 Task: Create a document on environmental threats in India, including text and images.
Action: Mouse moved to (169, 6)
Screenshot: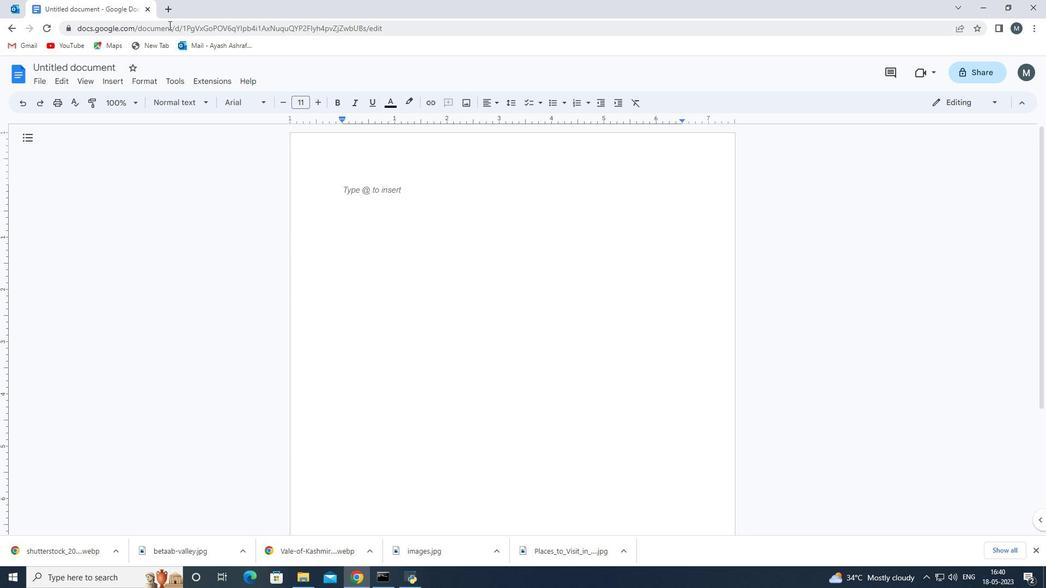 
Action: Mouse pressed left at (169, 6)
Screenshot: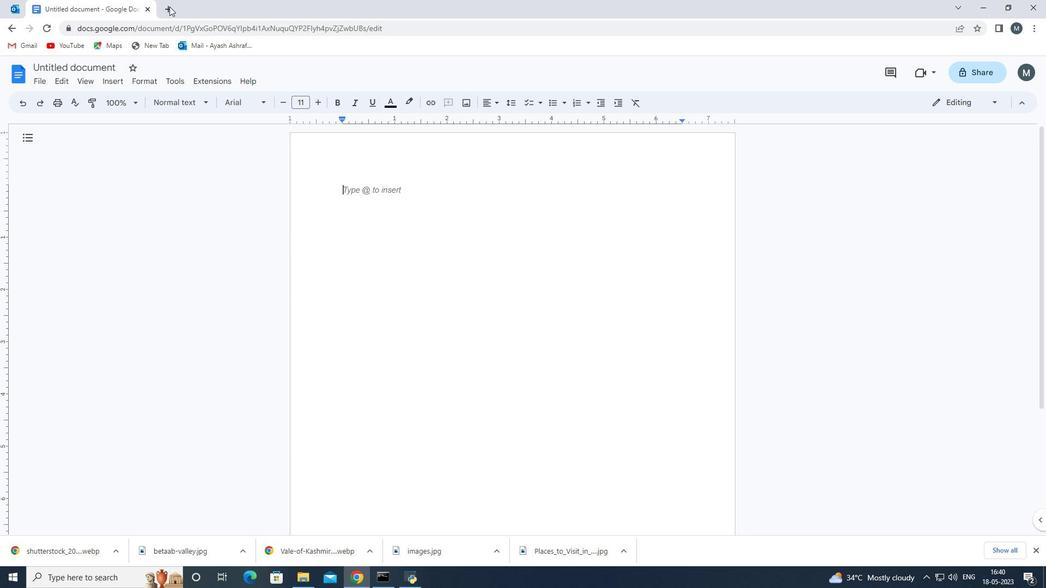 
Action: Mouse moved to (251, 26)
Screenshot: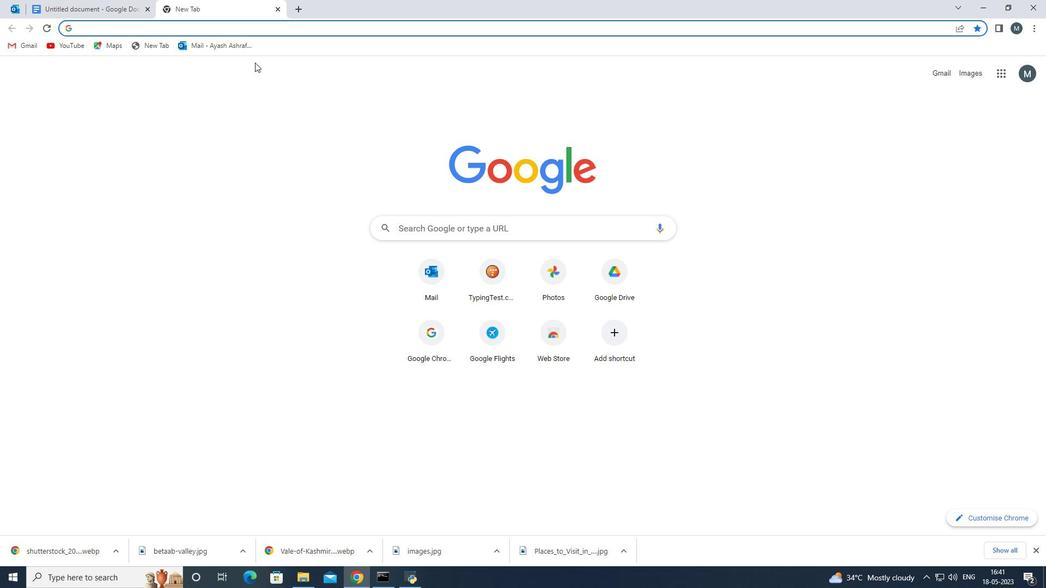 
Action: Mouse pressed left at (251, 26)
Screenshot: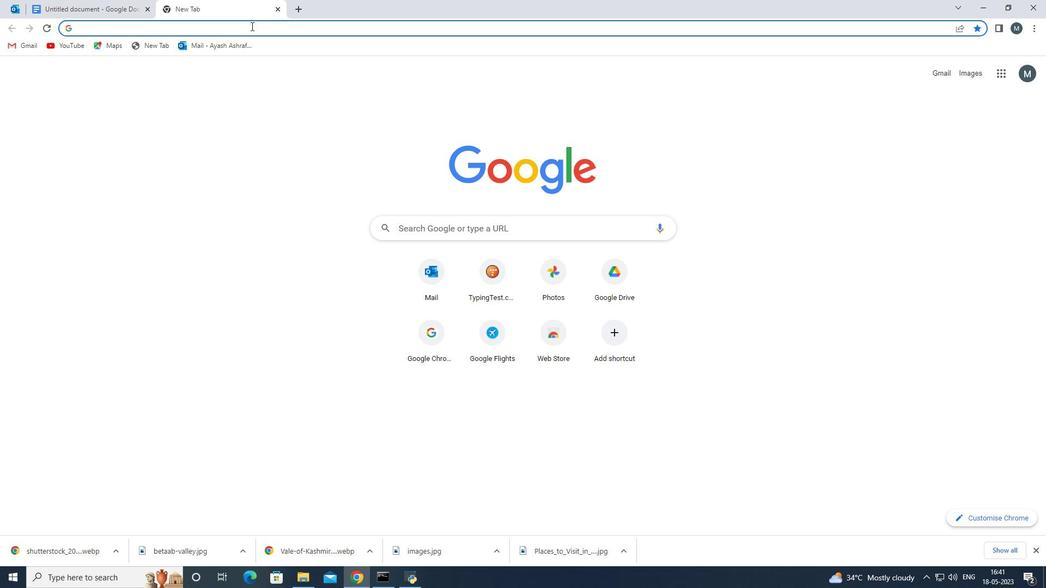 
Action: Key pressed <Key.shift><Key.shift><Key.shift><Key.shift><Key.shift>Envirom<Key.backspace>nment<Key.space>and<Key.space>
Screenshot: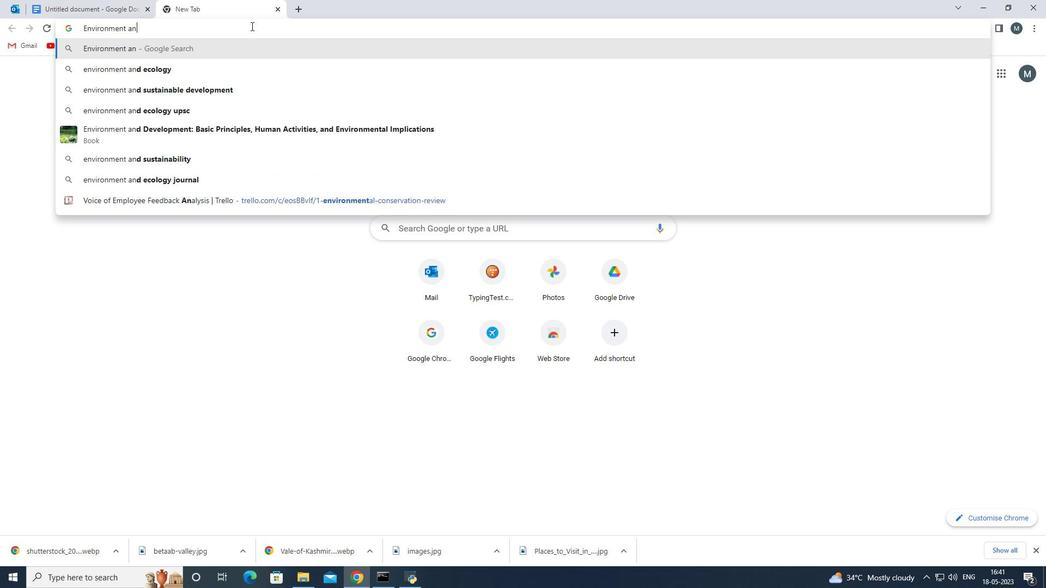 
Action: Mouse moved to (213, 65)
Screenshot: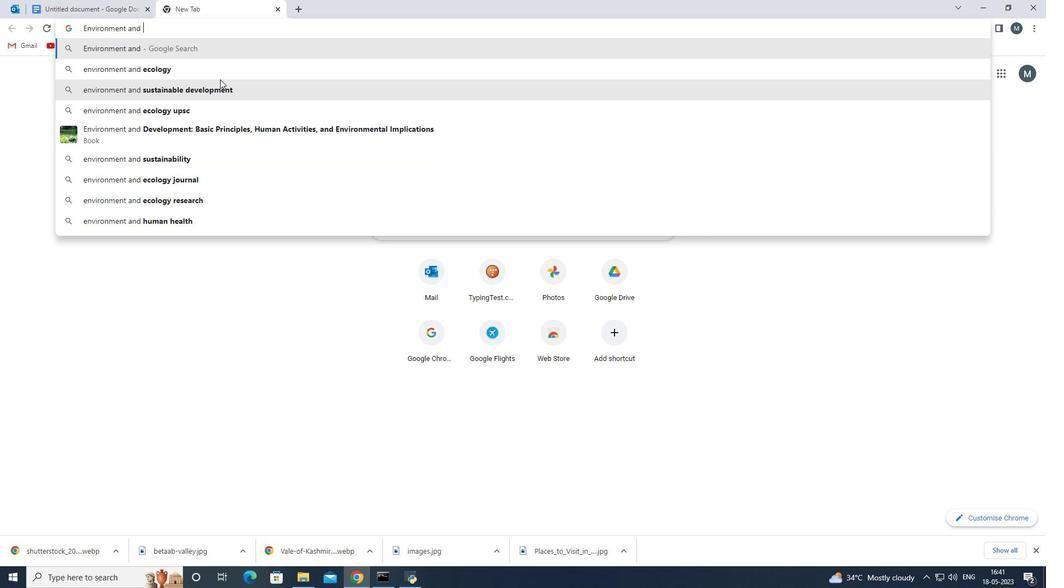 
Action: Mouse pressed left at (213, 65)
Screenshot: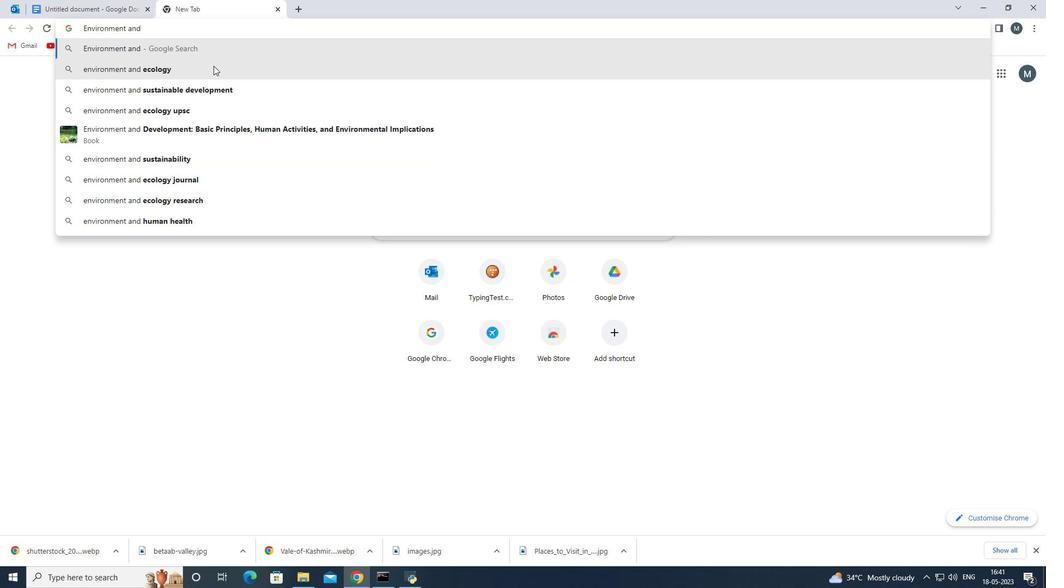 
Action: Mouse moved to (316, 234)
Screenshot: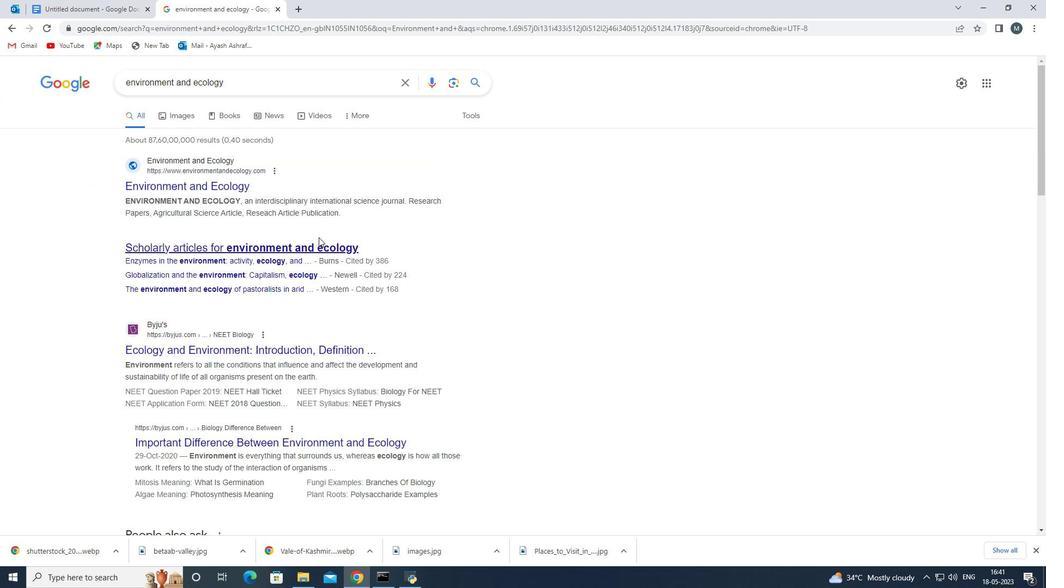 
Action: Mouse scrolled (316, 234) with delta (0, 0)
Screenshot: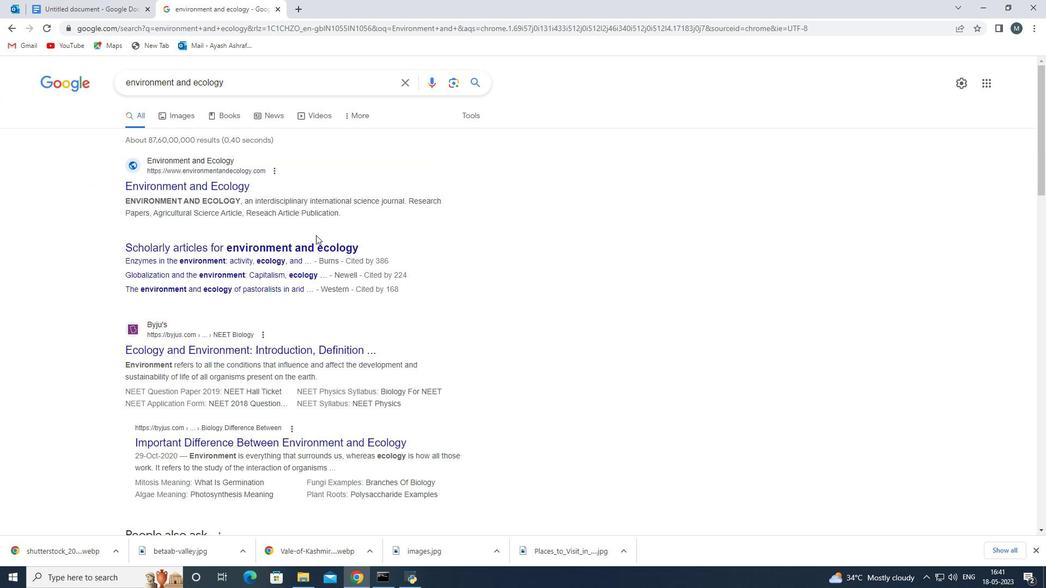 
Action: Mouse moved to (215, 221)
Screenshot: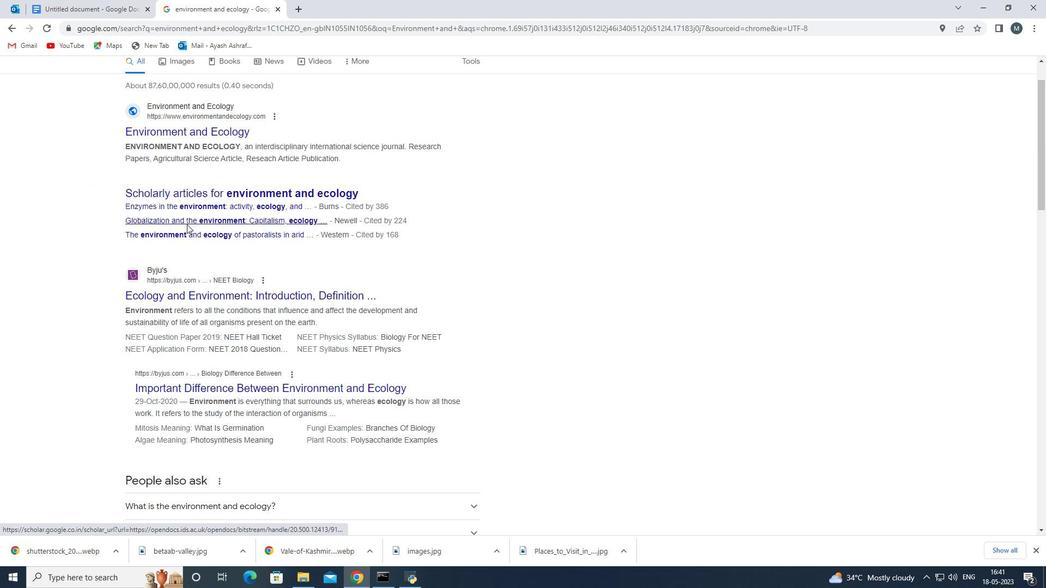 
Action: Mouse scrolled (215, 221) with delta (0, 0)
Screenshot: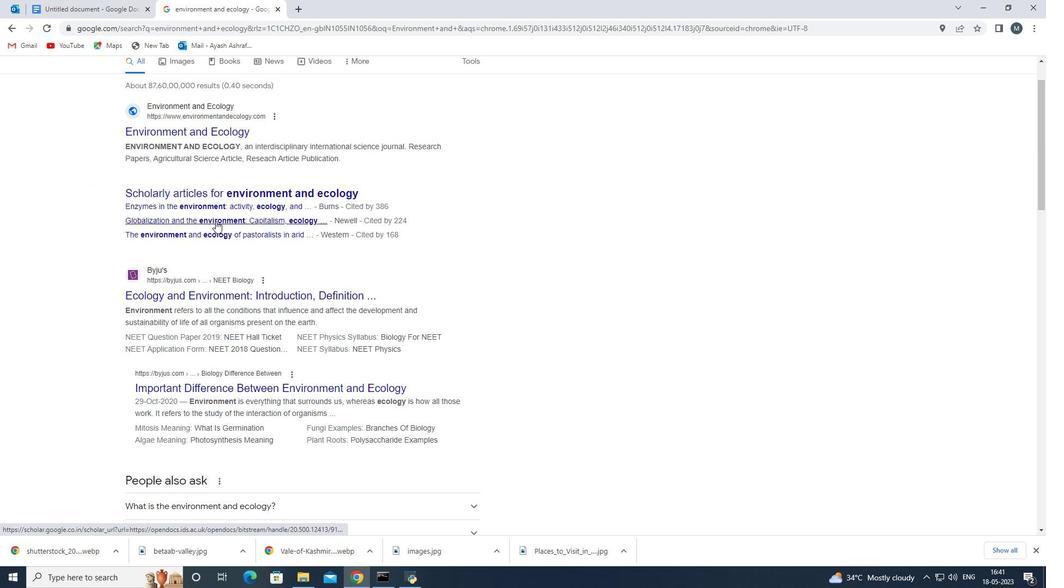 
Action: Mouse scrolled (215, 221) with delta (0, 0)
Screenshot: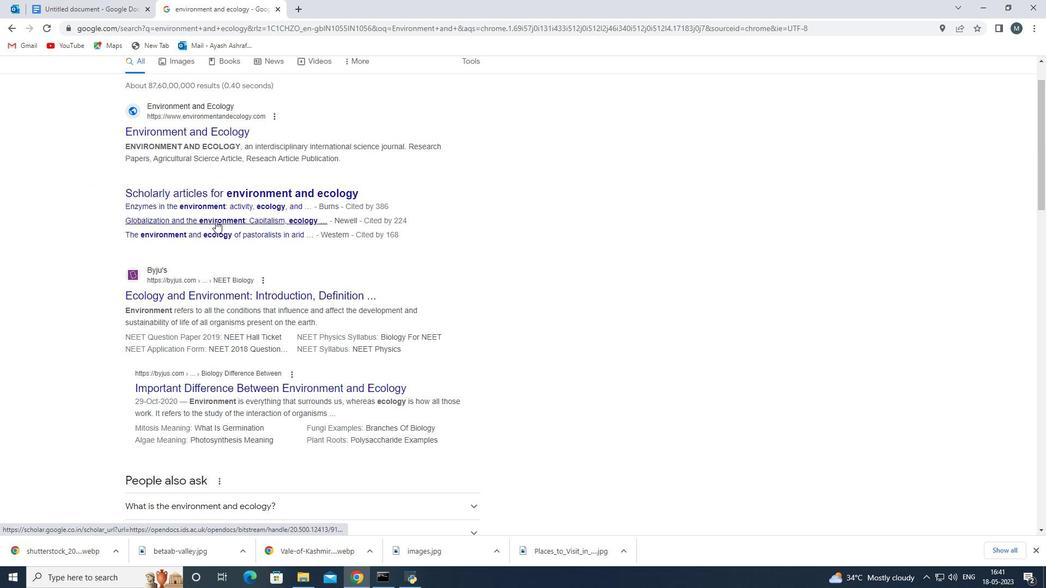 
Action: Mouse moved to (189, 183)
Screenshot: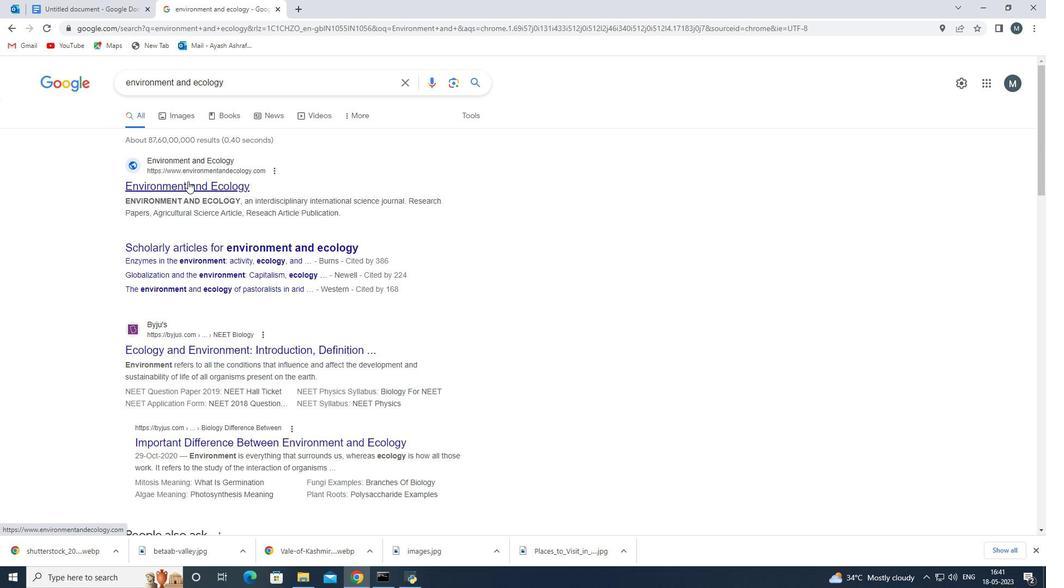 
Action: Mouse pressed left at (189, 183)
Screenshot: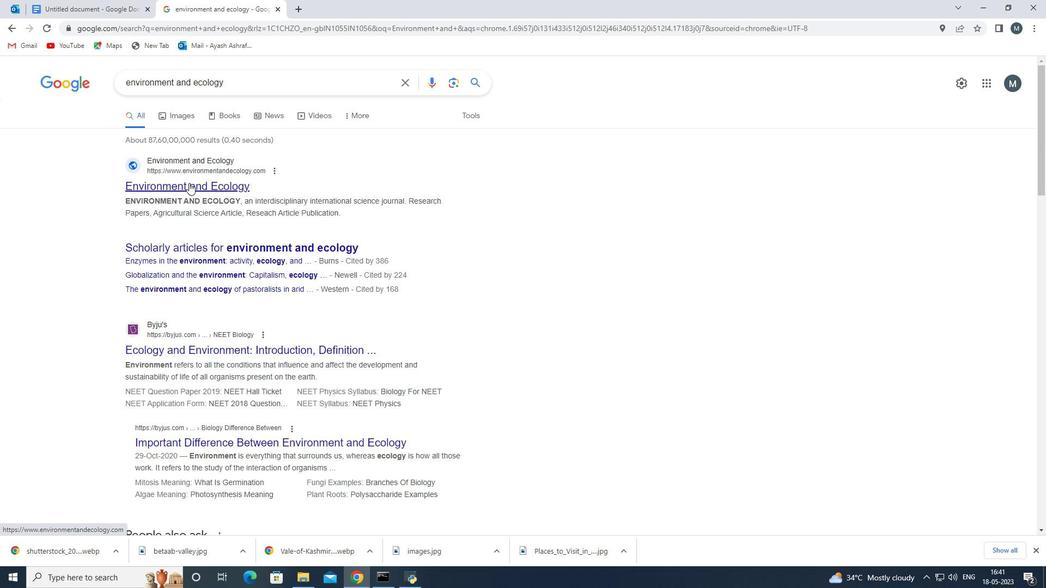 
Action: Mouse moved to (430, 219)
Screenshot: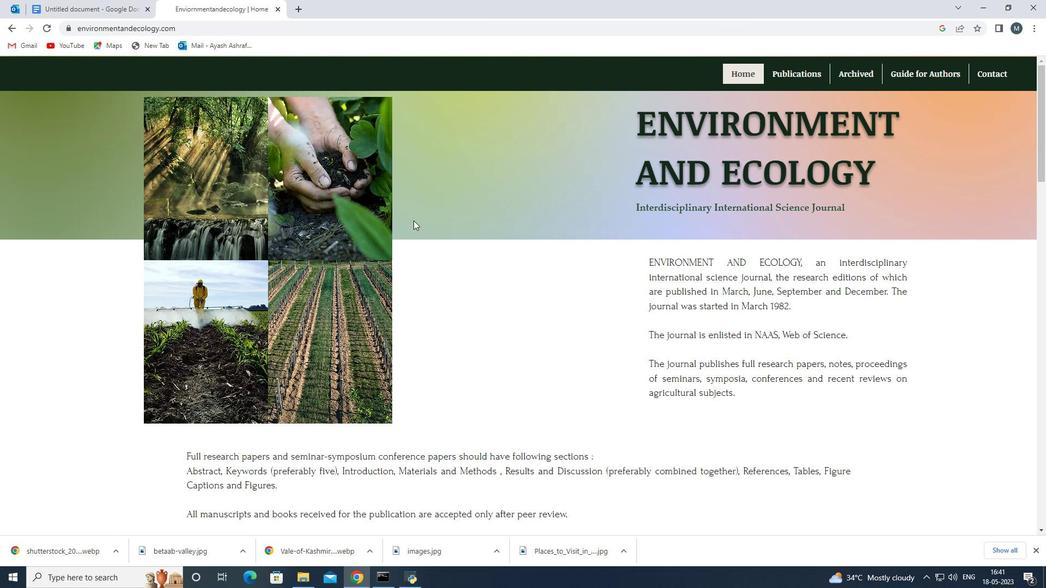 
Action: Mouse scrolled (430, 218) with delta (0, 0)
Screenshot: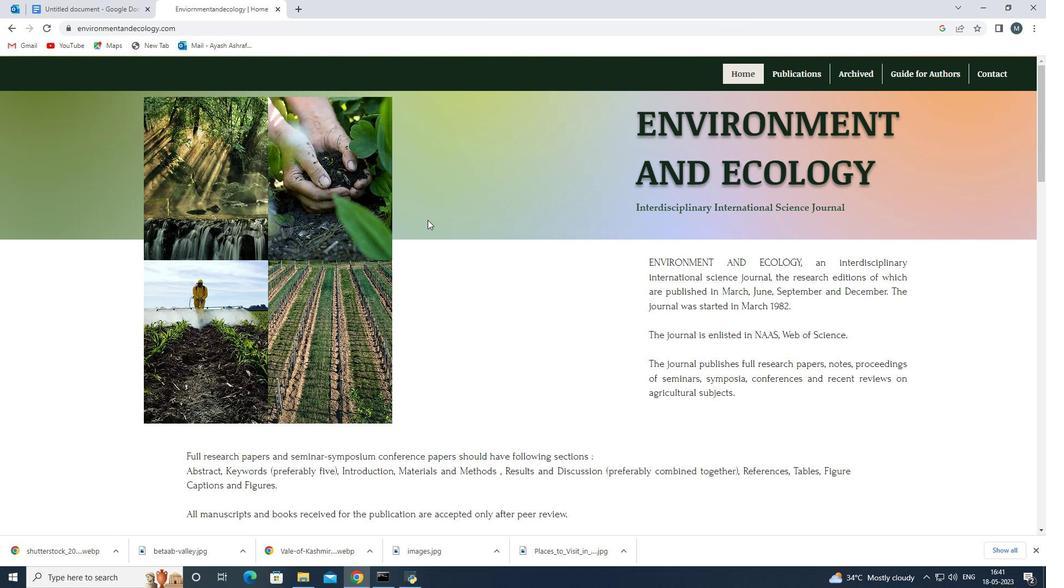 
Action: Mouse moved to (430, 216)
Screenshot: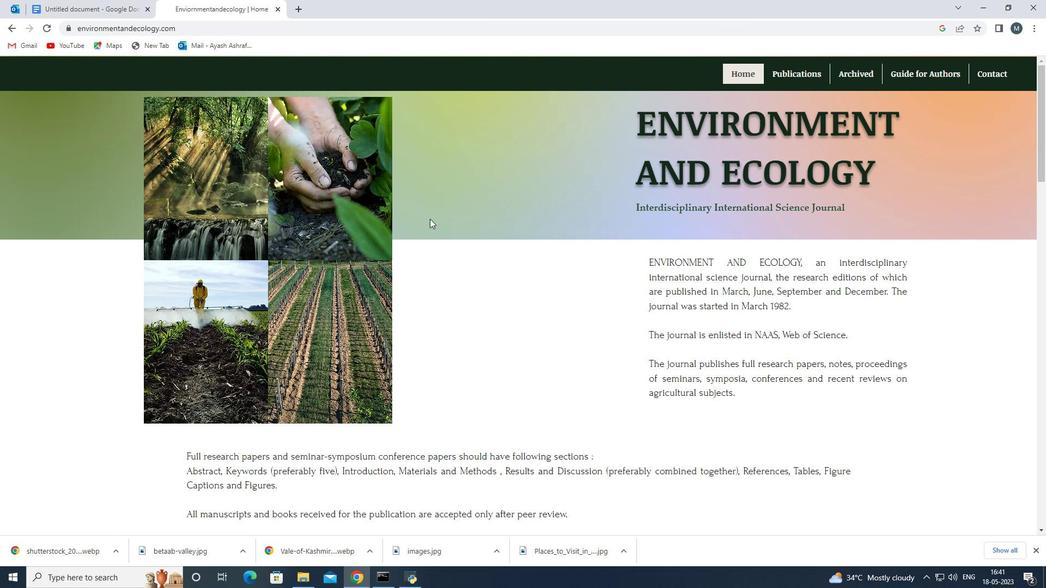 
Action: Mouse scrolled (430, 216) with delta (0, 0)
Screenshot: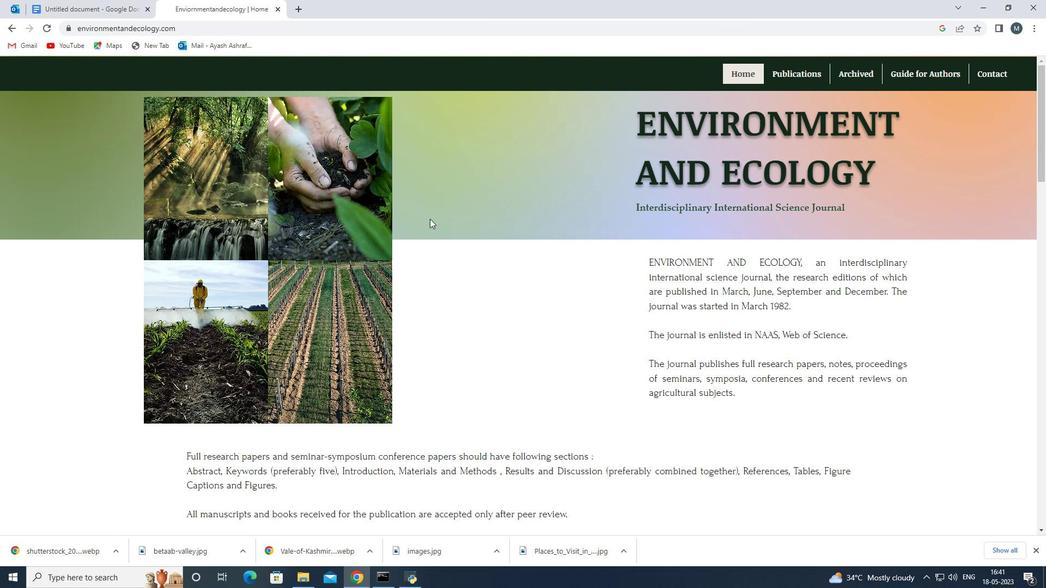 
Action: Mouse moved to (242, 8)
Screenshot: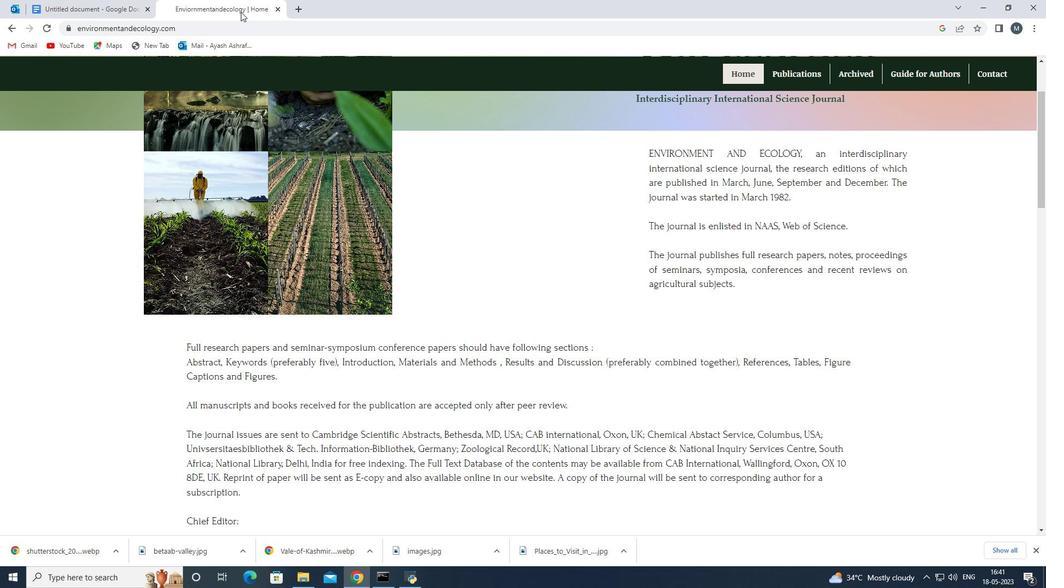 
Action: Mouse pressed left at (242, 8)
Screenshot: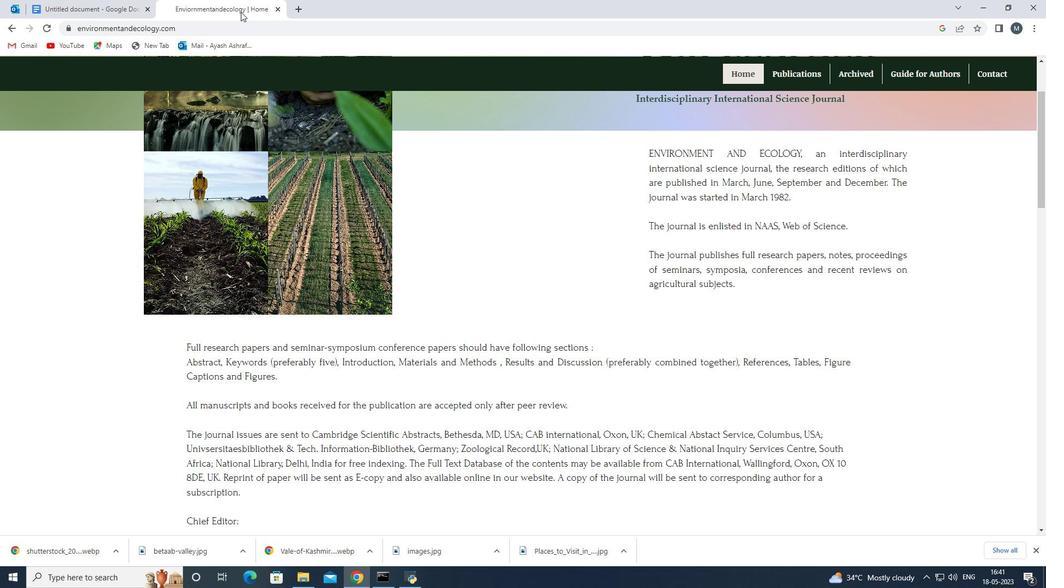 
Action: Mouse moved to (9, 24)
Screenshot: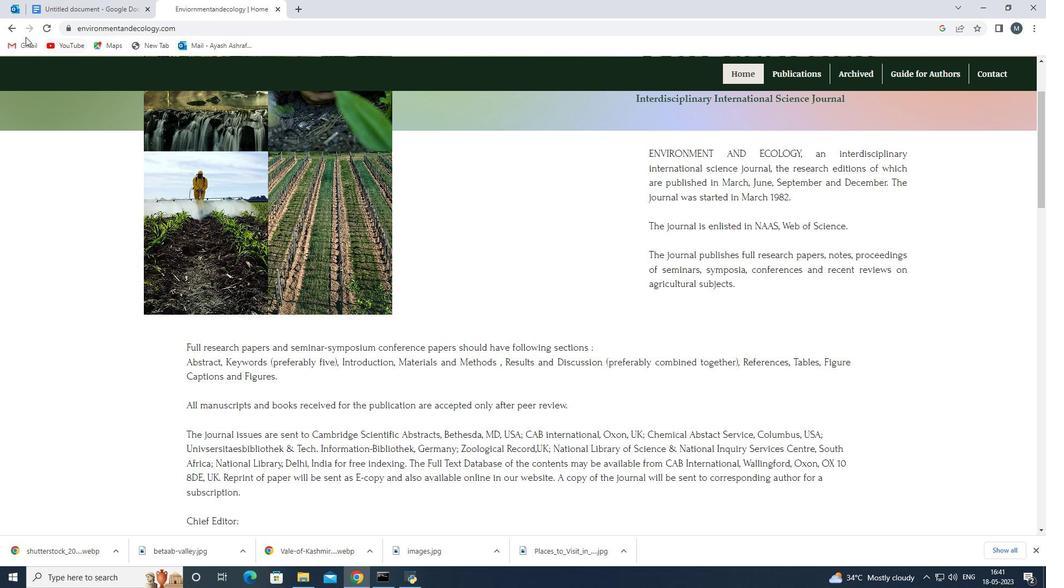 
Action: Mouse pressed left at (9, 24)
Screenshot: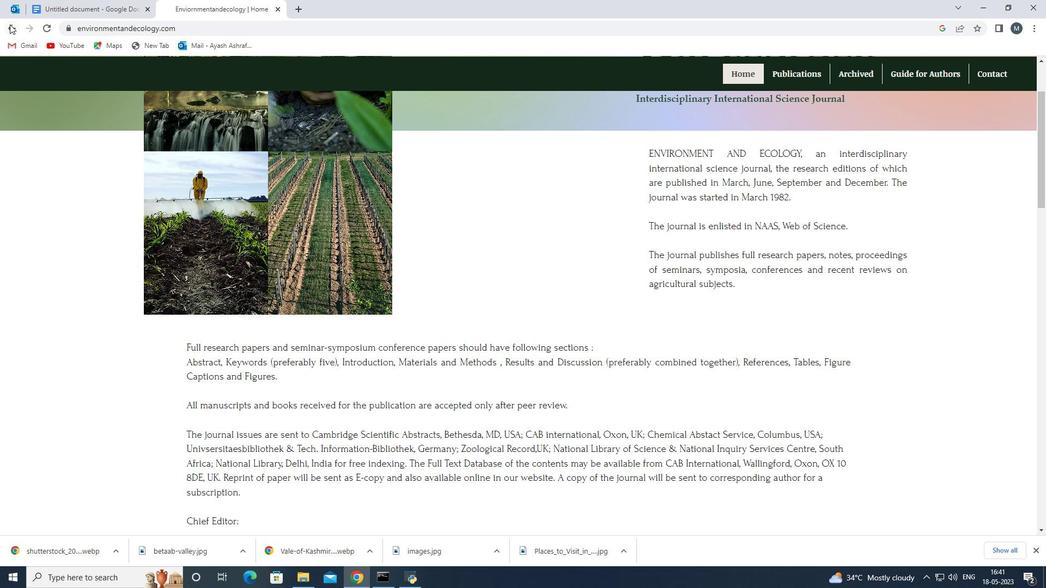 
Action: Mouse moved to (255, 87)
Screenshot: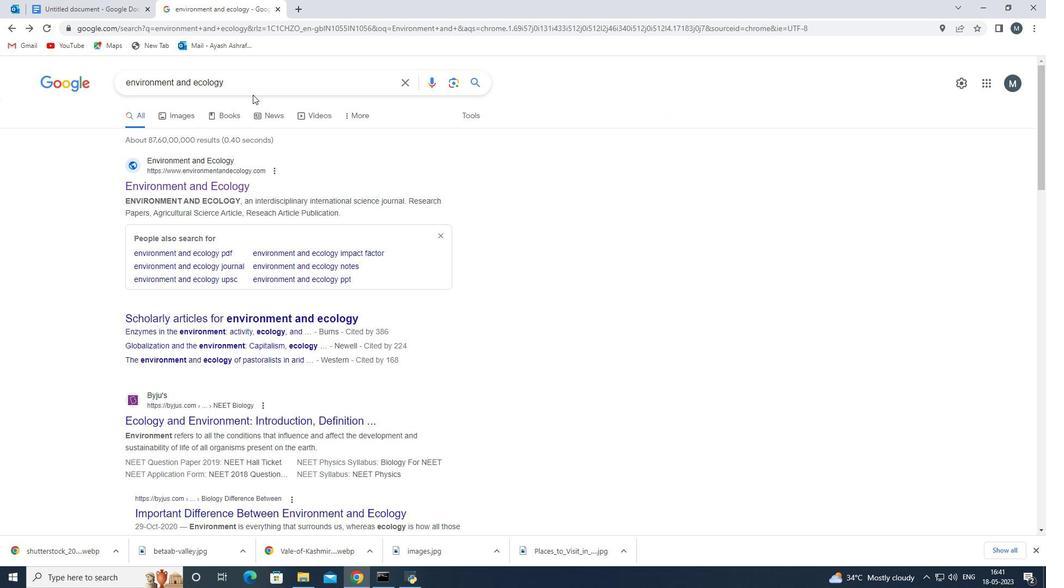 
Action: Mouse pressed left at (255, 87)
Screenshot: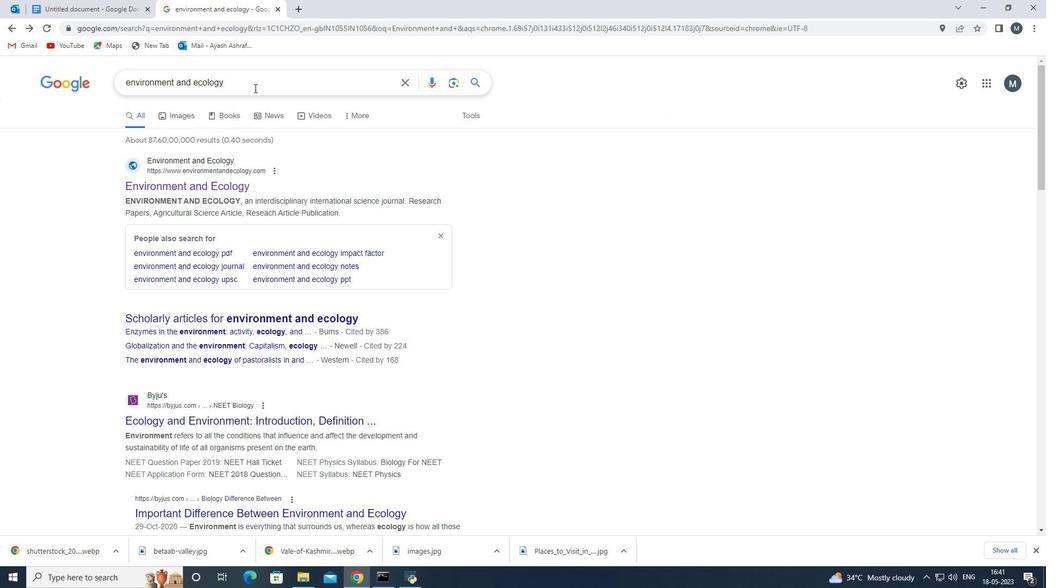 
Action: Key pressed <Key.space>
Screenshot: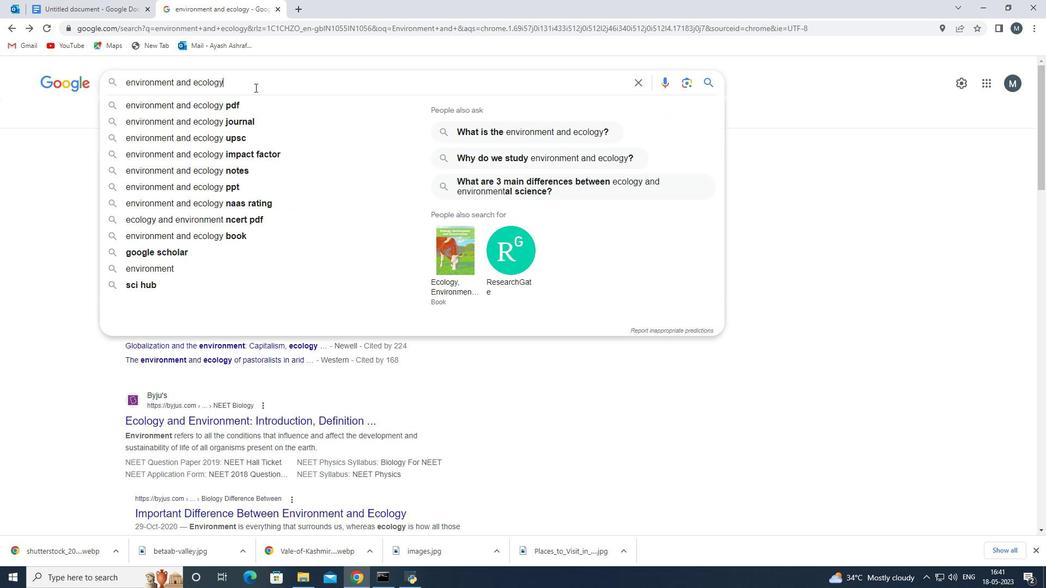
Action: Mouse moved to (254, 92)
Screenshot: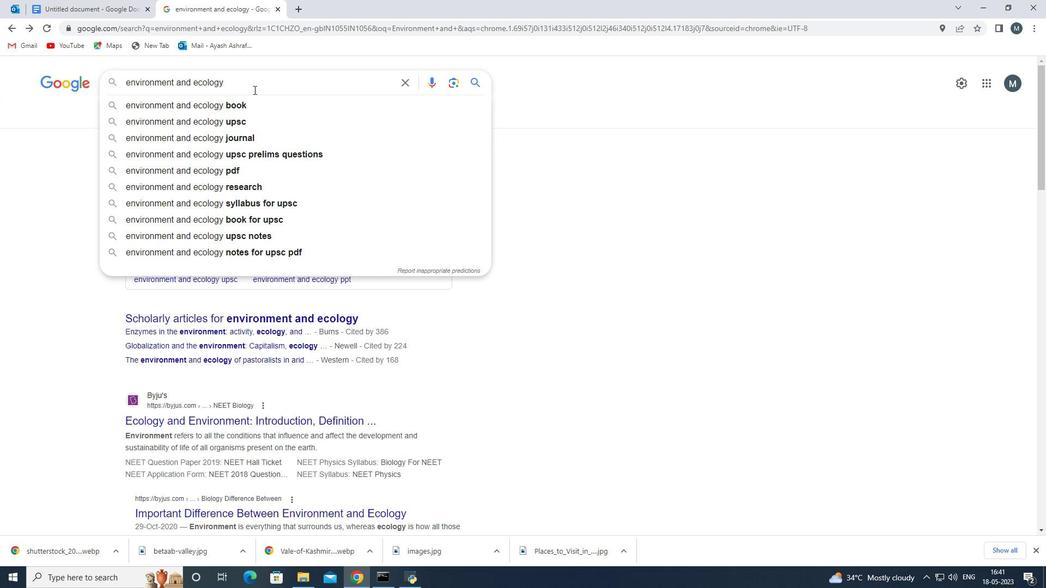 
Action: Key pressed top
Screenshot: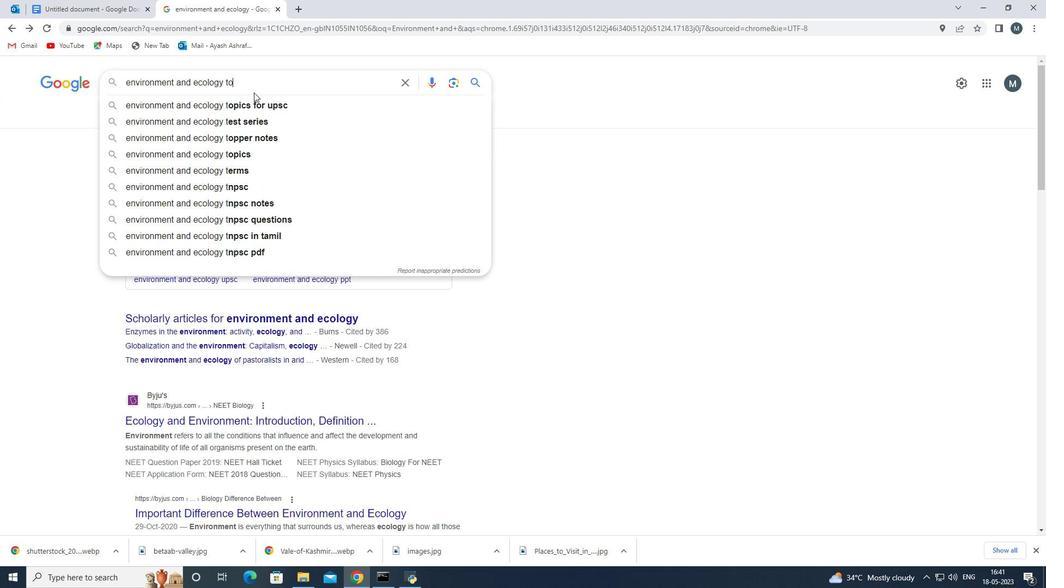 
Action: Mouse moved to (263, 102)
Screenshot: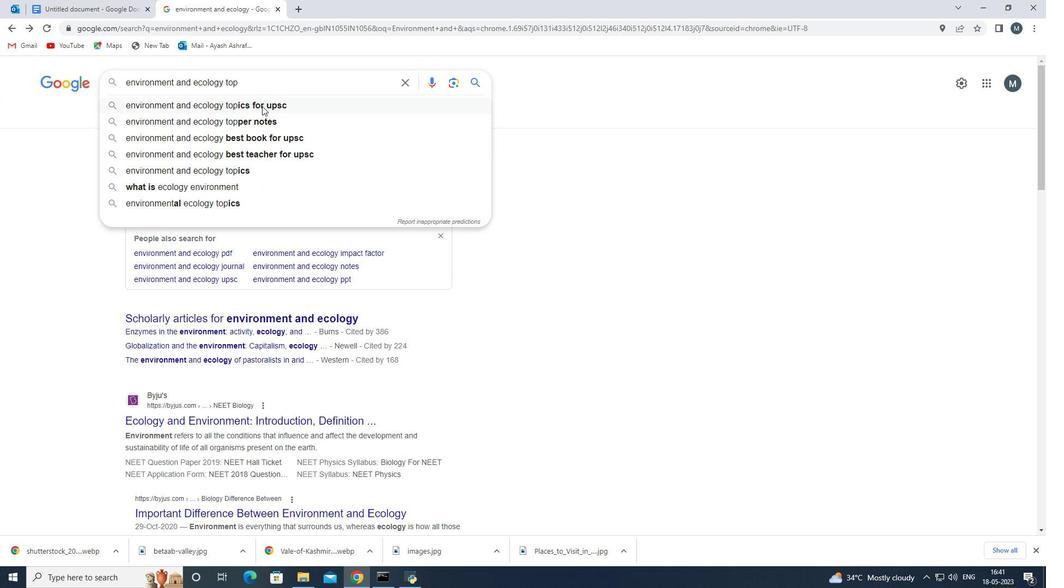 
Action: Mouse pressed left at (263, 102)
Screenshot: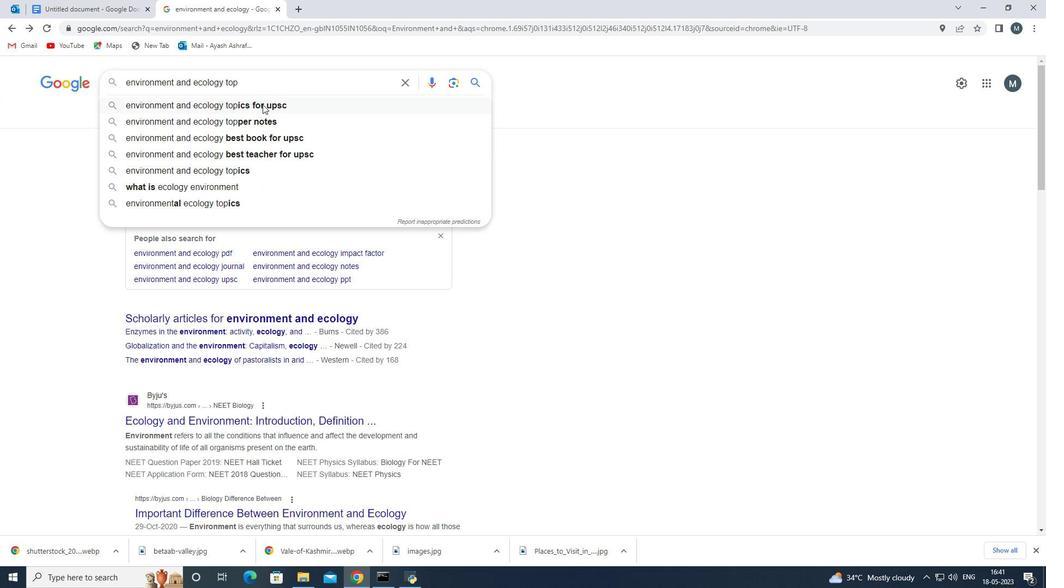 
Action: Mouse moved to (324, 283)
Screenshot: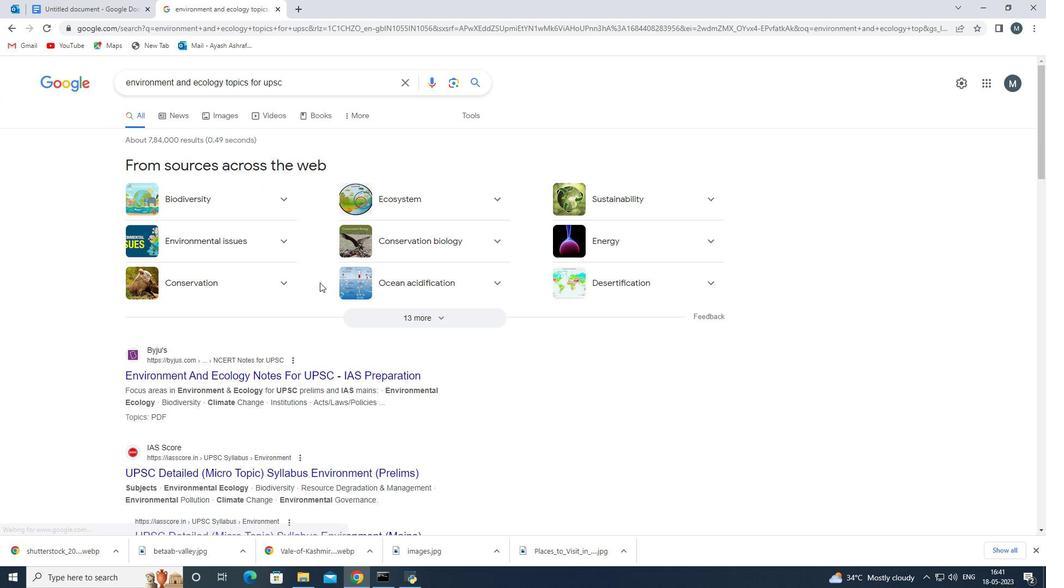 
Action: Mouse scrolled (322, 282) with delta (0, 0)
Screenshot: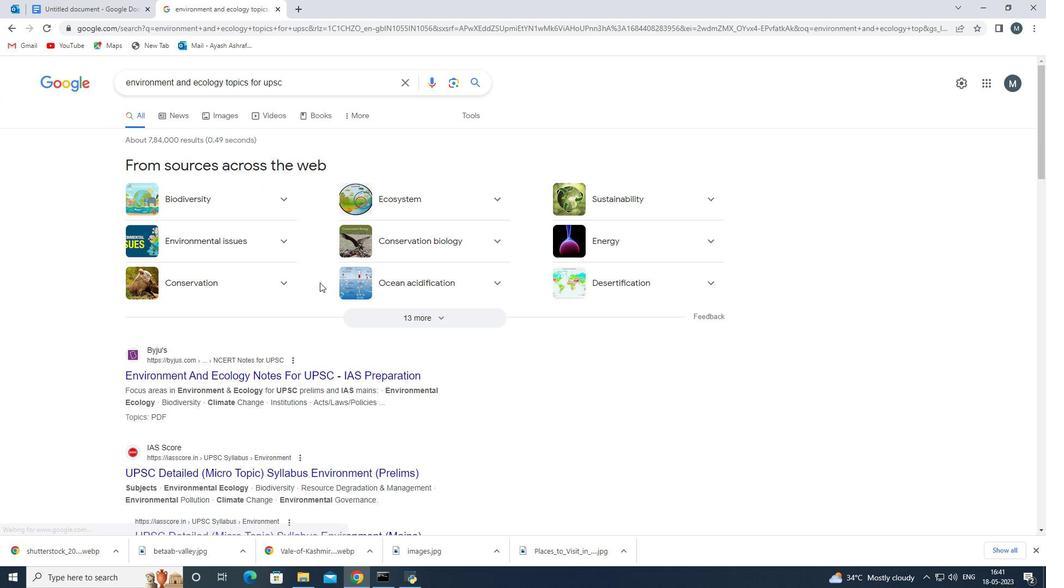 
Action: Mouse scrolled (324, 282) with delta (0, 0)
Screenshot: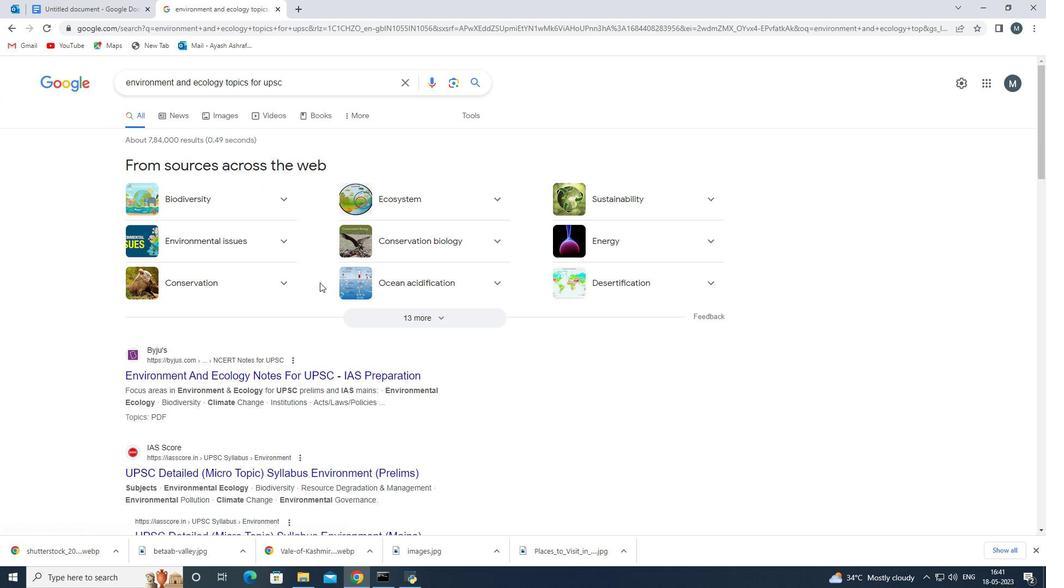 
Action: Mouse moved to (210, 272)
Screenshot: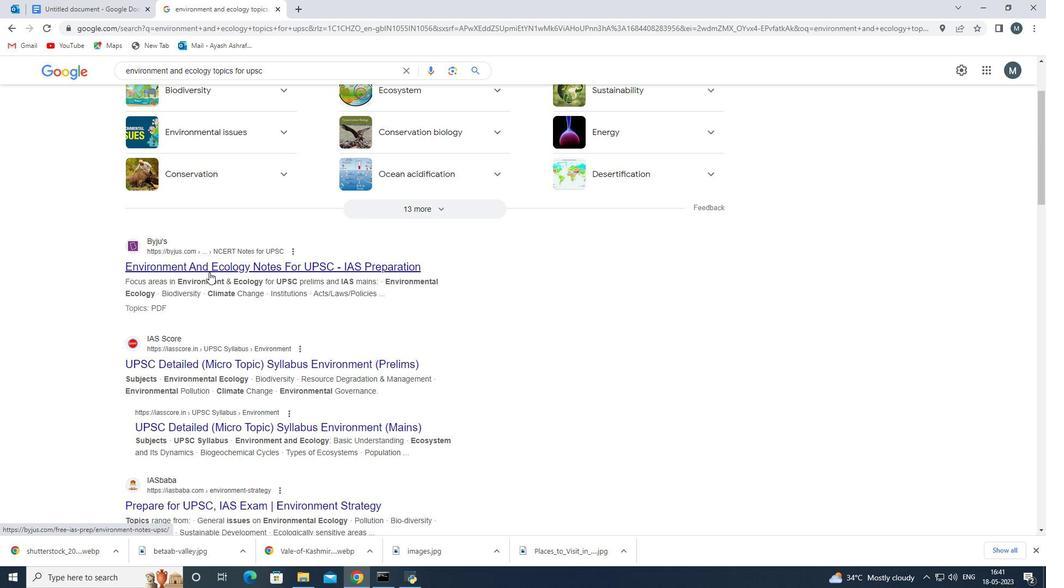 
Action: Mouse scrolled (210, 271) with delta (0, 0)
Screenshot: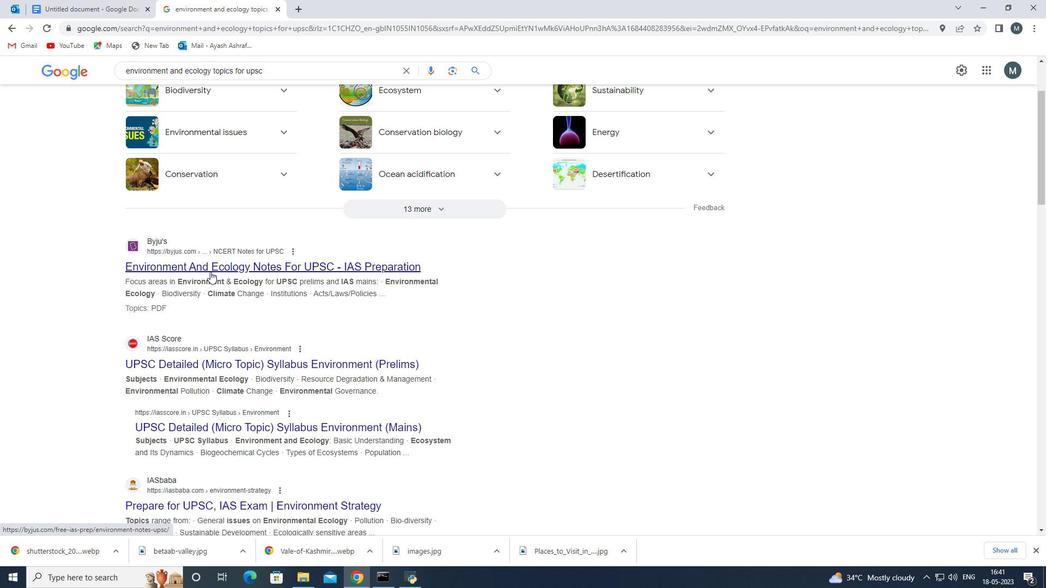 
Action: Mouse moved to (225, 208)
Screenshot: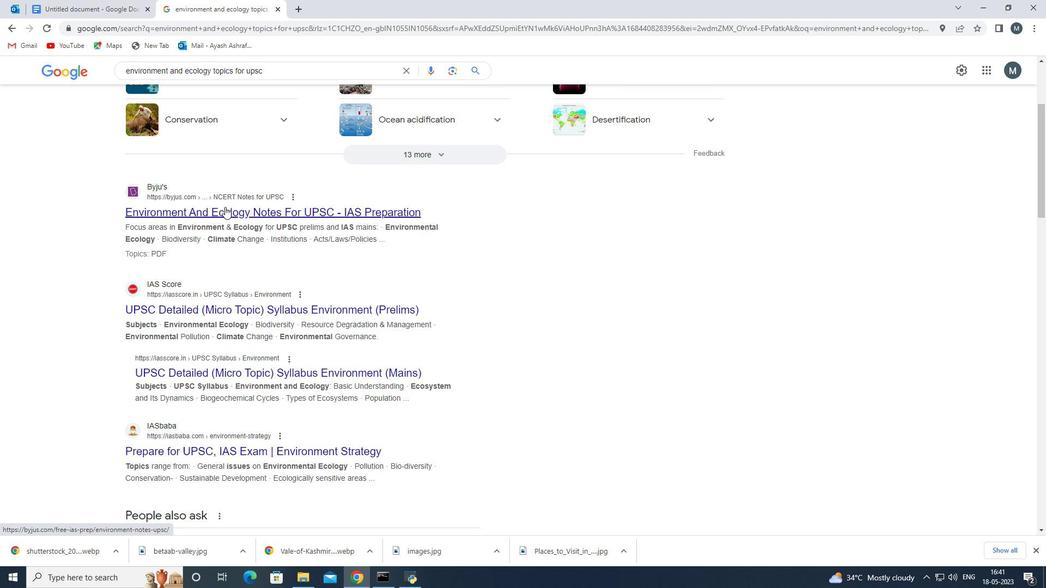 
Action: Mouse pressed left at (225, 208)
Screenshot: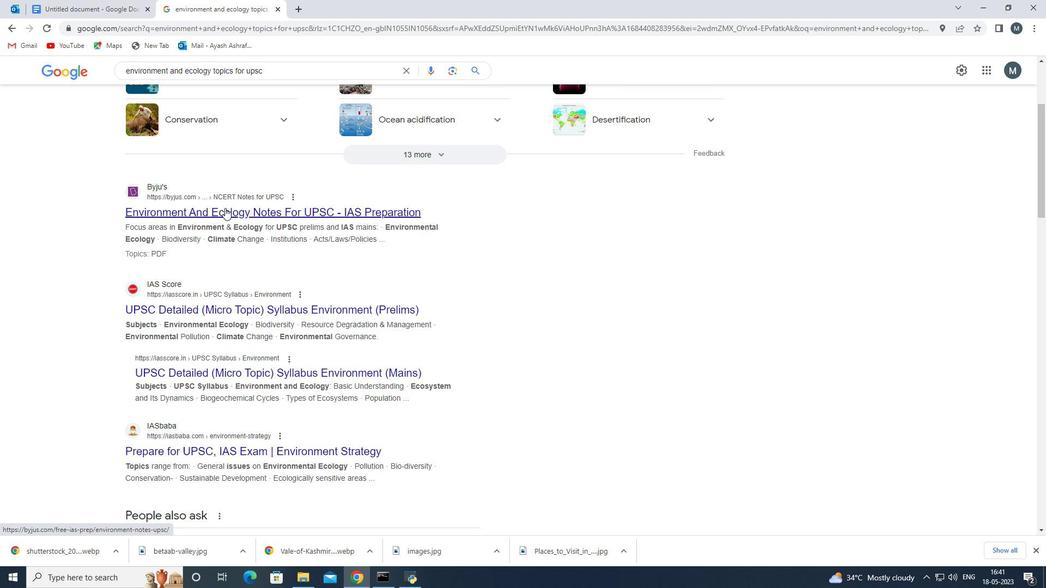 
Action: Mouse moved to (334, 275)
Screenshot: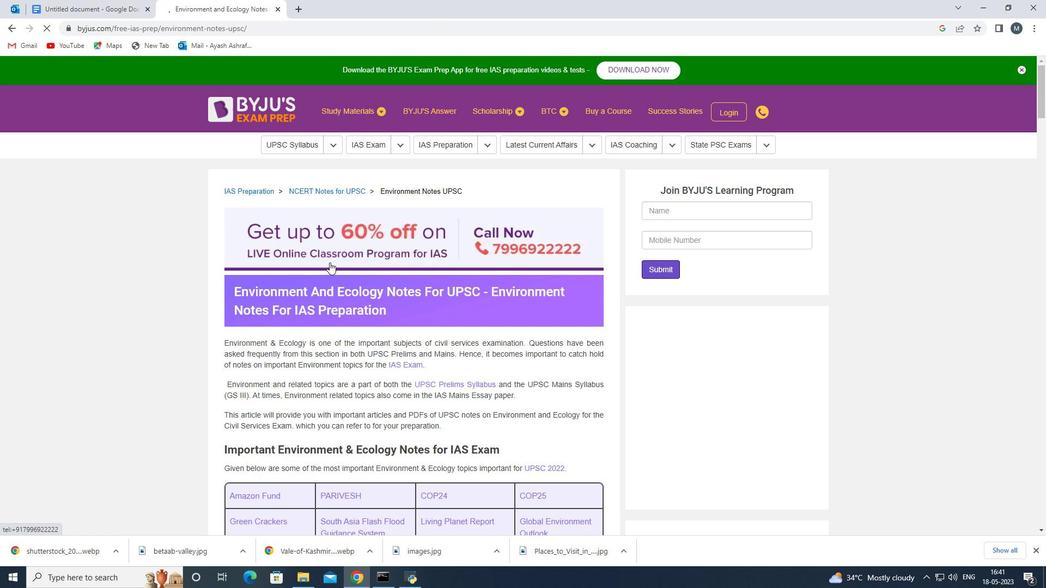 
Action: Mouse scrolled (334, 275) with delta (0, 0)
Screenshot: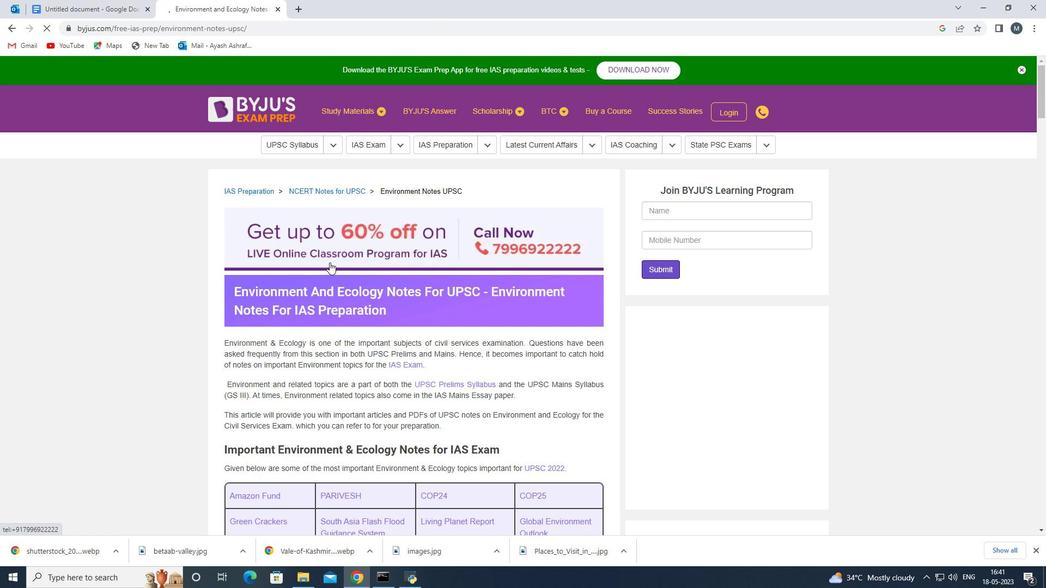 
Action: Mouse scrolled (334, 275) with delta (0, 0)
Screenshot: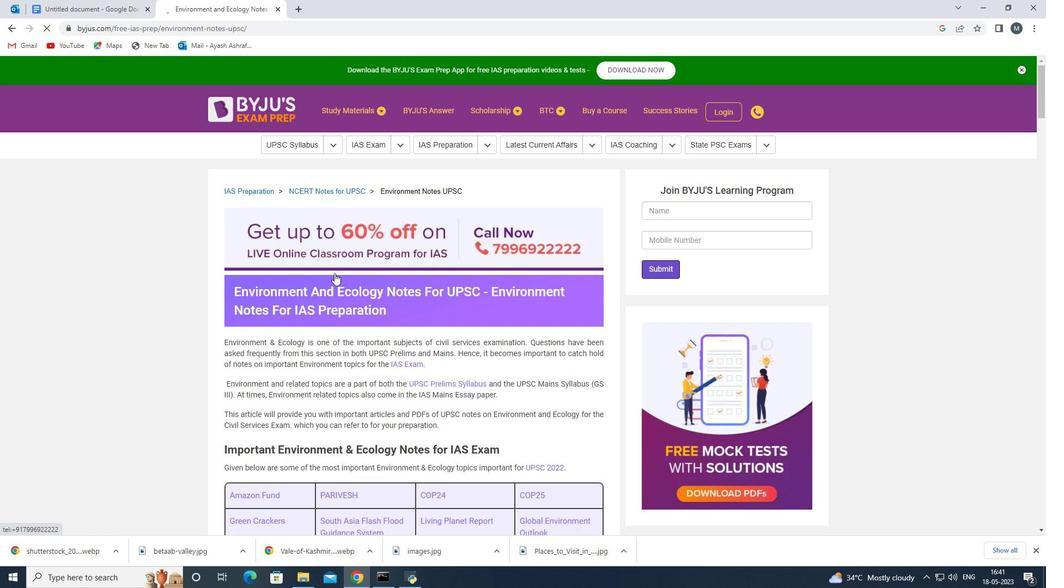 
Action: Mouse moved to (397, 341)
Screenshot: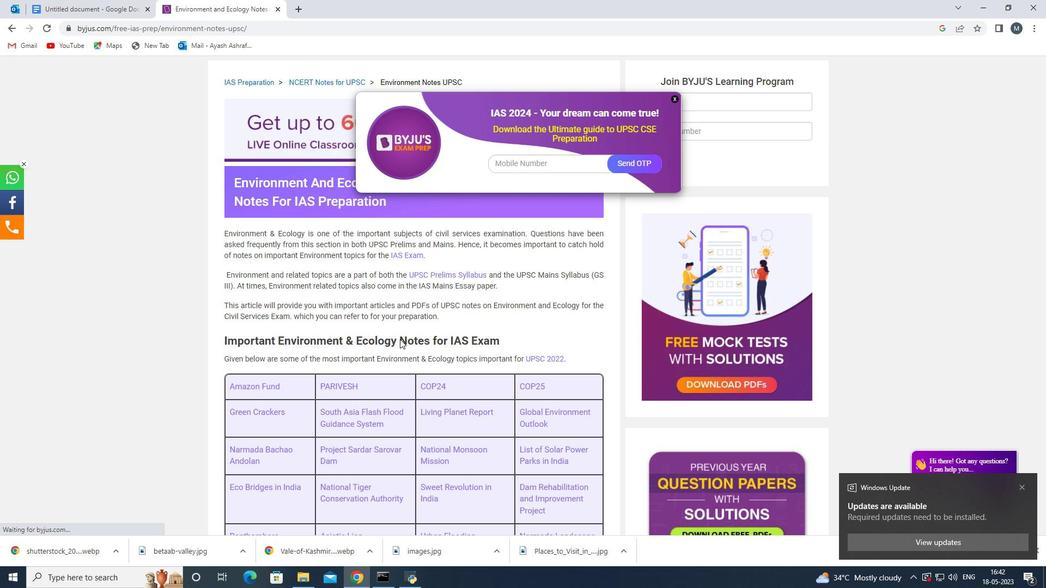 
Action: Mouse scrolled (397, 340) with delta (0, 0)
Screenshot: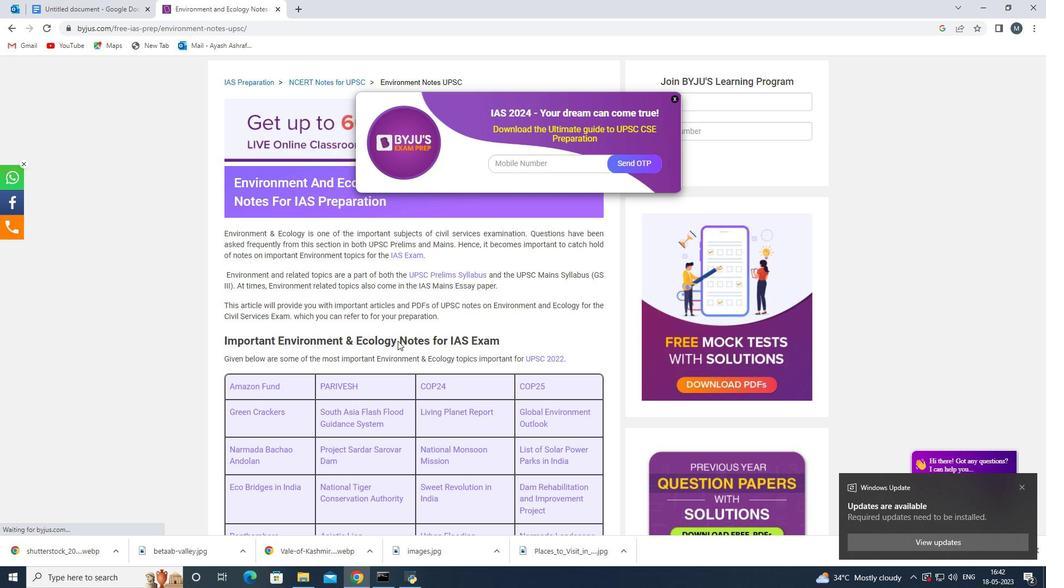 
Action: Mouse moved to (395, 342)
Screenshot: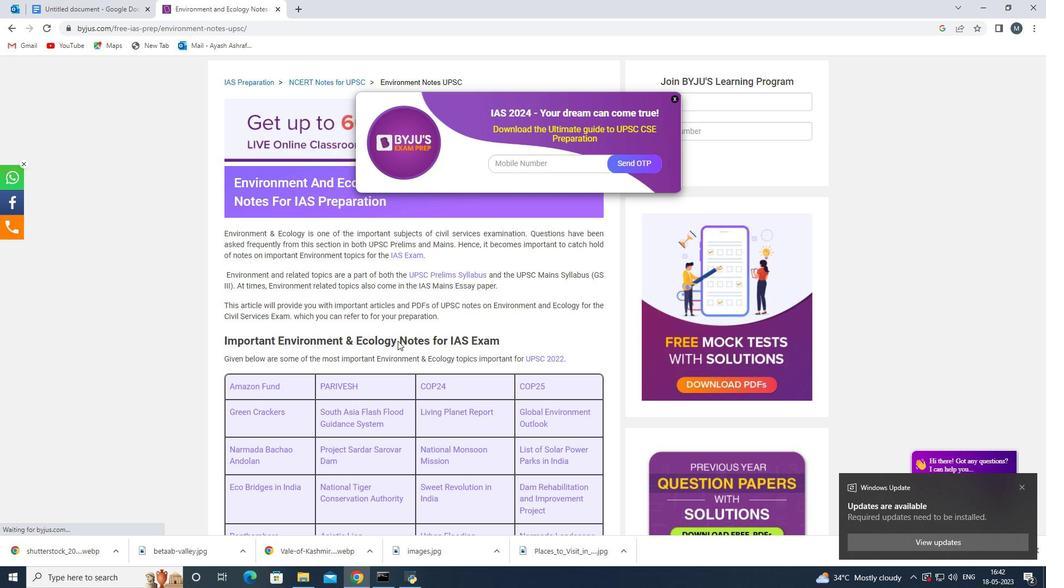 
Action: Mouse scrolled (395, 342) with delta (0, 0)
Screenshot: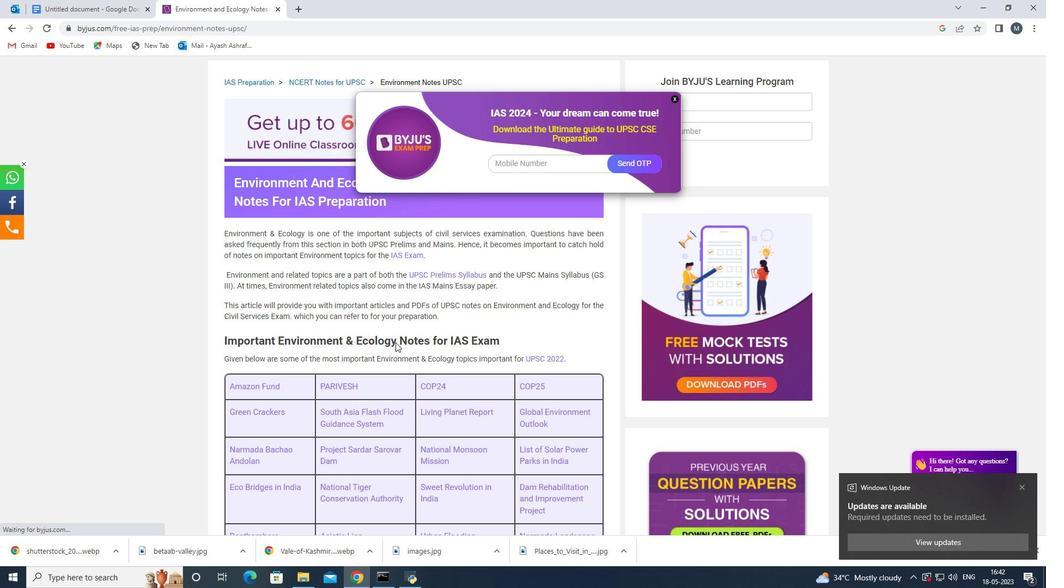 
Action: Mouse moved to (395, 342)
Screenshot: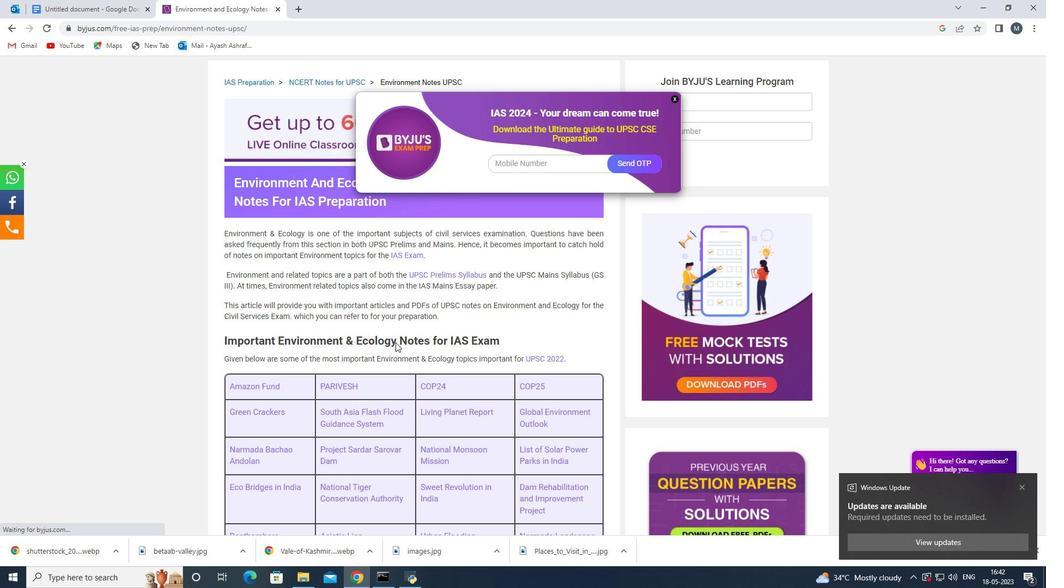 
Action: Mouse scrolled (395, 342) with delta (0, 0)
Screenshot: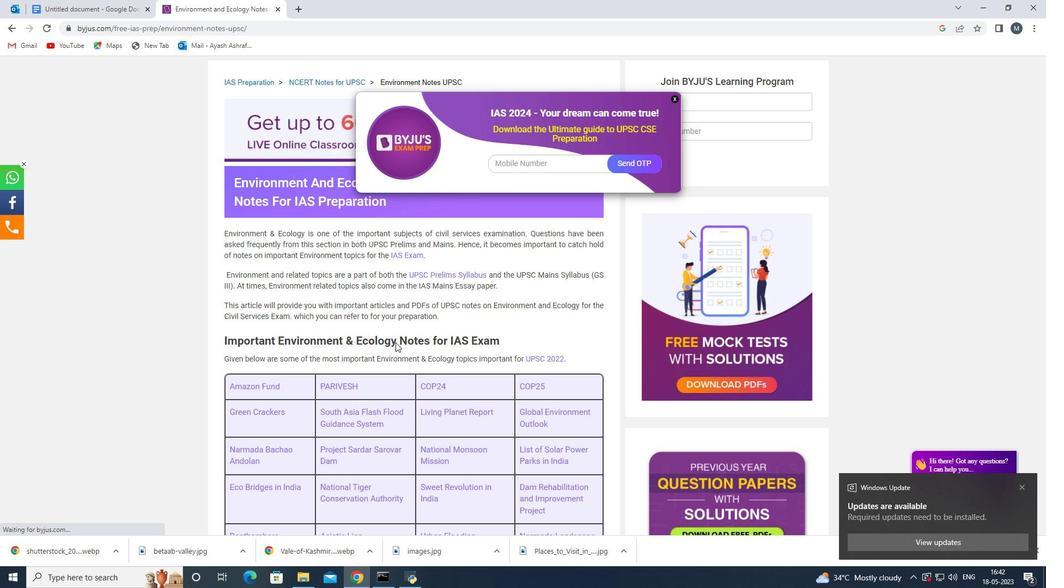 
Action: Mouse scrolled (395, 342) with delta (0, 0)
Screenshot: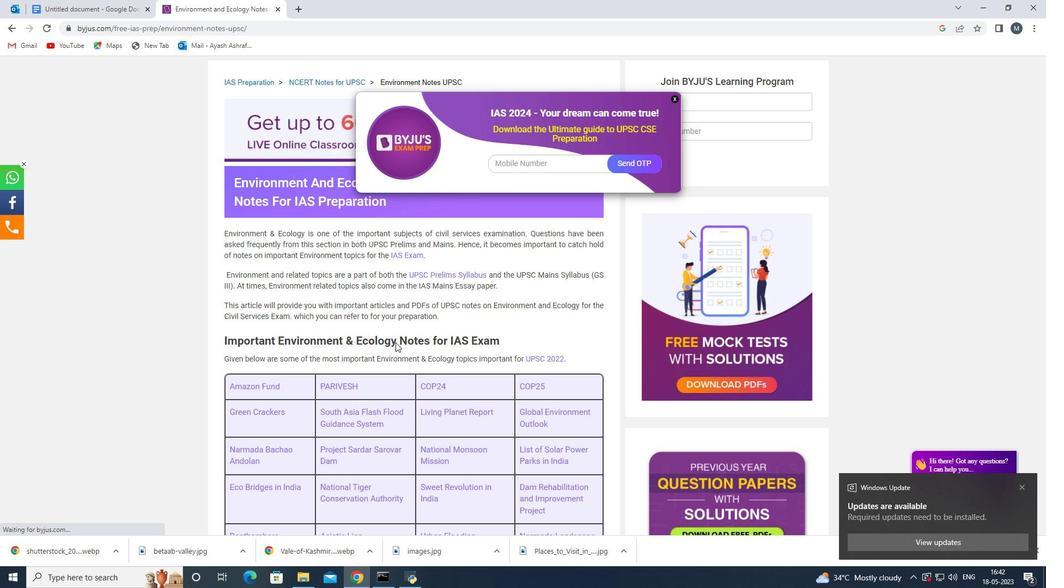 
Action: Mouse scrolled (395, 342) with delta (0, 0)
Screenshot: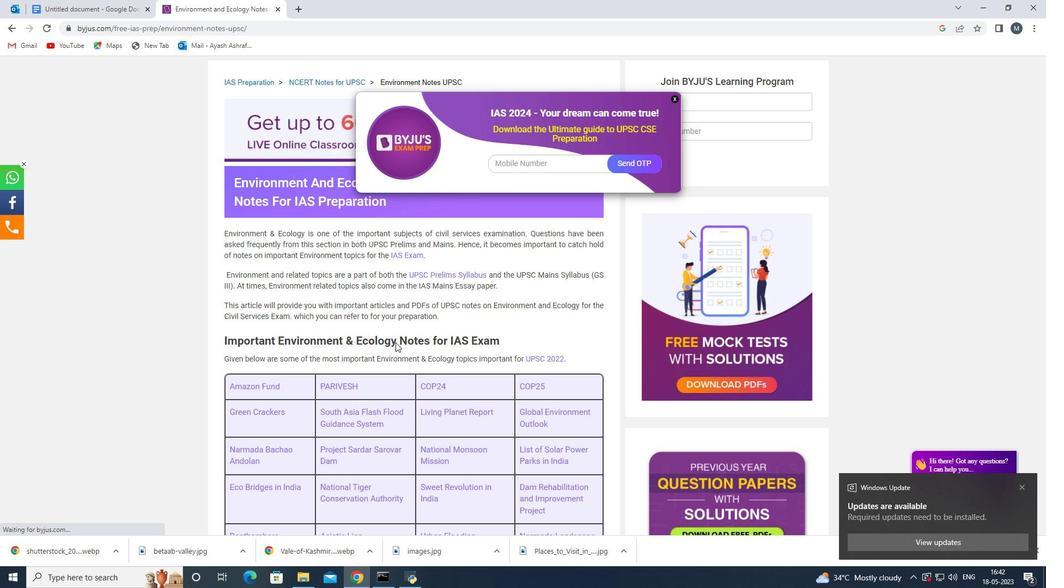 
Action: Mouse scrolled (395, 343) with delta (0, 0)
Screenshot: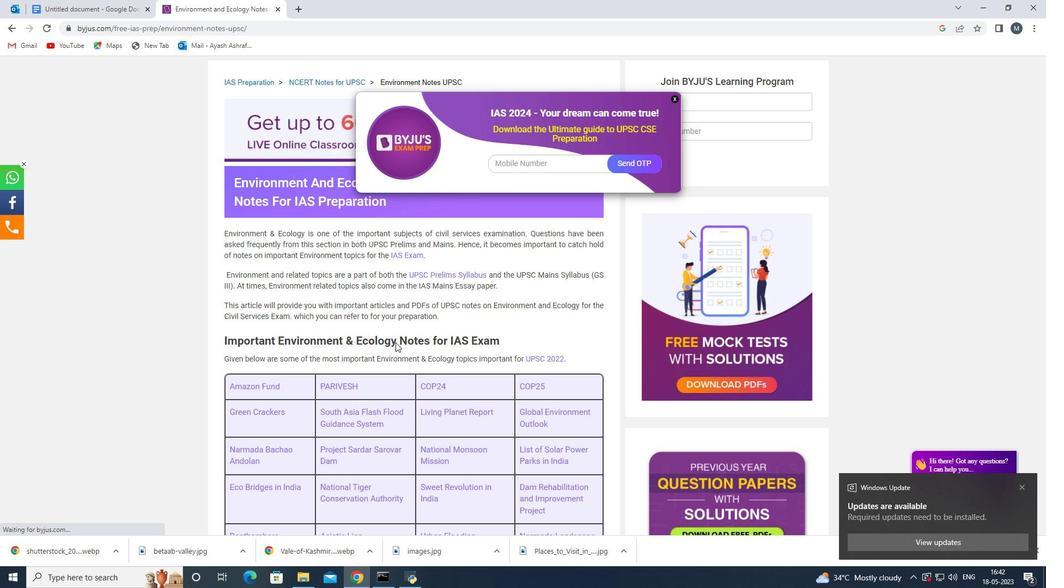 
Action: Mouse scrolled (395, 343) with delta (0, 0)
Screenshot: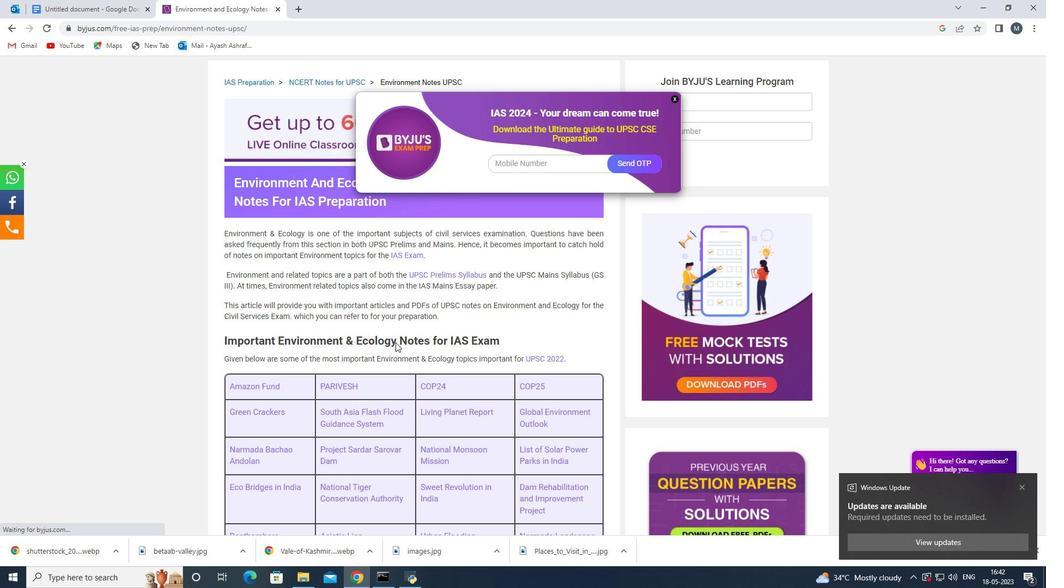 
Action: Mouse scrolled (395, 343) with delta (0, 0)
Screenshot: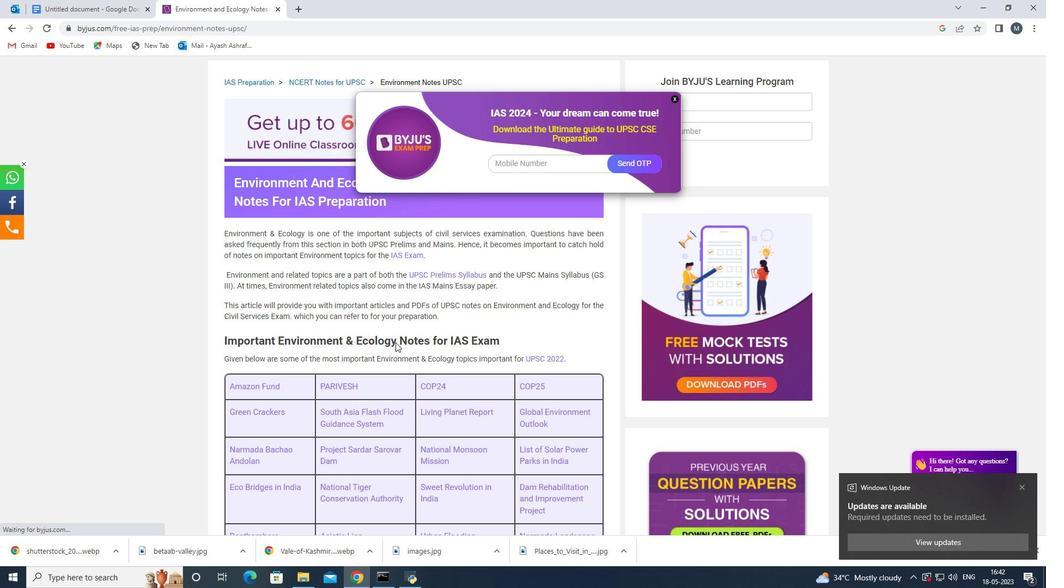 
Action: Mouse scrolled (395, 343) with delta (0, 0)
Screenshot: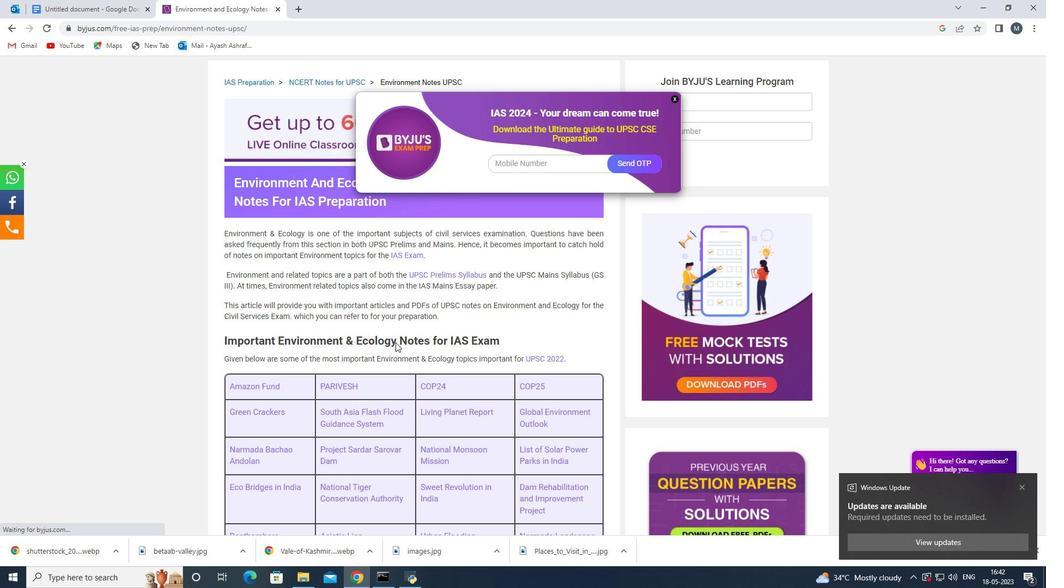 
Action: Mouse scrolled (395, 343) with delta (0, 0)
Screenshot: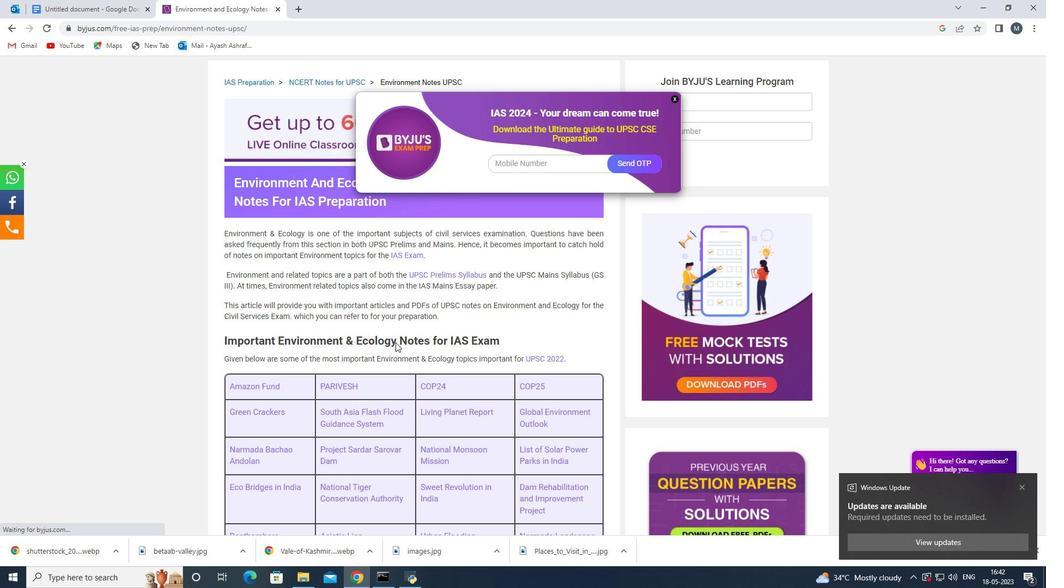 
Action: Mouse scrolled (395, 343) with delta (0, 0)
Screenshot: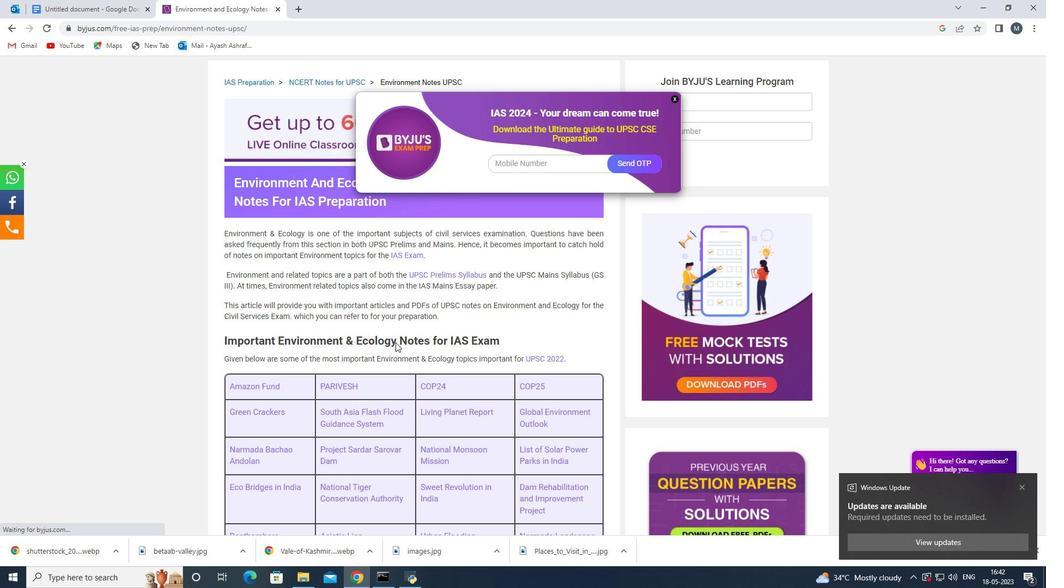 
Action: Mouse moved to (381, 324)
Screenshot: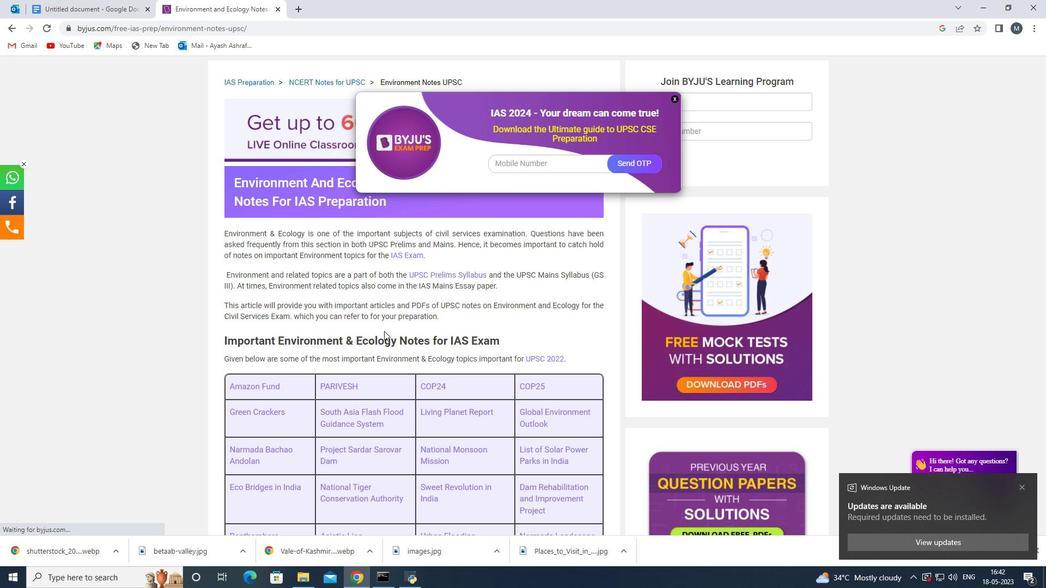 
Action: Mouse pressed left at (381, 324)
Screenshot: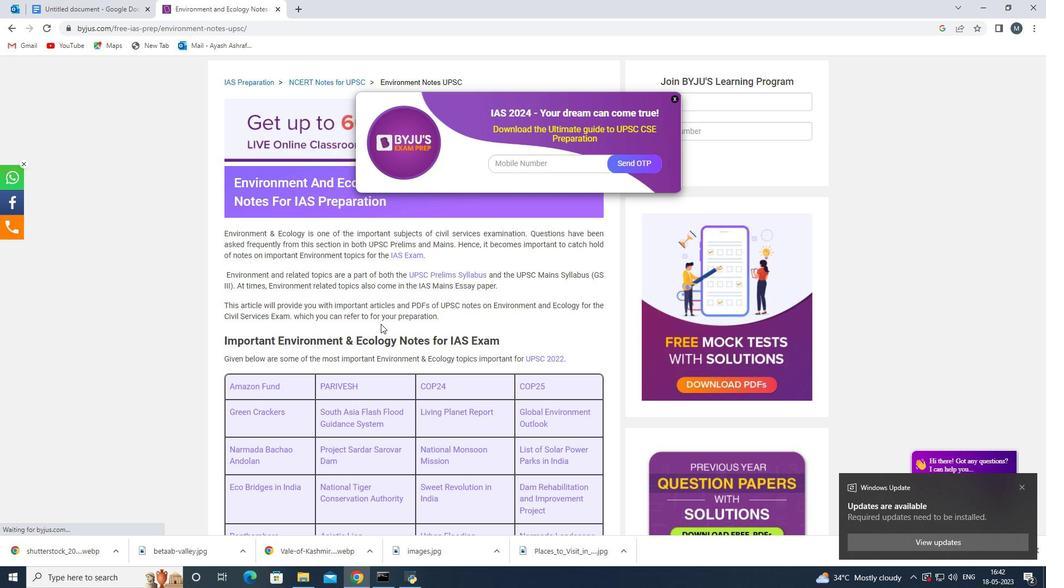 
Action: Mouse moved to (381, 322)
Screenshot: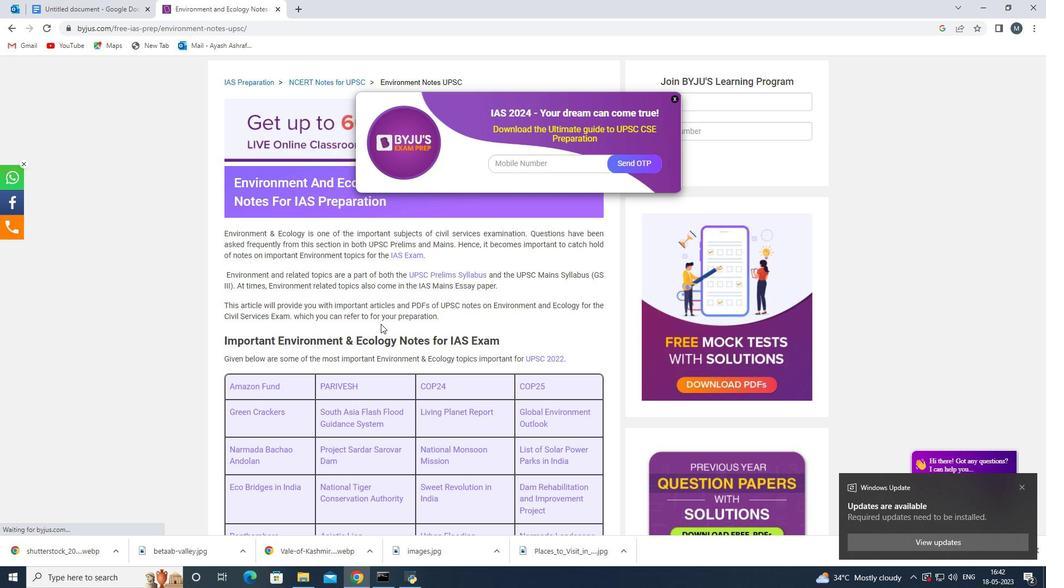 
Action: Mouse scrolled (381, 322) with delta (0, 0)
Screenshot: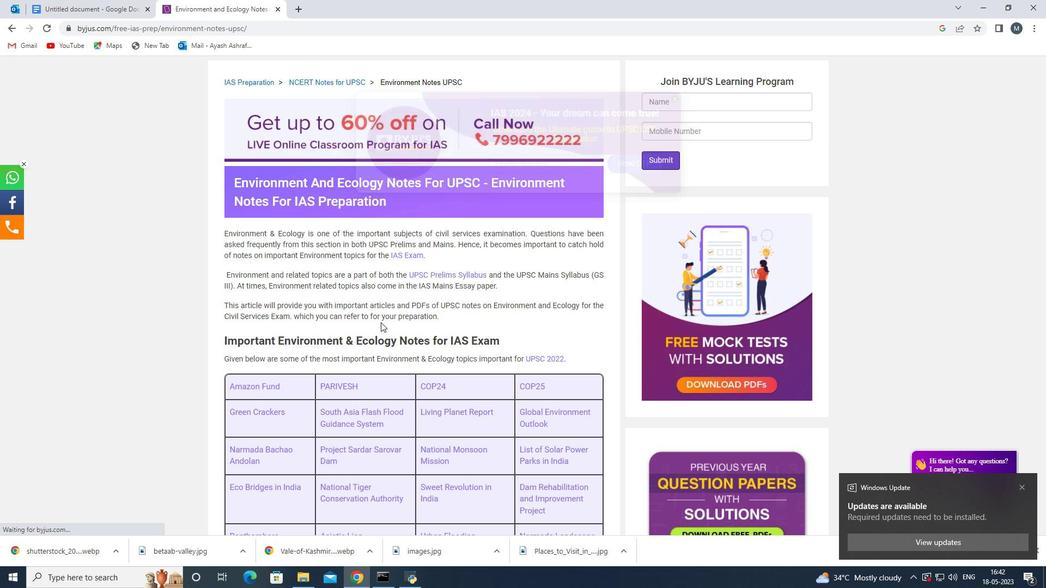 
Action: Mouse scrolled (381, 322) with delta (0, 0)
Screenshot: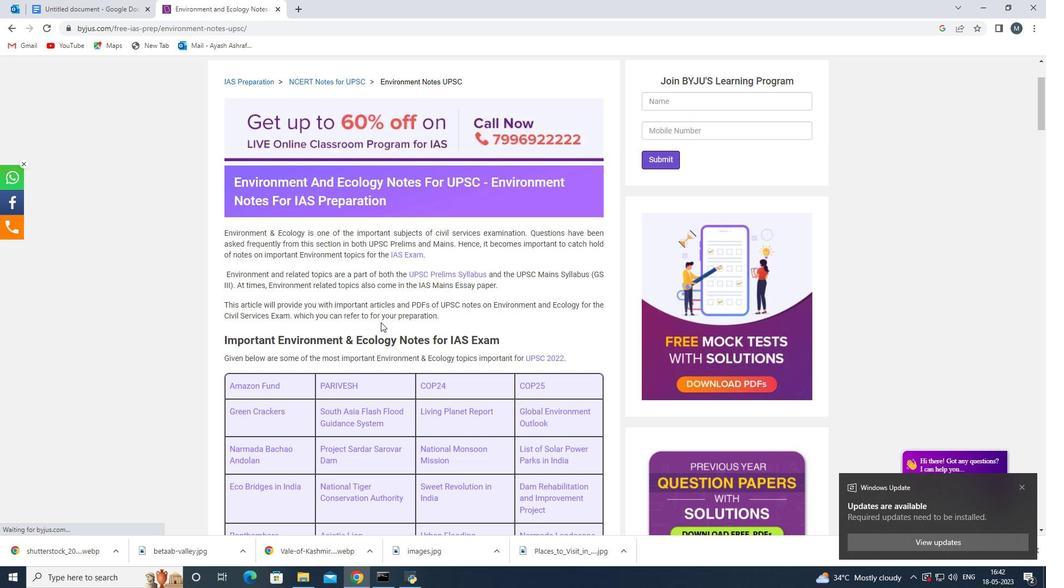 
Action: Mouse scrolled (381, 323) with delta (0, 0)
Screenshot: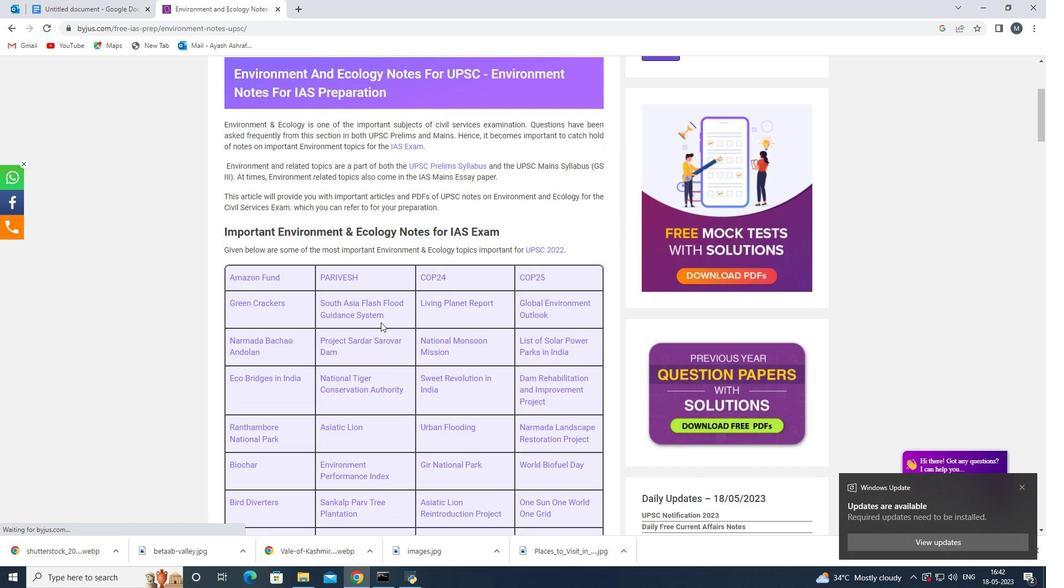
Action: Mouse moved to (366, 364)
Screenshot: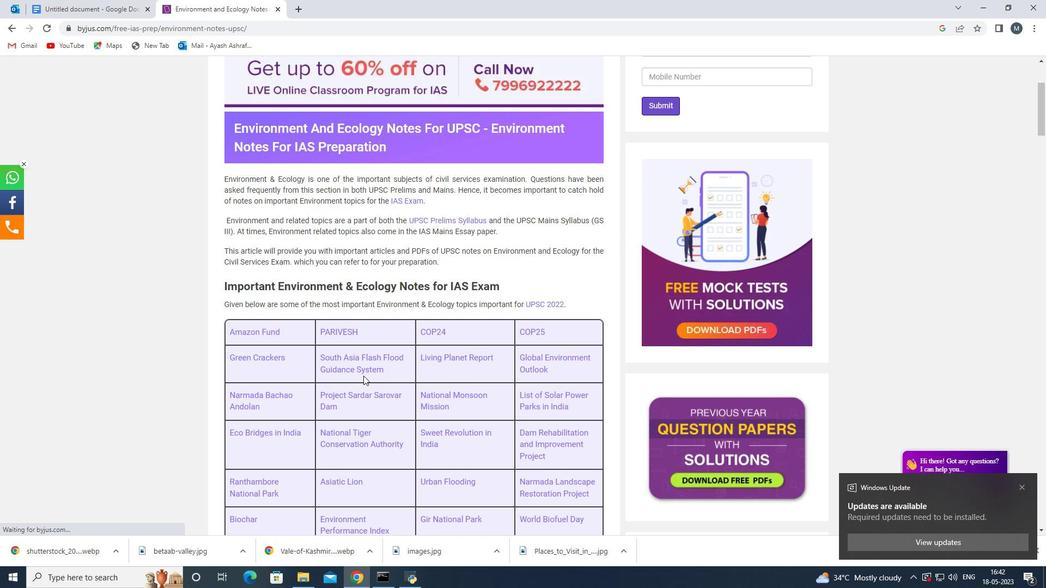 
Action: Mouse scrolled (366, 363) with delta (0, 0)
Screenshot: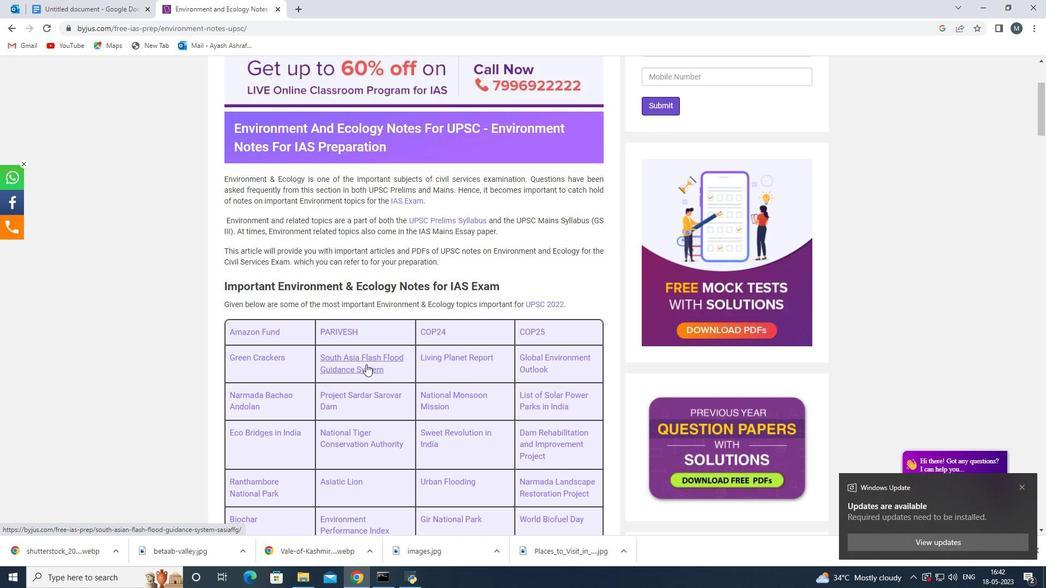 
Action: Mouse moved to (372, 353)
Screenshot: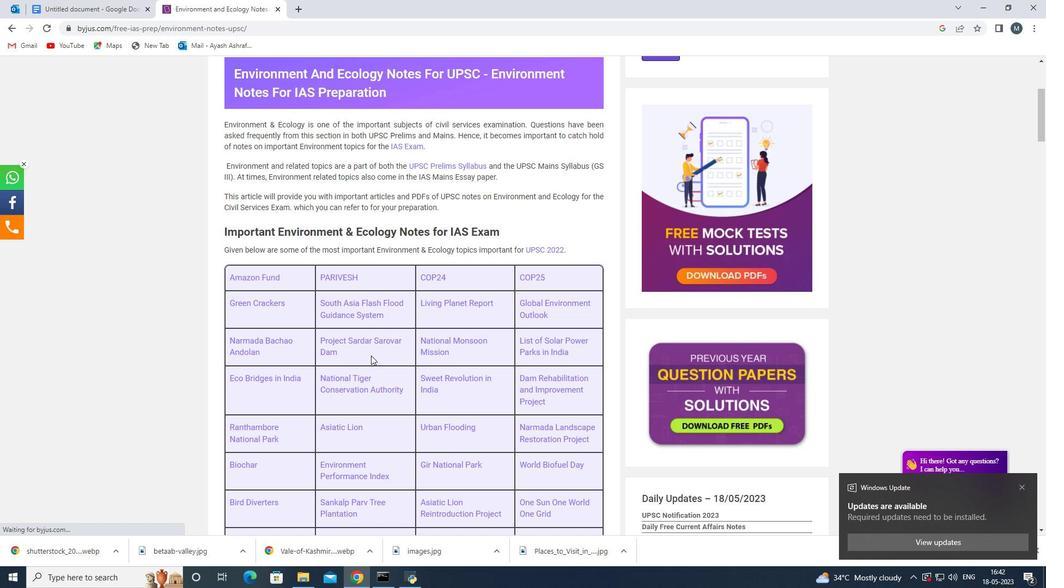 
Action: Mouse scrolled (372, 352) with delta (0, 0)
Screenshot: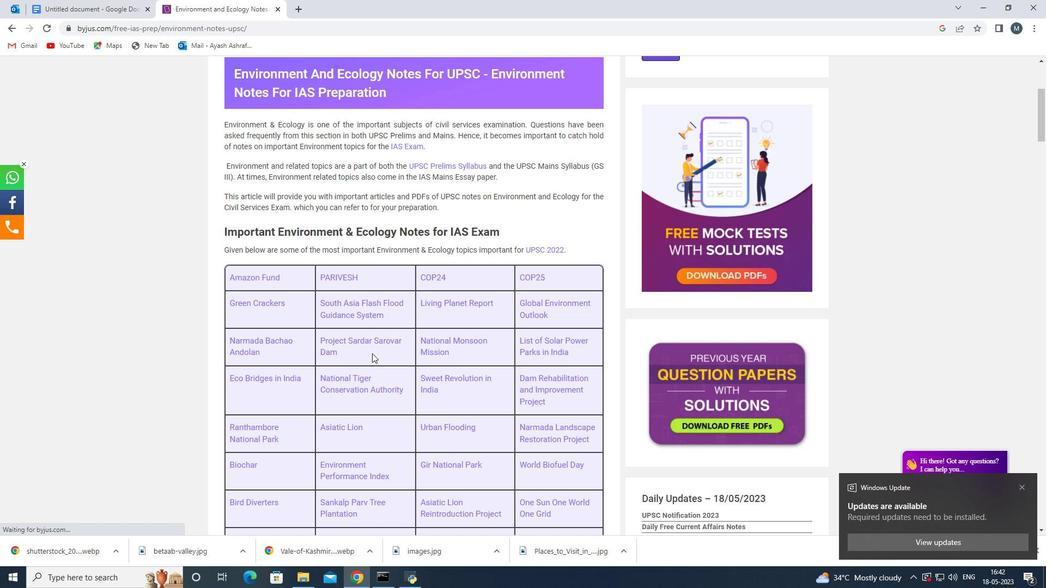 
Action: Mouse scrolled (372, 352) with delta (0, 0)
Screenshot: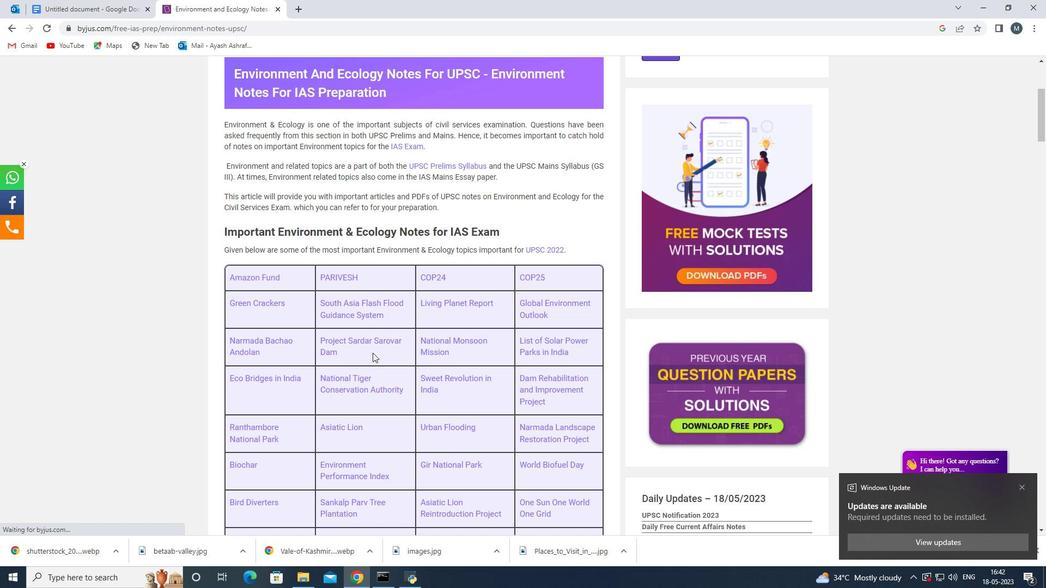 
Action: Mouse moved to (373, 353)
Screenshot: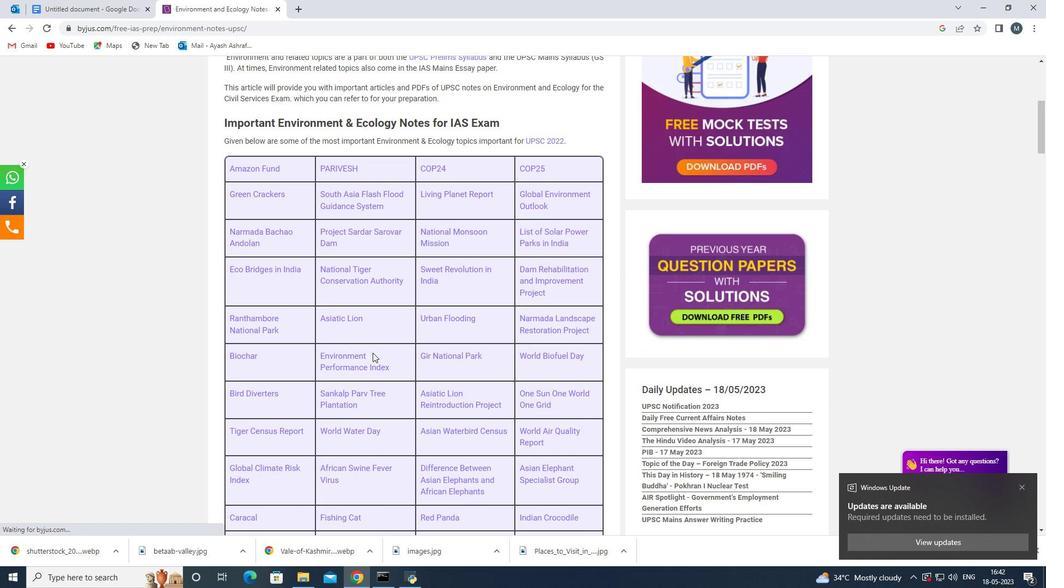 
Action: Mouse scrolled (373, 353) with delta (0, 0)
Screenshot: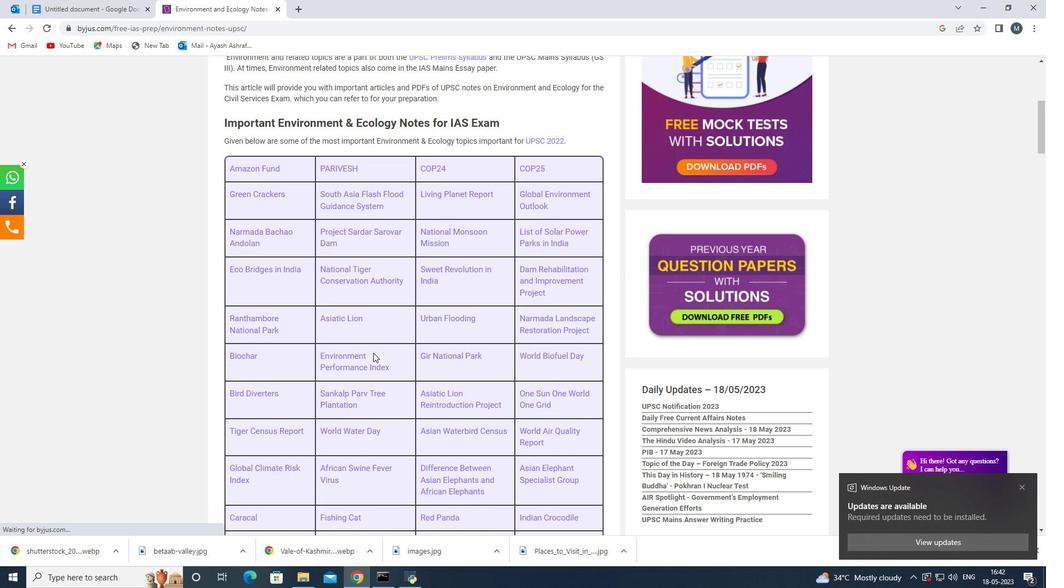 
Action: Mouse scrolled (373, 353) with delta (0, 0)
Screenshot: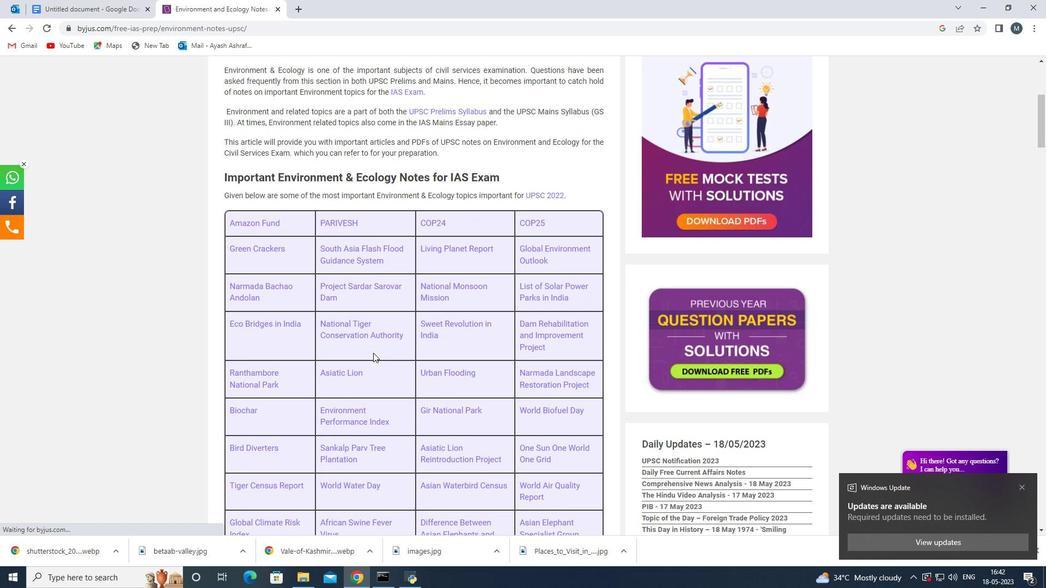 
Action: Mouse scrolled (373, 353) with delta (0, 0)
Screenshot: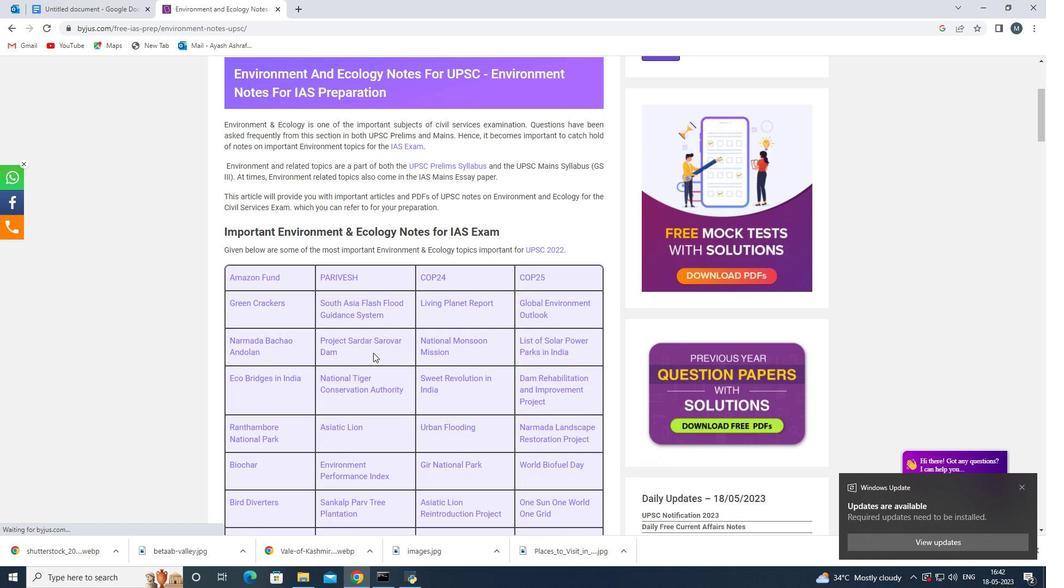 
Action: Mouse scrolled (373, 353) with delta (0, 0)
Screenshot: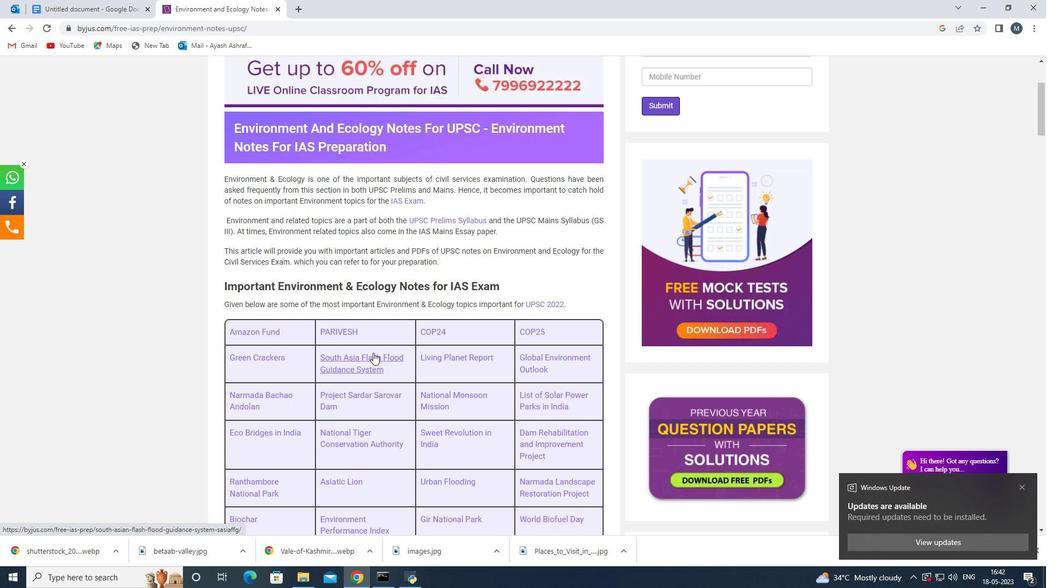 
Action: Mouse scrolled (373, 352) with delta (0, 0)
Screenshot: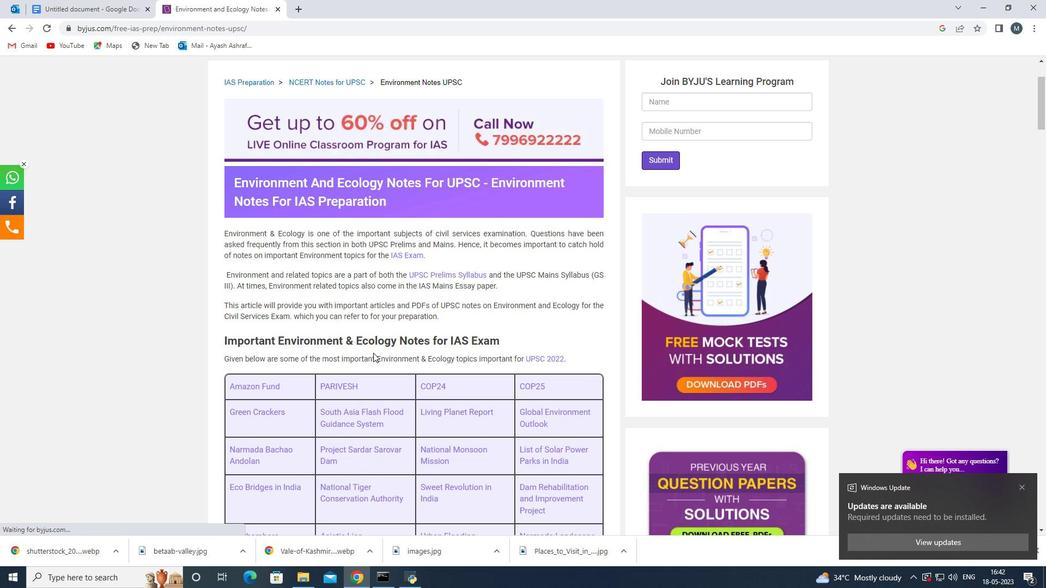 
Action: Mouse scrolled (373, 352) with delta (0, 0)
Screenshot: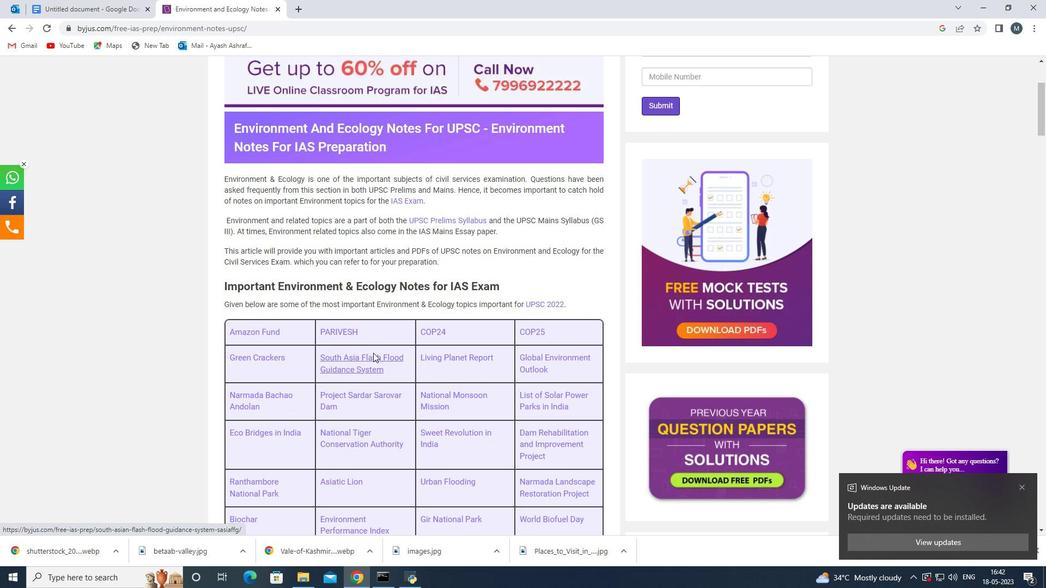 
Action: Mouse scrolled (373, 352) with delta (0, 0)
Screenshot: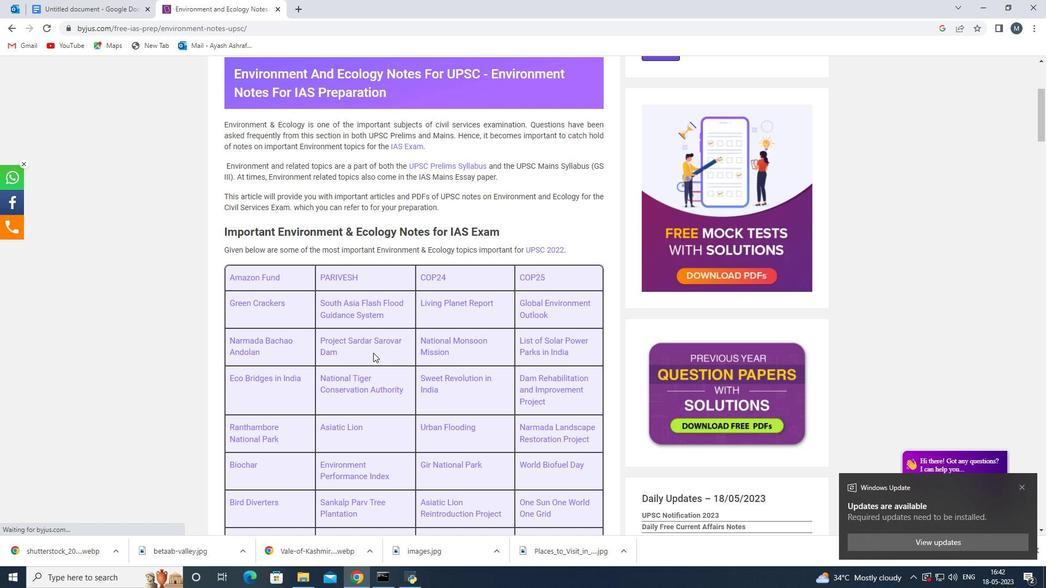 
Action: Mouse scrolled (373, 352) with delta (0, 0)
Screenshot: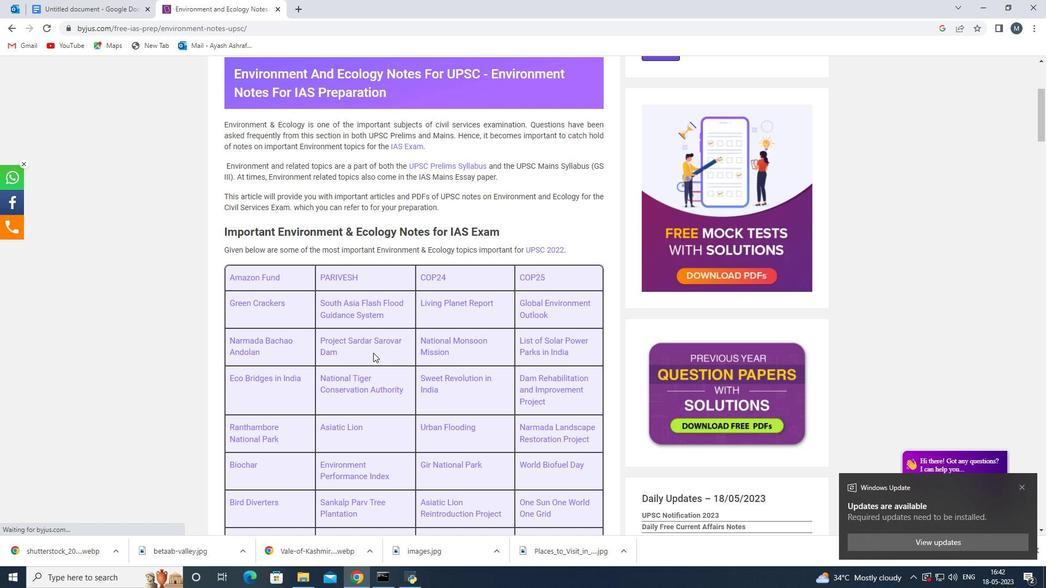 
Action: Mouse scrolled (373, 352) with delta (0, 0)
Screenshot: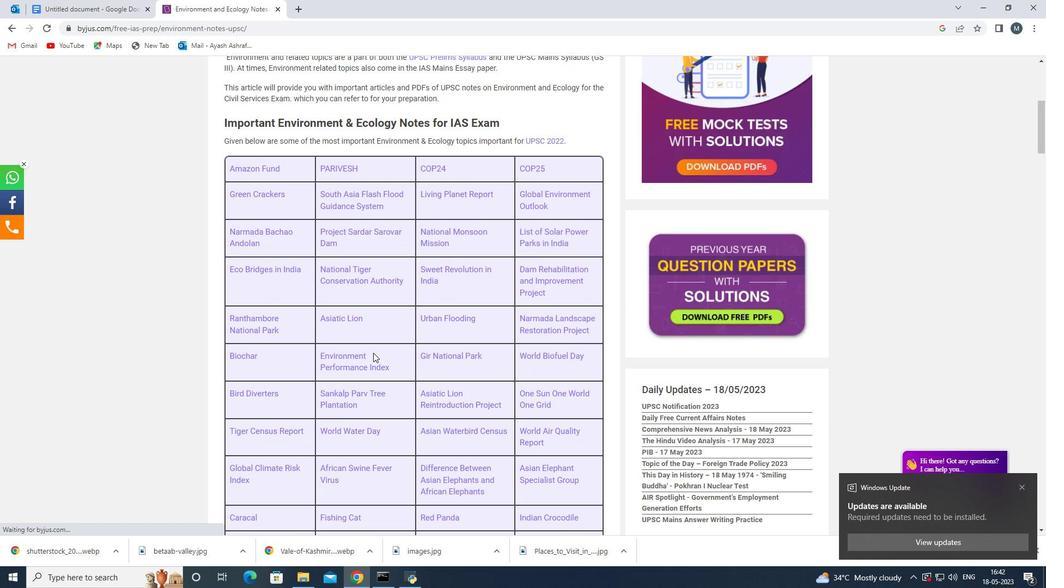 
Action: Mouse moved to (364, 365)
Screenshot: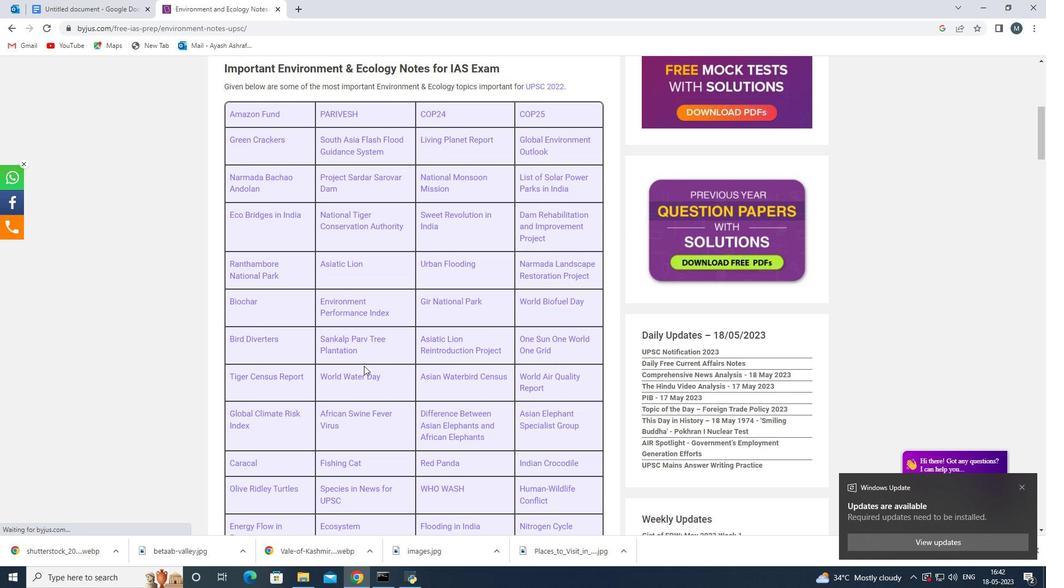 
Action: Mouse scrolled (364, 365) with delta (0, 0)
Screenshot: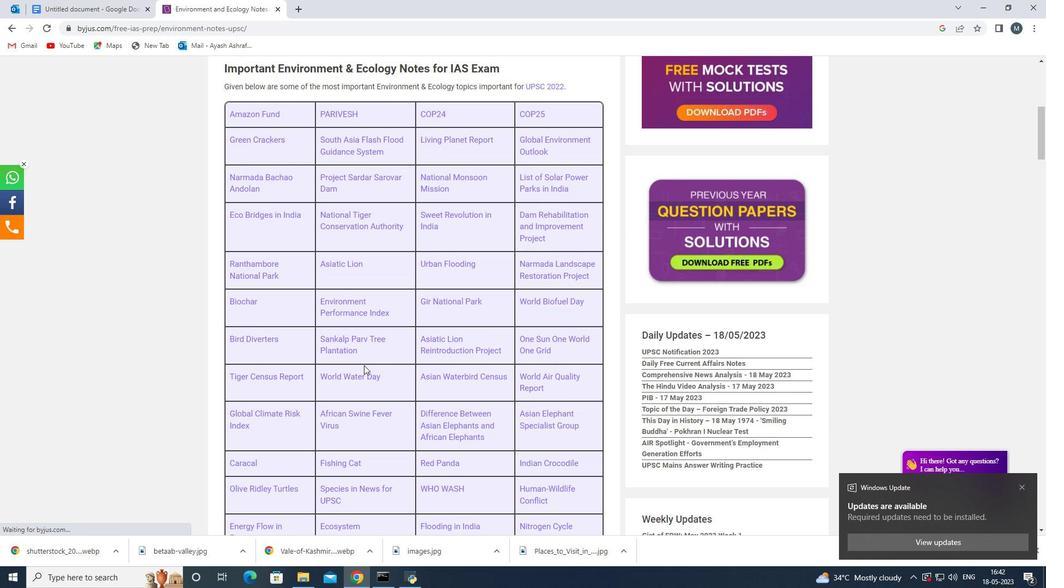 
Action: Mouse moved to (355, 365)
Screenshot: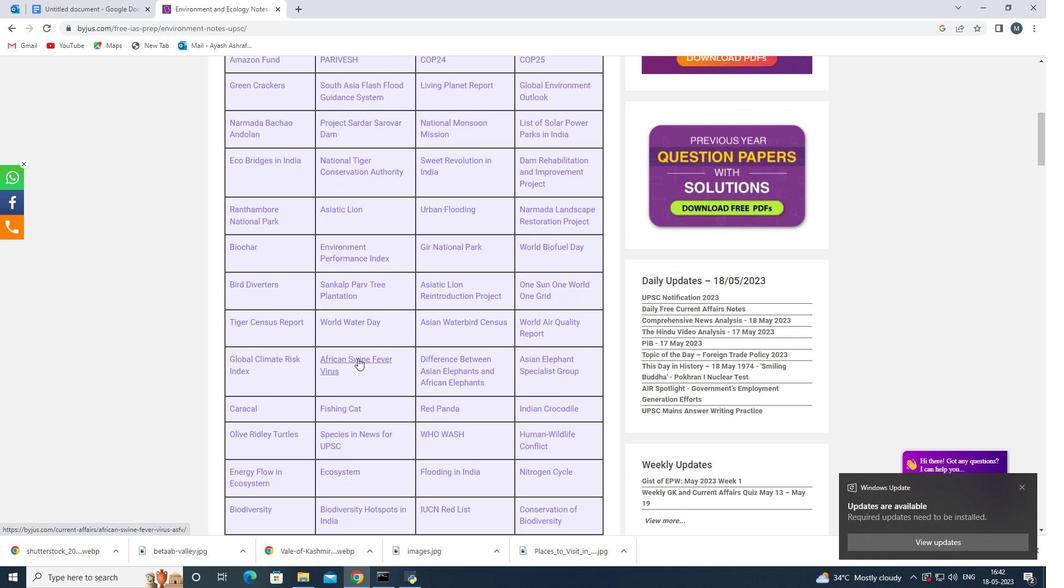 
Action: Mouse scrolled (355, 364) with delta (0, 0)
Screenshot: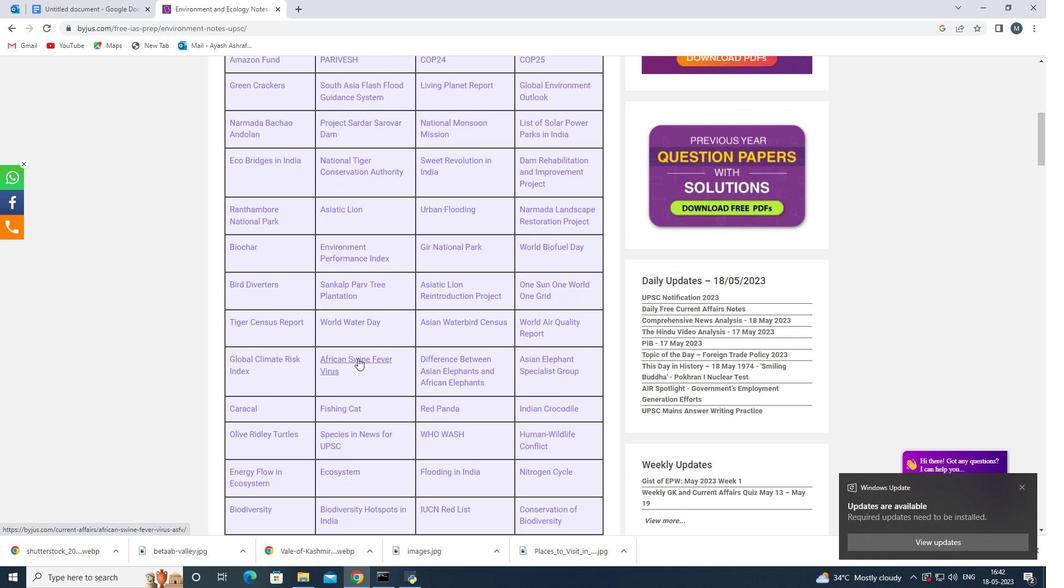 
Action: Mouse moved to (522, 310)
Screenshot: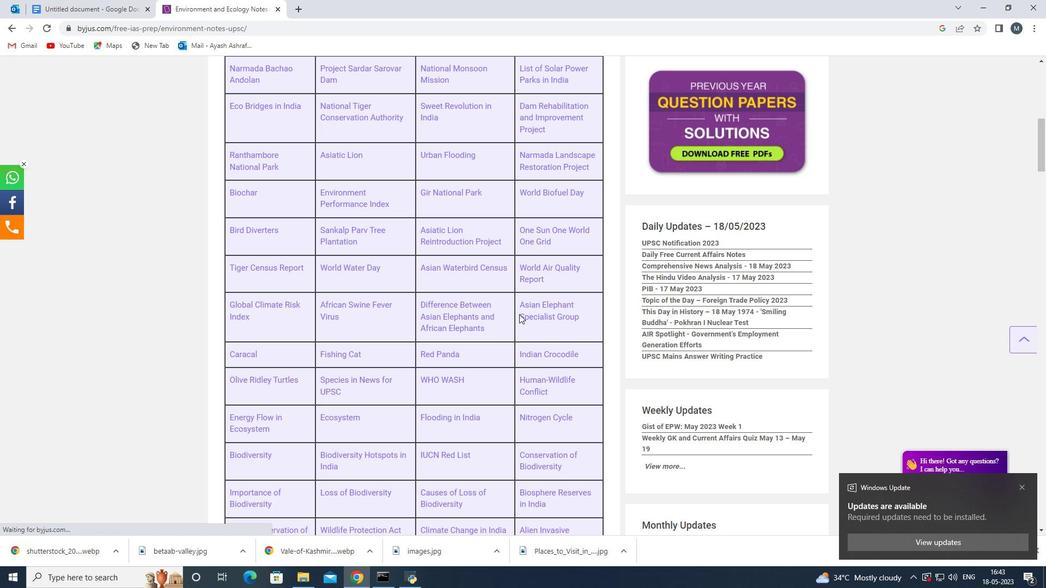 
Action: Mouse scrolled (522, 310) with delta (0, 0)
Screenshot: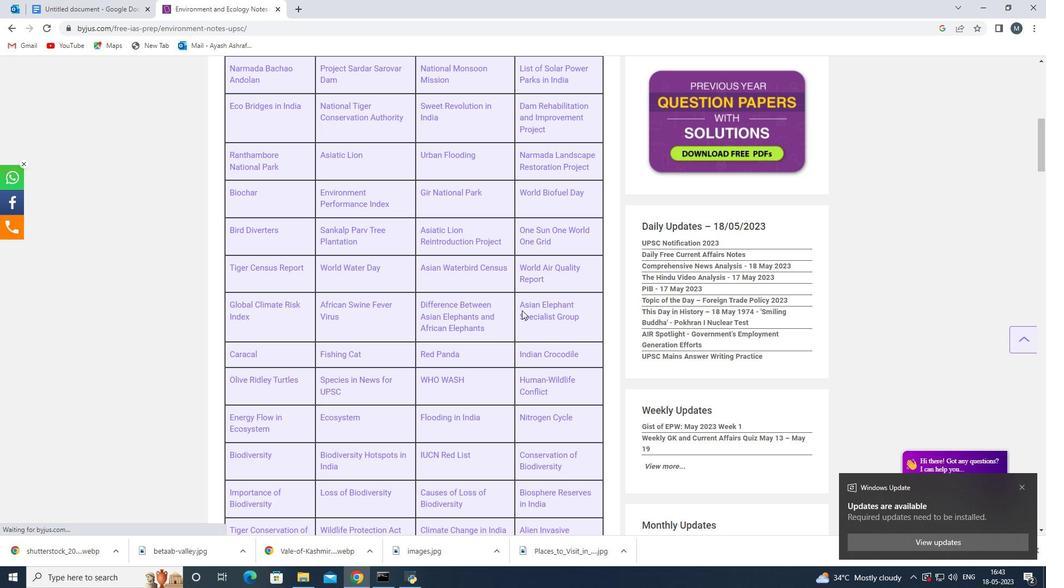
Action: Mouse moved to (511, 320)
Screenshot: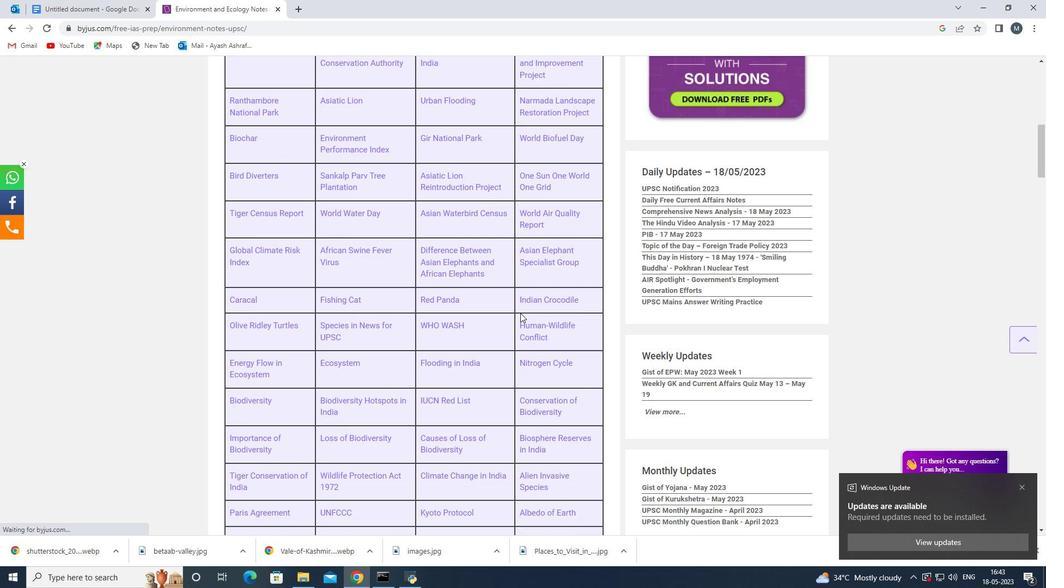 
Action: Mouse scrolled (511, 319) with delta (0, 0)
Screenshot: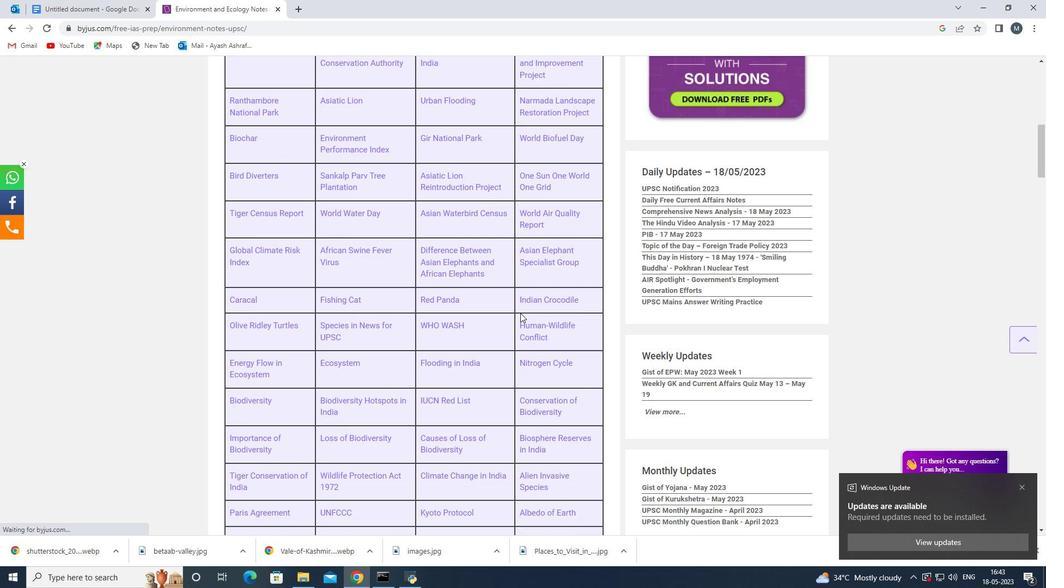
Action: Mouse moved to (507, 326)
Screenshot: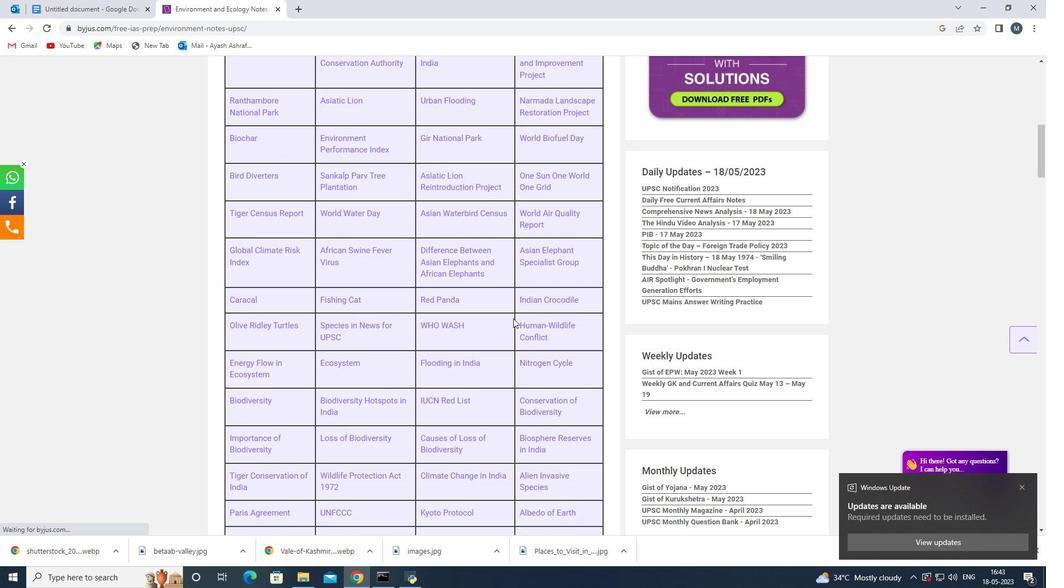 
Action: Mouse scrolled (507, 325) with delta (0, 0)
Screenshot: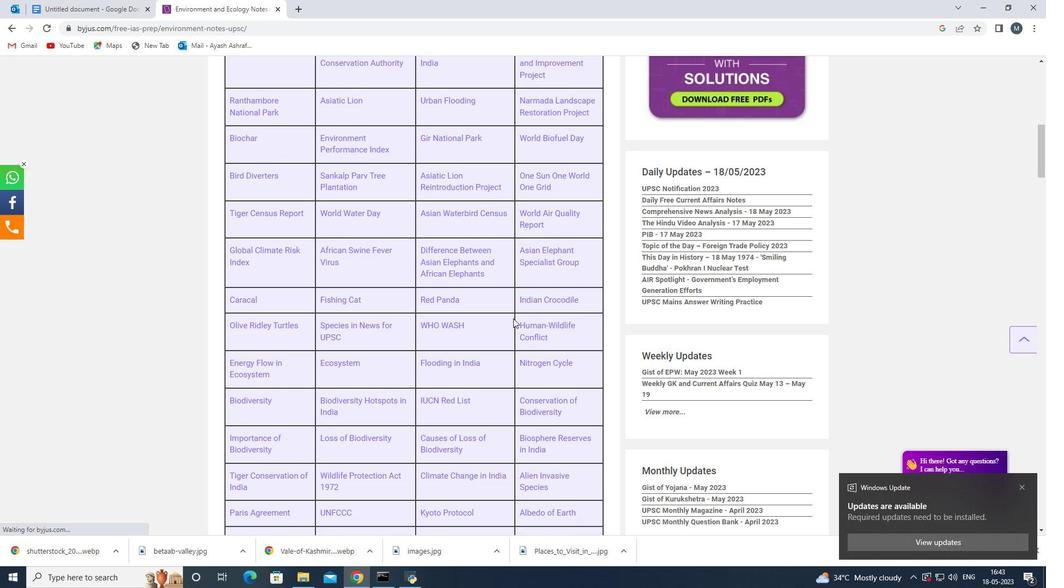 
Action: Mouse moved to (489, 327)
Screenshot: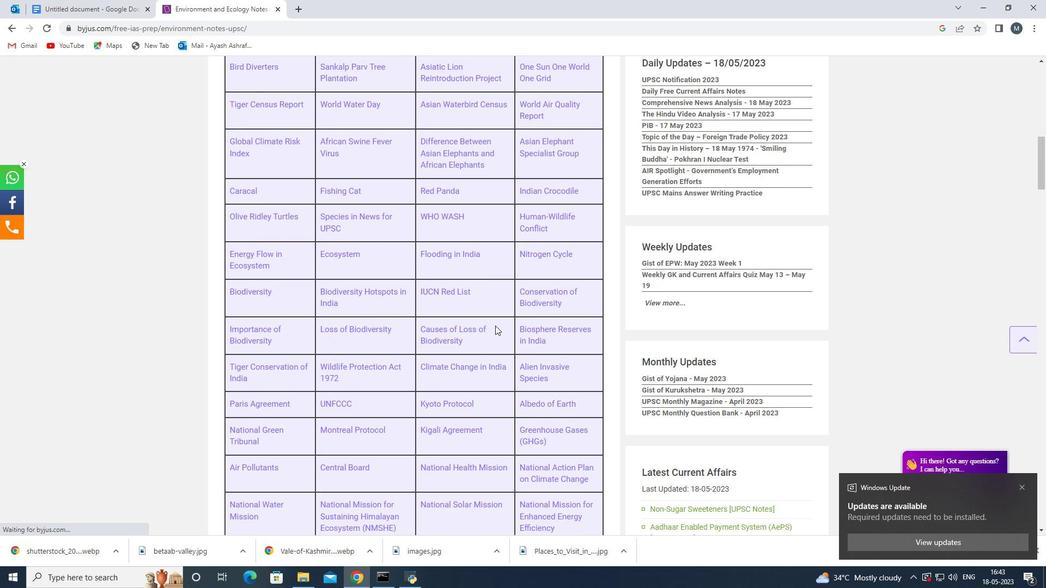 
Action: Mouse scrolled (489, 327) with delta (0, 0)
Screenshot: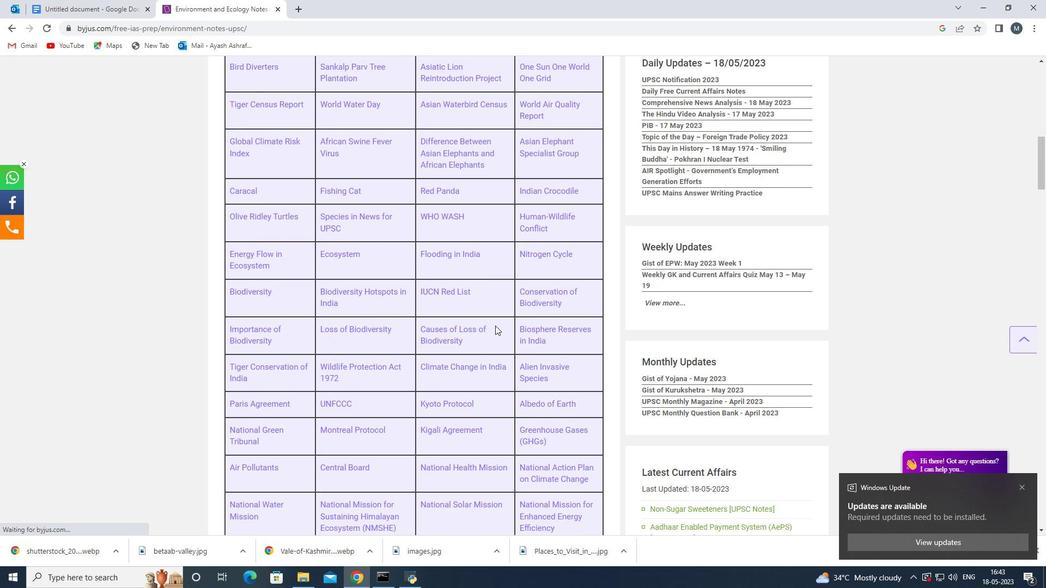 
Action: Mouse moved to (487, 326)
Screenshot: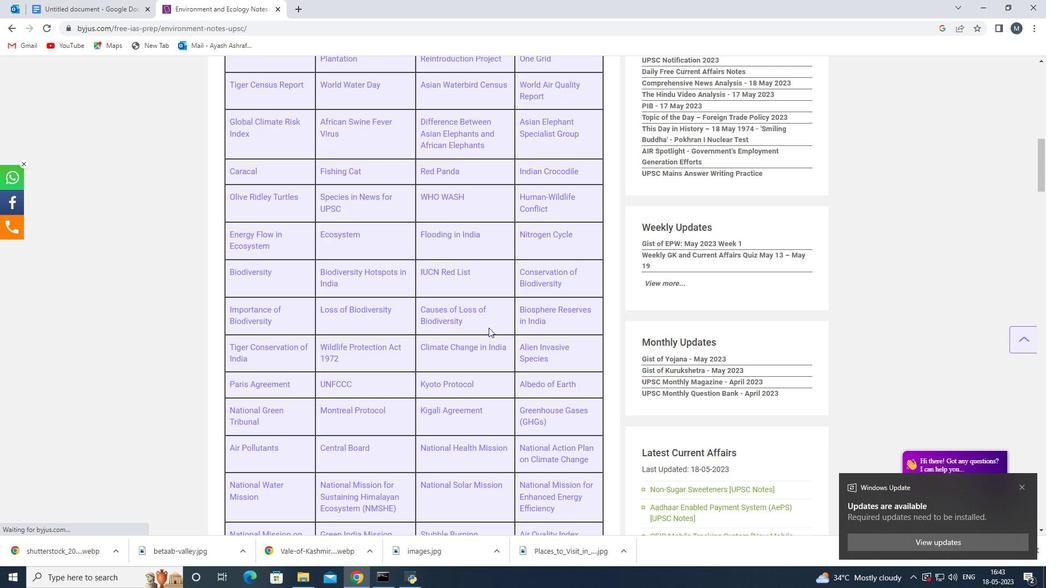 
Action: Mouse scrolled (487, 325) with delta (0, 0)
Screenshot: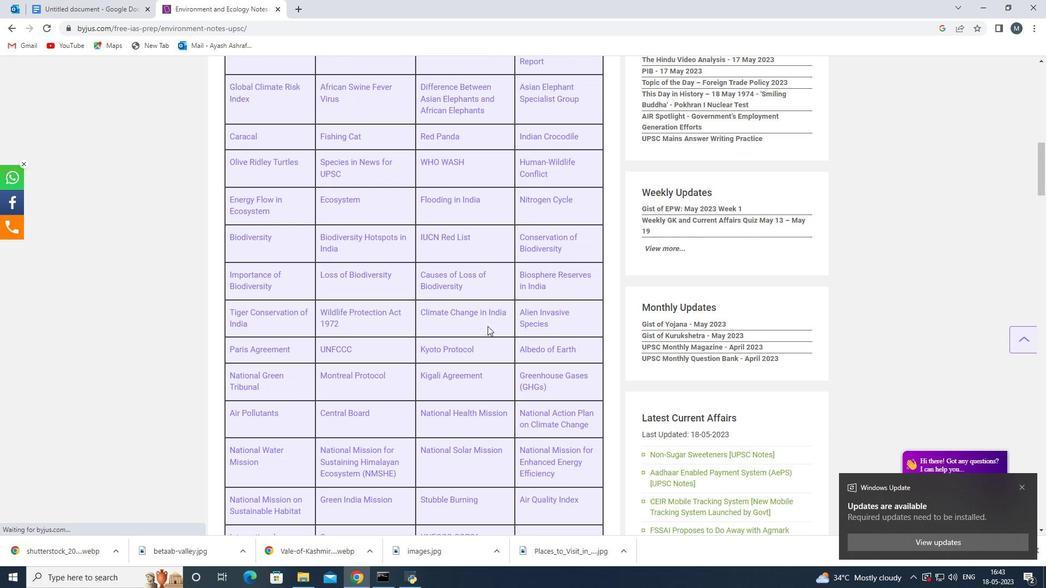 
Action: Mouse moved to (485, 318)
Screenshot: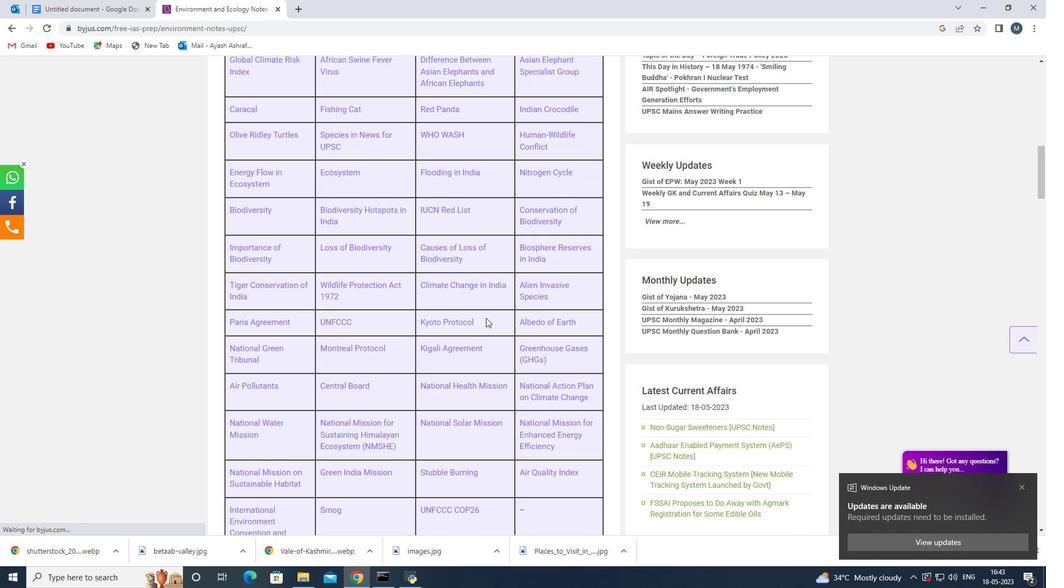 
Action: Mouse scrolled (485, 318) with delta (0, 0)
Screenshot: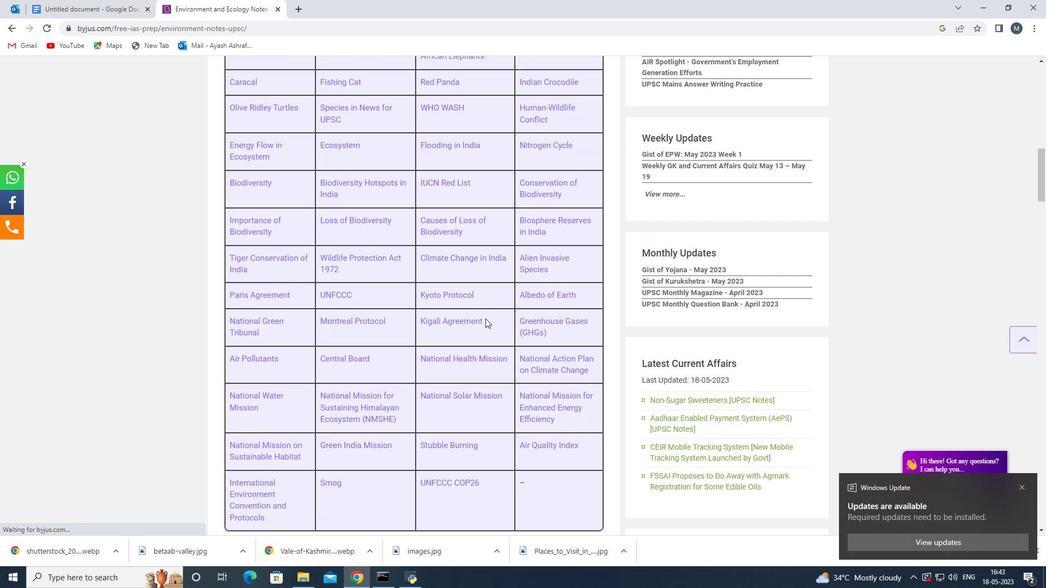 
Action: Mouse scrolled (485, 318) with delta (0, 0)
Screenshot: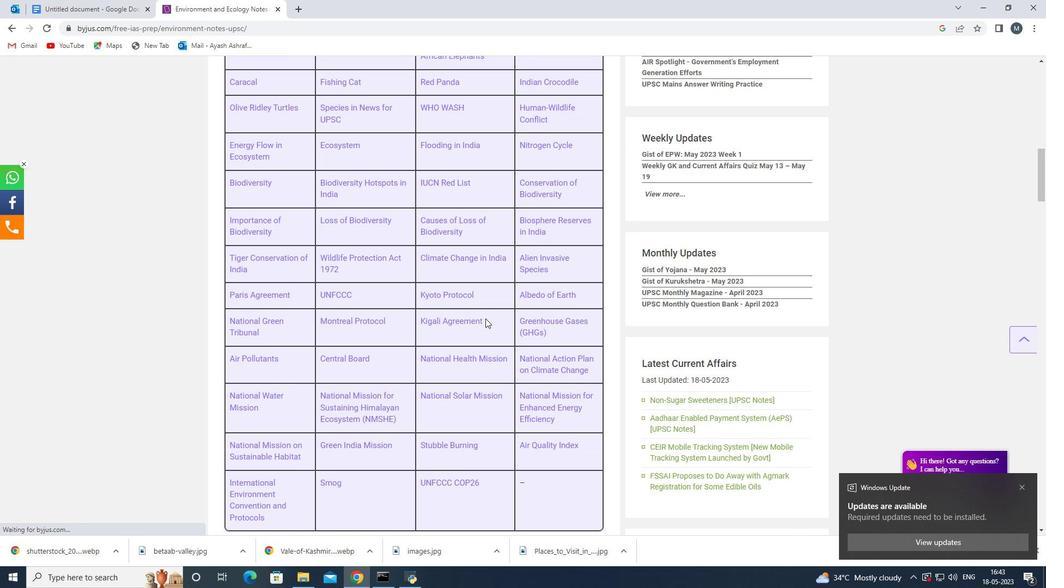 
Action: Mouse moved to (428, 325)
Screenshot: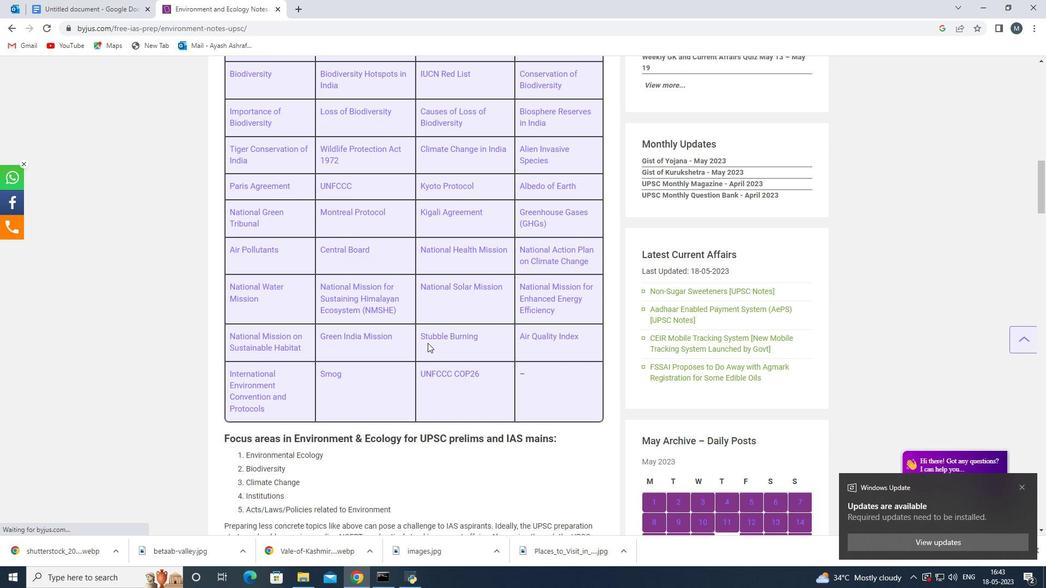 
Action: Mouse scrolled (428, 324) with delta (0, 0)
Screenshot: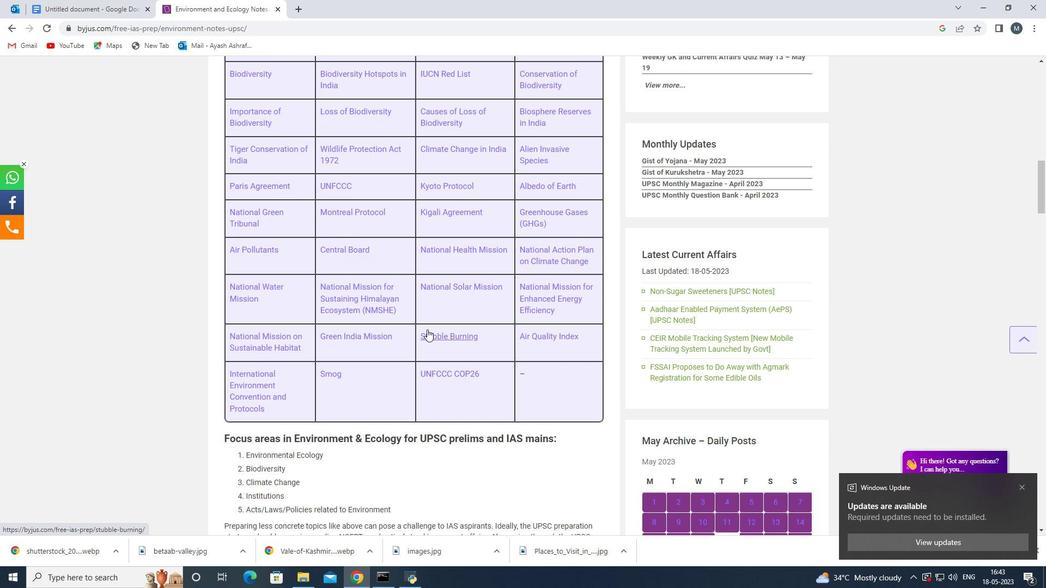 
Action: Mouse moved to (304, 398)
Screenshot: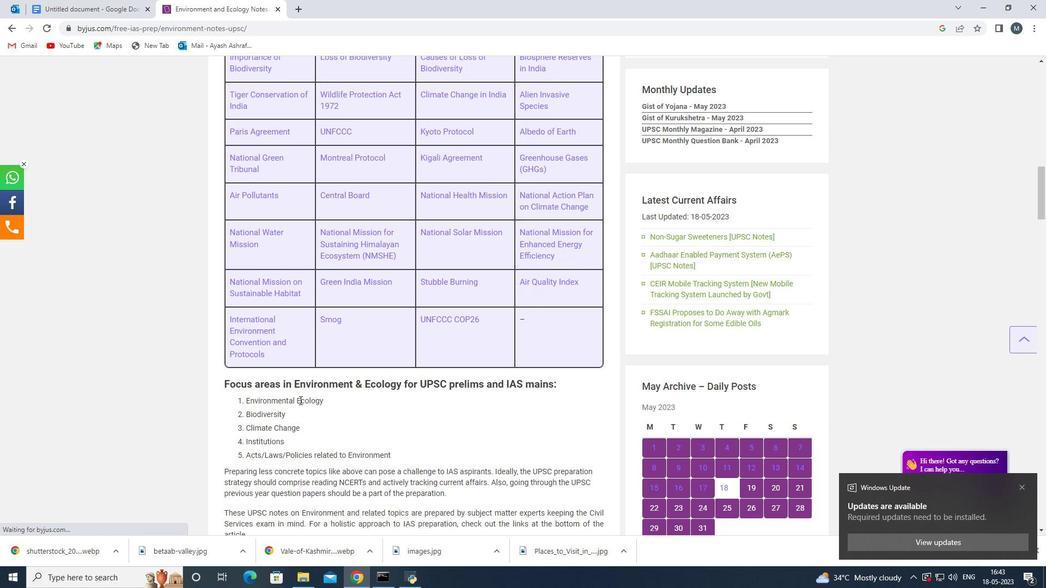 
Action: Mouse scrolled (304, 397) with delta (0, 0)
Screenshot: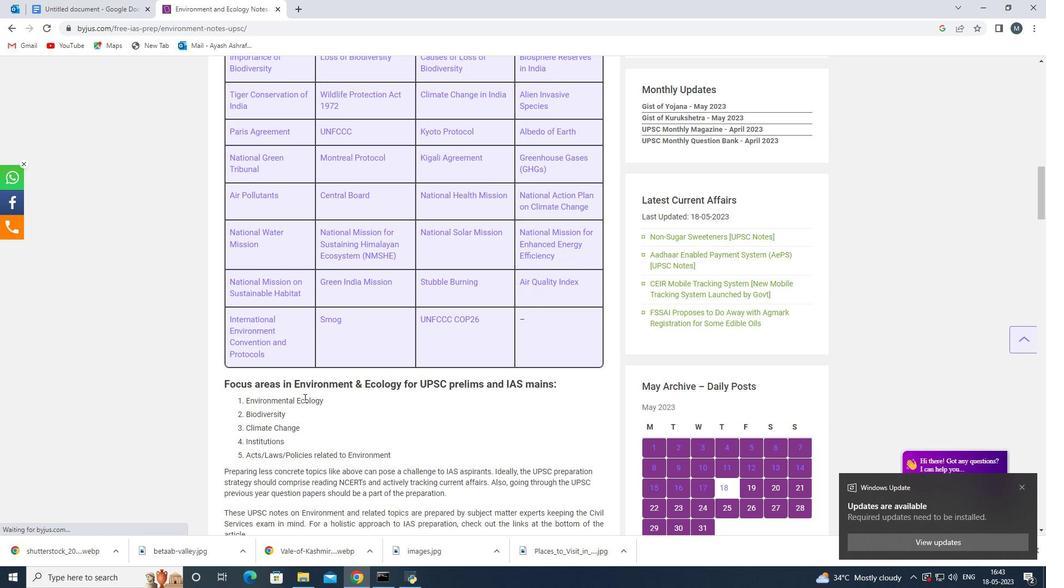 
Action: Mouse scrolled (304, 397) with delta (0, 0)
Screenshot: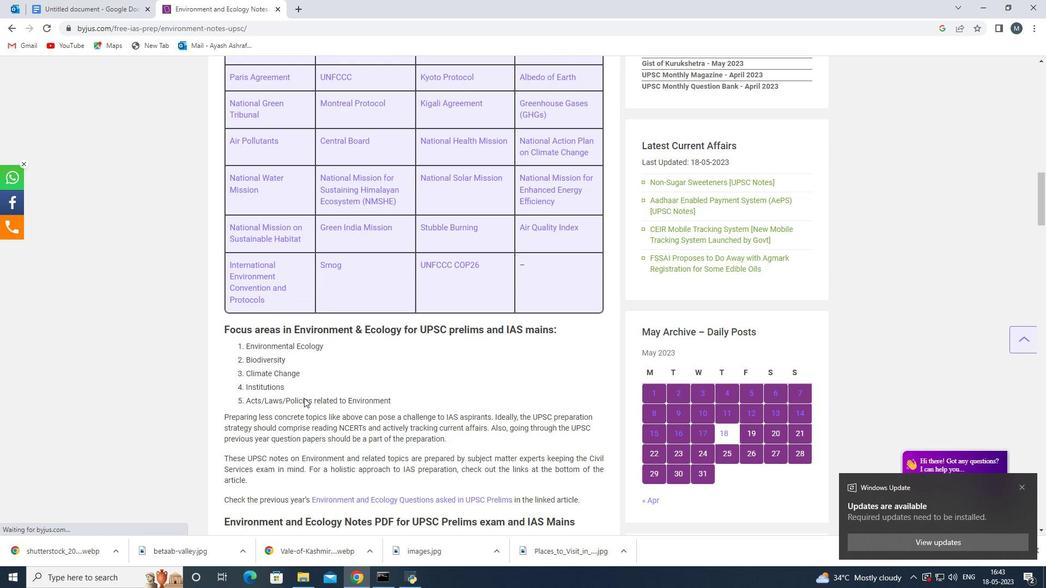 
Action: Mouse scrolled (304, 397) with delta (0, 0)
Screenshot: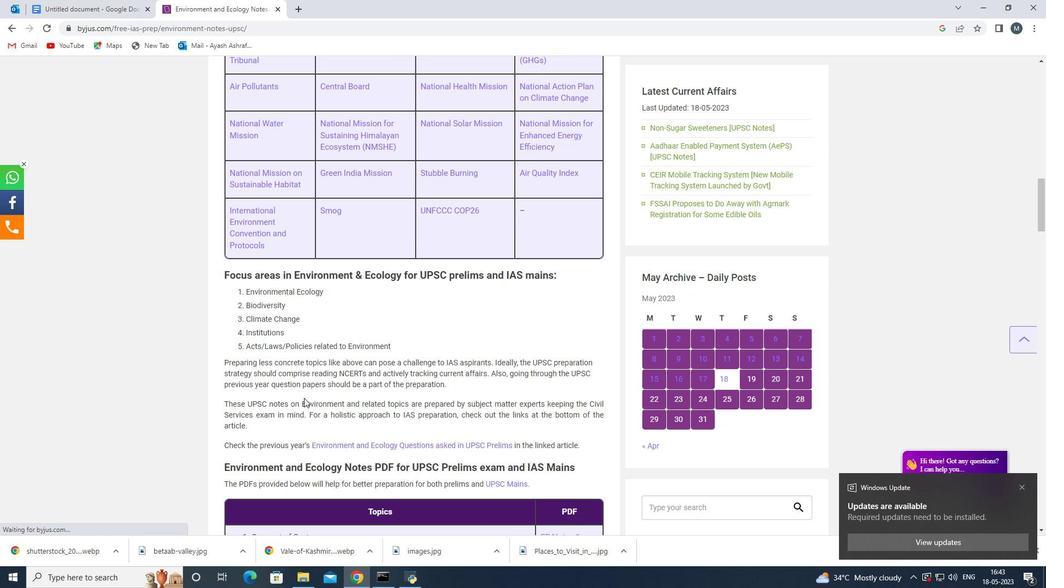
Action: Mouse scrolled (304, 397) with delta (0, 0)
Screenshot: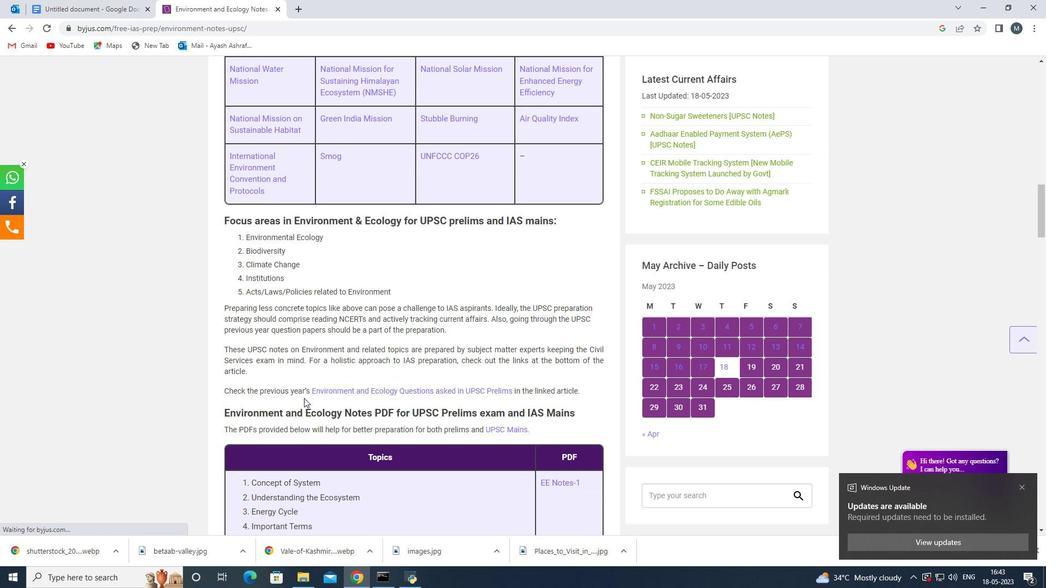 
Action: Mouse moved to (326, 375)
Screenshot: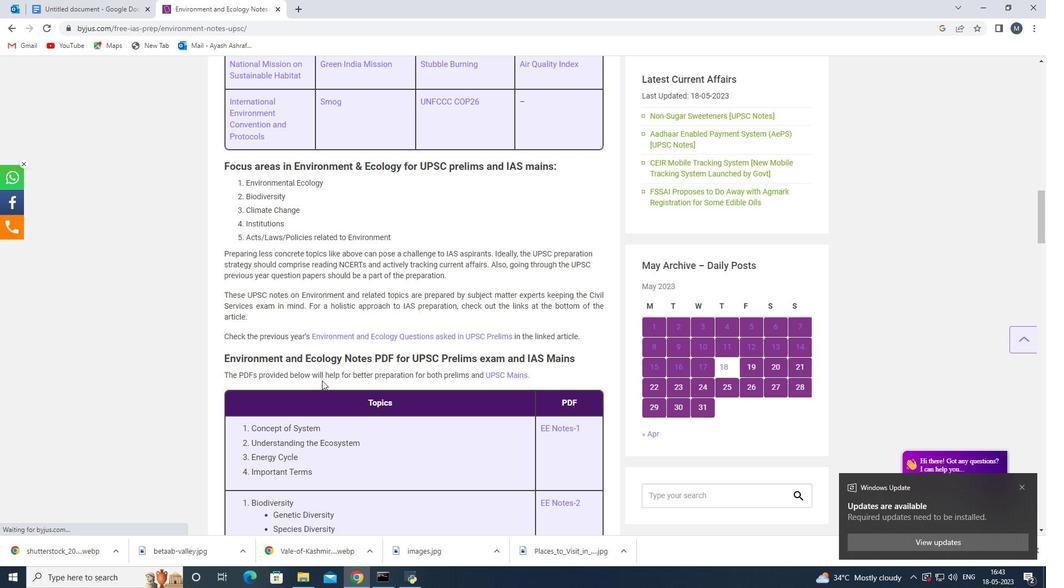 
Action: Mouse scrolled (326, 374) with delta (0, 0)
Screenshot: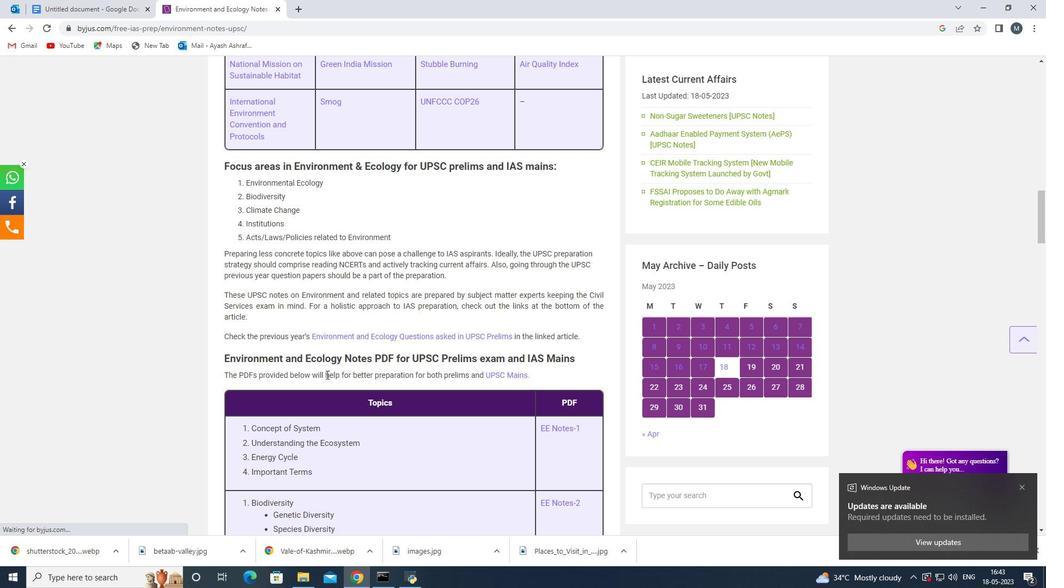 
Action: Mouse moved to (325, 376)
Screenshot: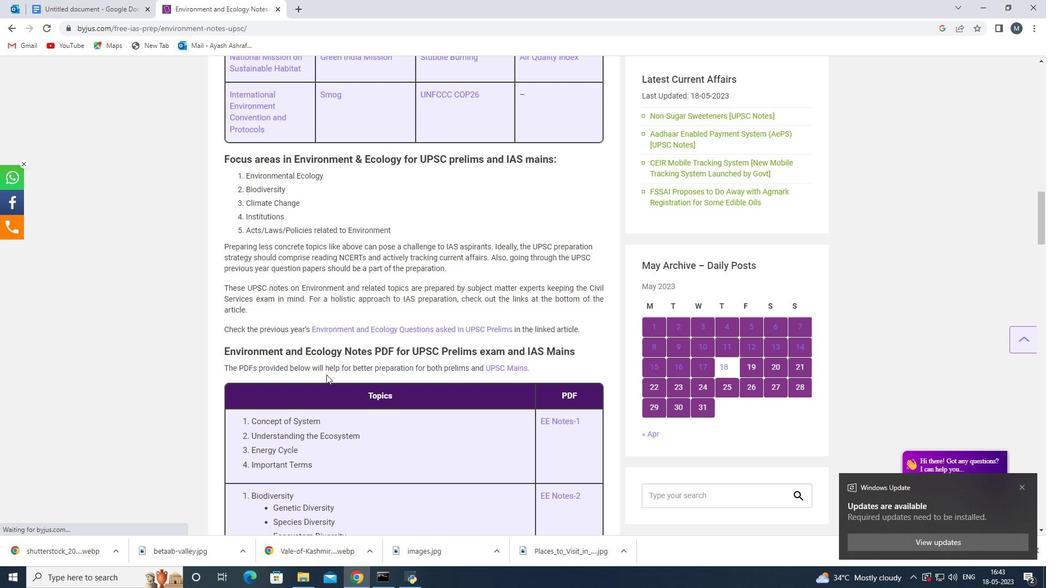 
Action: Mouse scrolled (325, 375) with delta (0, 0)
Screenshot: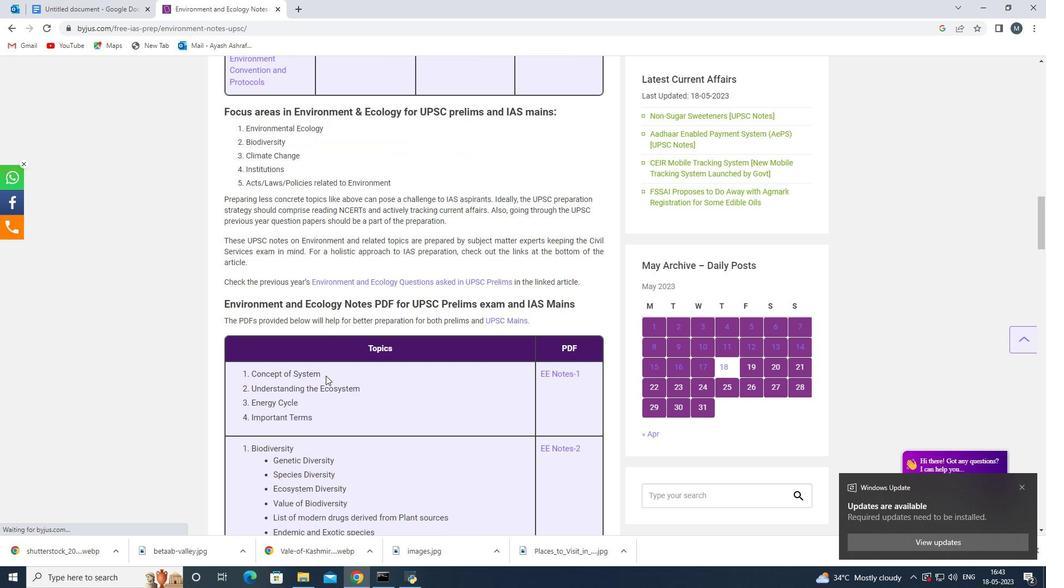 
Action: Mouse moved to (323, 378)
Screenshot: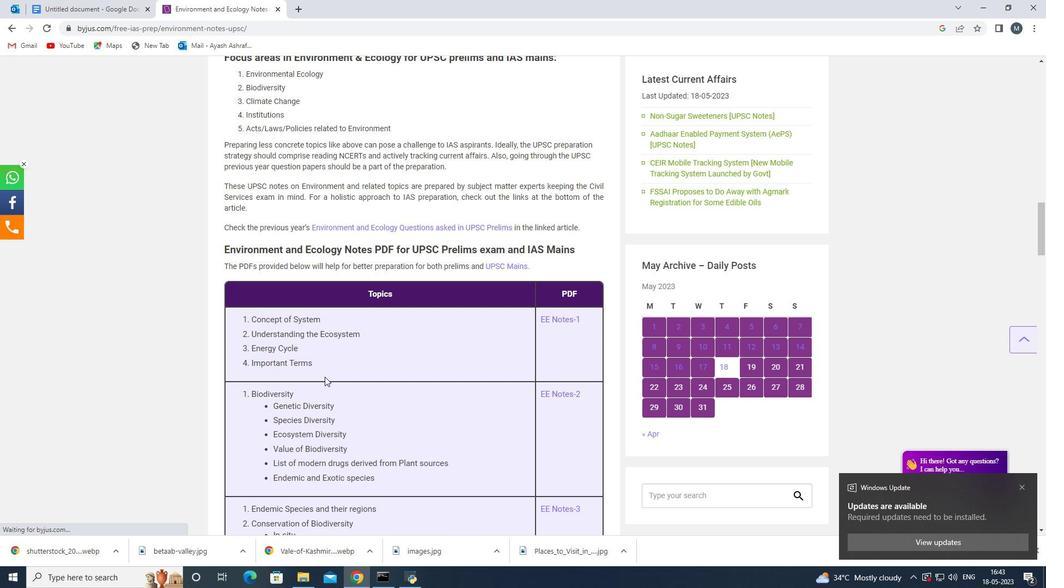 
Action: Mouse scrolled (323, 378) with delta (0, 0)
Screenshot: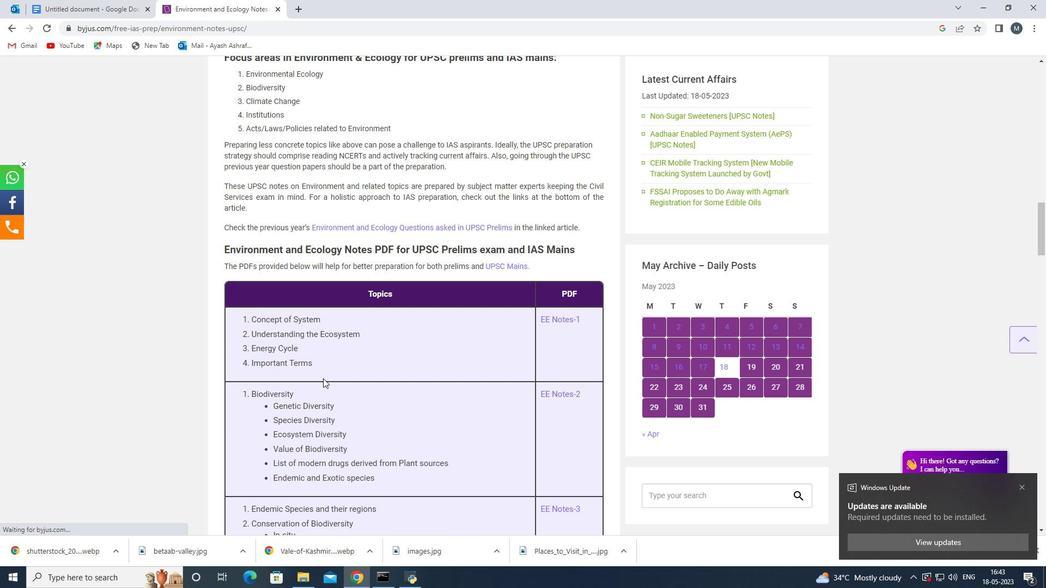 
Action: Mouse scrolled (323, 378) with delta (0, 0)
Screenshot: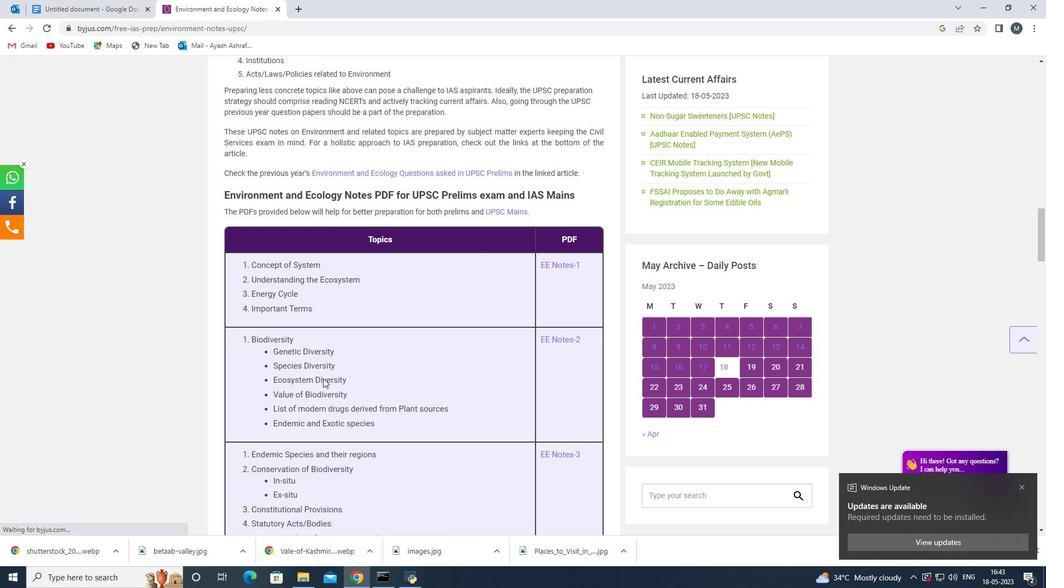 
Action: Mouse scrolled (323, 378) with delta (0, 0)
Screenshot: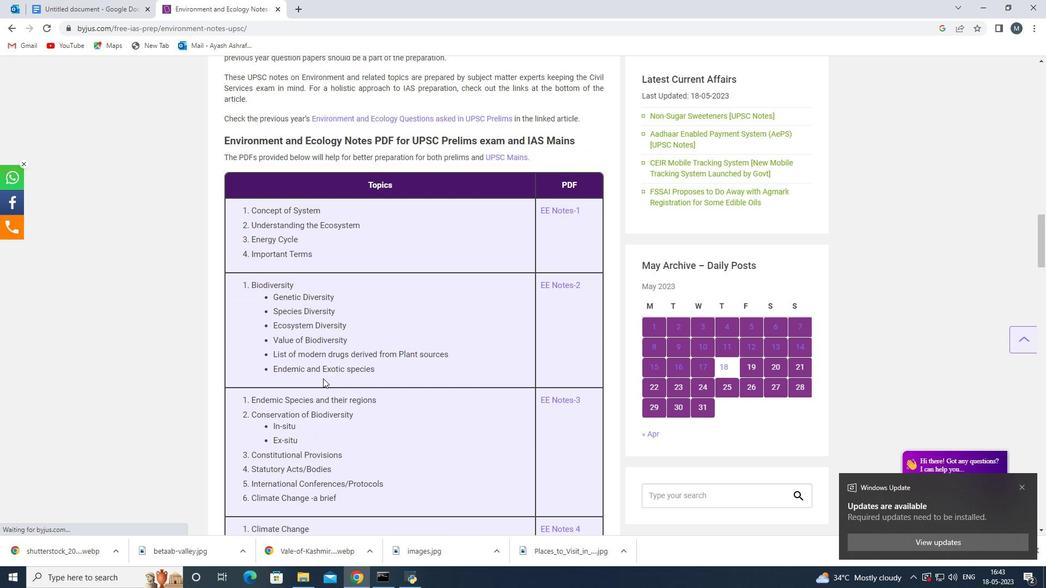 
Action: Mouse scrolled (323, 378) with delta (0, 0)
Screenshot: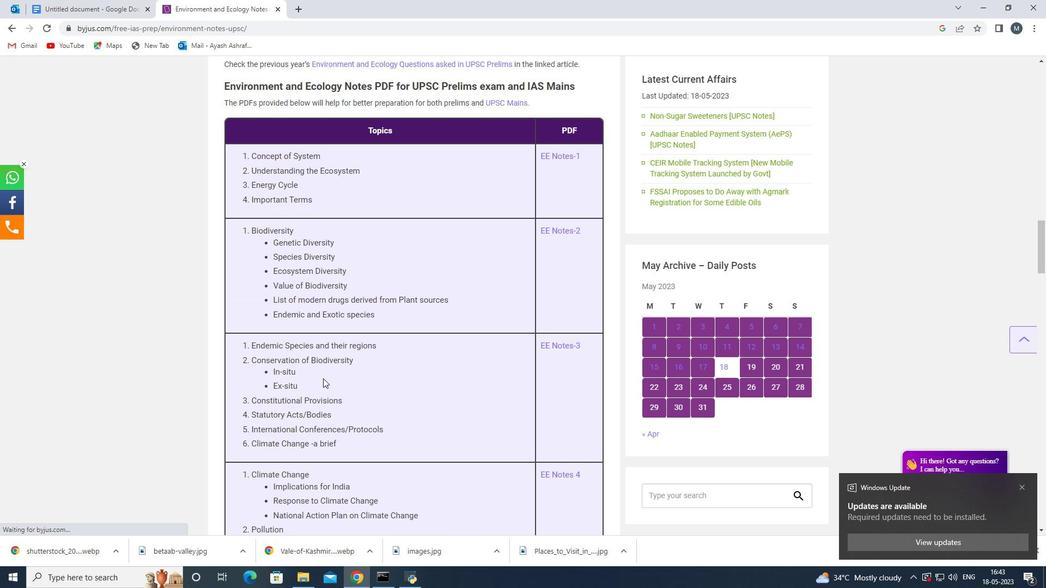 
Action: Mouse scrolled (323, 378) with delta (0, 0)
Screenshot: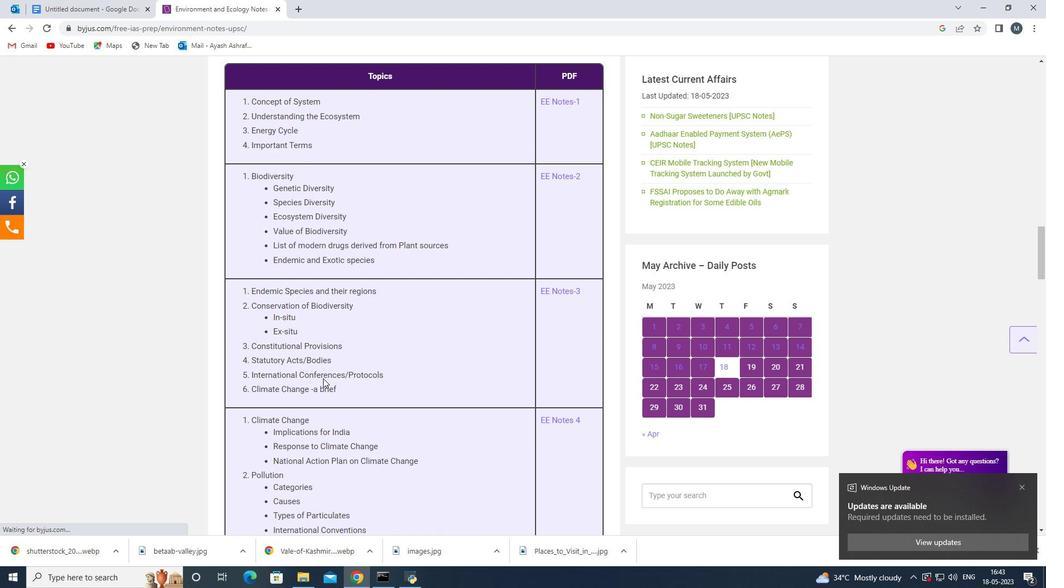 
Action: Mouse moved to (323, 374)
Screenshot: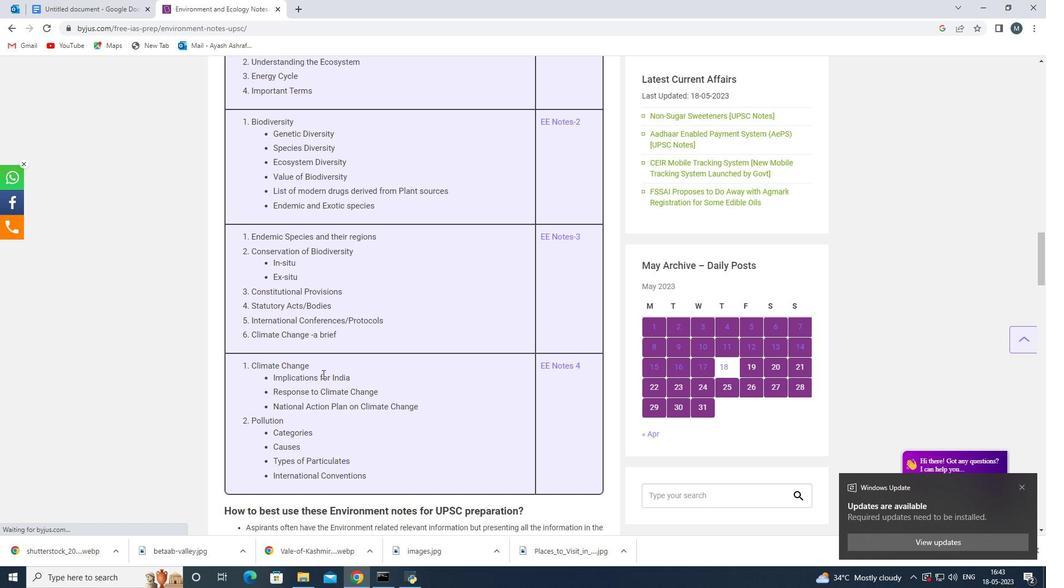 
Action: Mouse scrolled (323, 373) with delta (0, 0)
Screenshot: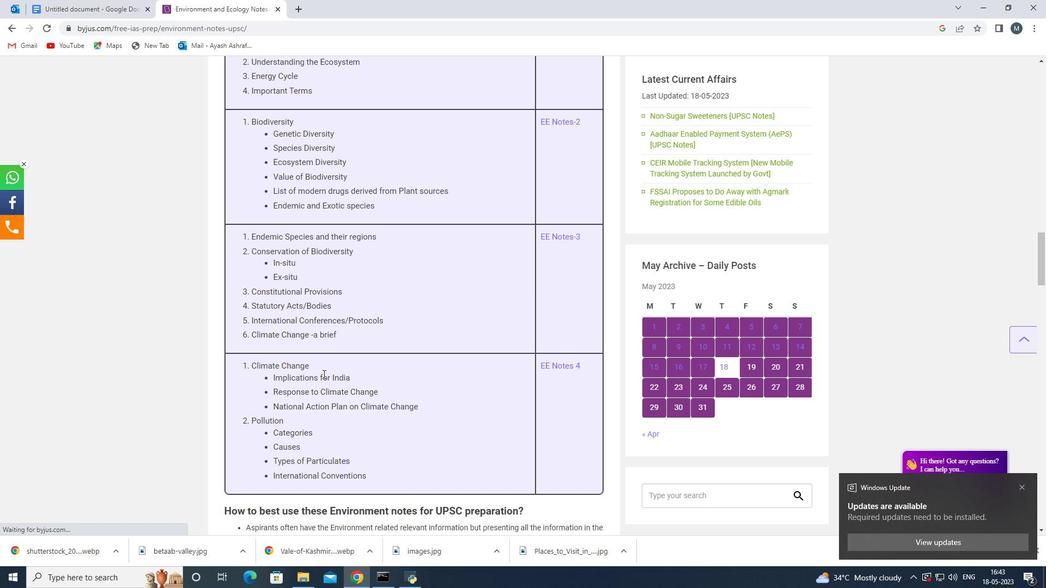 
Action: Mouse scrolled (323, 373) with delta (0, 0)
Screenshot: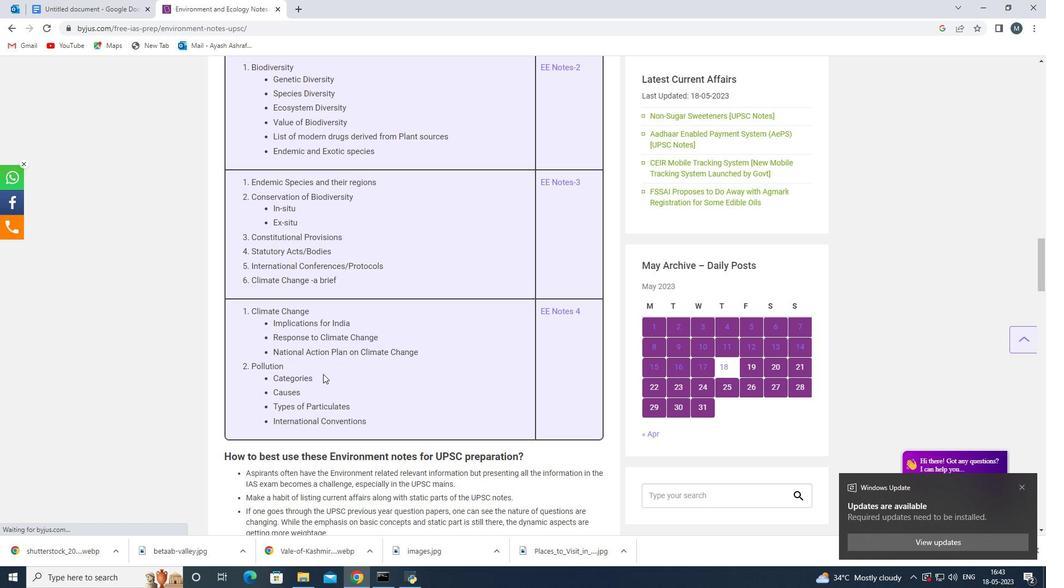 
Action: Mouse moved to (372, 303)
Screenshot: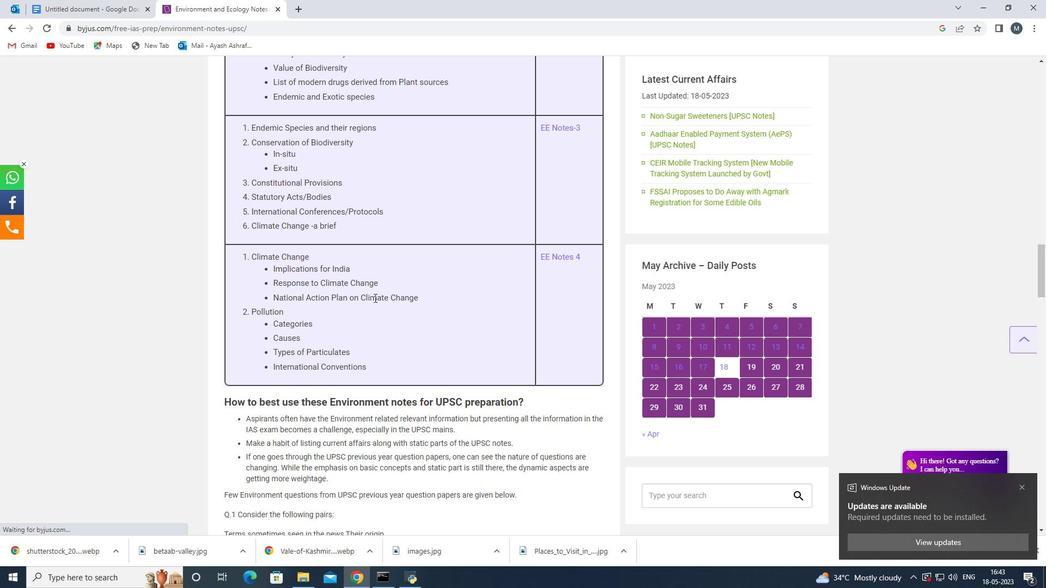 
Action: Mouse scrolled (372, 303) with delta (0, 0)
Screenshot: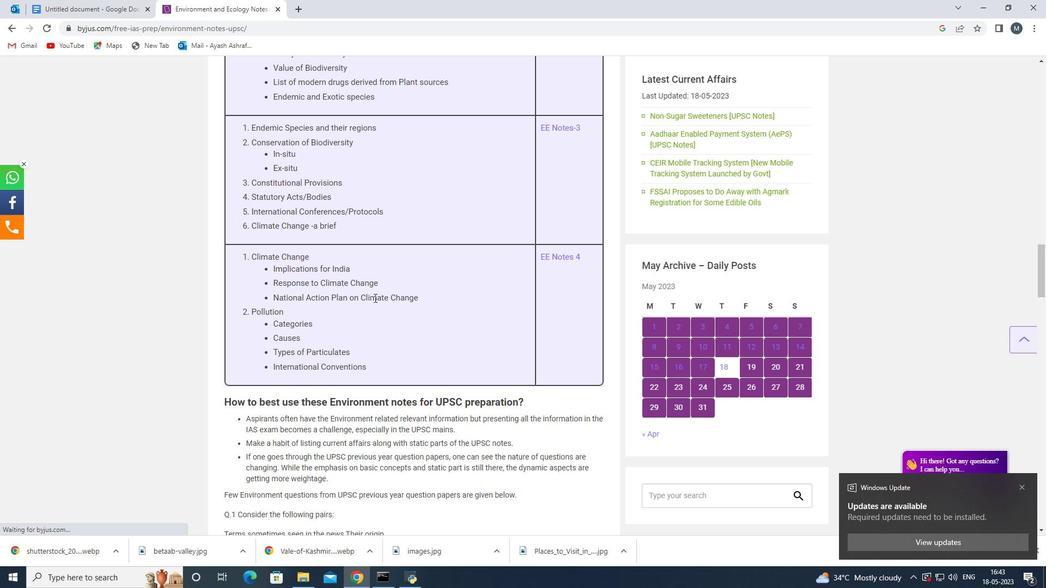 
Action: Mouse moved to (222, 345)
Screenshot: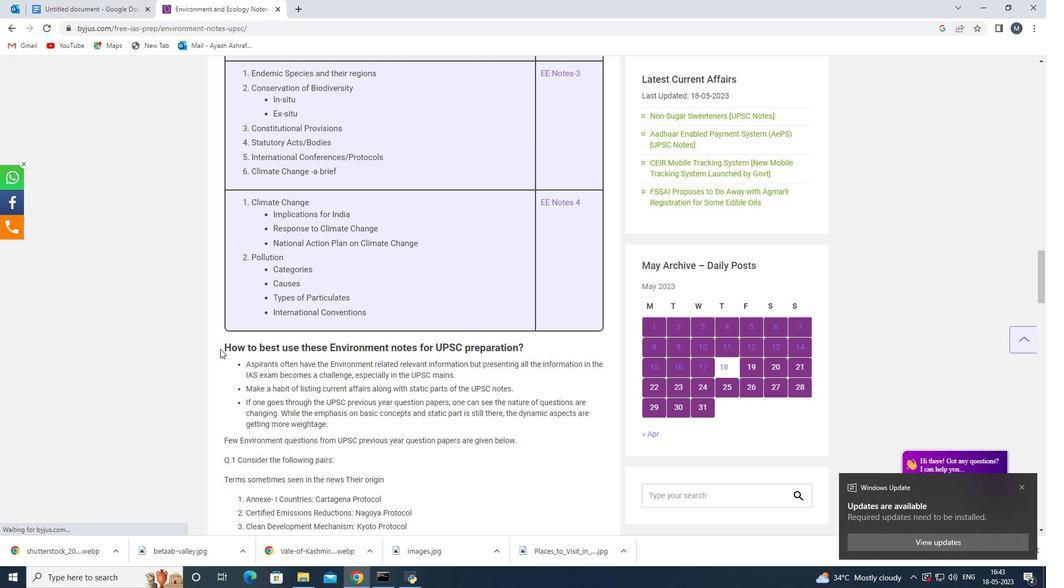 
Action: Mouse pressed left at (222, 345)
Screenshot: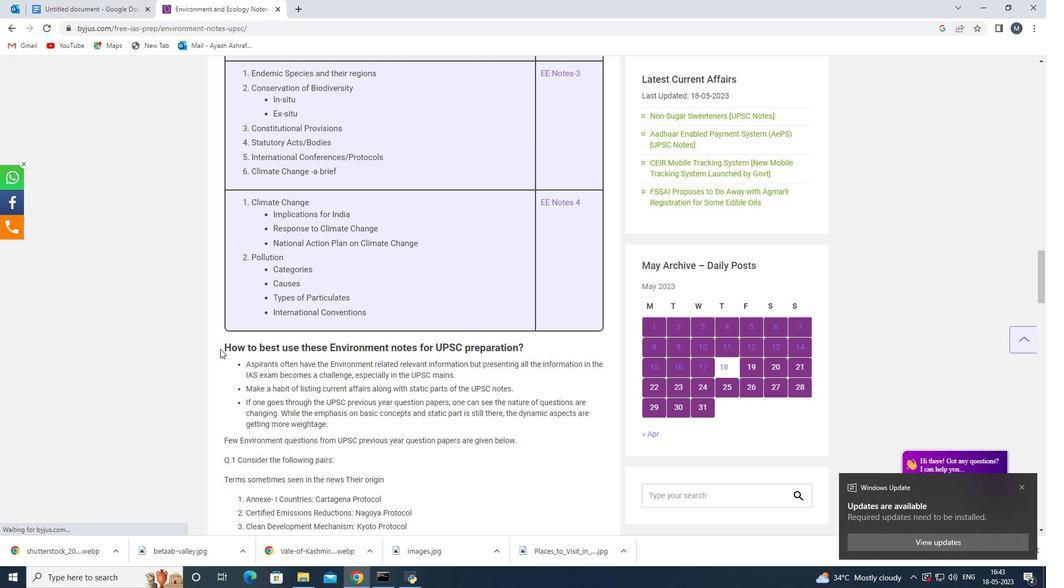 
Action: Mouse moved to (251, 366)
Screenshot: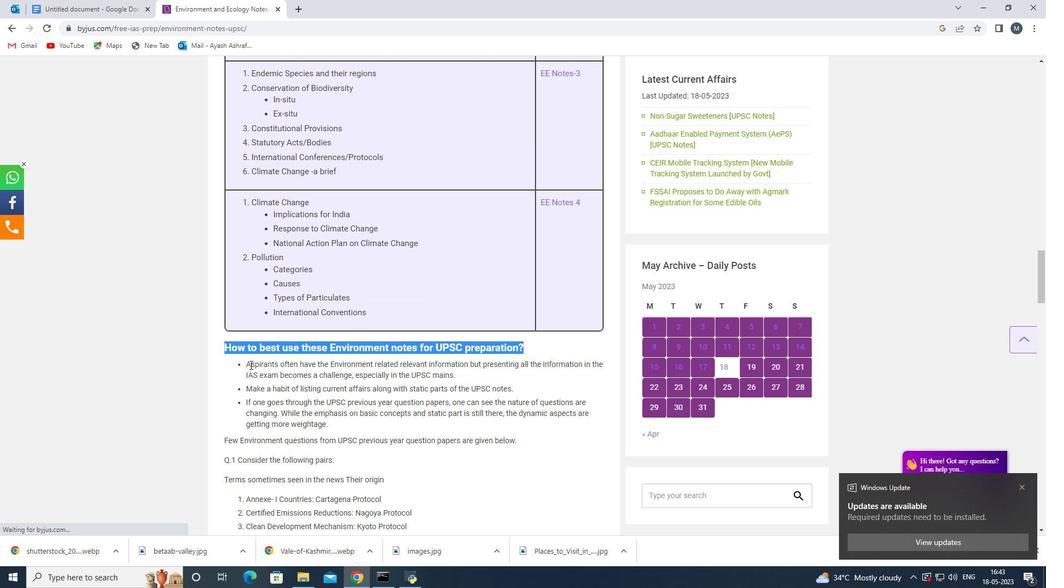 
Action: Mouse pressed left at (251, 366)
Screenshot: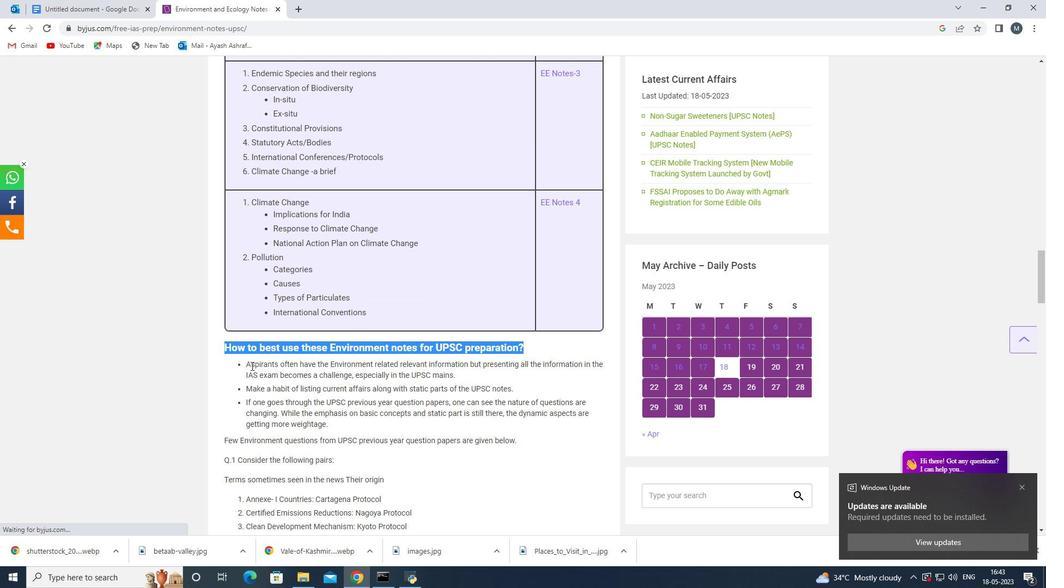 
Action: Mouse moved to (316, 353)
Screenshot: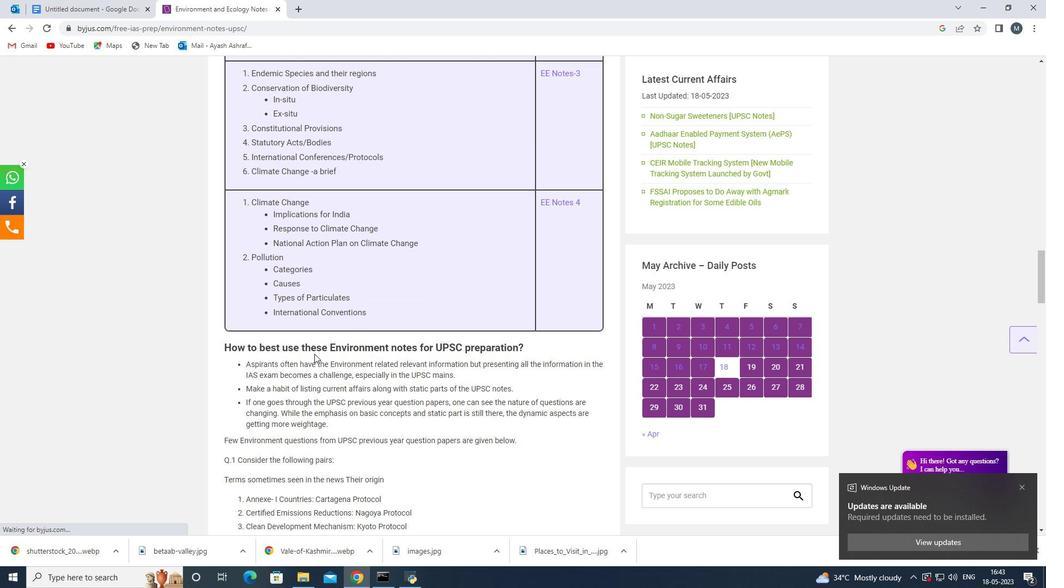 
Action: Mouse scrolled (316, 353) with delta (0, 0)
Screenshot: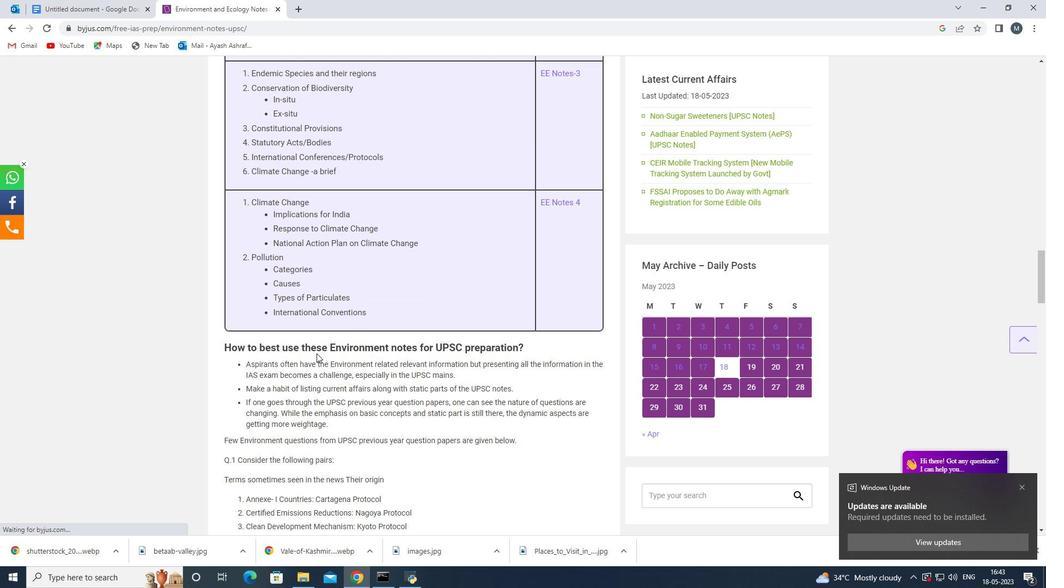 
Action: Mouse scrolled (316, 353) with delta (0, 0)
Screenshot: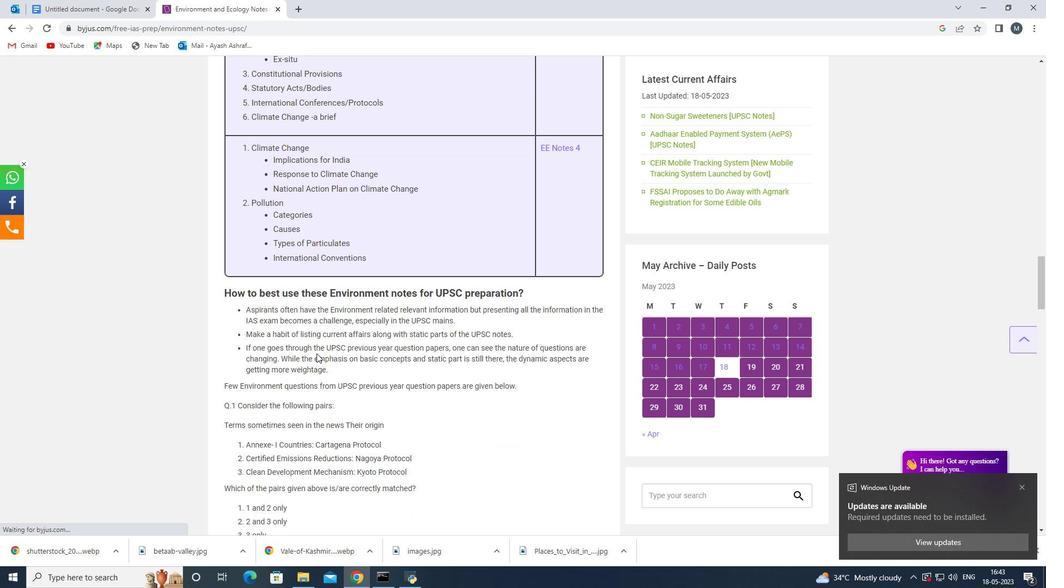 
Action: Mouse scrolled (316, 353) with delta (0, 0)
Screenshot: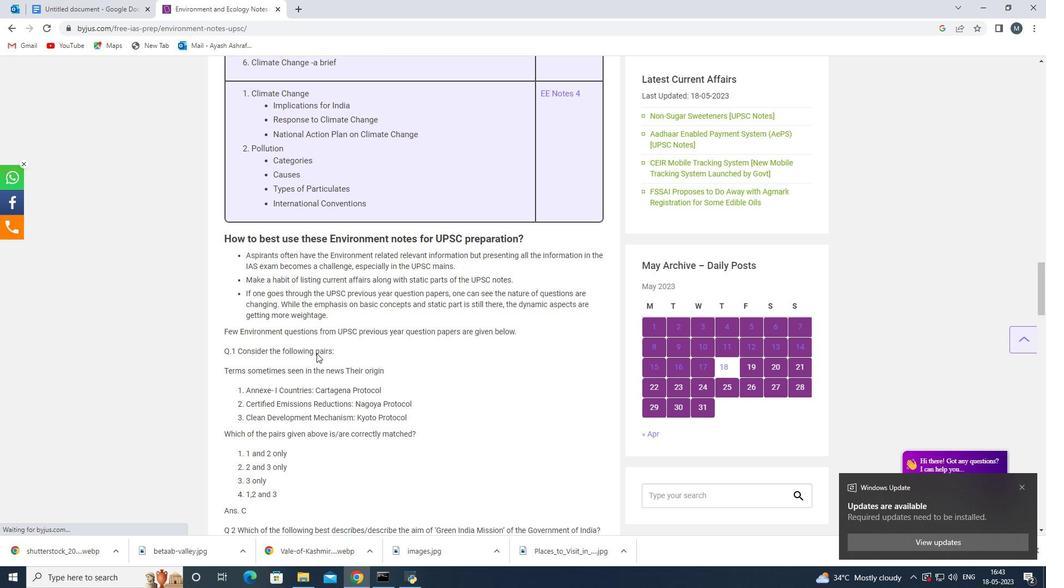 
Action: Mouse scrolled (316, 353) with delta (0, 0)
Screenshot: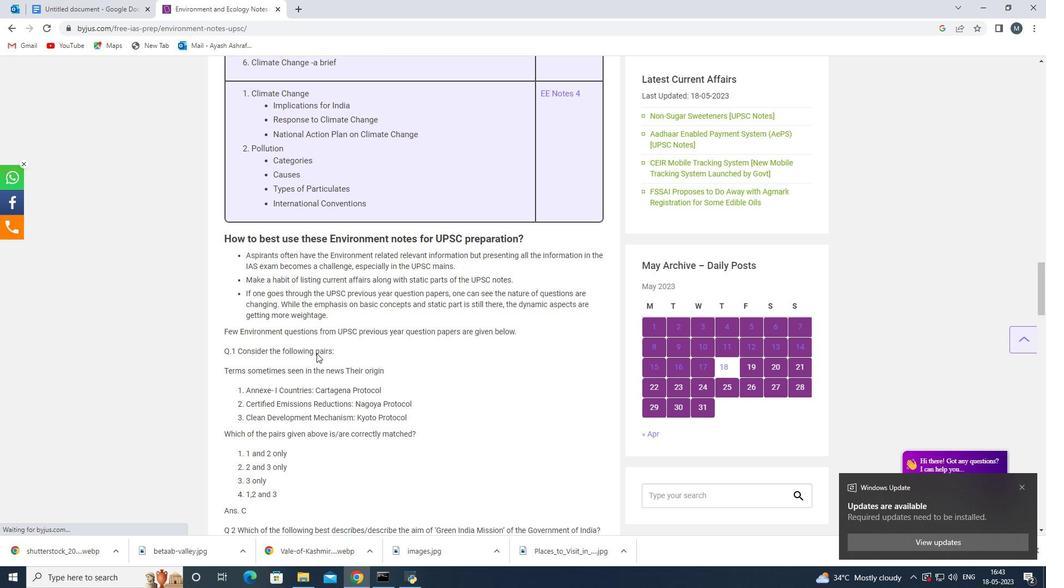 
Action: Mouse scrolled (316, 353) with delta (0, 0)
Screenshot: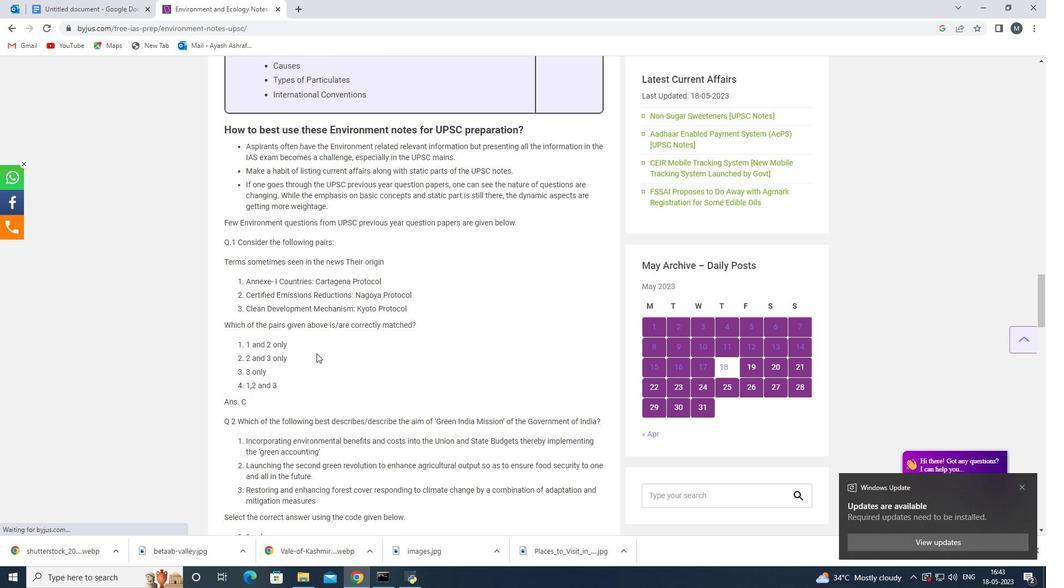 
Action: Mouse scrolled (316, 353) with delta (0, 0)
Screenshot: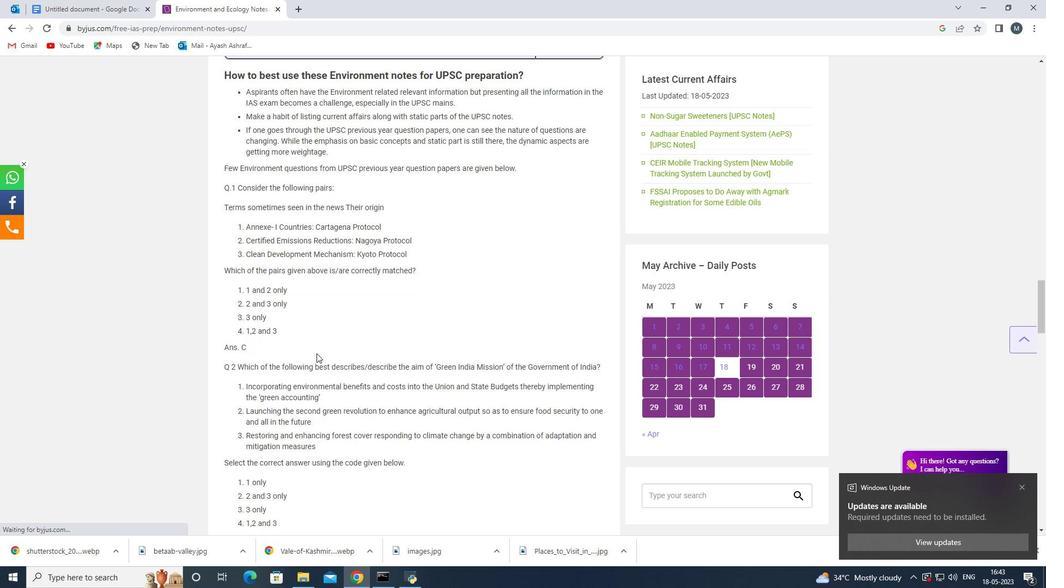 
Action: Mouse moved to (337, 341)
Screenshot: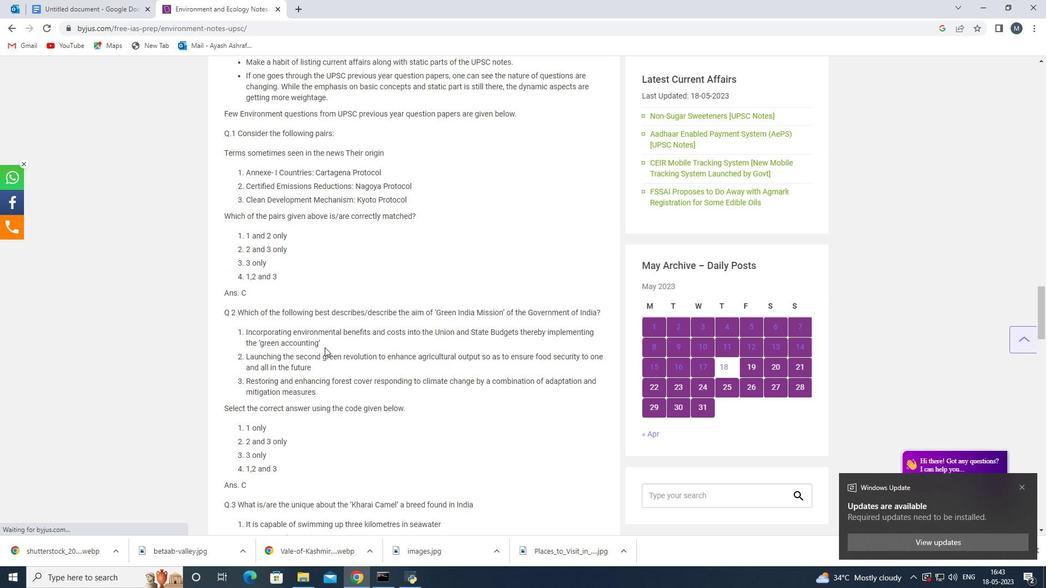 
Action: Mouse scrolled (337, 341) with delta (0, 0)
Screenshot: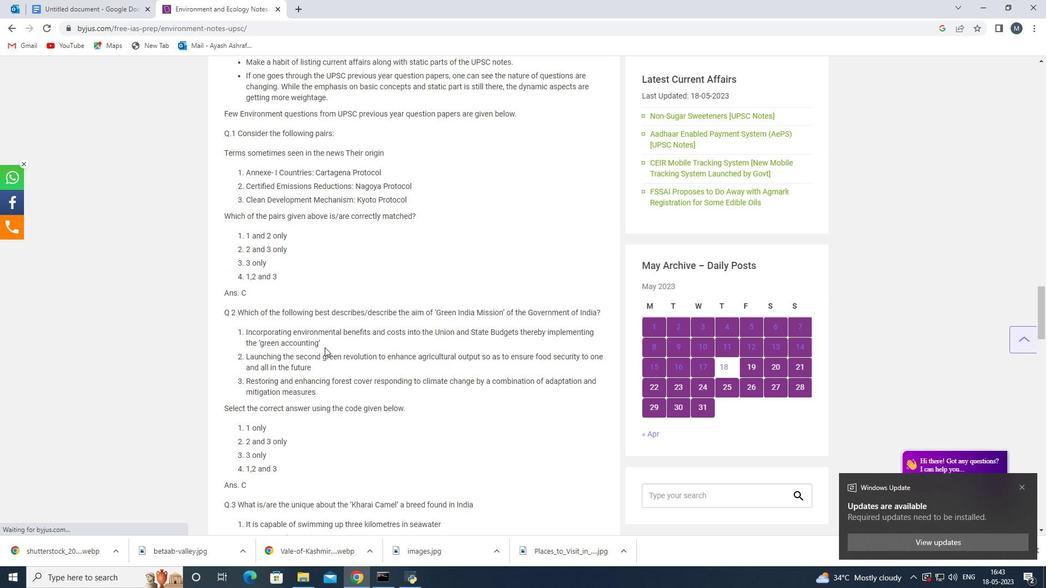
Action: Mouse moved to (246, 328)
Screenshot: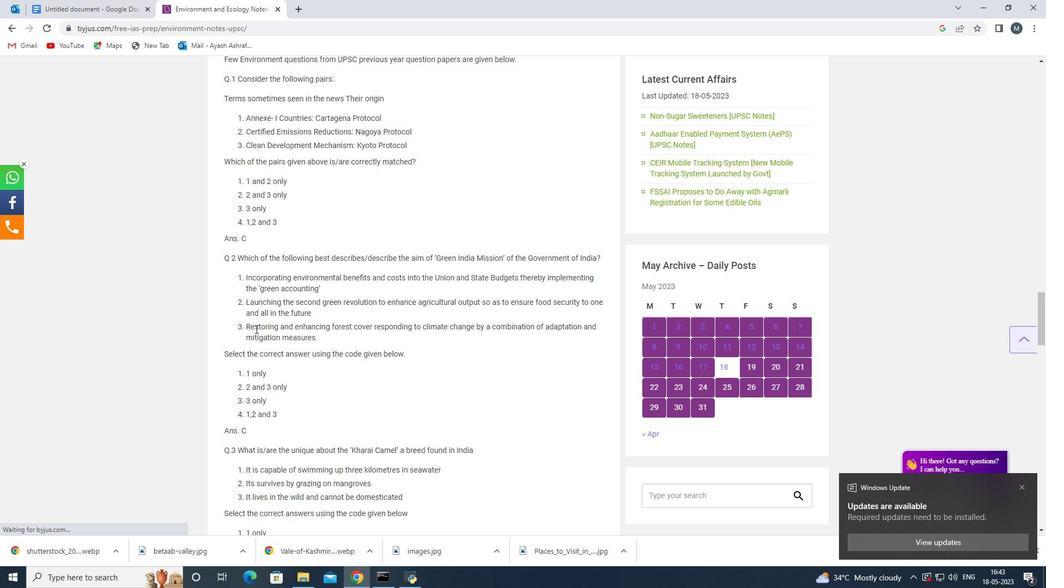 
Action: Mouse pressed left at (246, 328)
Screenshot: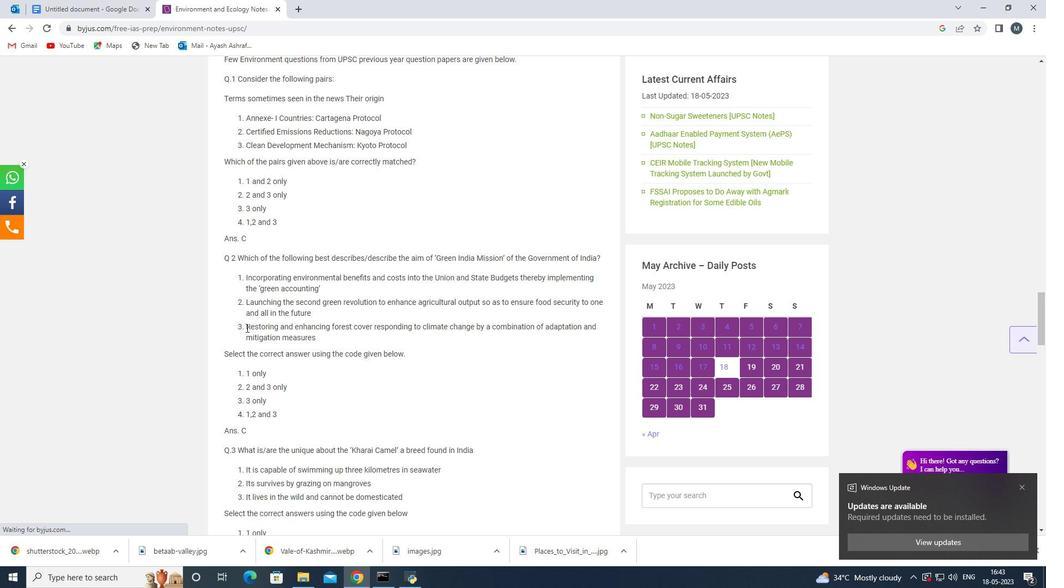 
Action: Mouse moved to (406, 349)
Screenshot: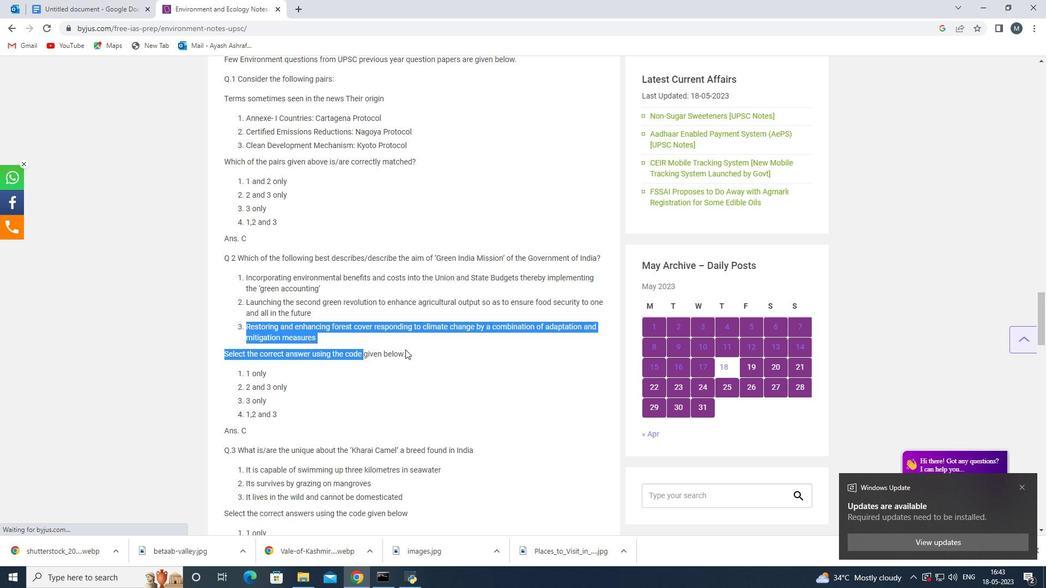 
Action: Mouse pressed left at (406, 349)
Screenshot: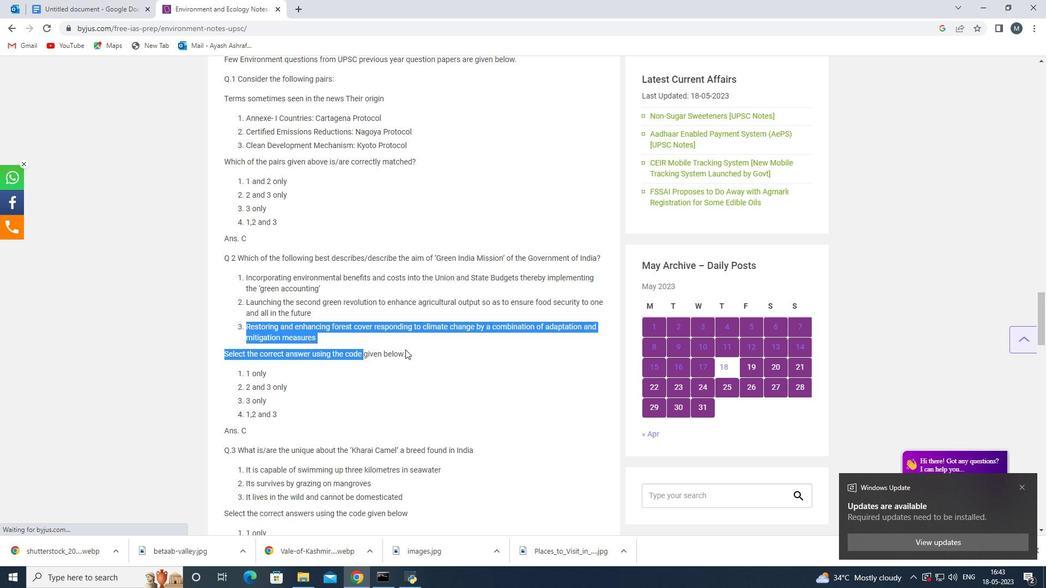 
Action: Mouse moved to (410, 330)
Screenshot: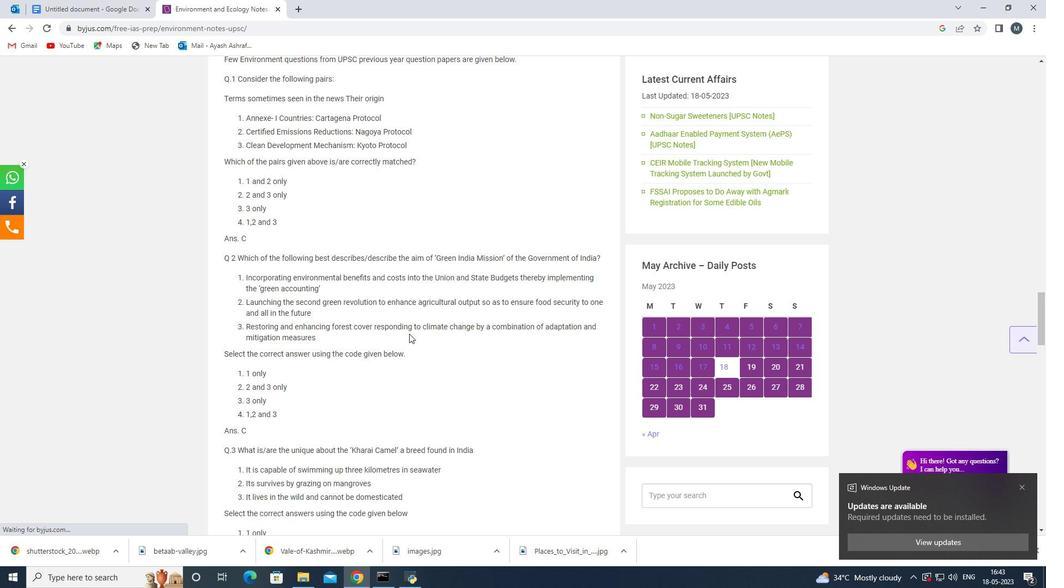 
Action: Mouse scrolled (410, 330) with delta (0, 0)
Screenshot: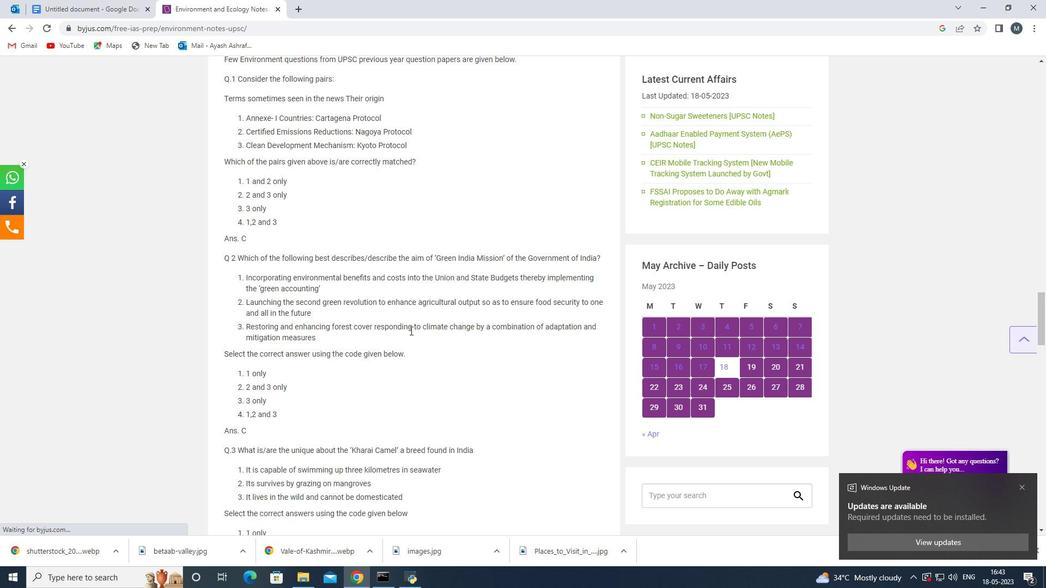 
Action: Mouse moved to (304, 331)
Screenshot: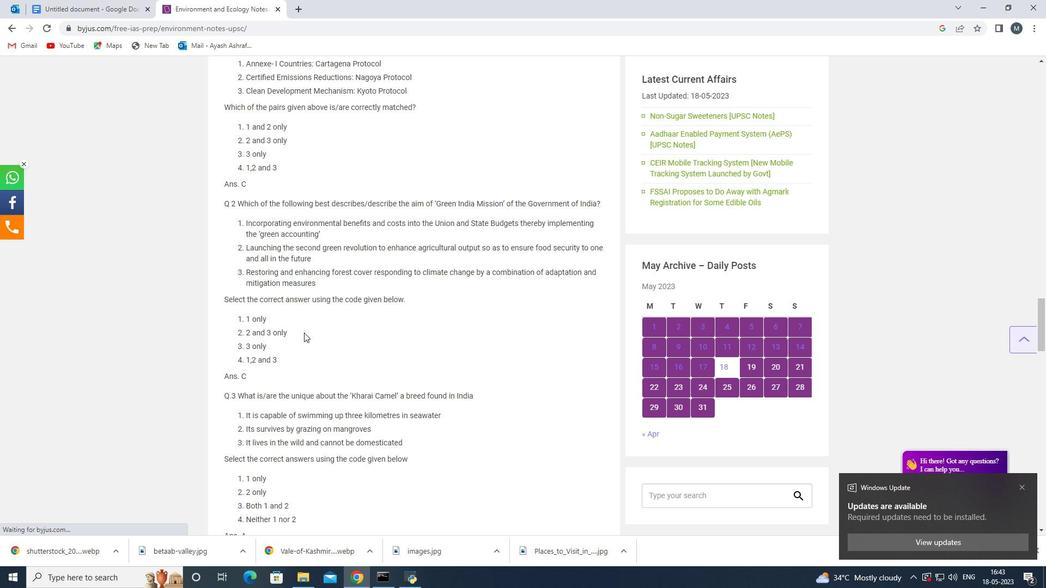 
Action: Mouse scrolled (304, 331) with delta (0, 0)
Screenshot: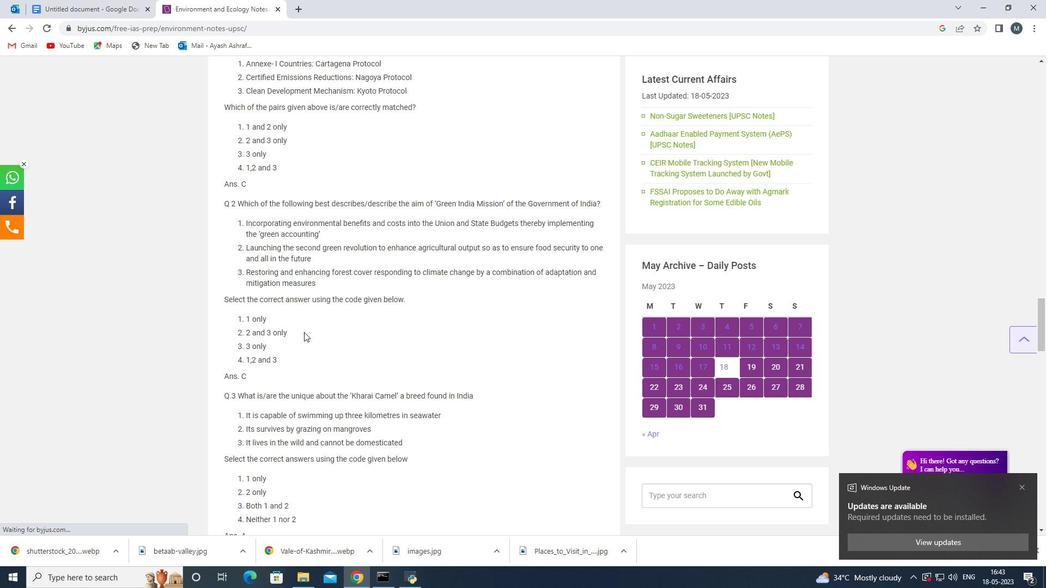 
Action: Mouse scrolled (304, 331) with delta (0, 0)
Screenshot: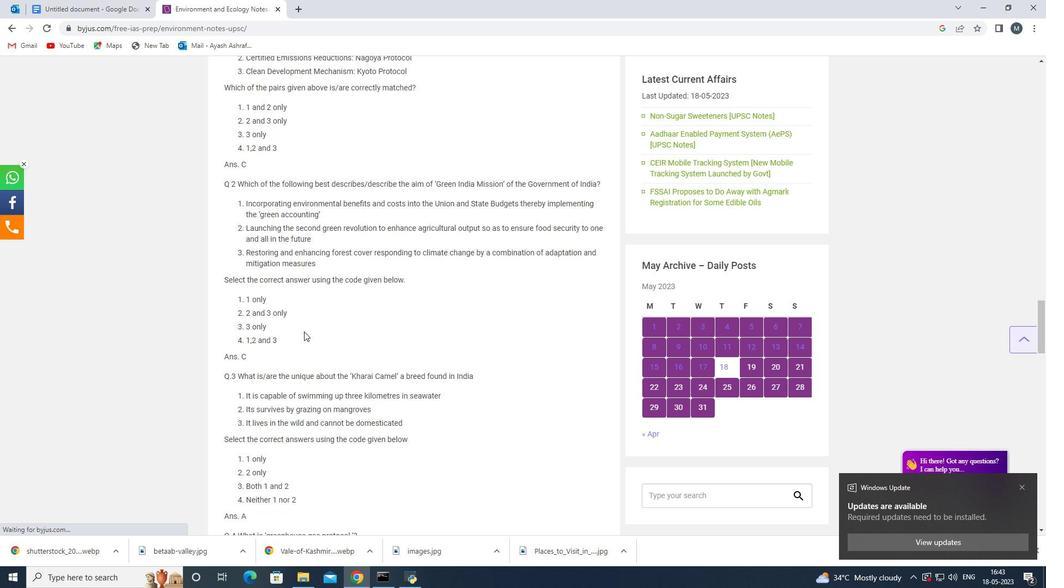 
Action: Mouse moved to (239, 286)
Screenshot: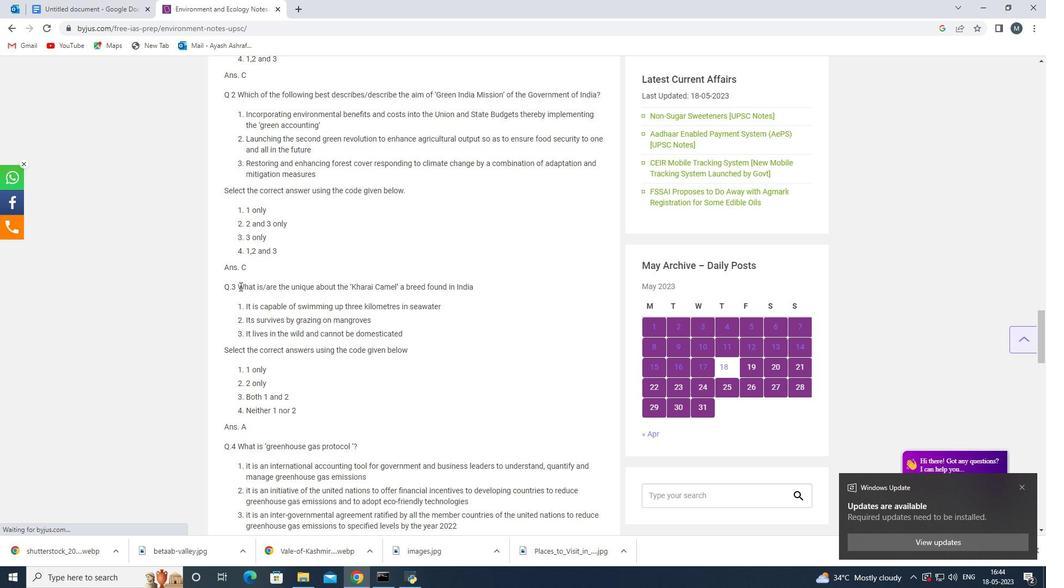 
Action: Mouse pressed left at (239, 286)
Screenshot: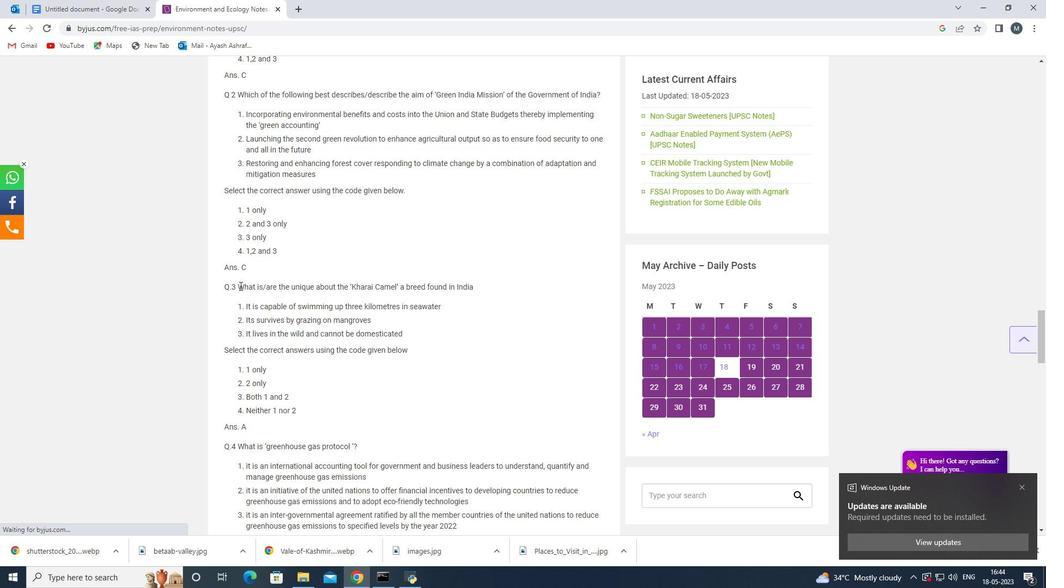 
Action: Mouse moved to (219, 317)
Screenshot: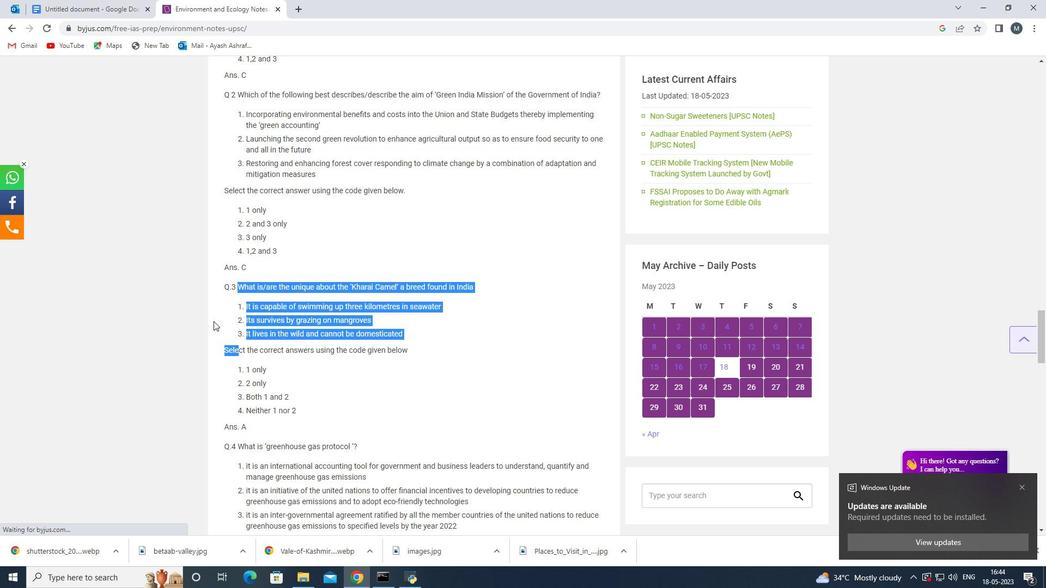 
Action: Mouse pressed left at (219, 317)
Screenshot: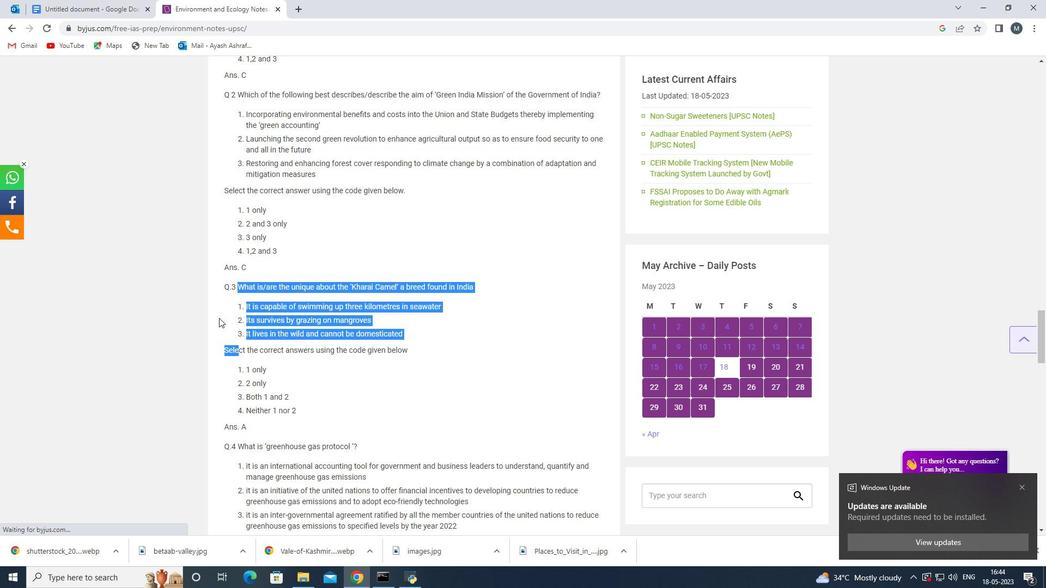 
Action: Mouse moved to (377, 293)
Screenshot: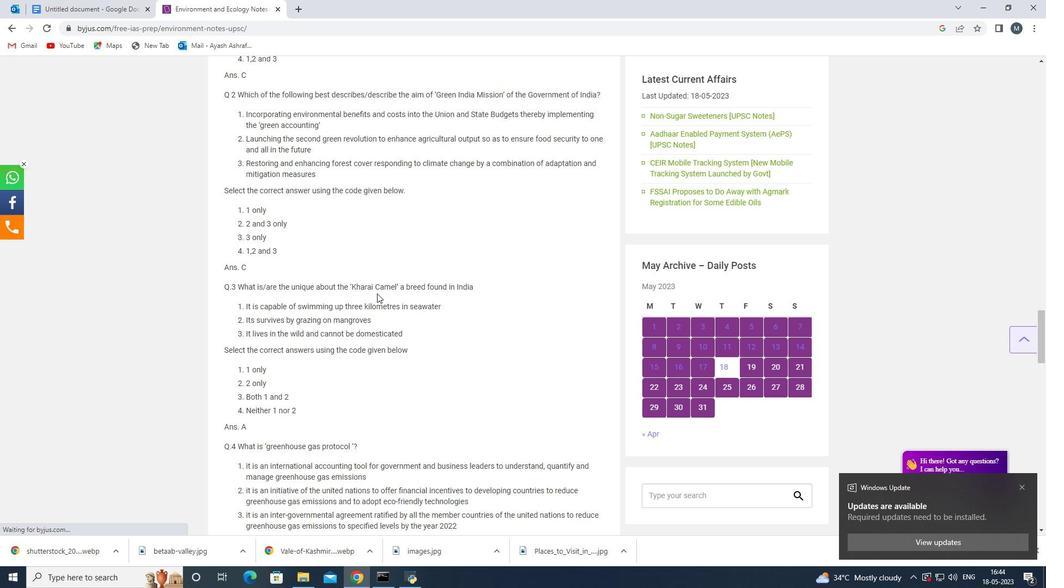 
Action: Mouse scrolled (377, 293) with delta (0, 0)
Screenshot: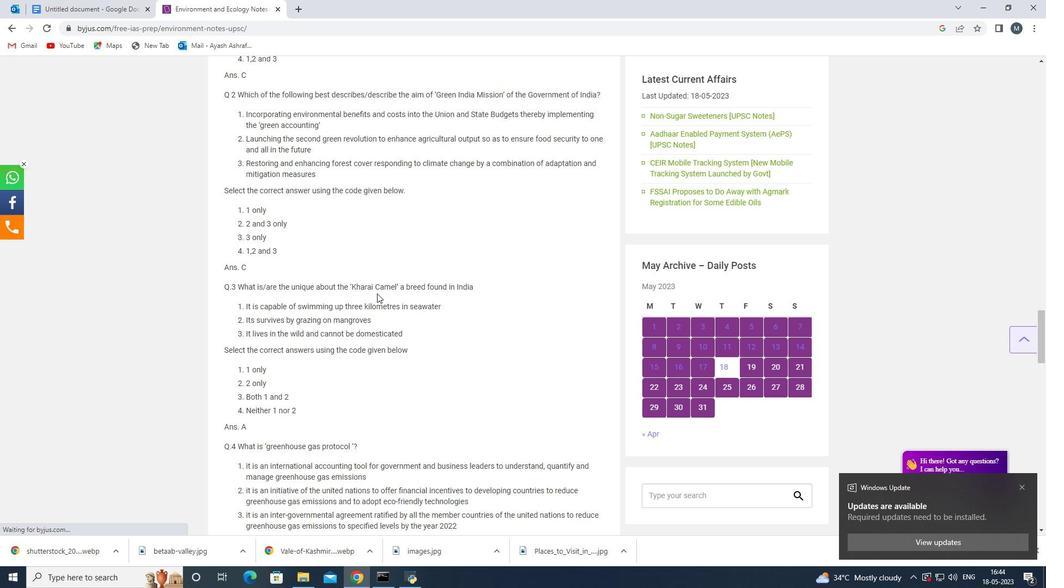 
Action: Mouse moved to (366, 309)
Screenshot: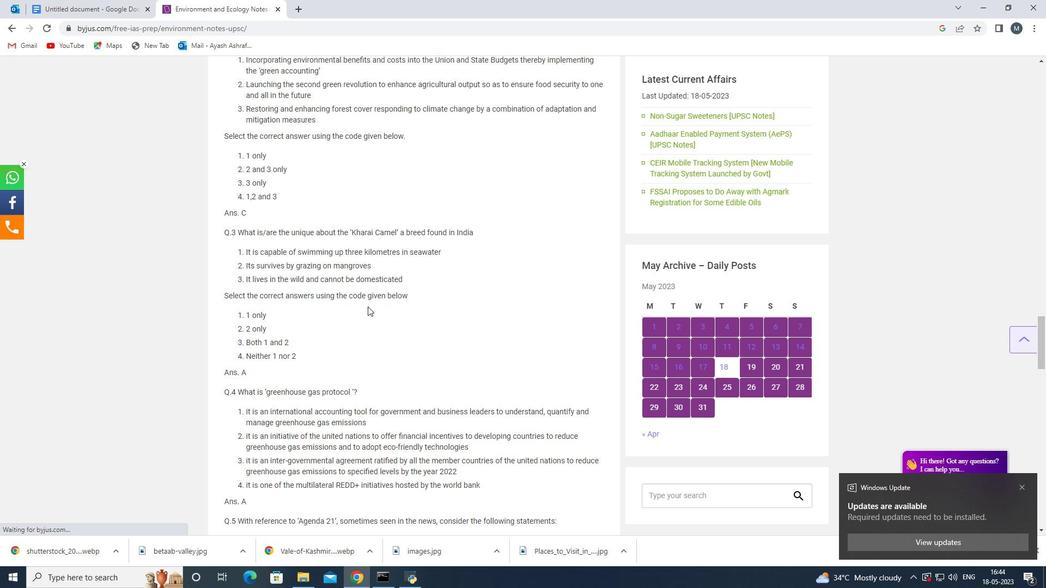 
Action: Mouse scrolled (366, 308) with delta (0, 0)
Screenshot: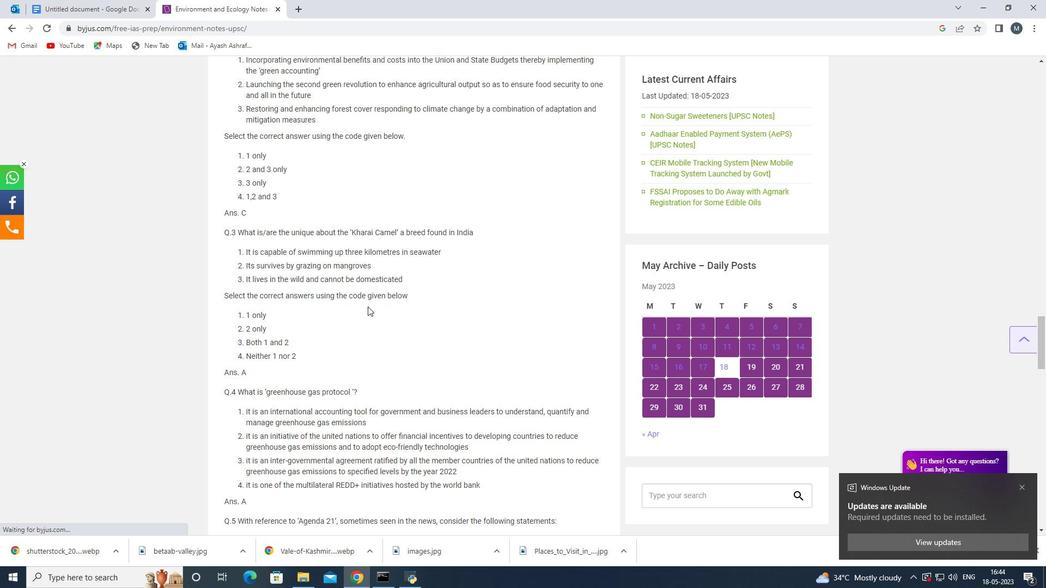 
Action: Mouse moved to (360, 303)
Screenshot: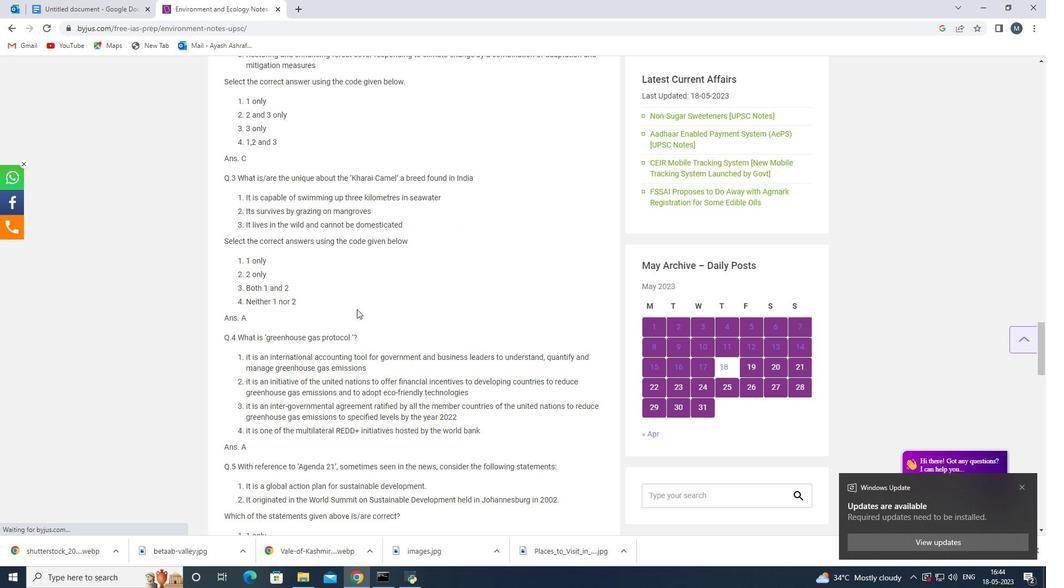 
Action: Mouse scrolled (360, 304) with delta (0, 0)
Screenshot: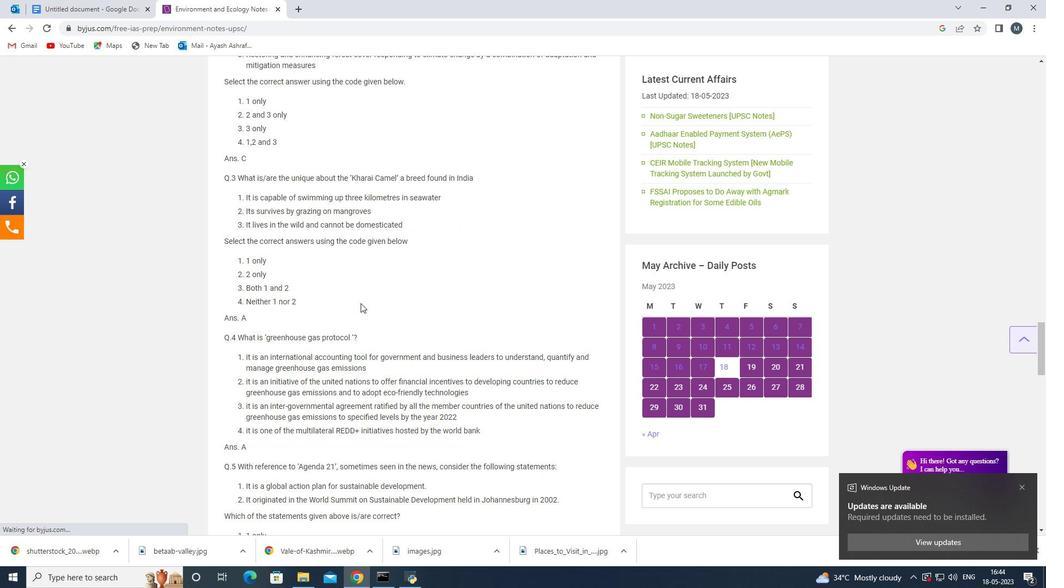 
Action: Mouse scrolled (360, 304) with delta (0, 0)
Screenshot: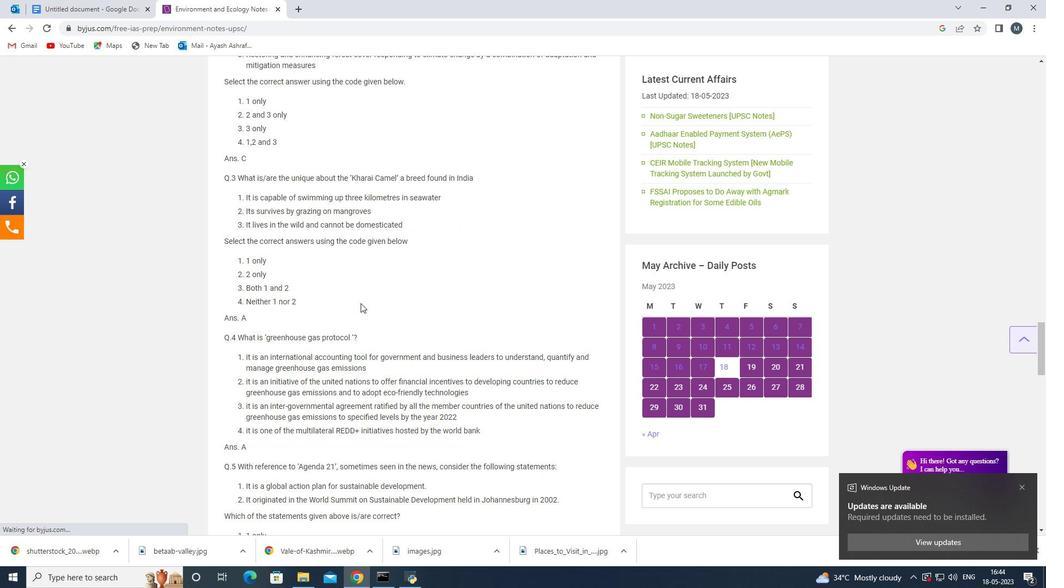 
Action: Mouse scrolled (360, 304) with delta (0, 0)
Screenshot: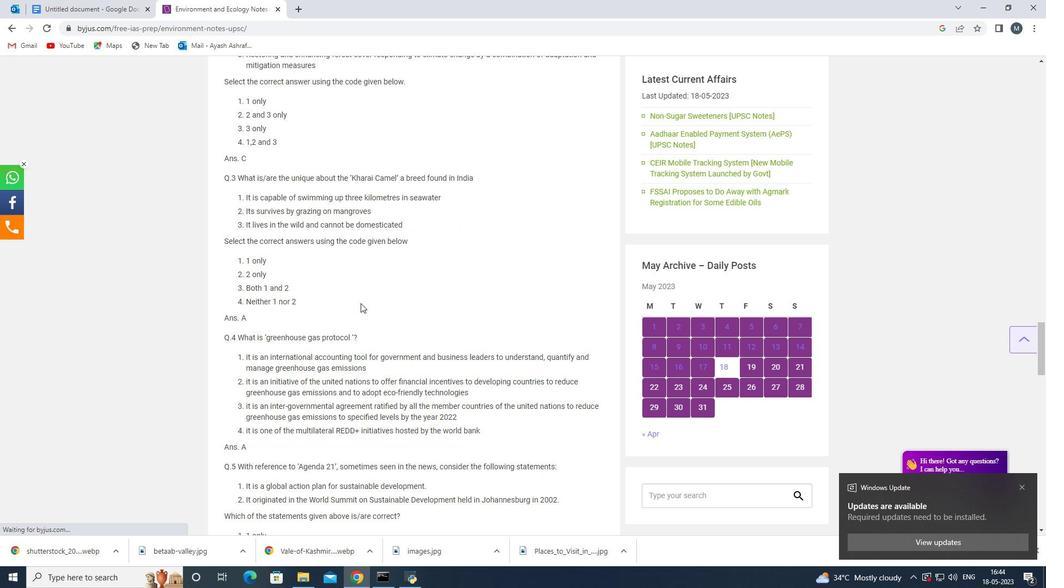 
Action: Mouse scrolled (360, 304) with delta (0, 0)
Screenshot: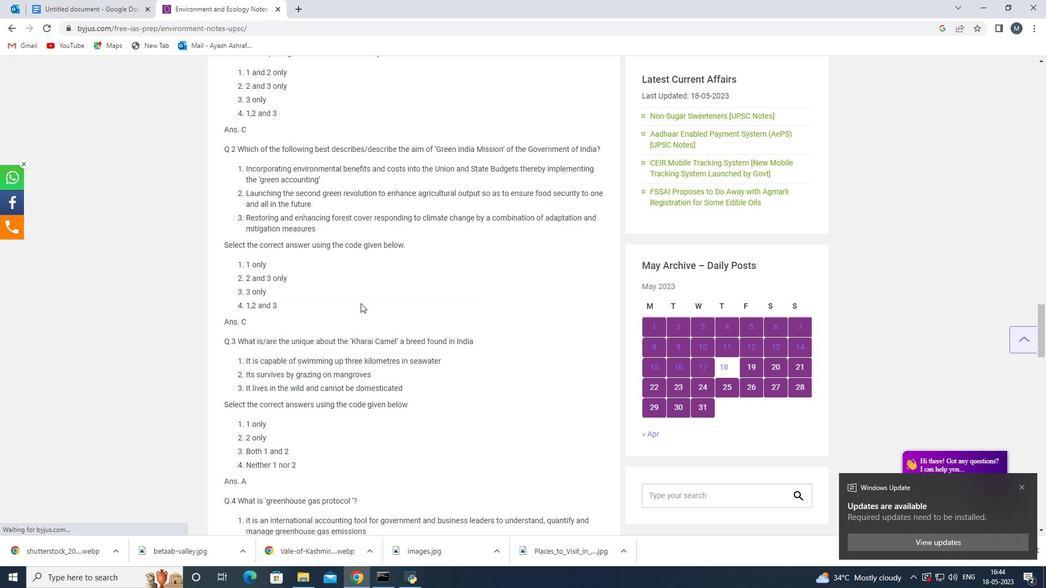 
Action: Mouse scrolled (360, 304) with delta (0, 0)
Screenshot: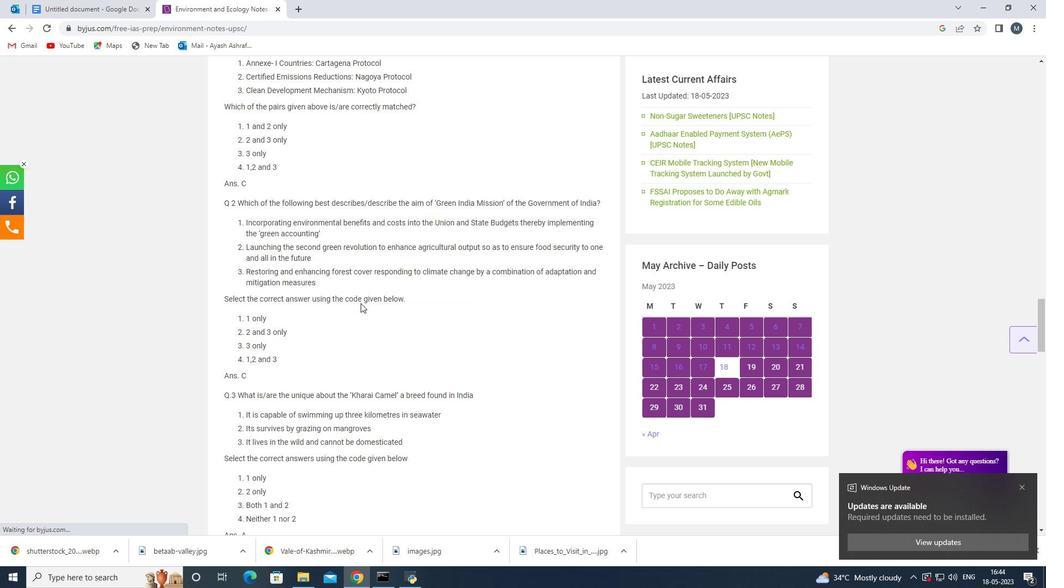 
Action: Mouse scrolled (360, 304) with delta (0, 0)
Screenshot: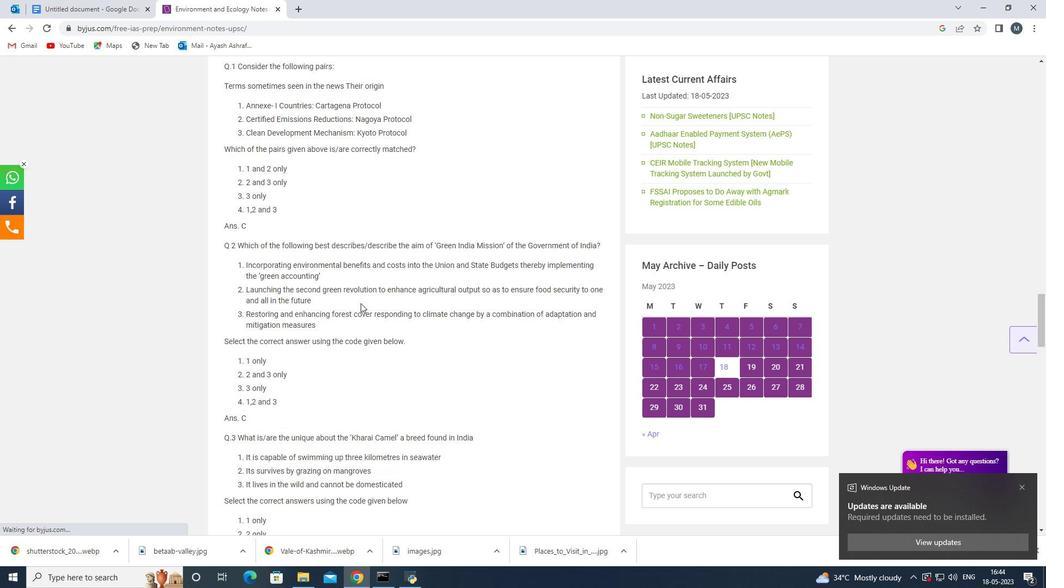 
Action: Mouse scrolled (360, 304) with delta (0, 0)
Screenshot: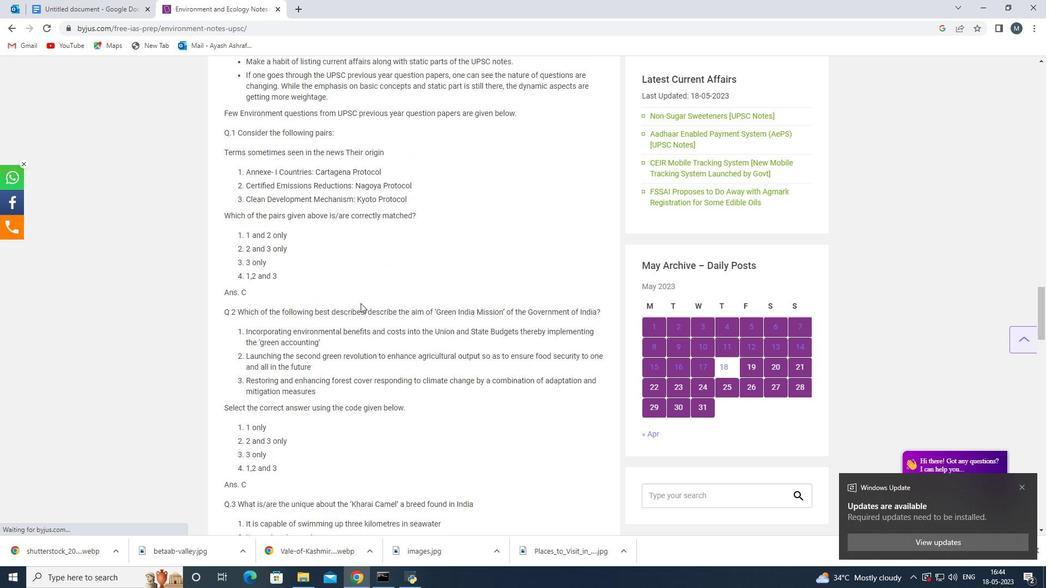 
Action: Mouse scrolled (360, 304) with delta (0, 0)
Screenshot: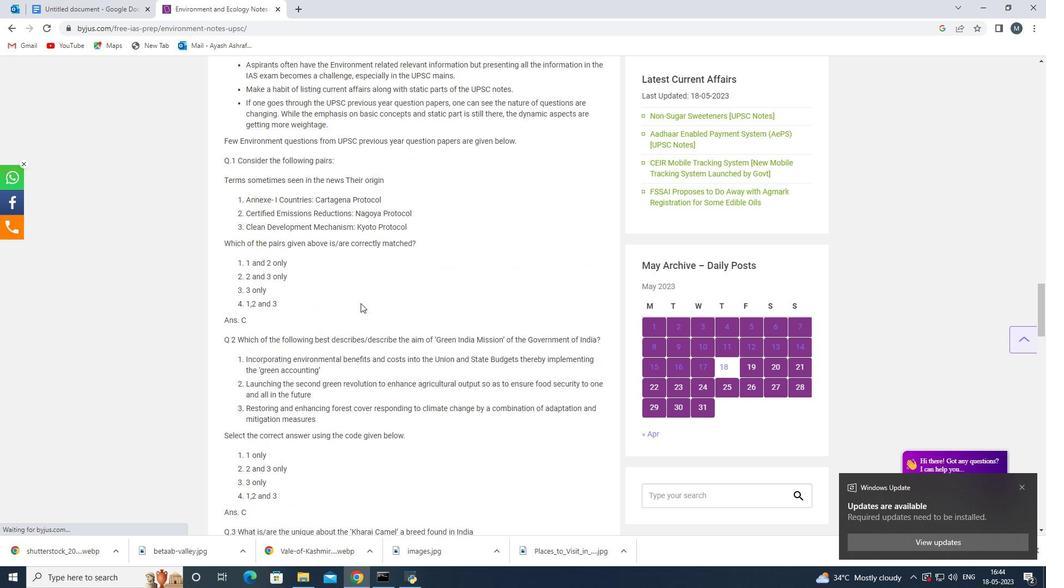 
Action: Mouse moved to (353, 303)
Screenshot: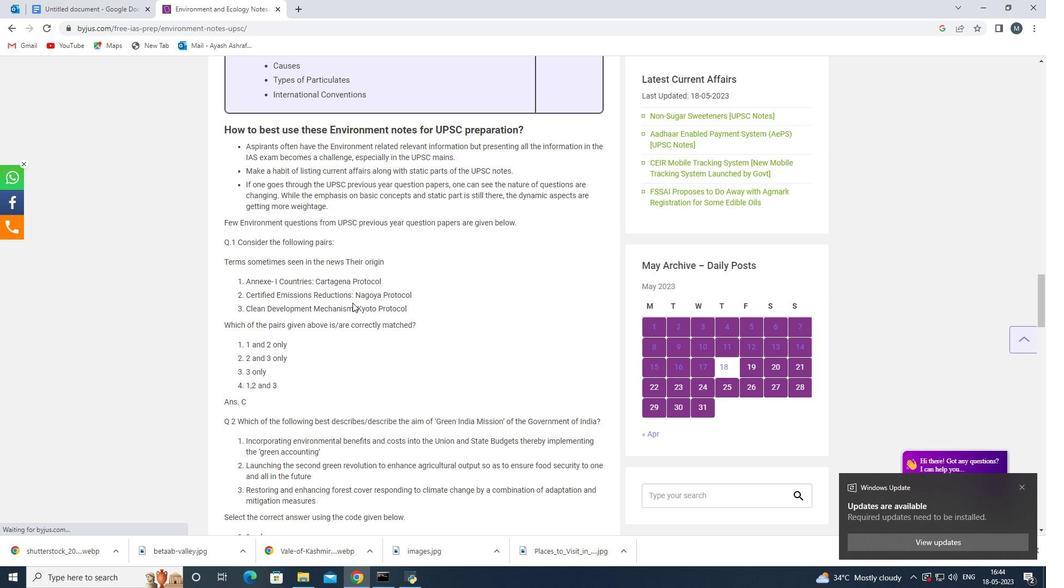 
Action: Mouse scrolled (353, 303) with delta (0, 0)
Screenshot: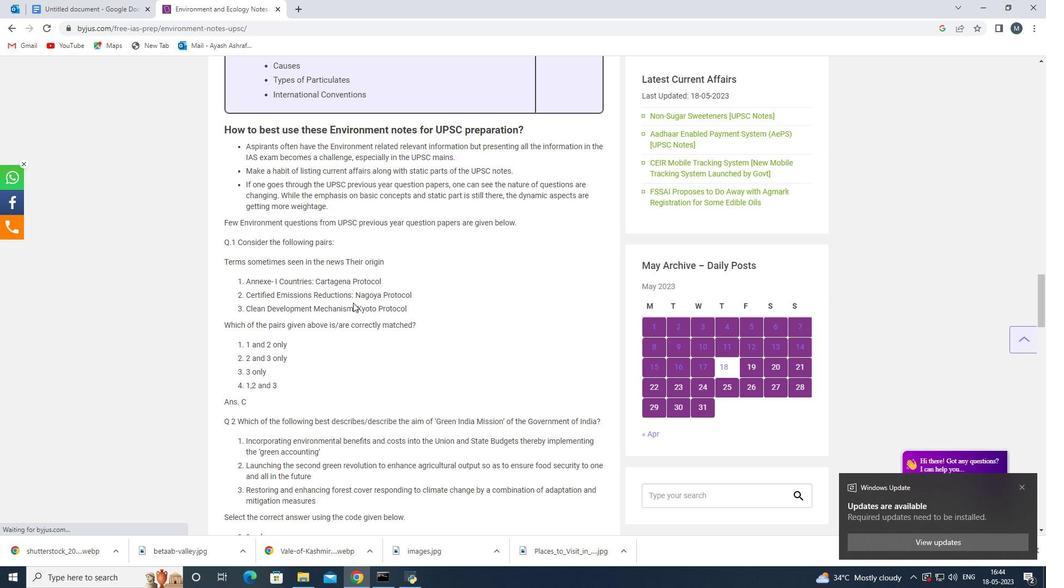 
Action: Mouse scrolled (353, 303) with delta (0, 0)
Screenshot: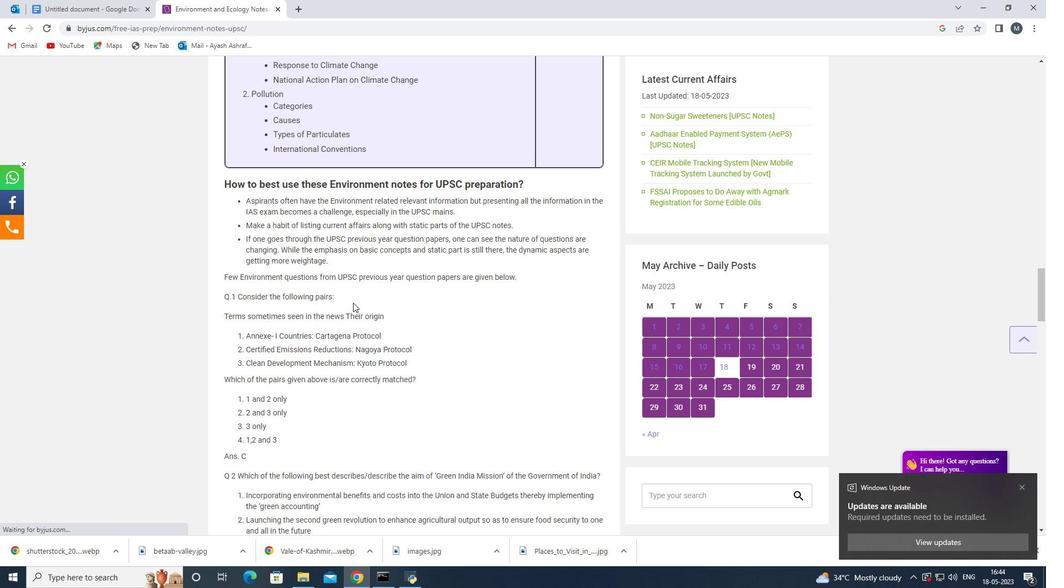 
Action: Mouse scrolled (353, 303) with delta (0, 0)
Screenshot: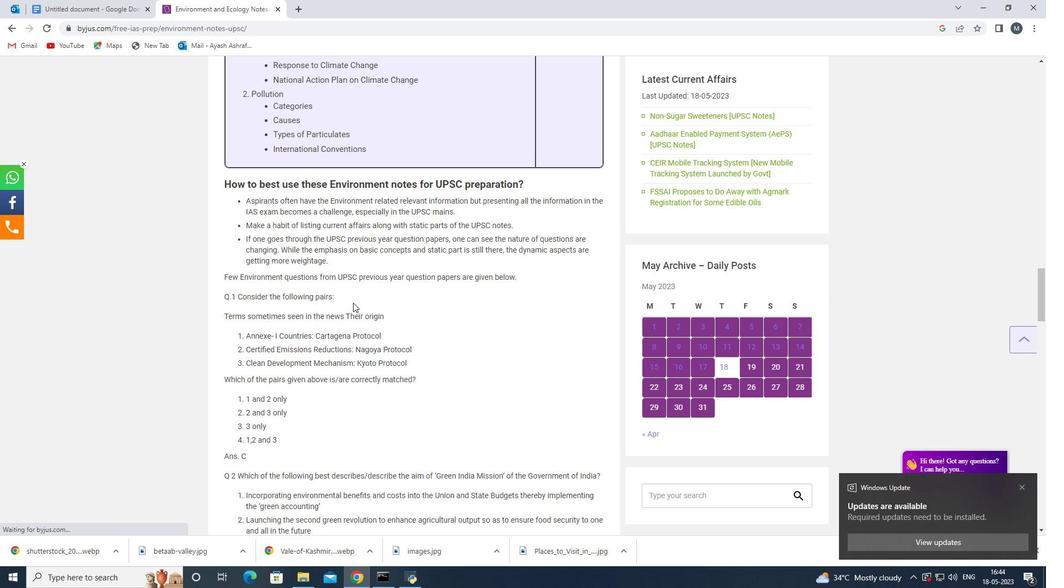 
Action: Mouse scrolled (353, 303) with delta (0, 0)
Screenshot: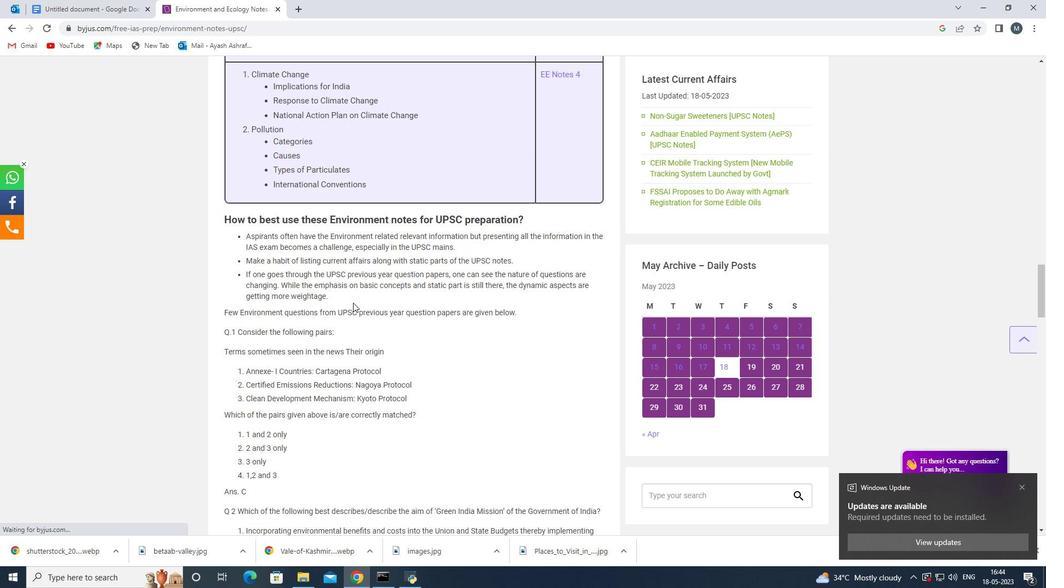 
Action: Mouse scrolled (353, 303) with delta (0, 0)
Screenshot: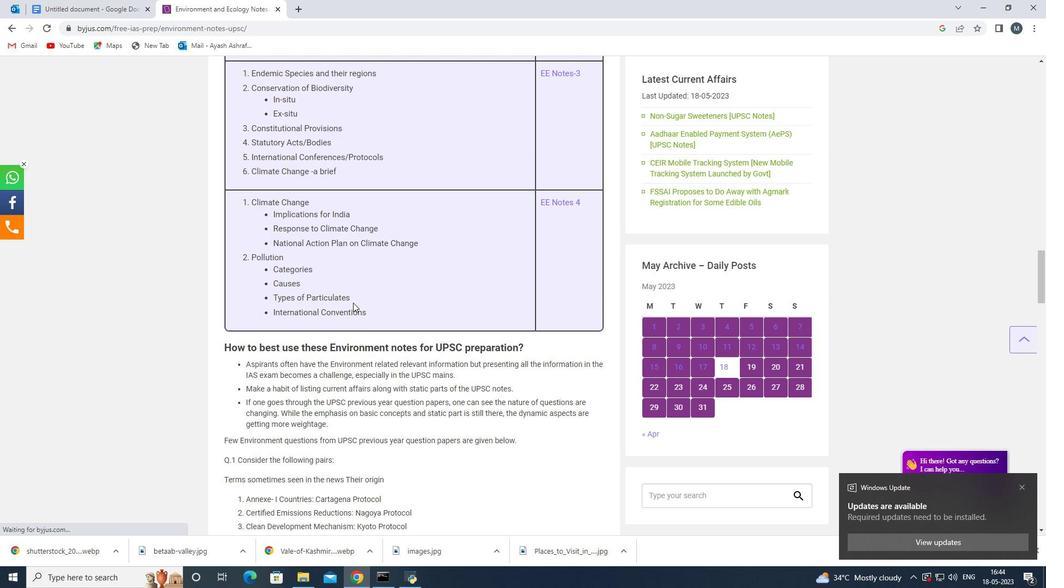 
Action: Mouse scrolled (353, 303) with delta (0, 0)
Screenshot: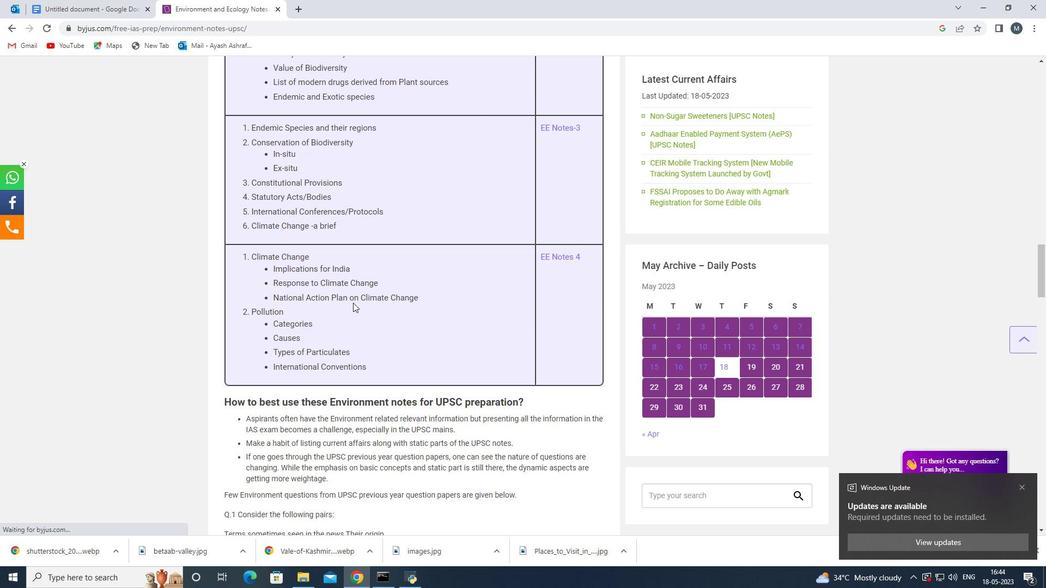 
Action: Mouse scrolled (353, 303) with delta (0, 0)
Screenshot: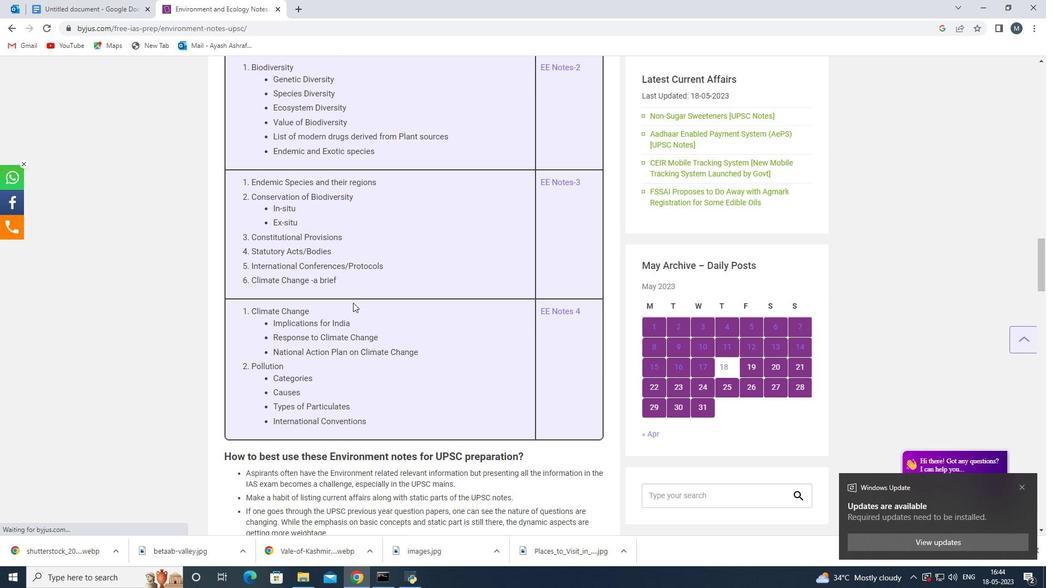
Action: Mouse scrolled (353, 303) with delta (0, 0)
Screenshot: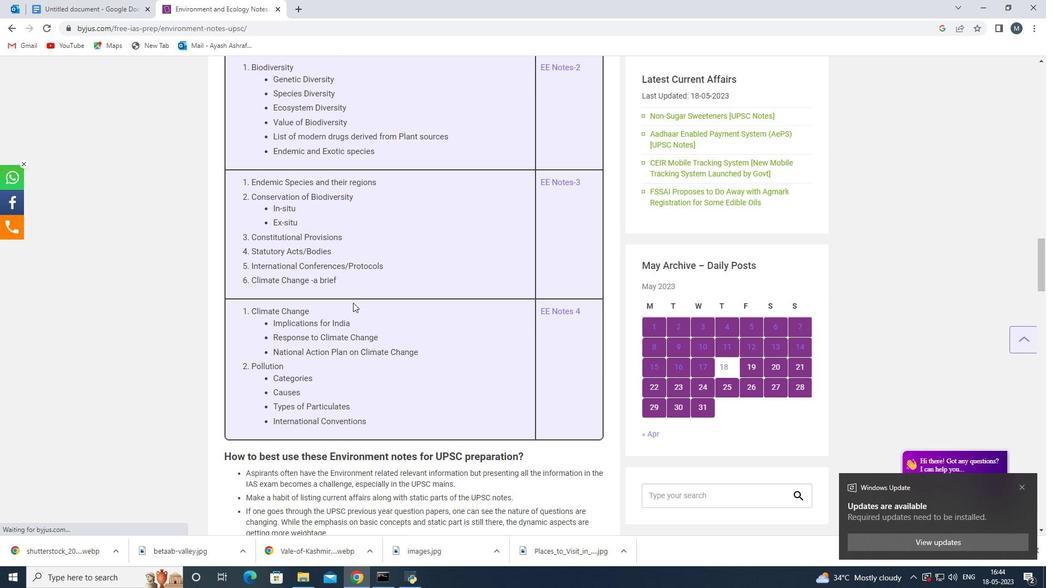 
Action: Mouse scrolled (353, 303) with delta (0, 0)
Screenshot: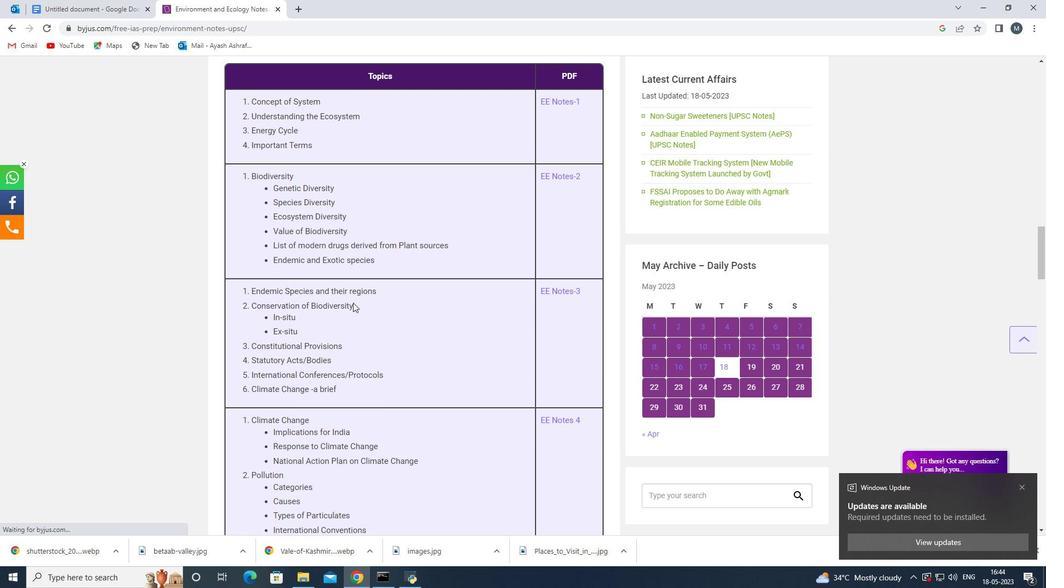 
Action: Mouse scrolled (353, 303) with delta (0, 0)
Screenshot: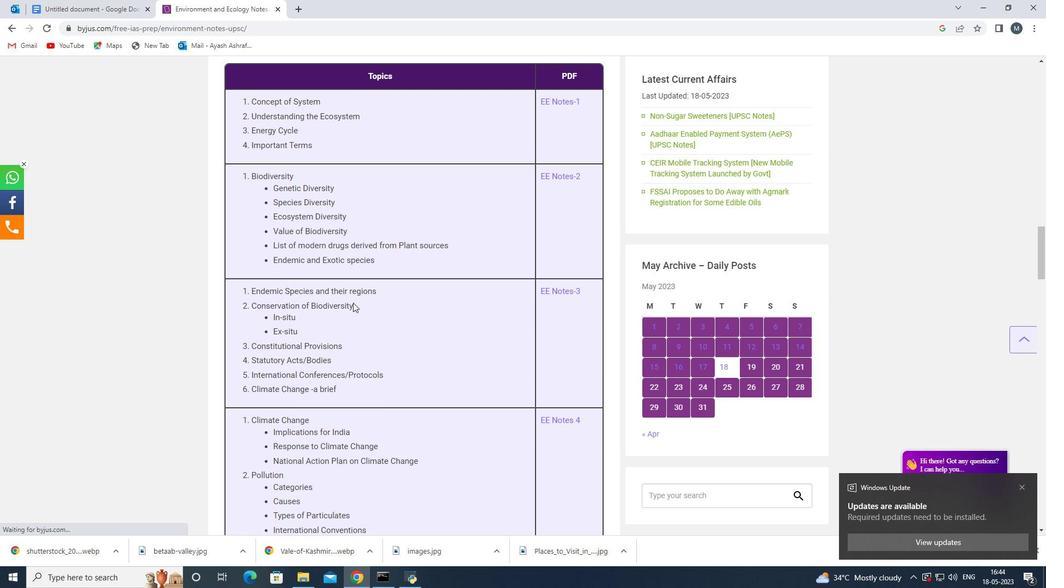 
Action: Mouse scrolled (353, 303) with delta (0, 0)
Screenshot: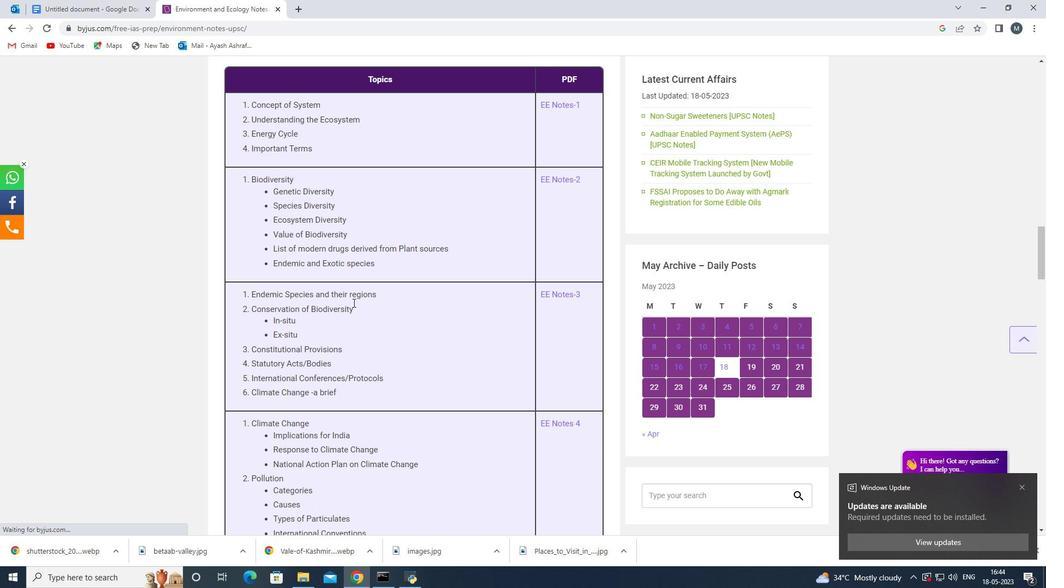 
Action: Mouse scrolled (353, 303) with delta (0, 0)
Screenshot: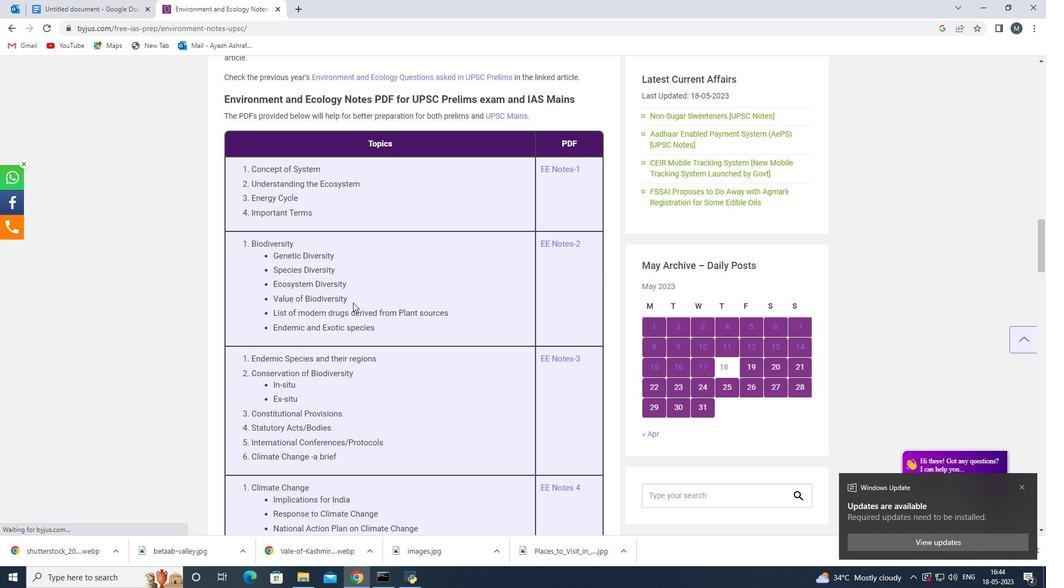 
Action: Mouse moved to (224, 144)
Screenshot: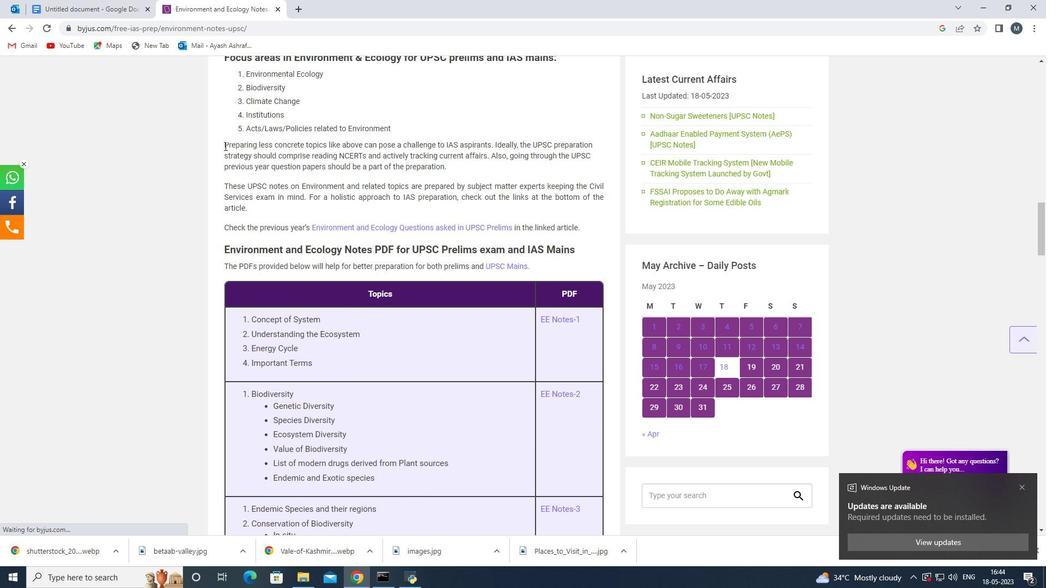 
Action: Mouse pressed left at (224, 144)
Screenshot: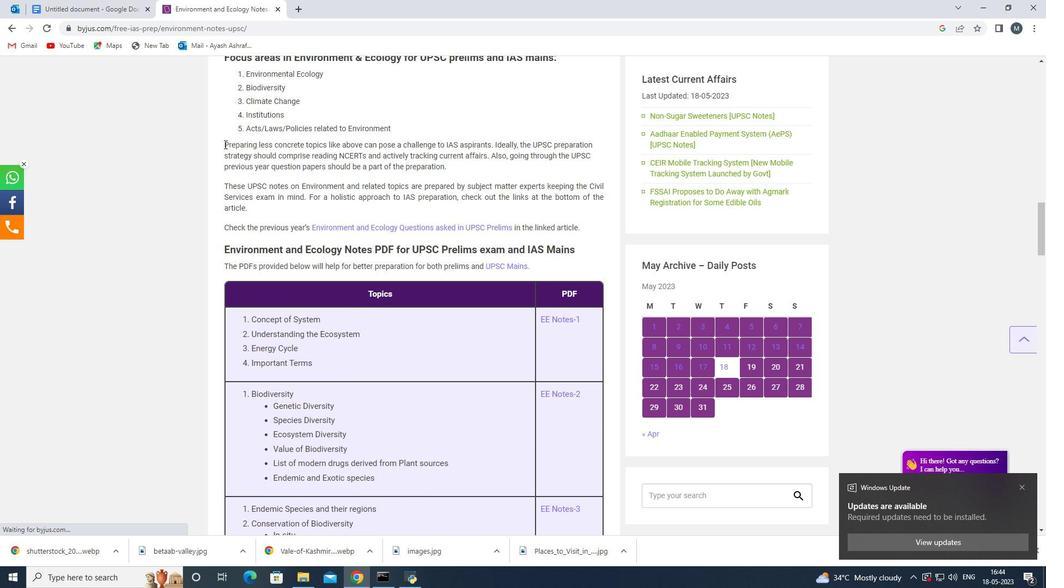 
Action: Mouse moved to (539, 270)
Screenshot: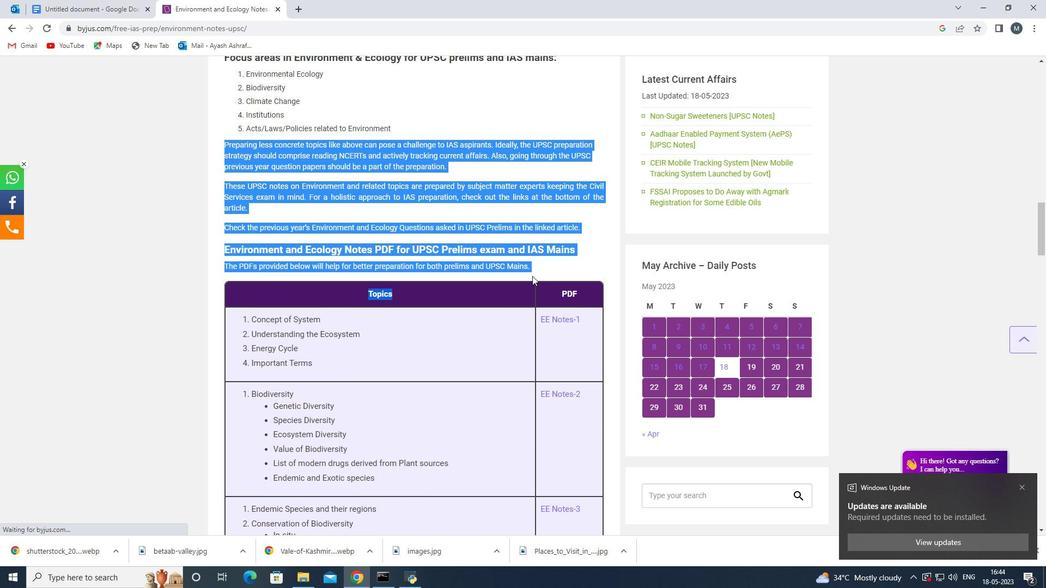 
Action: Mouse pressed left at (539, 270)
Screenshot: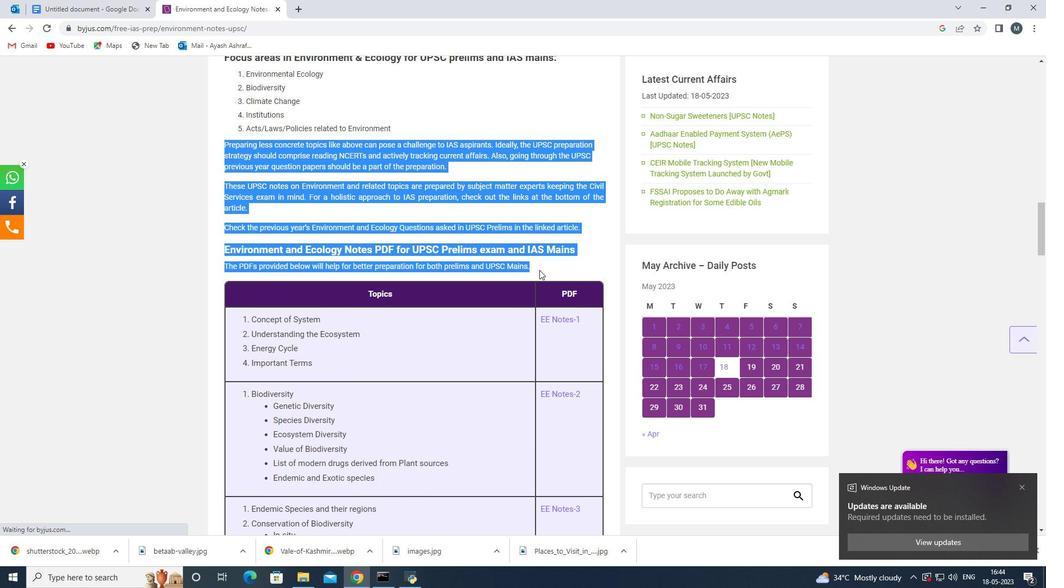
Action: Mouse moved to (406, 264)
Screenshot: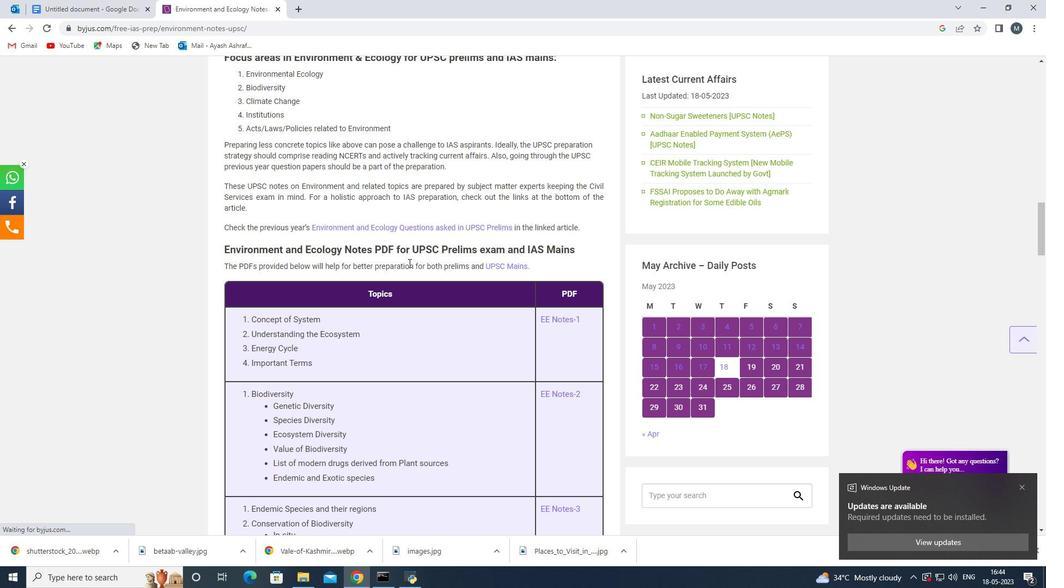 
Action: Mouse scrolled (406, 264) with delta (0, 0)
Screenshot: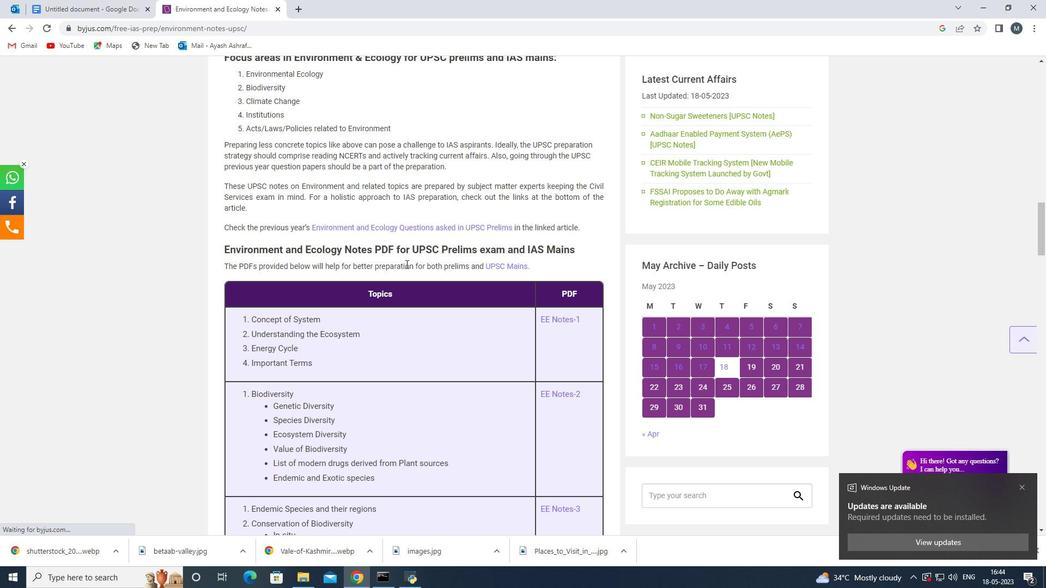 
Action: Mouse scrolled (406, 264) with delta (0, 0)
Screenshot: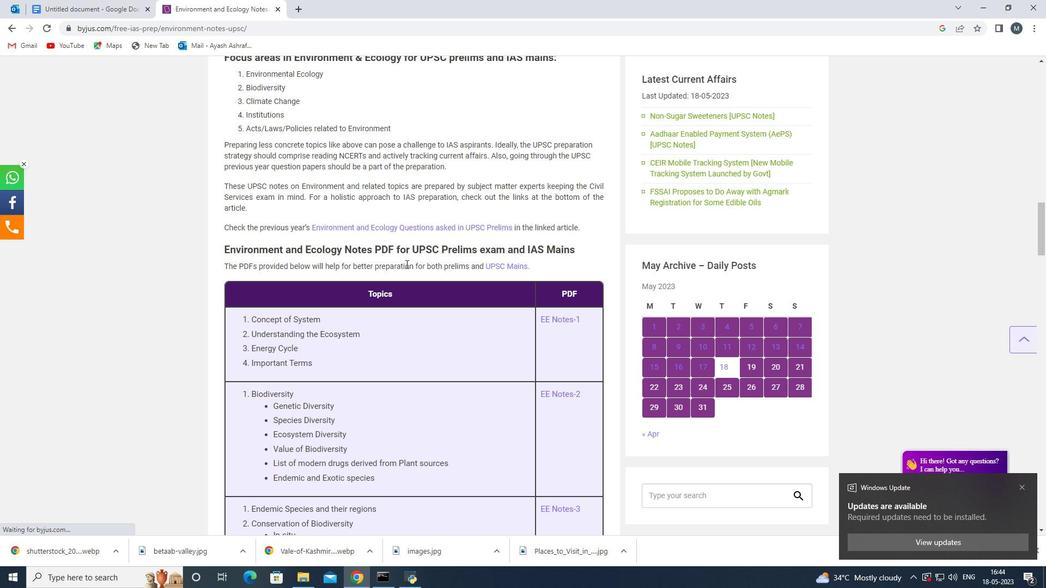 
Action: Mouse scrolled (406, 264) with delta (0, 0)
Screenshot: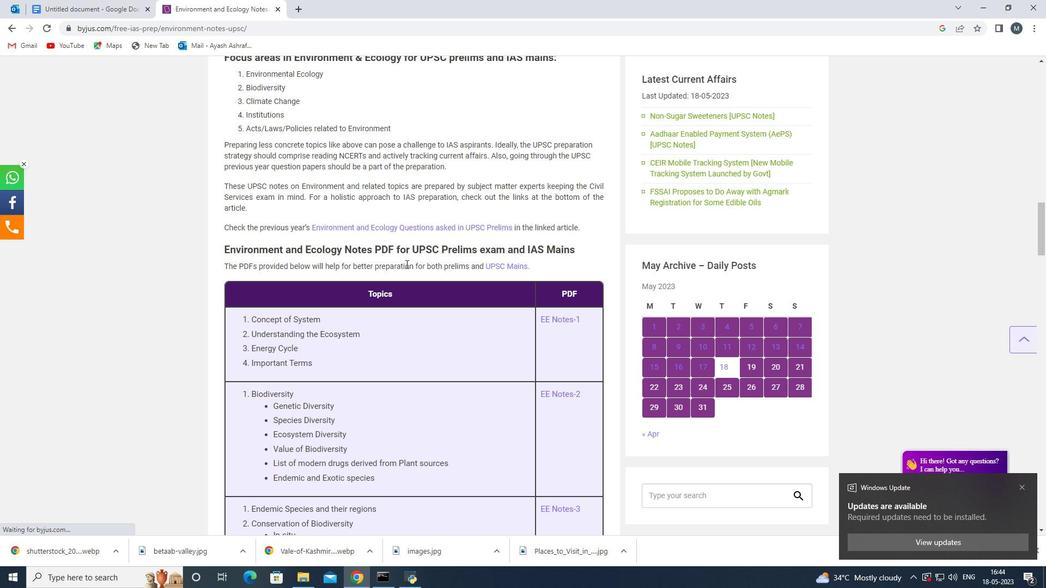 
Action: Mouse scrolled (406, 264) with delta (0, 0)
Screenshot: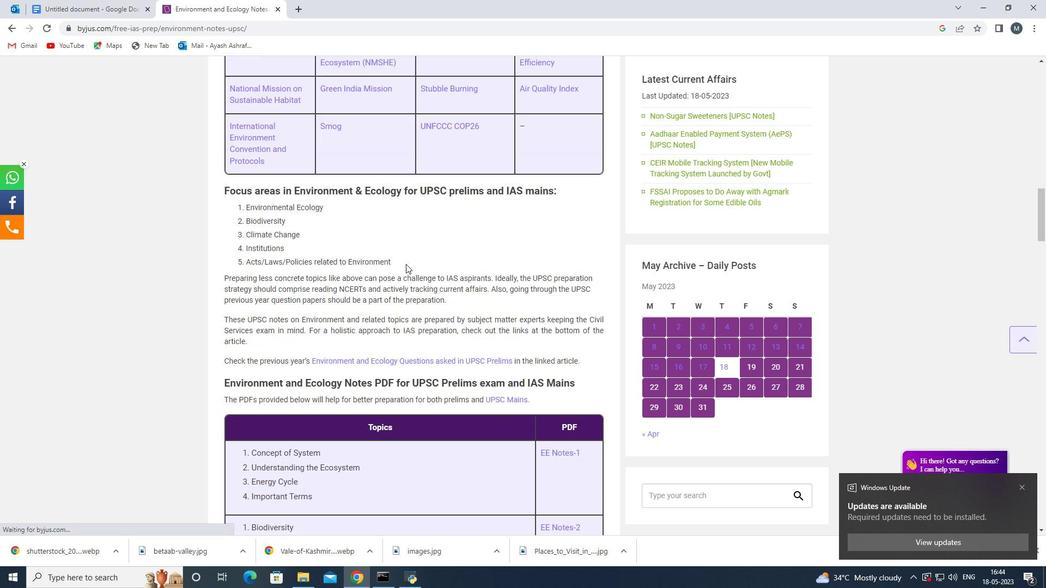 
Action: Mouse moved to (547, 254)
Screenshot: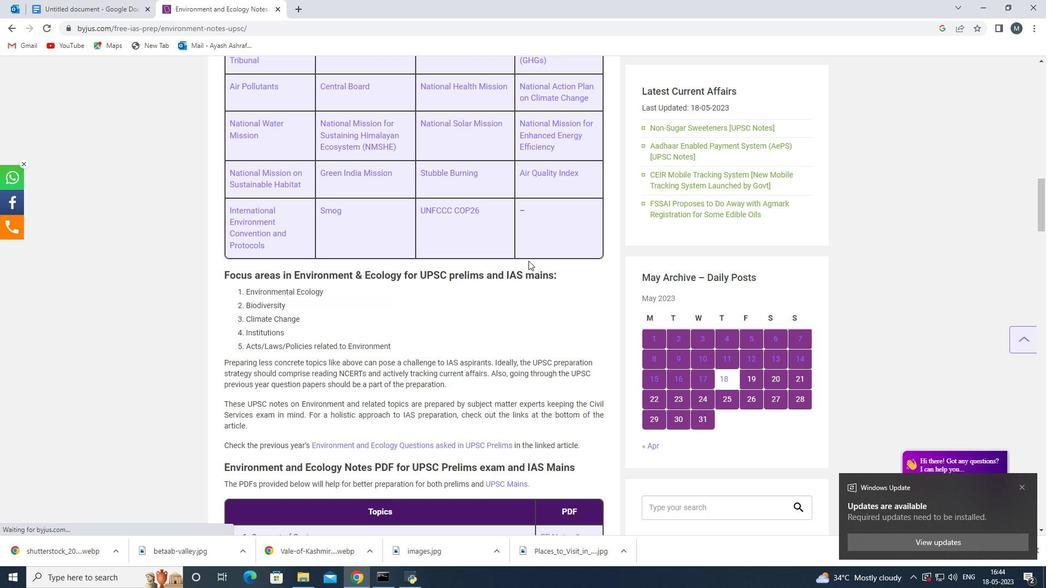 
Action: Mouse scrolled (547, 255) with delta (0, 0)
Screenshot: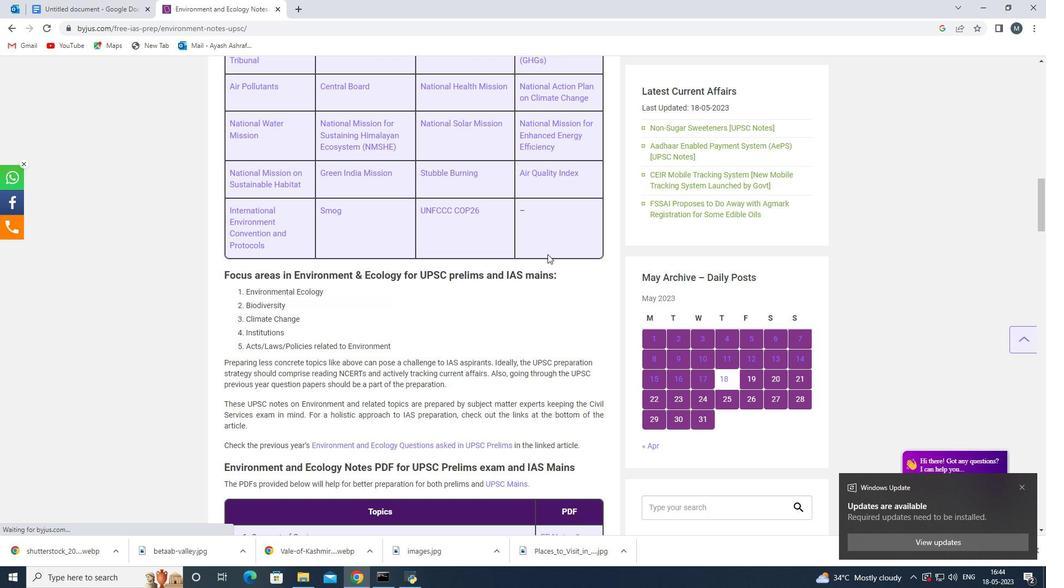 
Action: Mouse scrolled (547, 255) with delta (0, 0)
Screenshot: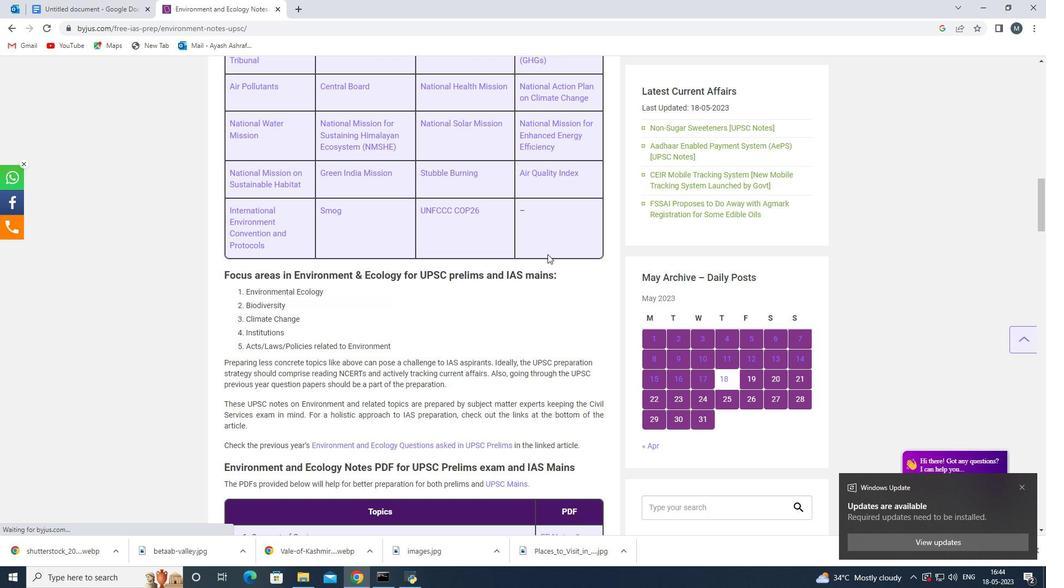 
Action: Mouse moved to (437, 260)
Screenshot: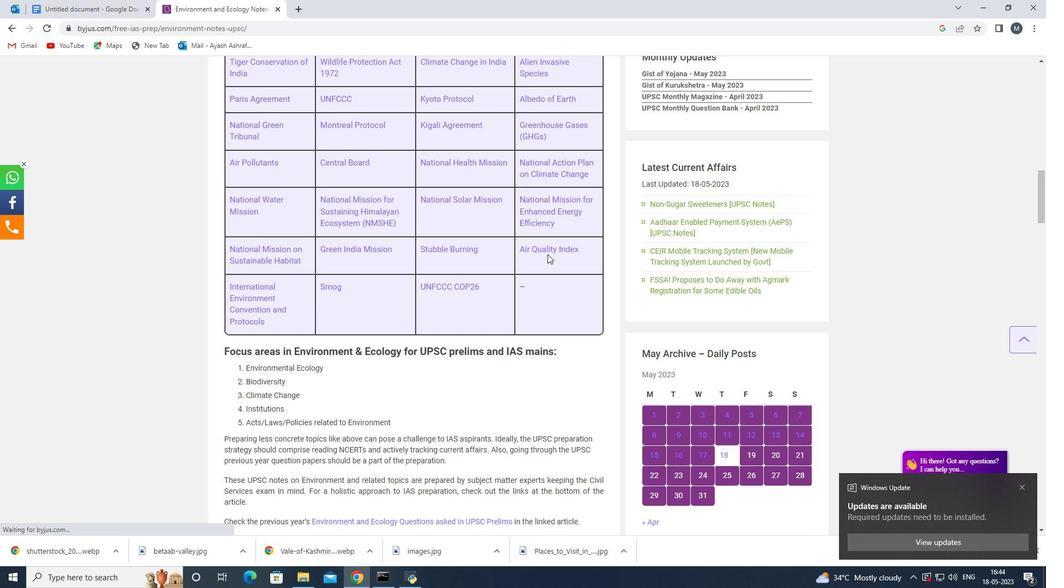 
Action: Mouse scrolled (438, 260) with delta (0, 0)
Screenshot: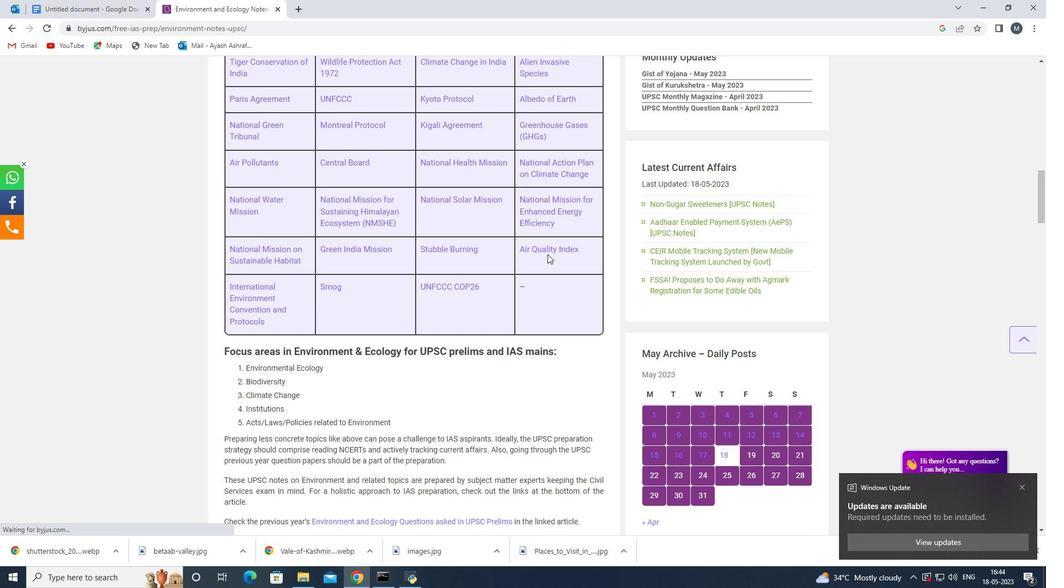 
Action: Mouse moved to (436, 260)
Screenshot: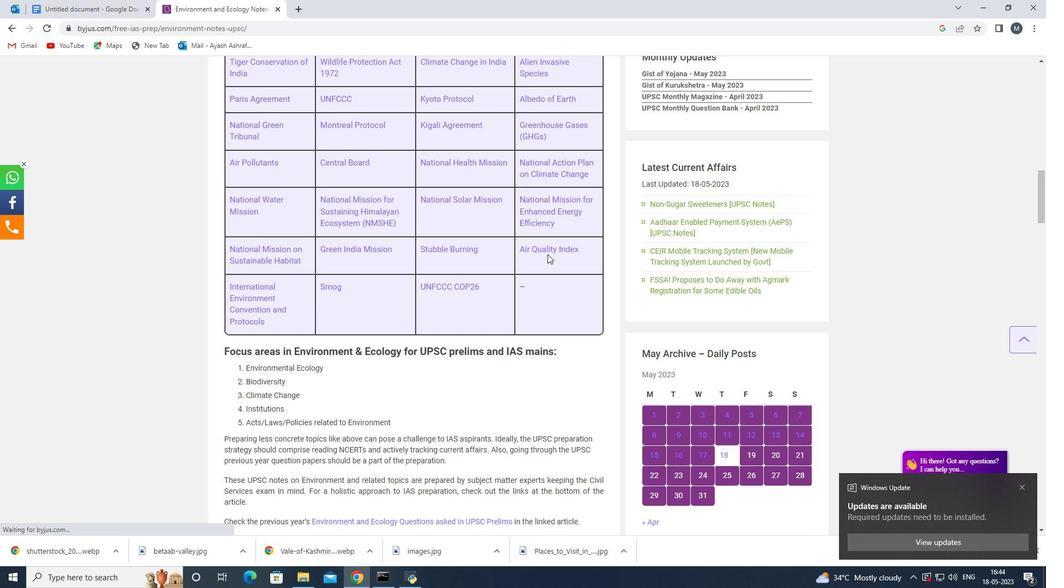 
Action: Mouse scrolled (436, 260) with delta (0, 0)
Screenshot: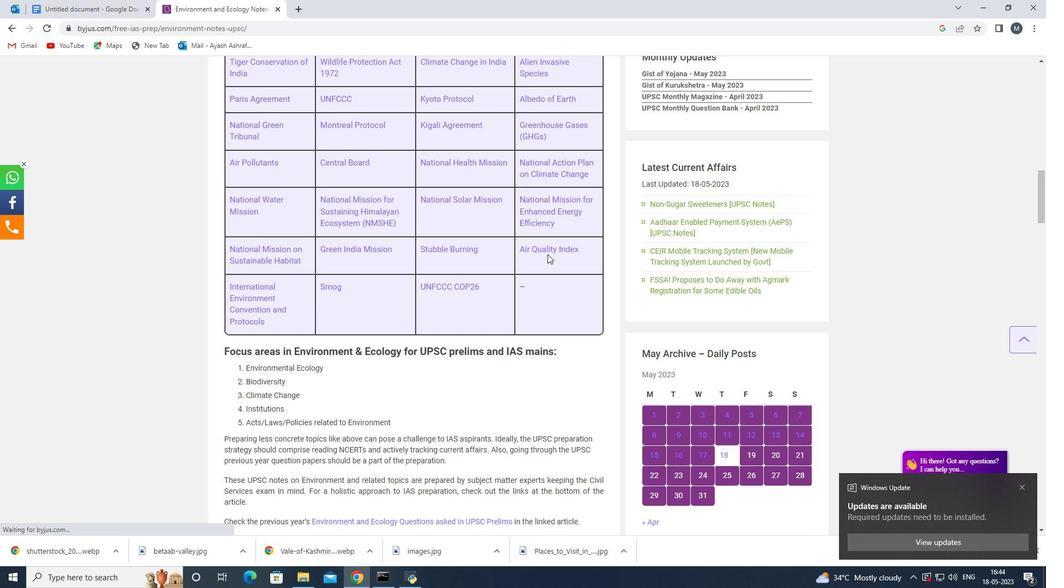 
Action: Mouse scrolled (436, 260) with delta (0, 0)
Screenshot: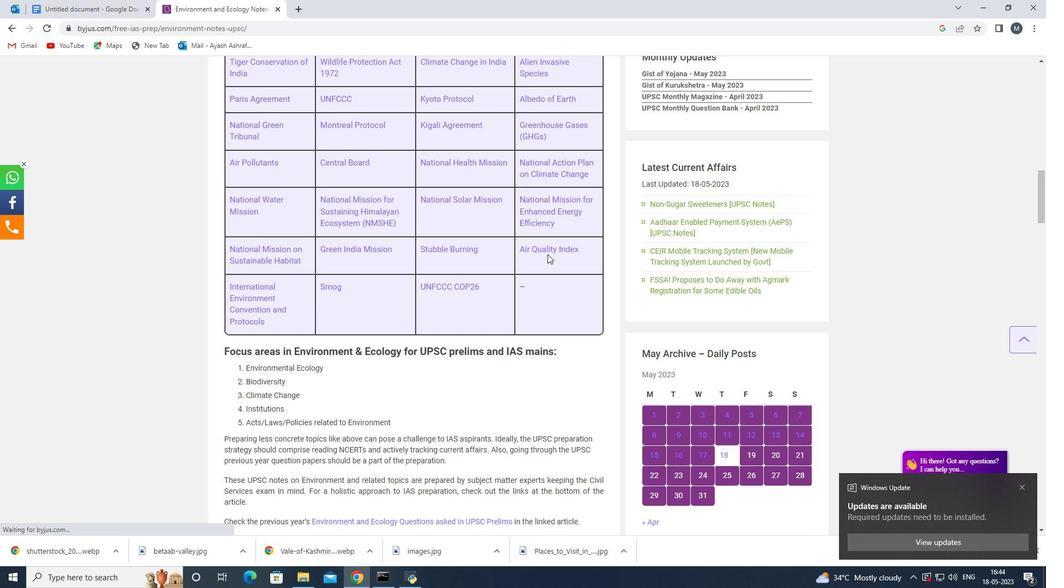 
Action: Mouse scrolled (436, 261) with delta (0, 0)
Screenshot: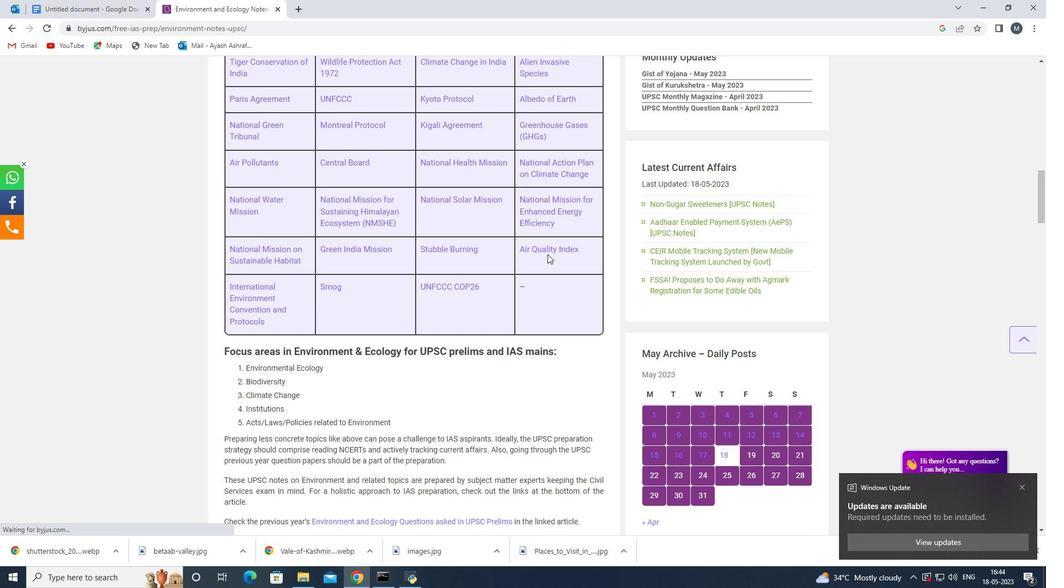 
Action: Mouse moved to (293, 260)
Screenshot: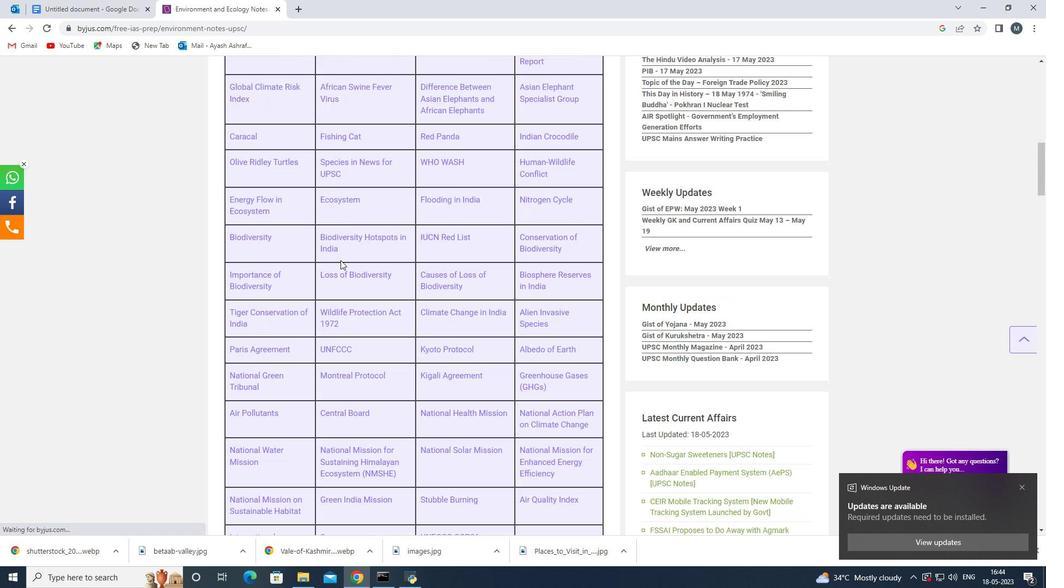 
Action: Mouse scrolled (293, 261) with delta (0, 0)
Screenshot: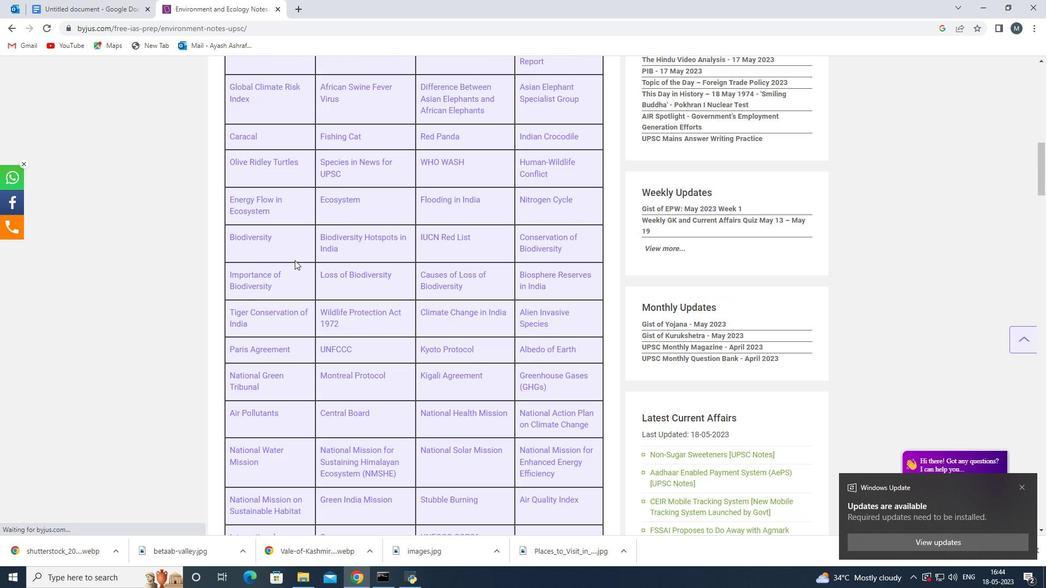 
Action: Mouse scrolled (293, 261) with delta (0, 0)
Screenshot: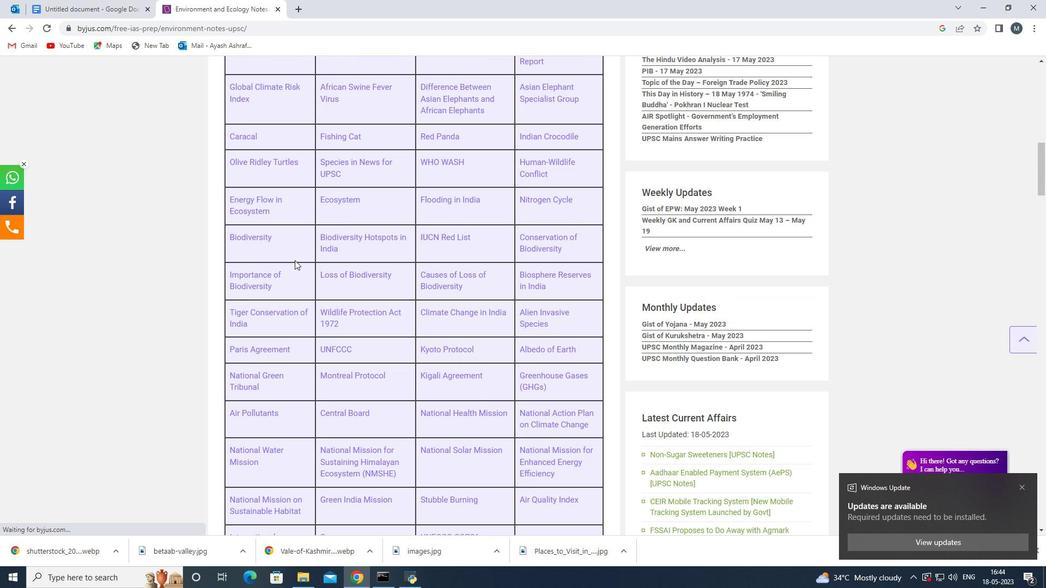
Action: Mouse scrolled (293, 261) with delta (0, 0)
Screenshot: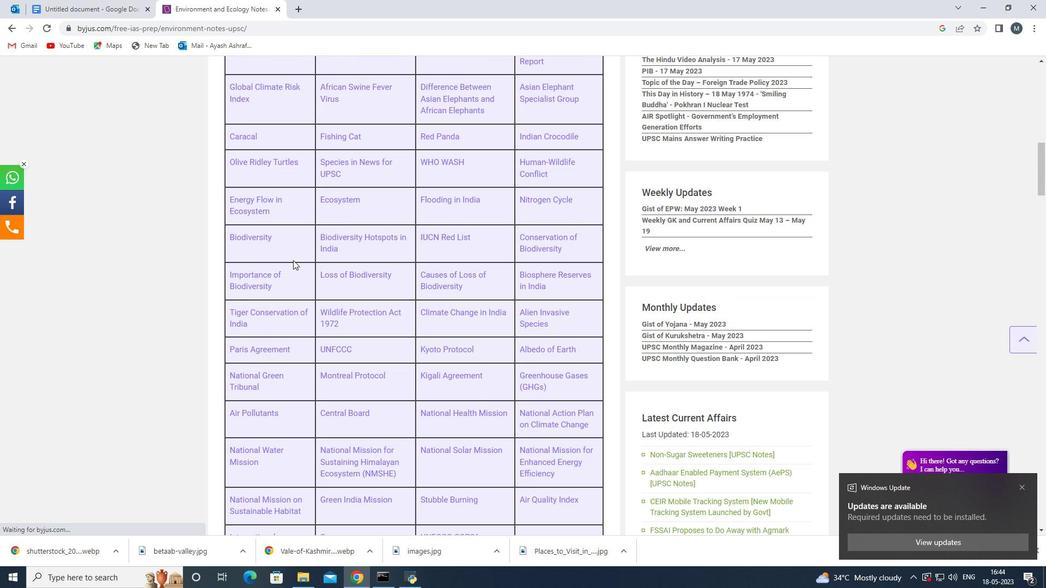 
Action: Mouse scrolled (293, 261) with delta (0, 0)
Screenshot: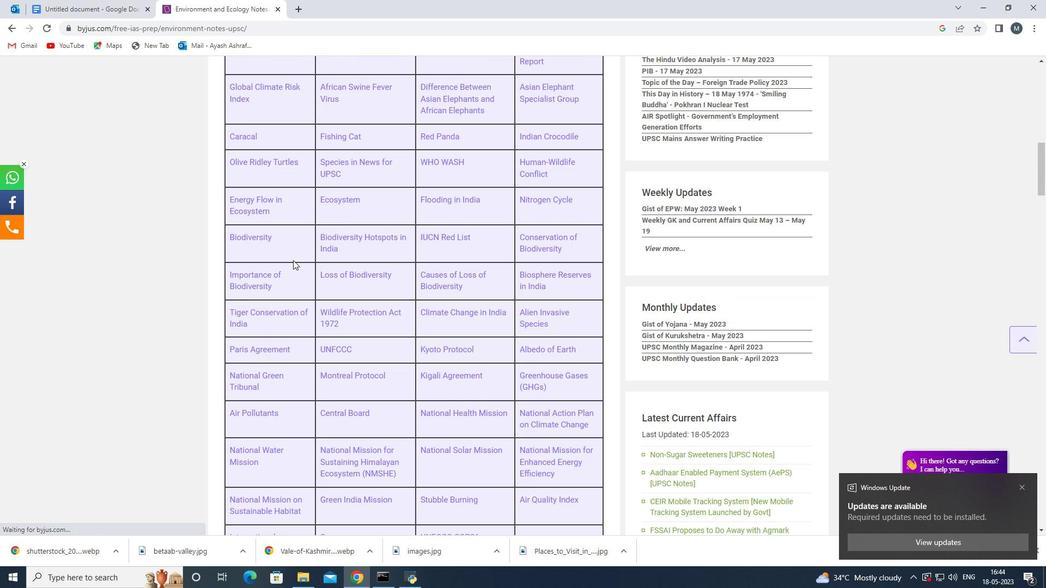 
Action: Mouse scrolled (293, 261) with delta (0, 0)
Screenshot: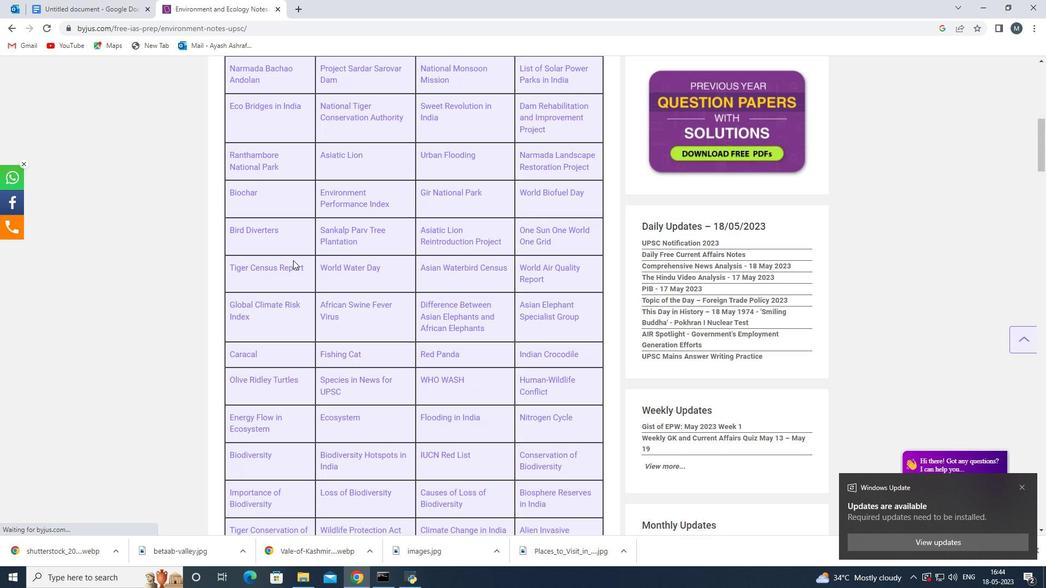 
Action: Mouse scrolled (293, 261) with delta (0, 0)
Screenshot: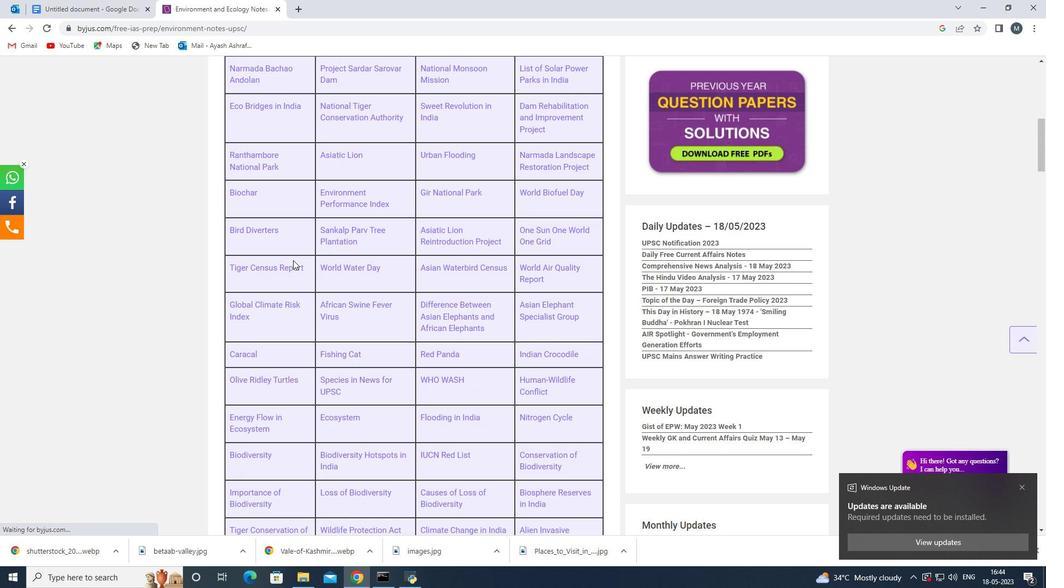
Action: Mouse scrolled (293, 261) with delta (0, 0)
Screenshot: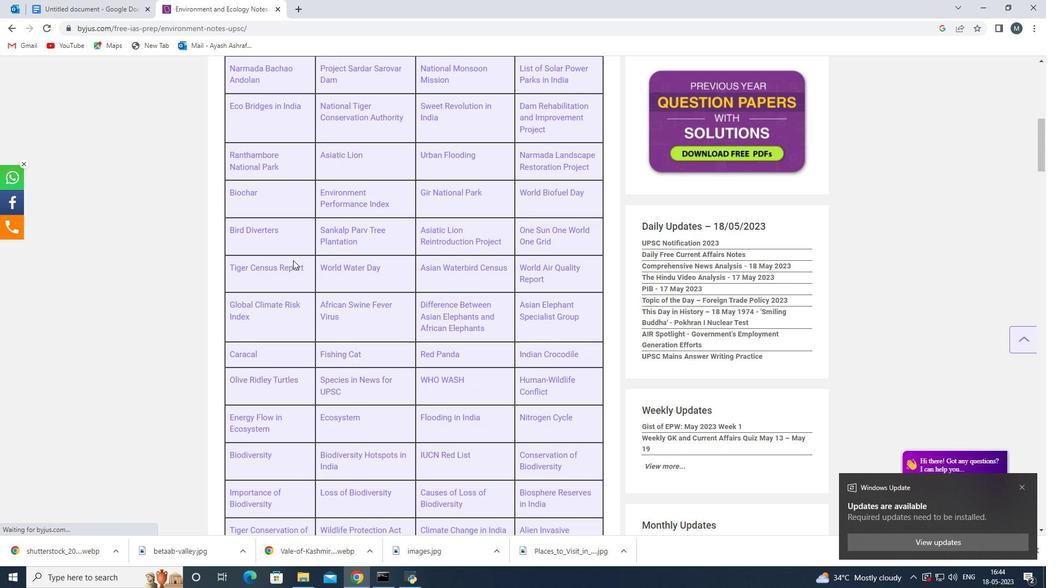 
Action: Mouse scrolled (293, 261) with delta (0, 0)
Screenshot: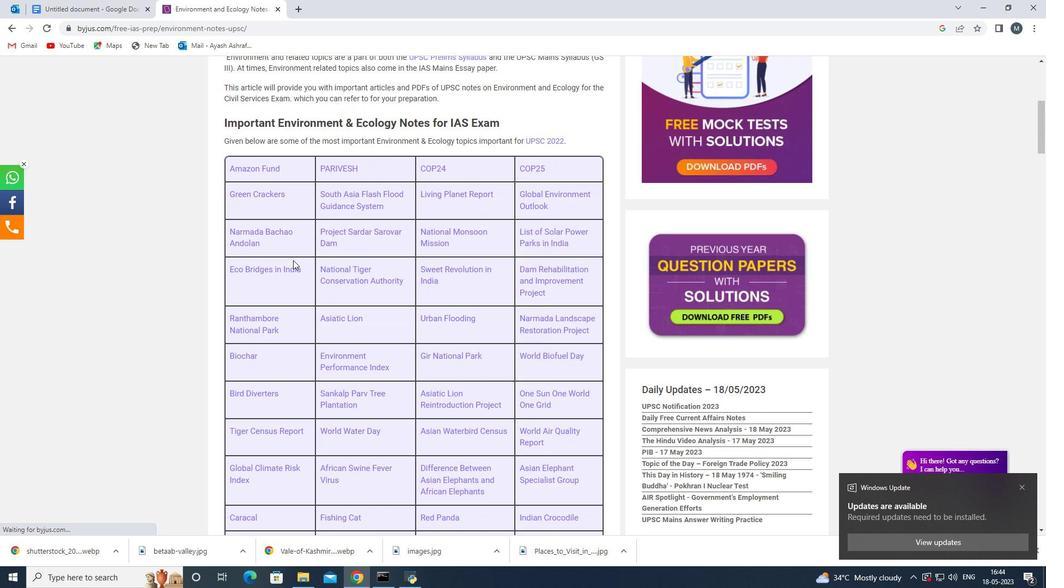 
Action: Mouse scrolled (293, 261) with delta (0, 0)
Screenshot: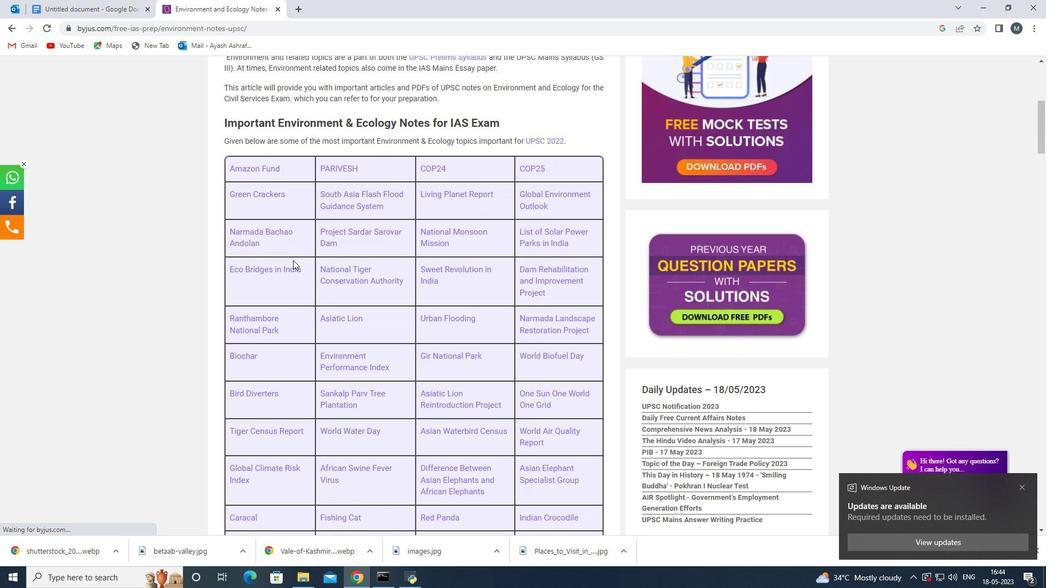 
Action: Mouse moved to (292, 260)
Screenshot: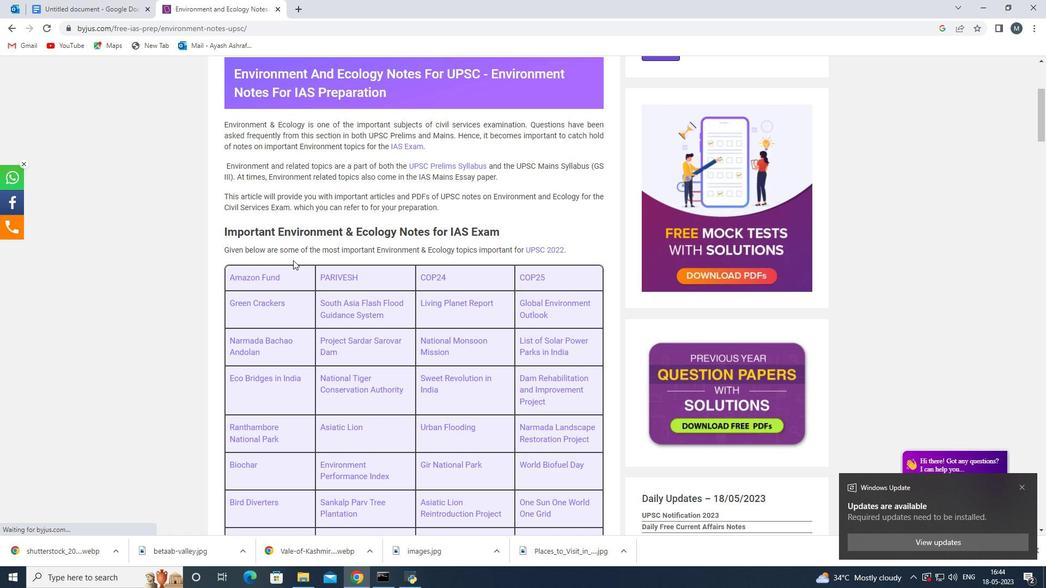 
Action: Mouse scrolled (292, 261) with delta (0, 0)
Screenshot: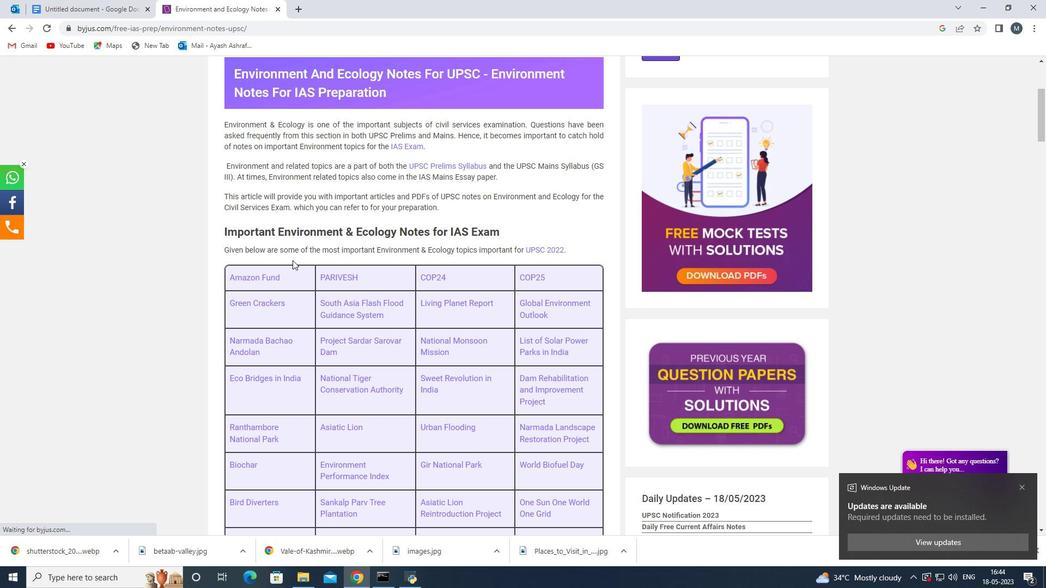 
Action: Mouse scrolled (292, 261) with delta (0, 0)
Screenshot: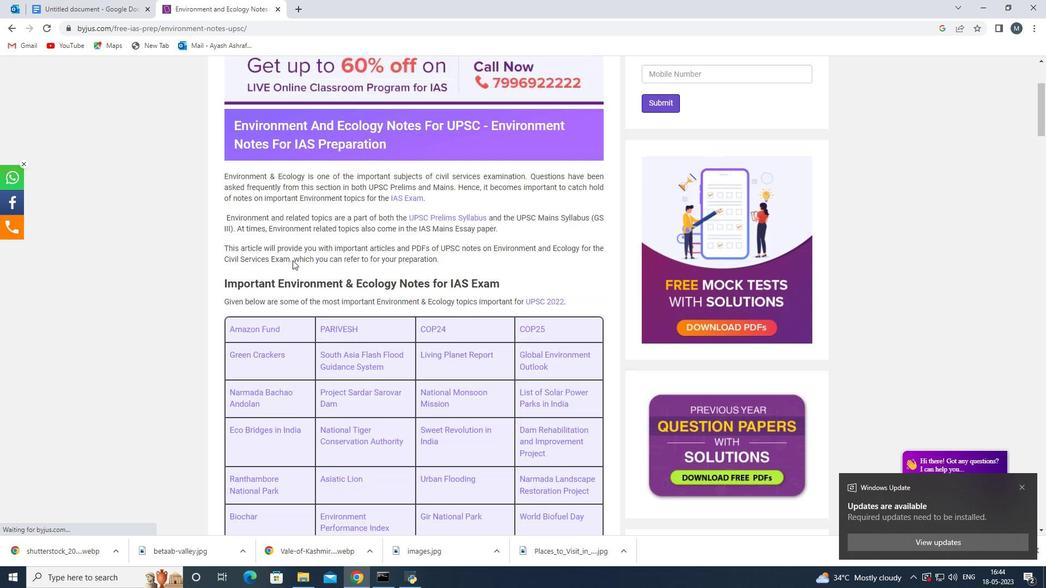 
Action: Mouse scrolled (292, 261) with delta (0, 0)
Screenshot: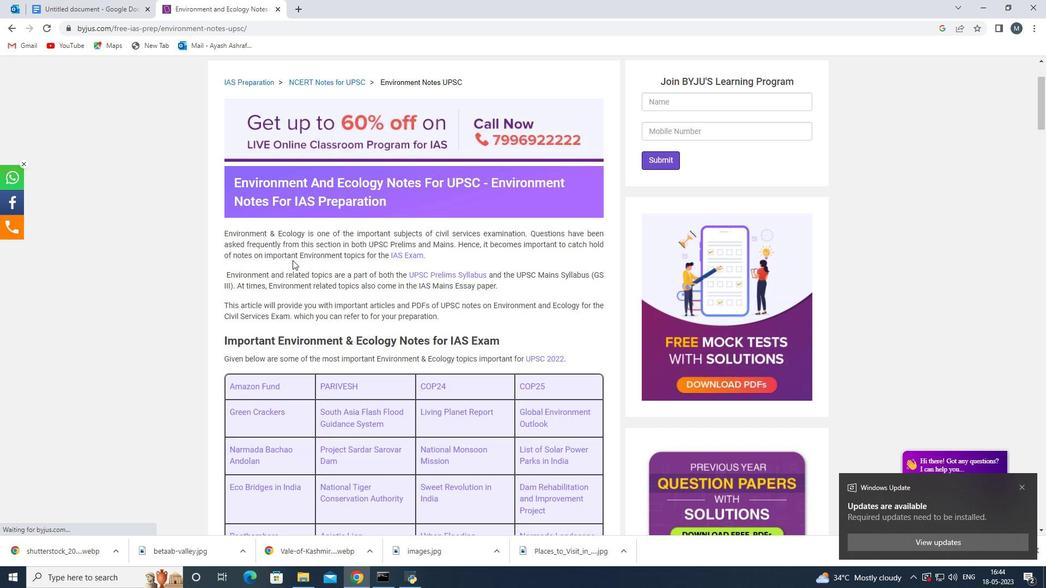 
Action: Mouse scrolled (292, 261) with delta (0, 0)
Screenshot: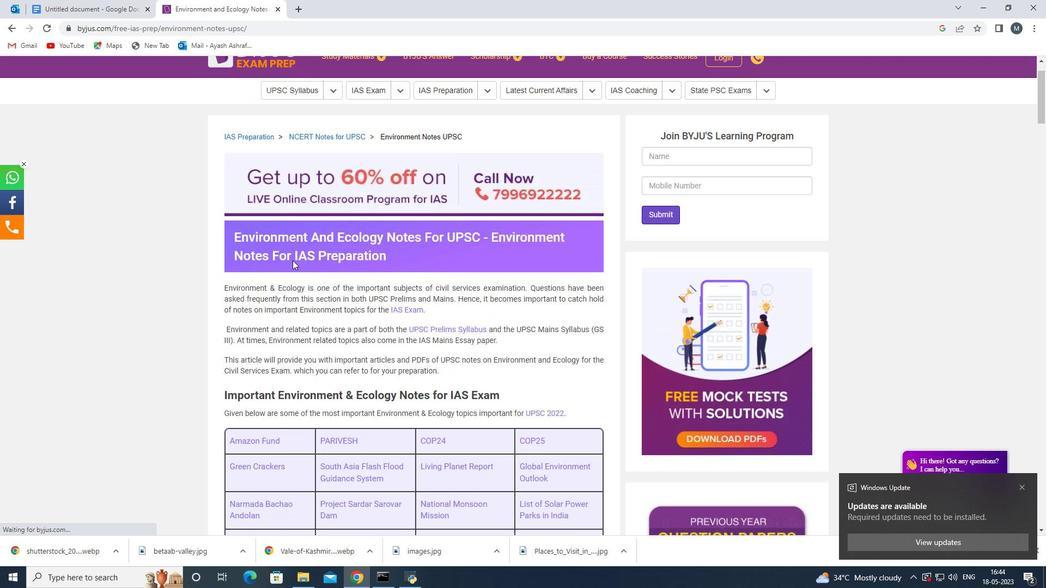 
Action: Mouse scrolled (292, 261) with delta (0, 0)
Screenshot: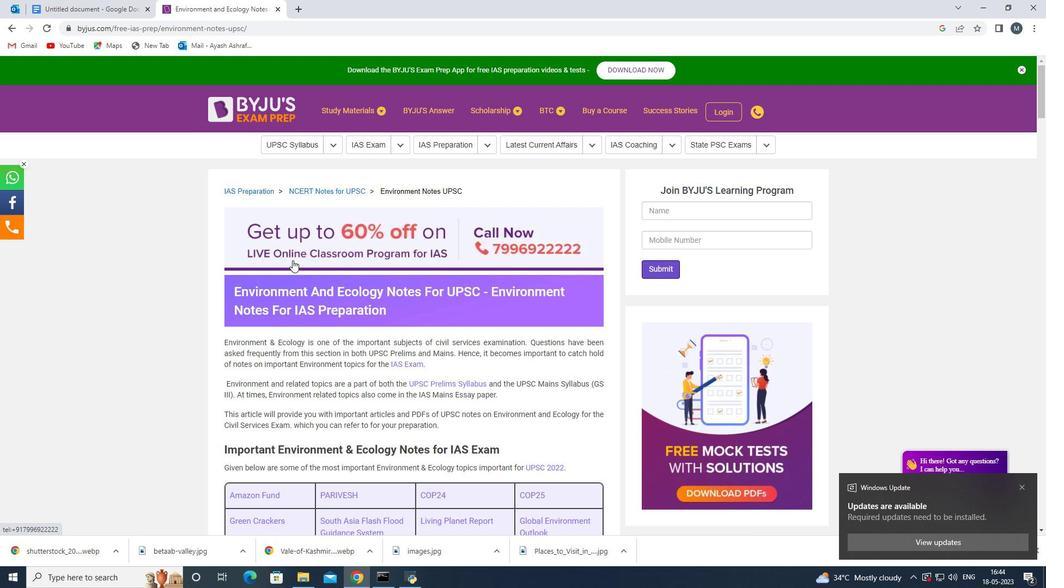 
Action: Mouse scrolled (292, 261) with delta (0, 0)
Screenshot: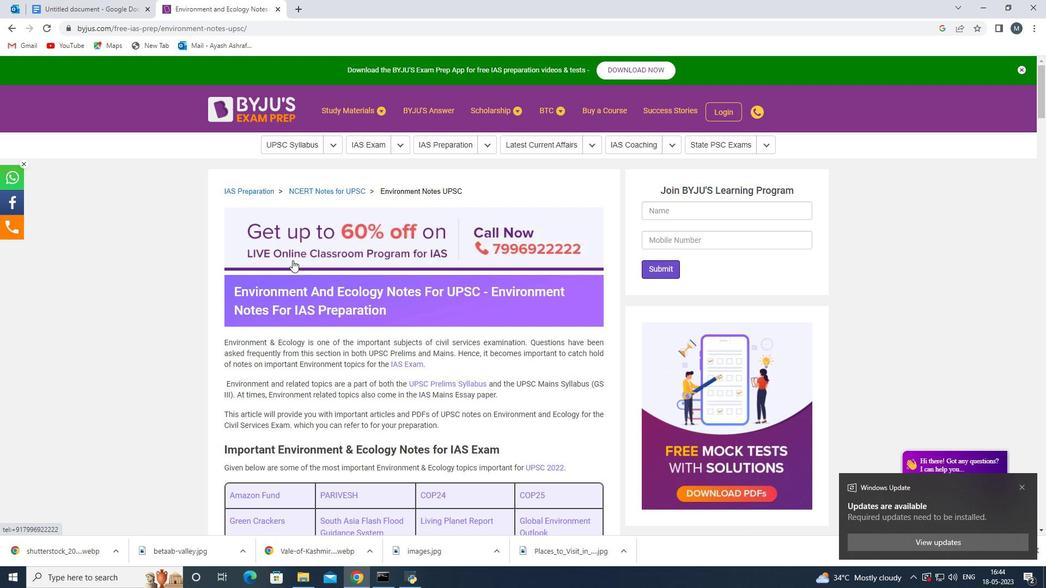 
Action: Mouse moved to (322, 274)
Screenshot: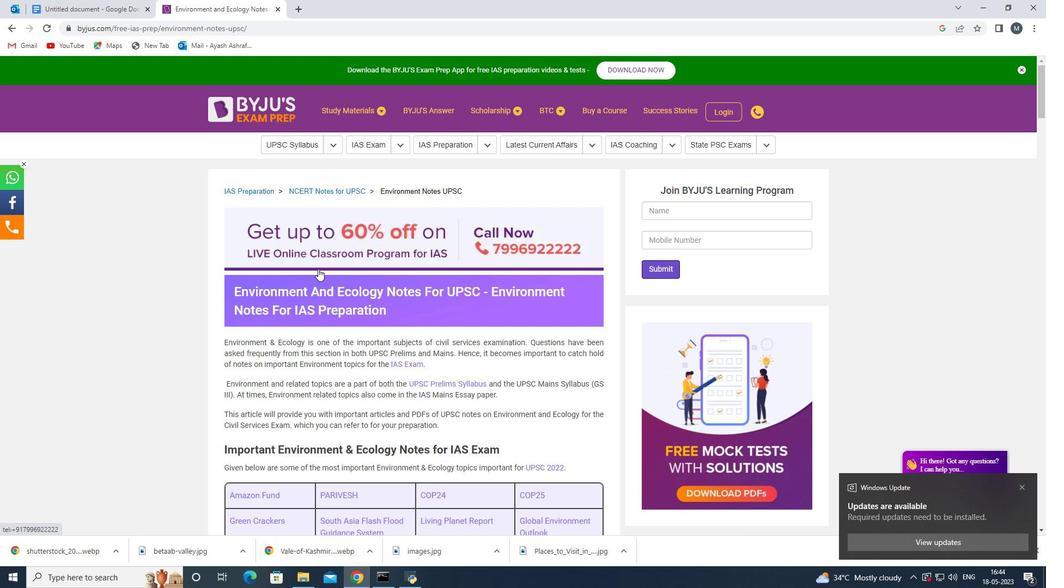 
Action: Mouse scrolled (322, 273) with delta (0, 0)
Screenshot: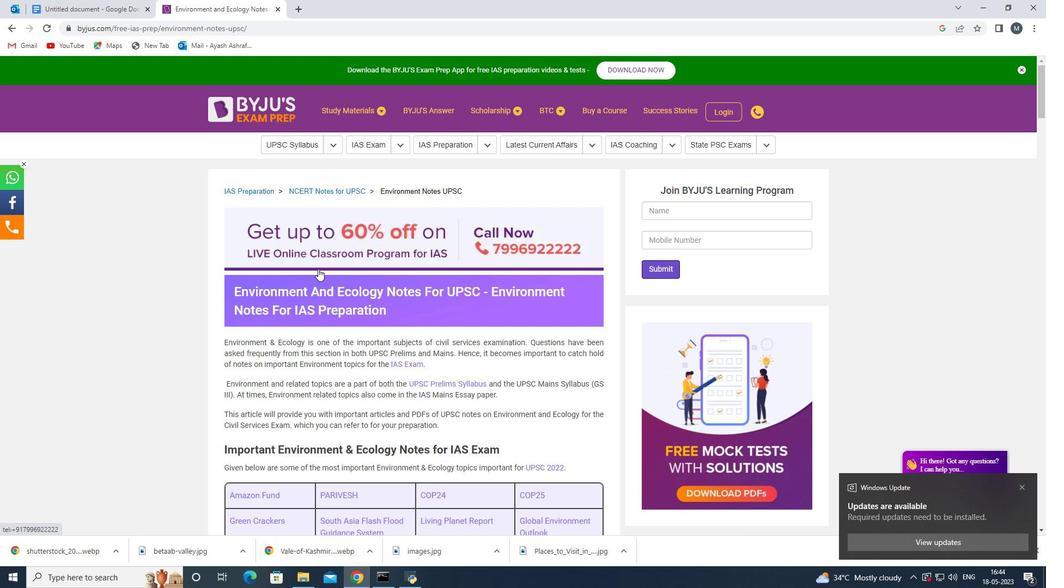 
Action: Mouse moved to (298, 9)
Screenshot: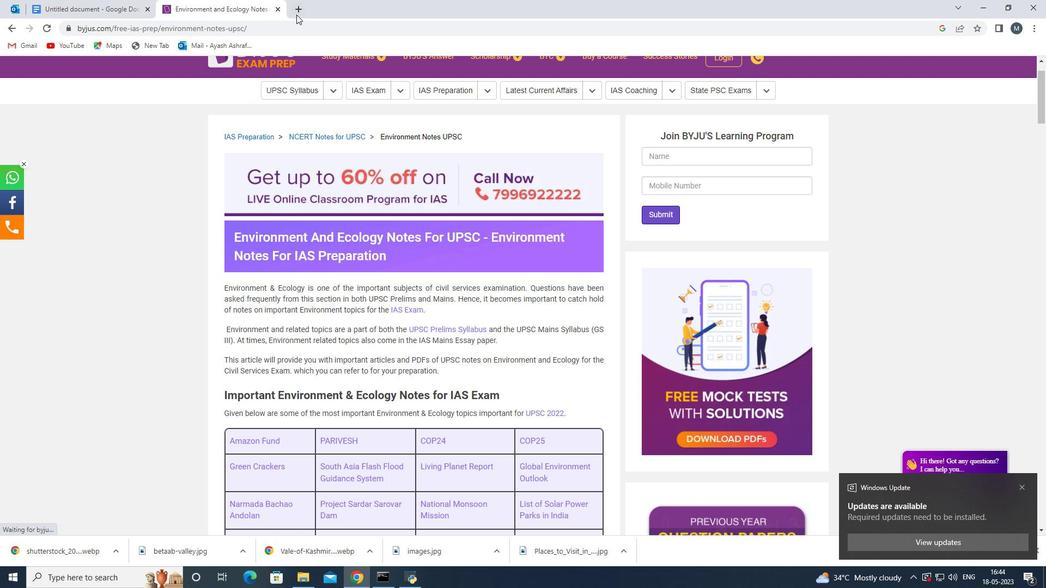 
Action: Mouse pressed left at (298, 9)
Screenshot: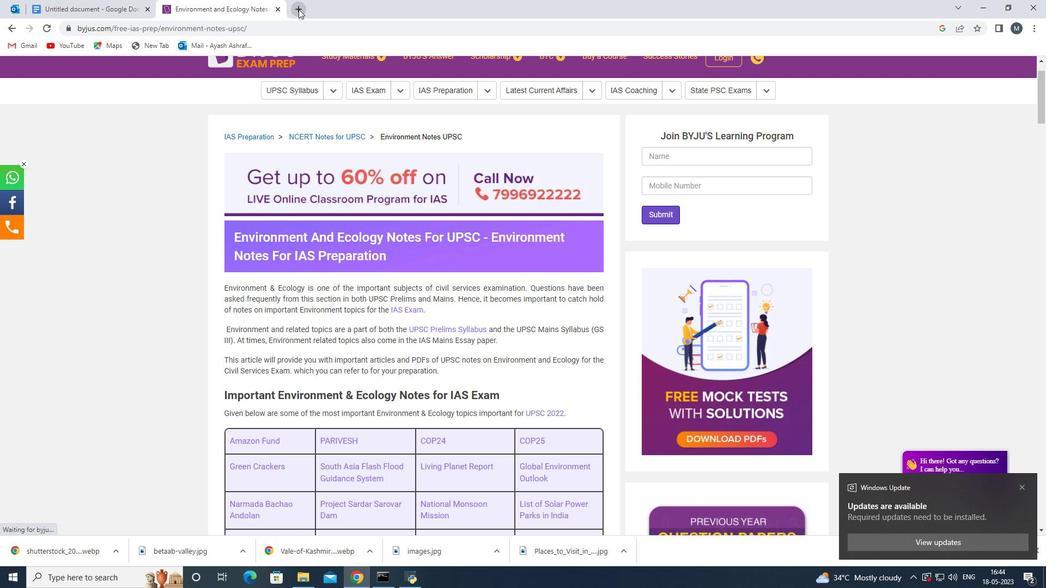 
Action: Mouse moved to (296, 27)
Screenshot: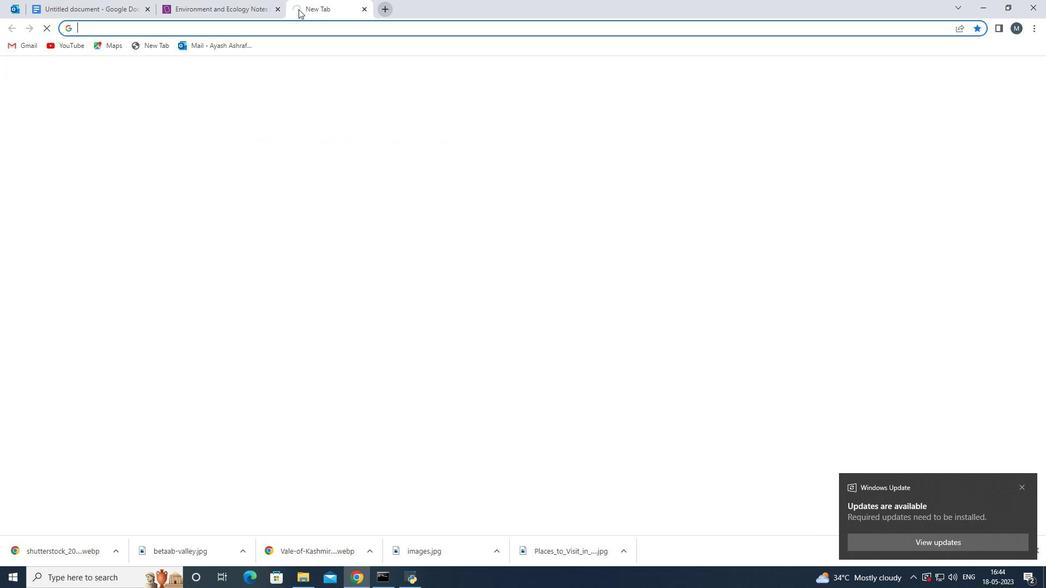 
Action: Mouse pressed left at (296, 27)
Screenshot: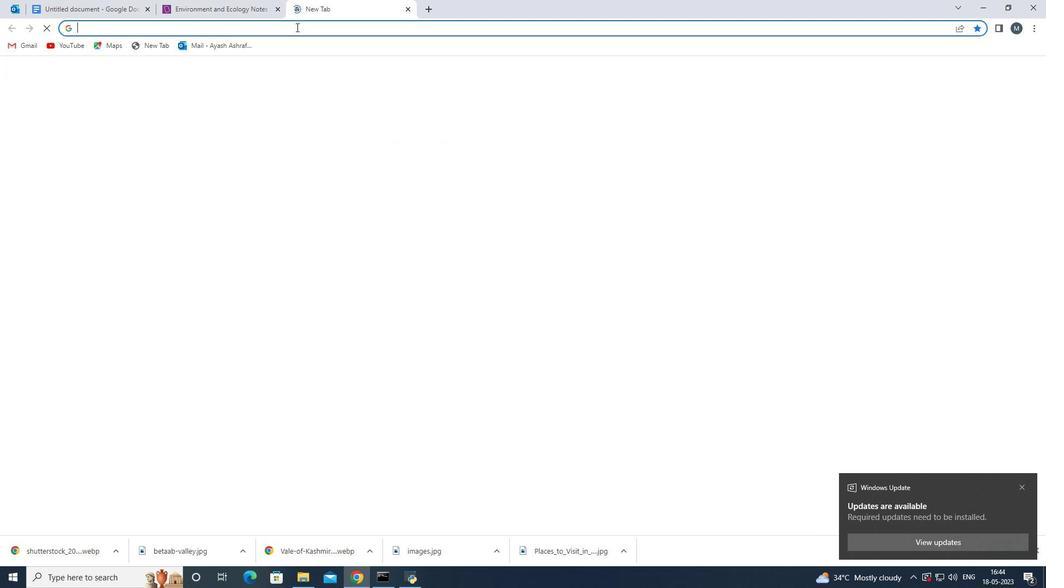 
Action: Key pressed <Key.shift><Key.shift><Key.shift><Key.shift><Key.shift>Environmental<Key.space>threts<Key.space>
Screenshot: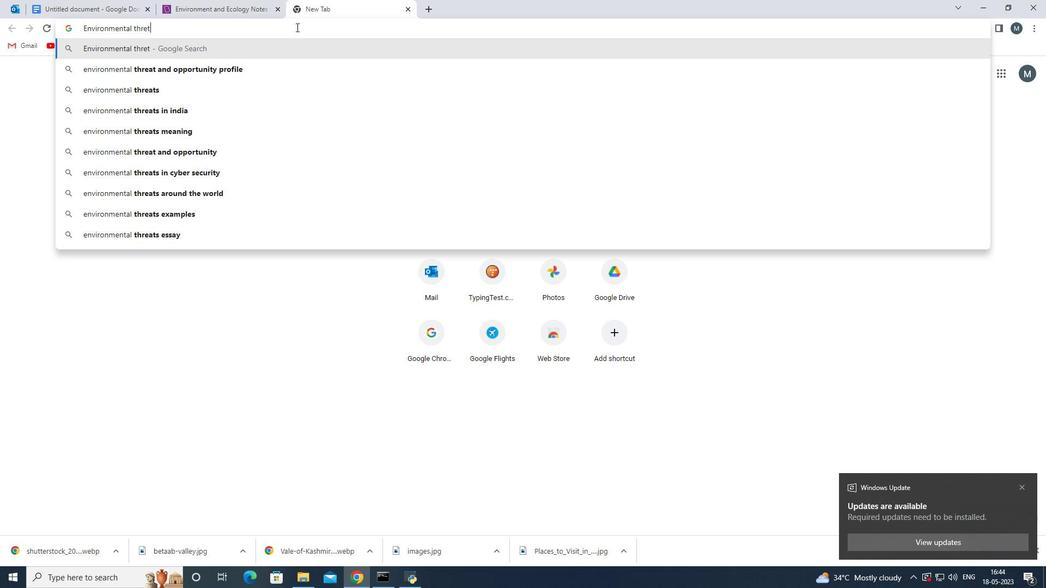 
Action: Mouse moved to (266, 65)
Screenshot: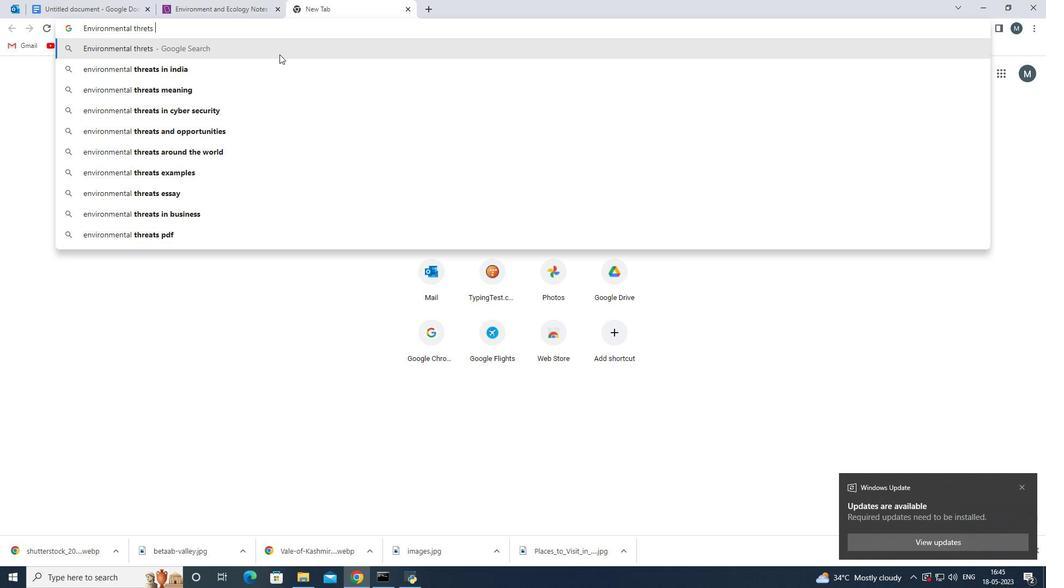 
Action: Mouse pressed left at (266, 65)
Screenshot: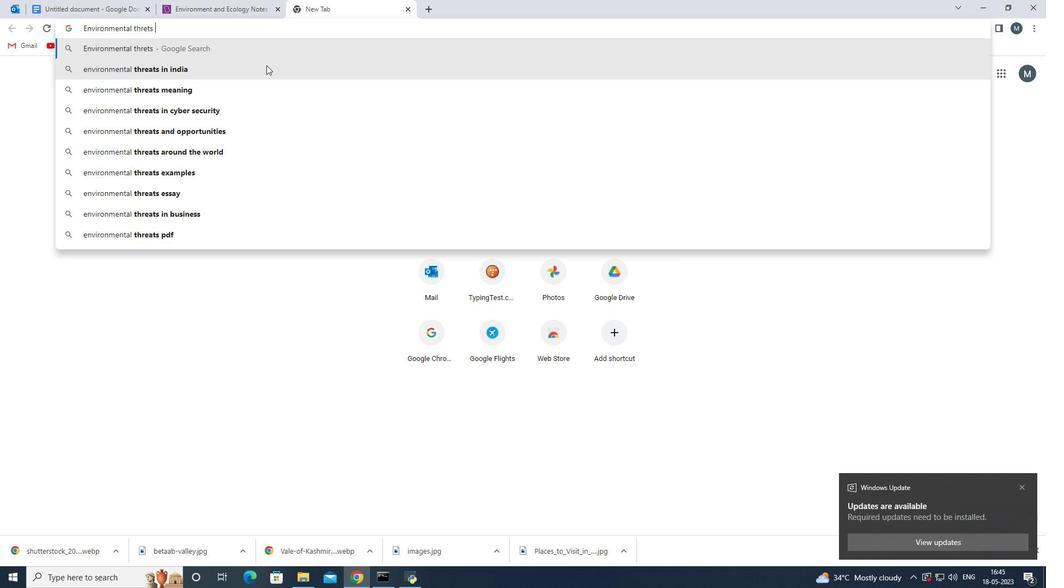 
Action: Mouse moved to (251, 90)
Screenshot: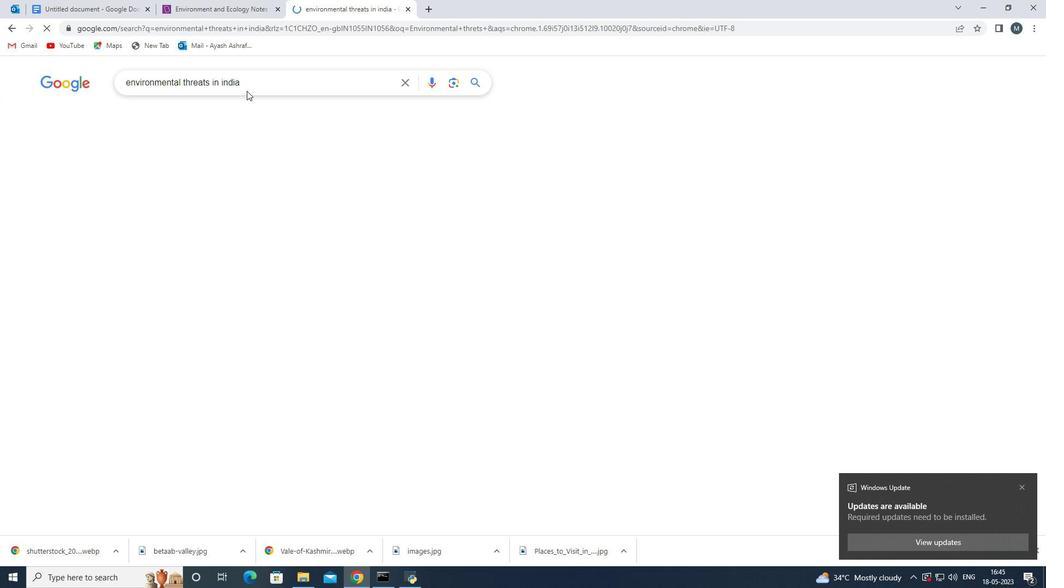 
Action: Mouse pressed left at (251, 90)
Screenshot: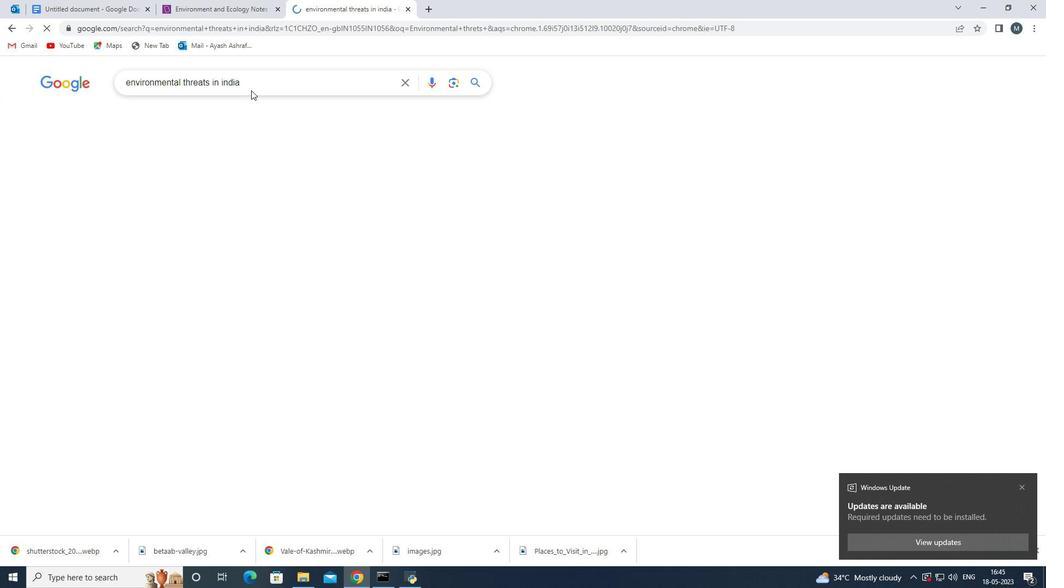 
Action: Mouse moved to (257, 85)
Screenshot: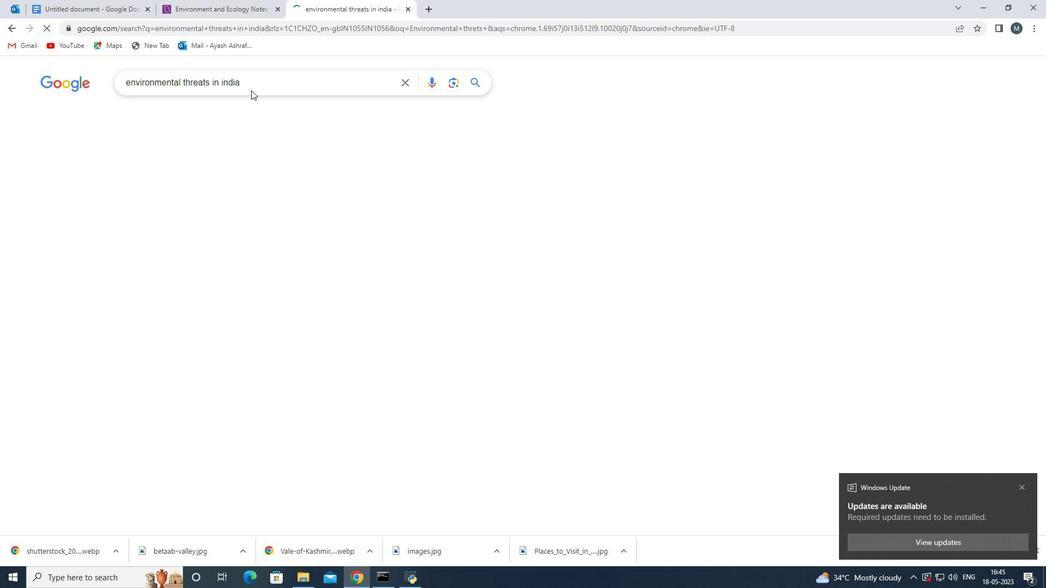 
Action: Mouse pressed left at (257, 85)
Screenshot: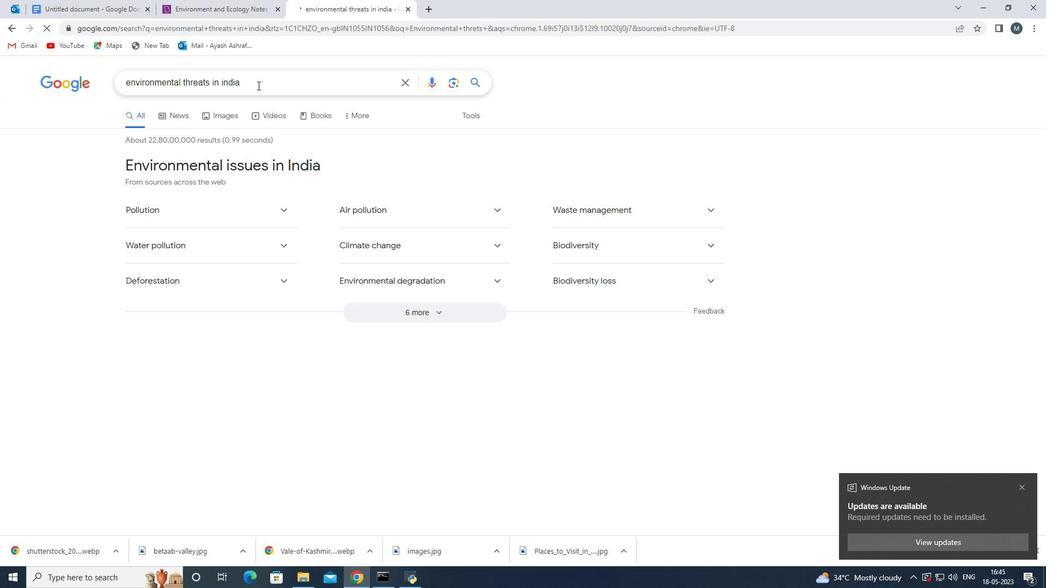 
Action: Key pressed <Key.space>
Screenshot: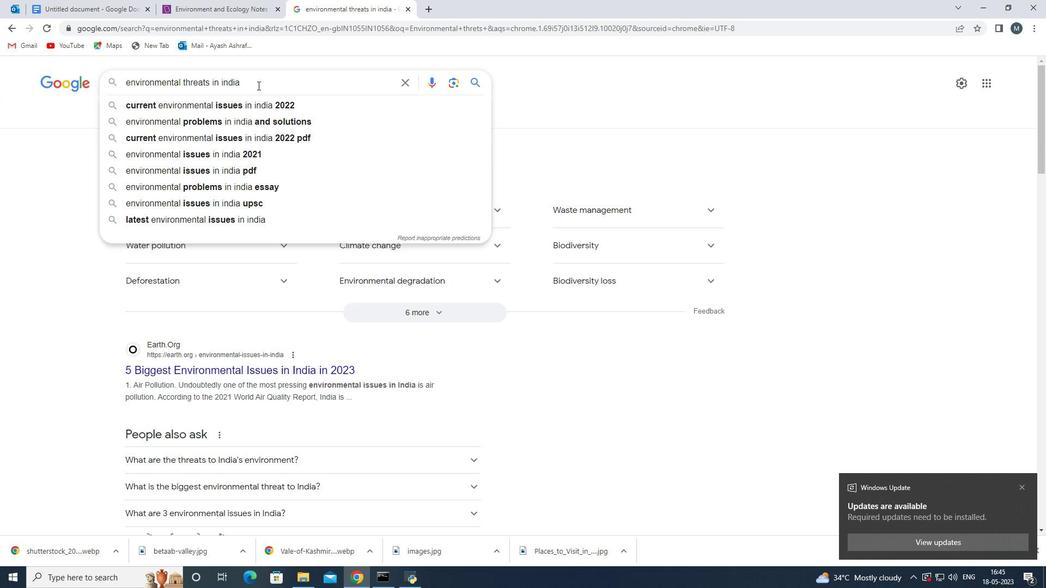 
Action: Mouse moved to (257, 85)
Screenshot: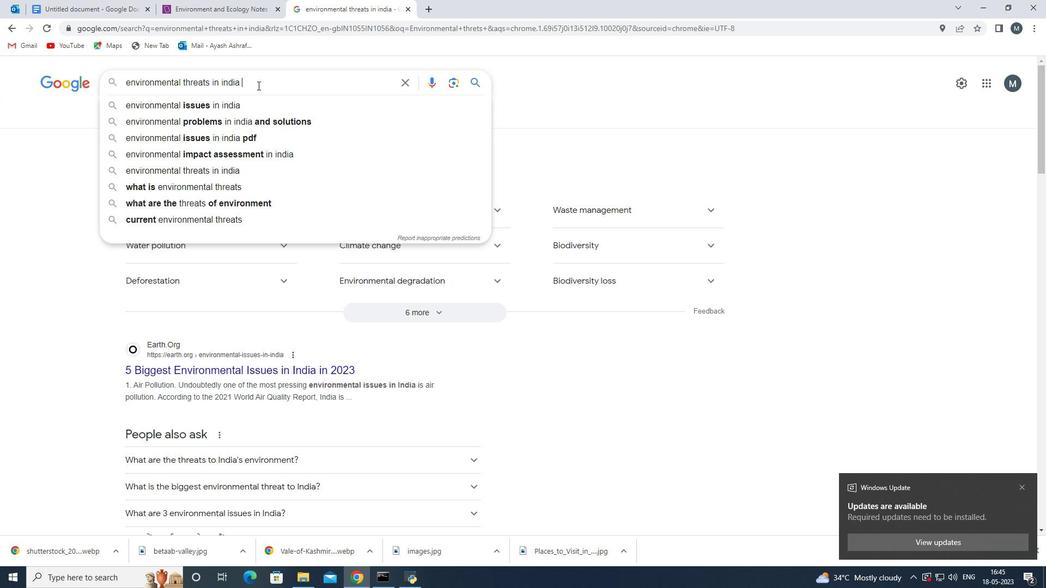 
Action: Key pressed top
Screenshot: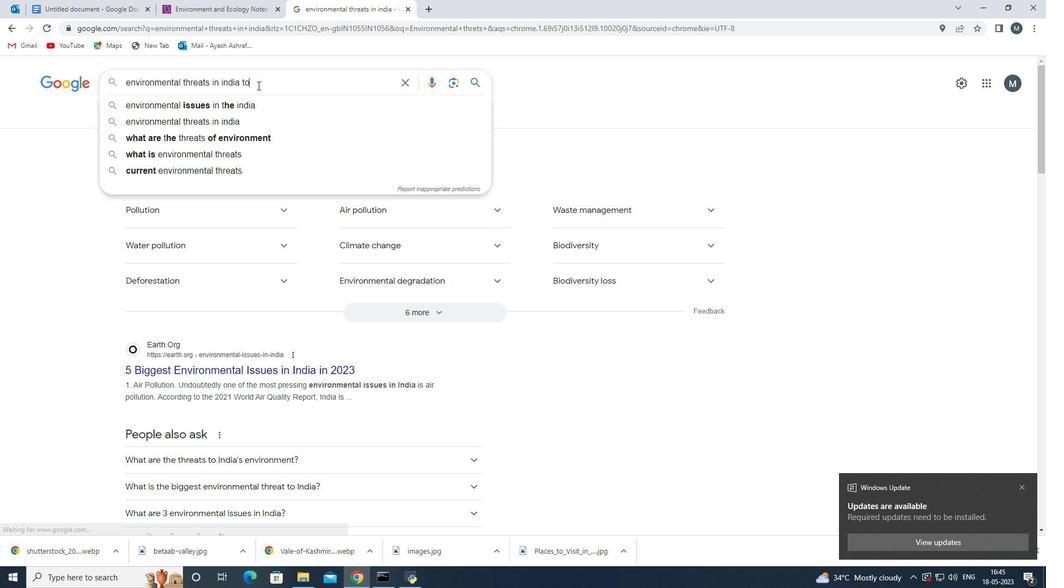 
Action: Mouse moved to (255, 104)
Screenshot: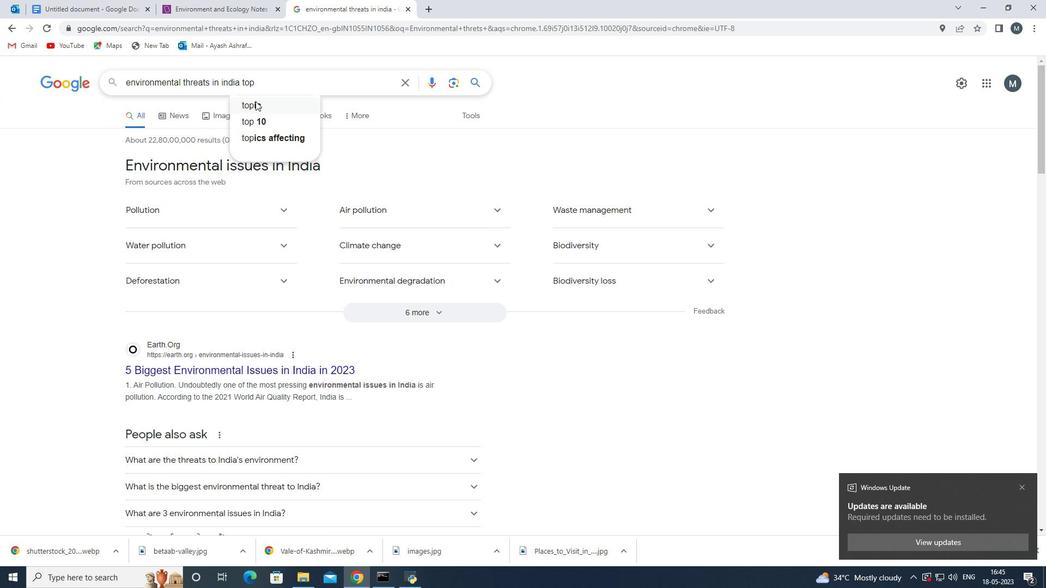 
Action: Mouse pressed left at (255, 104)
Screenshot: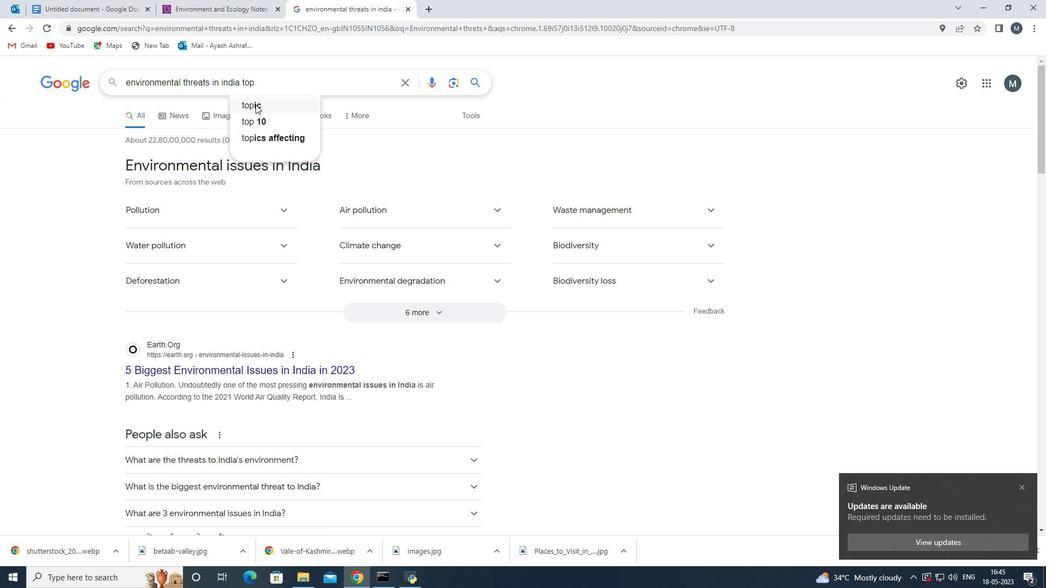 
Action: Mouse moved to (215, 277)
Screenshot: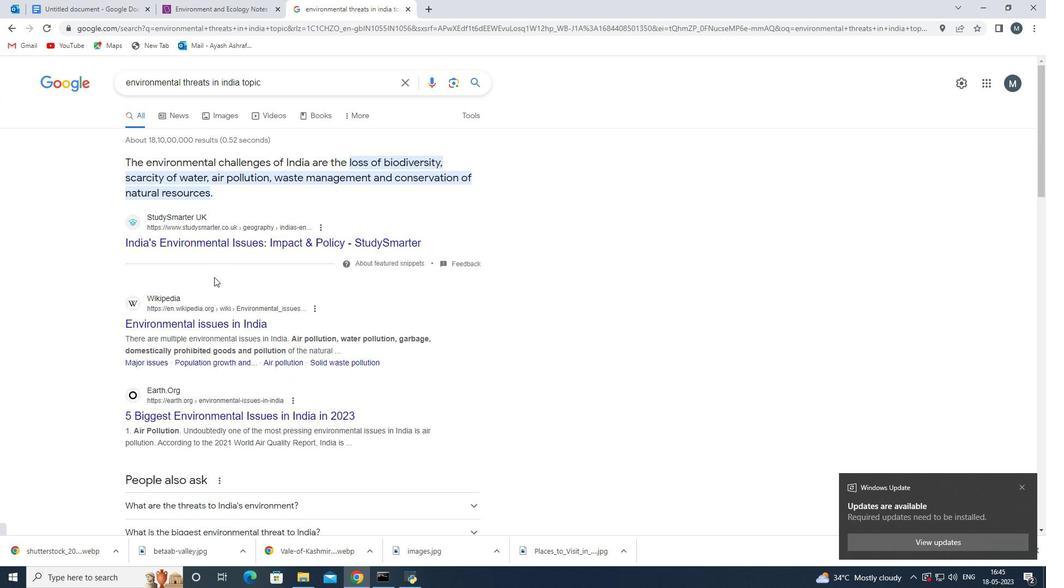 
Action: Mouse scrolled (215, 276) with delta (0, 0)
Screenshot: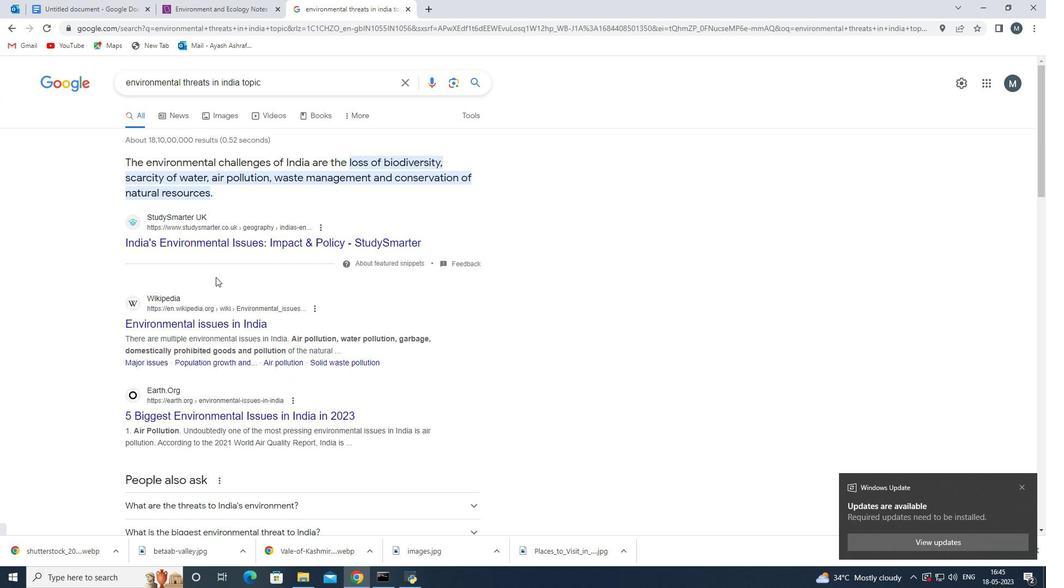 
Action: Mouse scrolled (215, 276) with delta (0, 0)
Screenshot: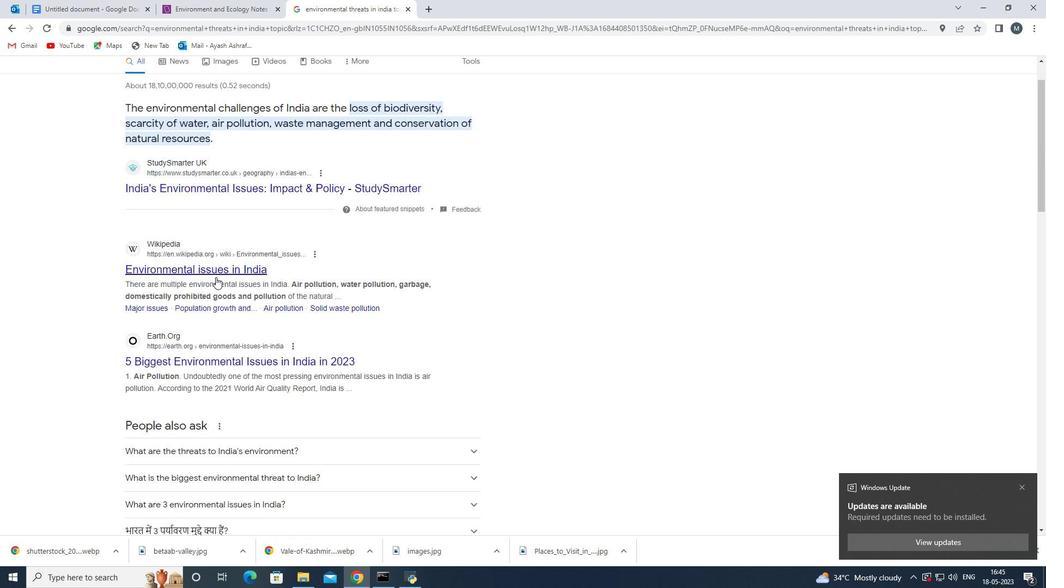 
Action: Mouse scrolled (215, 276) with delta (0, 0)
Screenshot: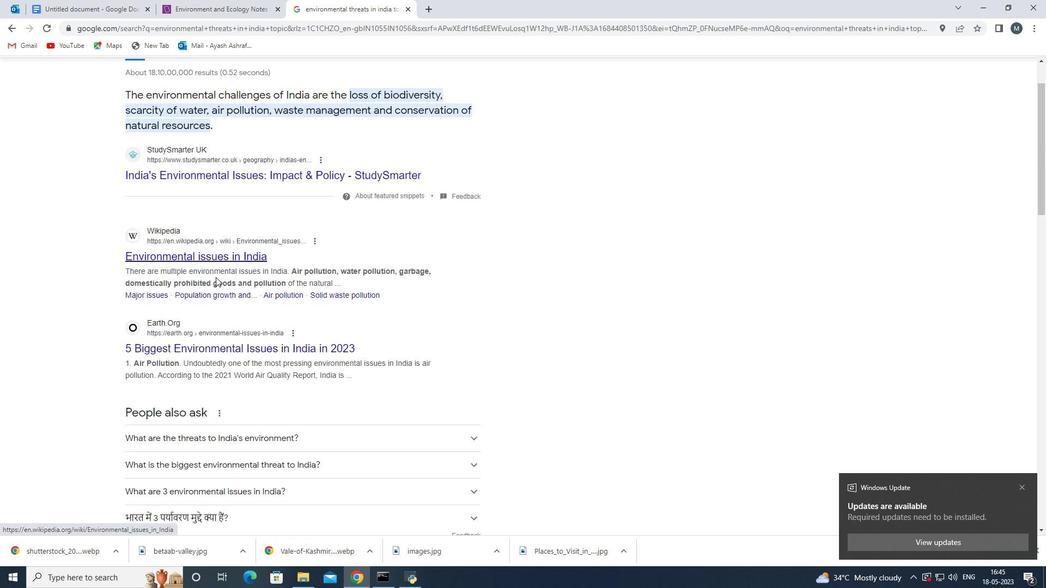 
Action: Mouse scrolled (215, 276) with delta (0, 0)
Screenshot: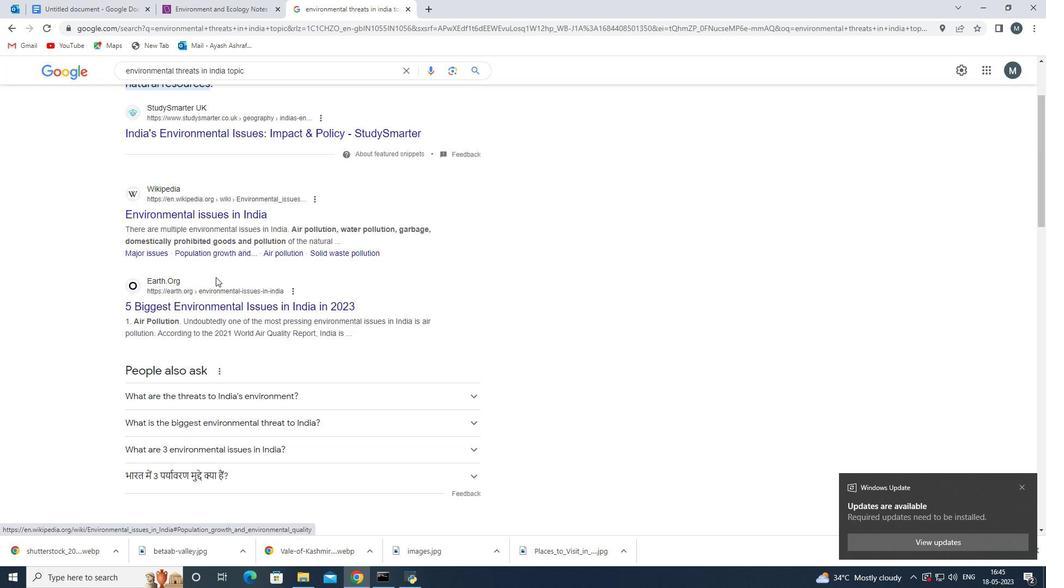 
Action: Mouse scrolled (215, 276) with delta (0, 0)
Screenshot: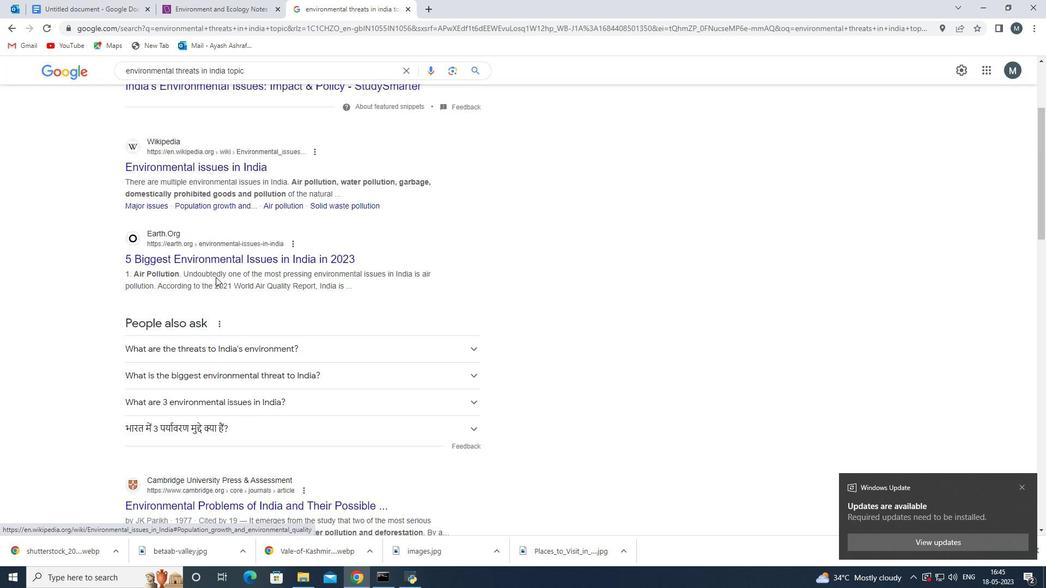 
Action: Mouse scrolled (215, 276) with delta (0, 0)
Screenshot: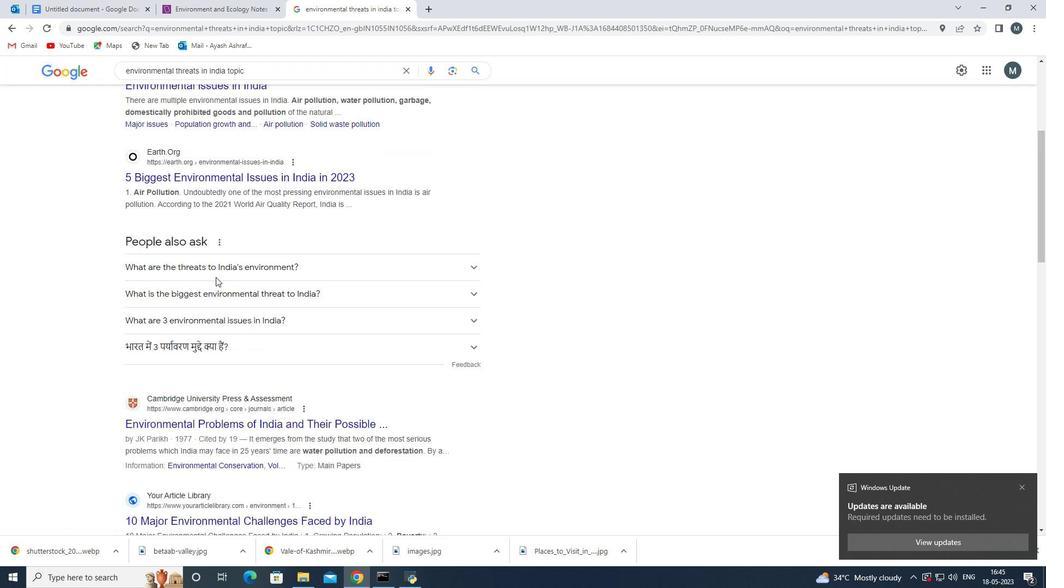 
Action: Mouse moved to (215, 339)
Screenshot: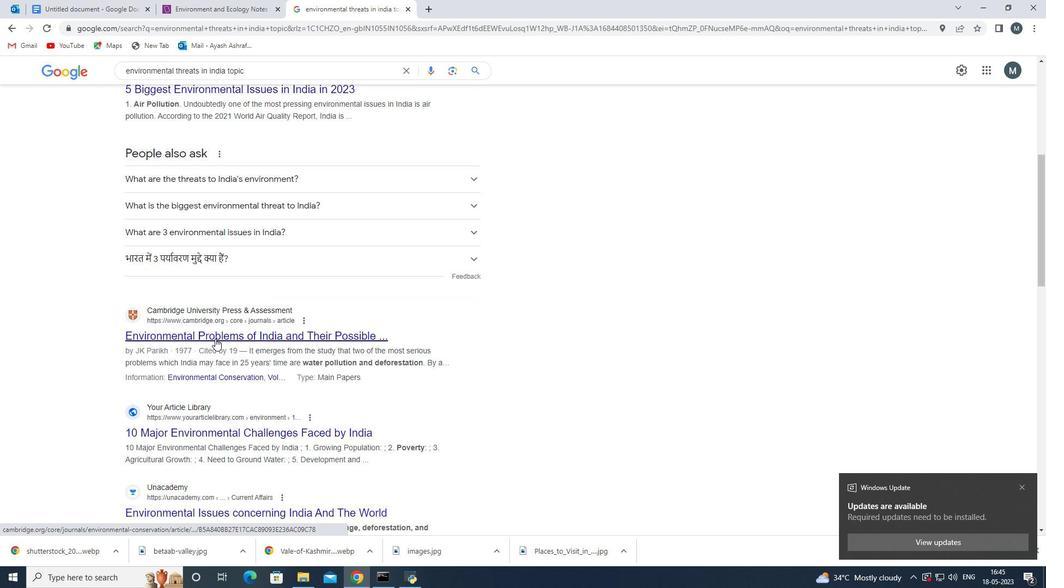 
Action: Mouse pressed left at (215, 339)
Screenshot: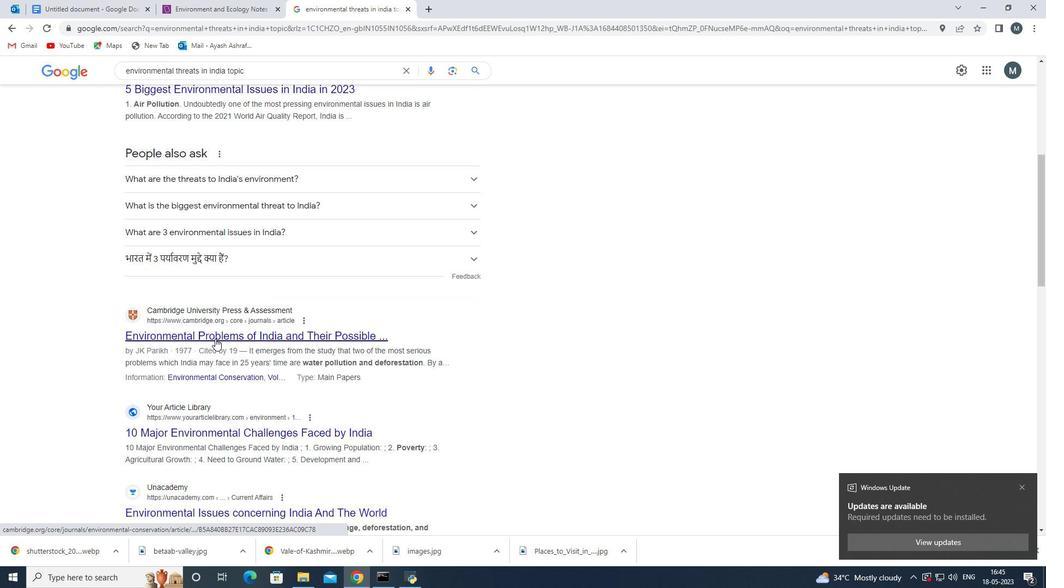 
Action: Mouse moved to (355, 266)
Screenshot: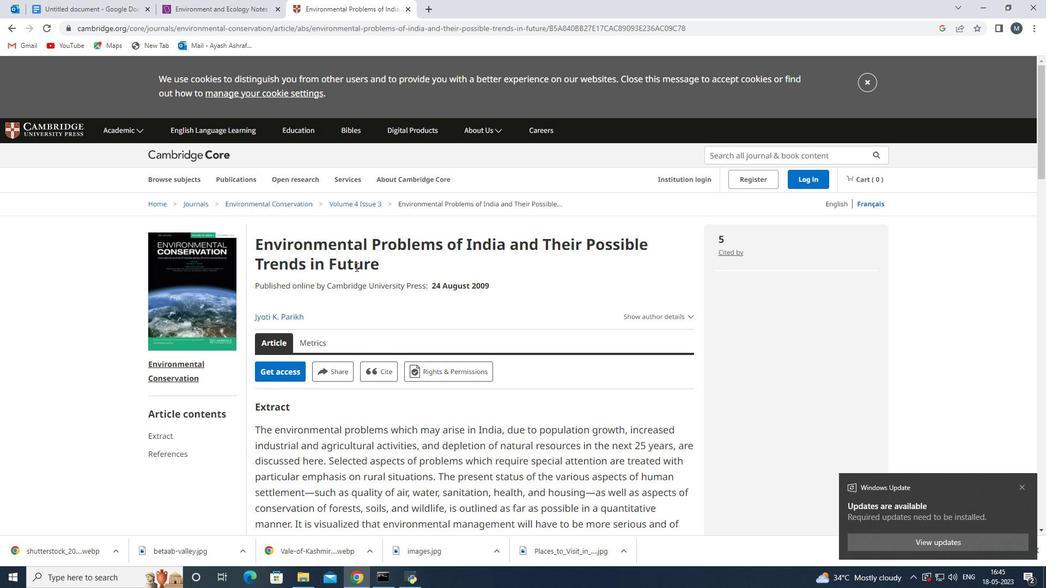
Action: Mouse scrolled (355, 266) with delta (0, 0)
Screenshot: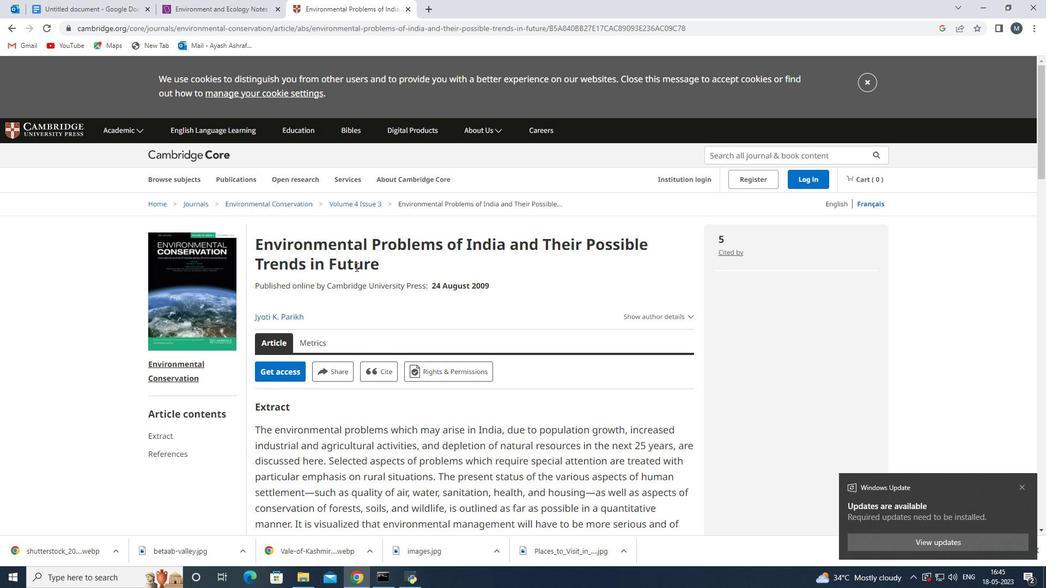 
Action: Mouse moved to (341, 289)
Screenshot: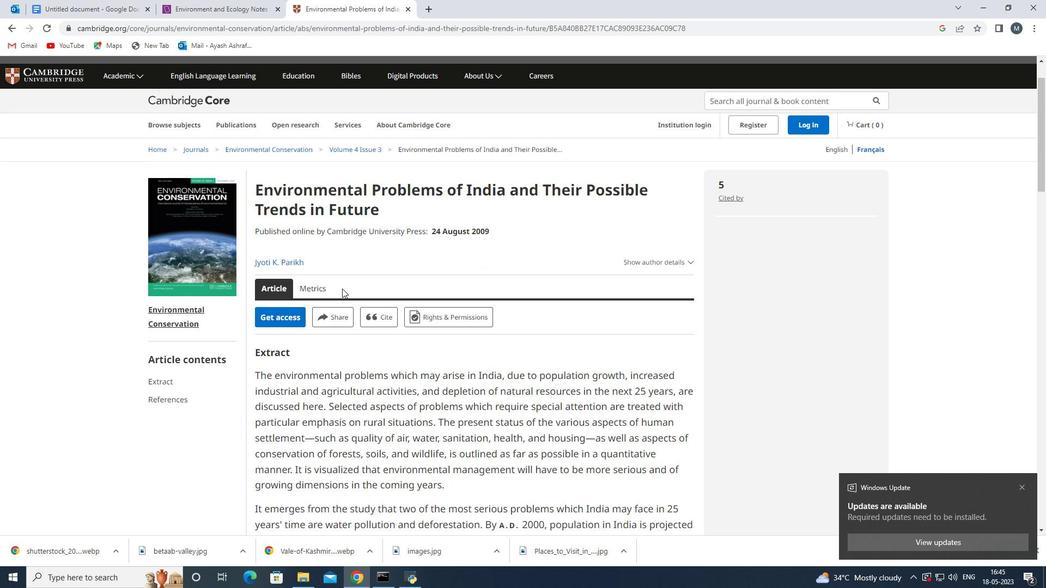 
Action: Mouse scrolled (341, 289) with delta (0, 0)
Screenshot: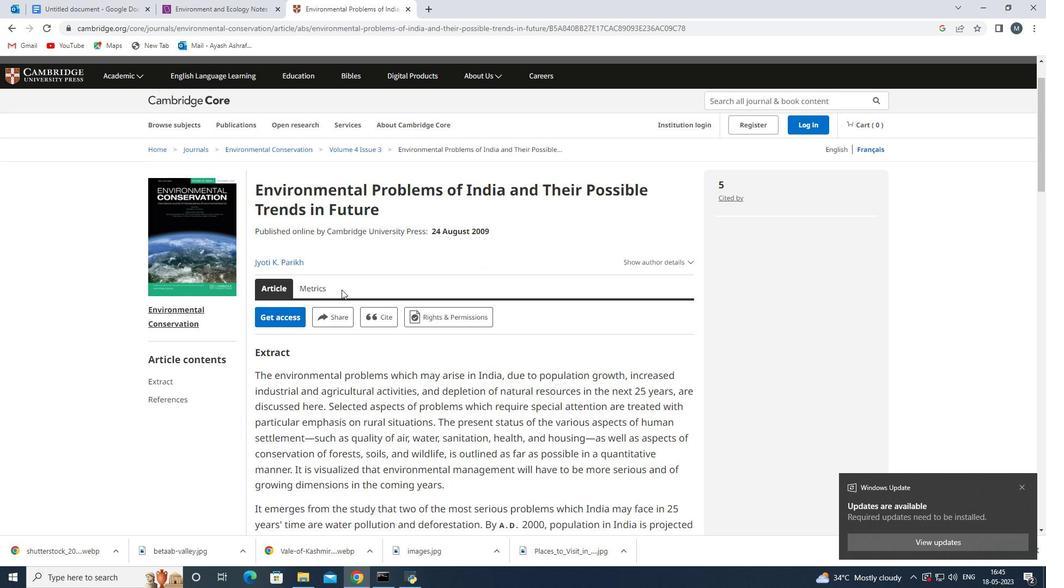 
Action: Mouse moved to (402, 355)
Screenshot: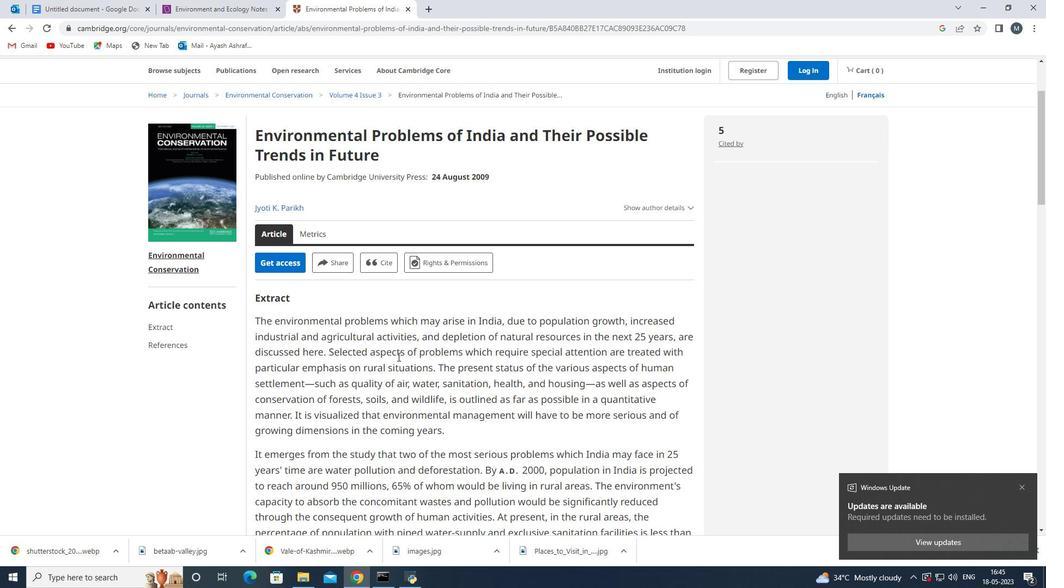 
Action: Mouse scrolled (402, 355) with delta (0, 0)
Screenshot: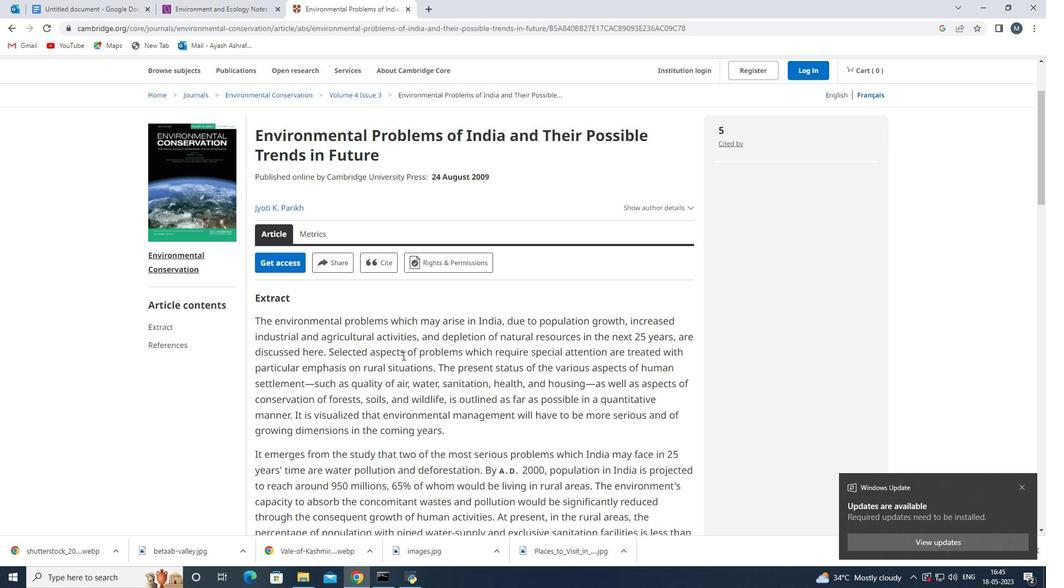 
Action: Mouse moved to (343, 319)
Screenshot: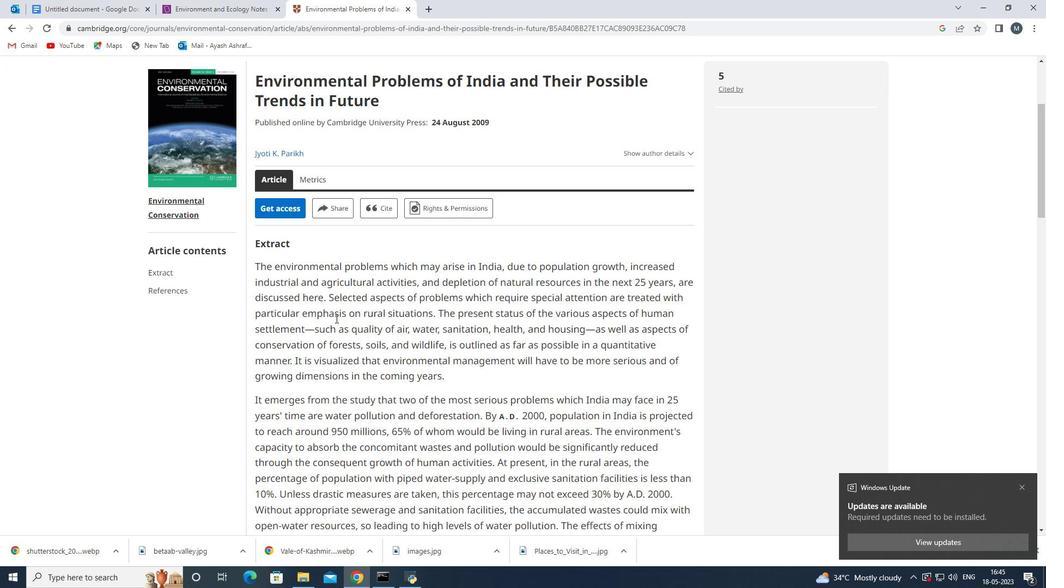
Action: Mouse scrolled (343, 319) with delta (0, 0)
Screenshot: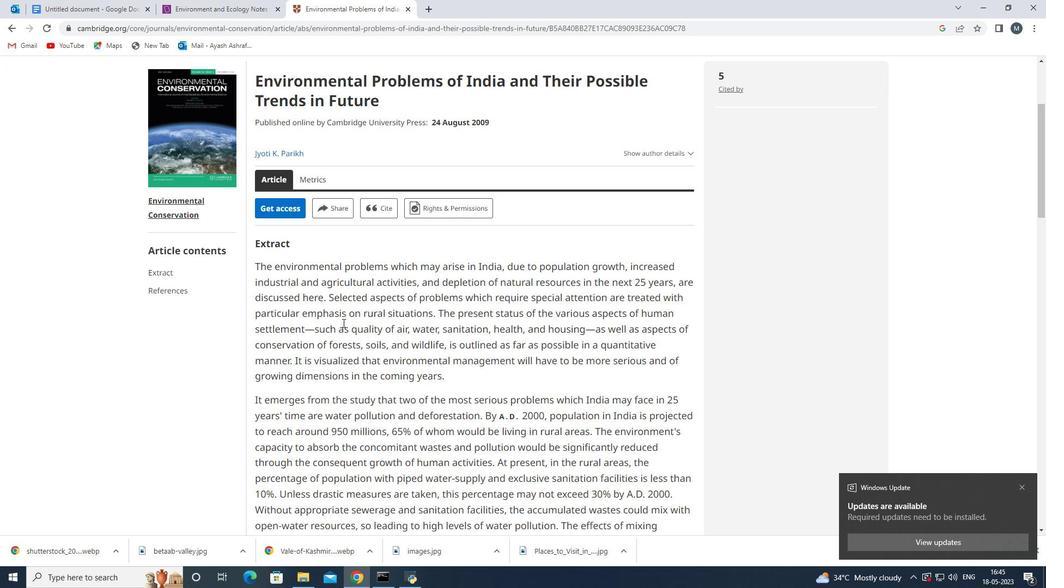 
Action: Mouse moved to (400, 400)
Screenshot: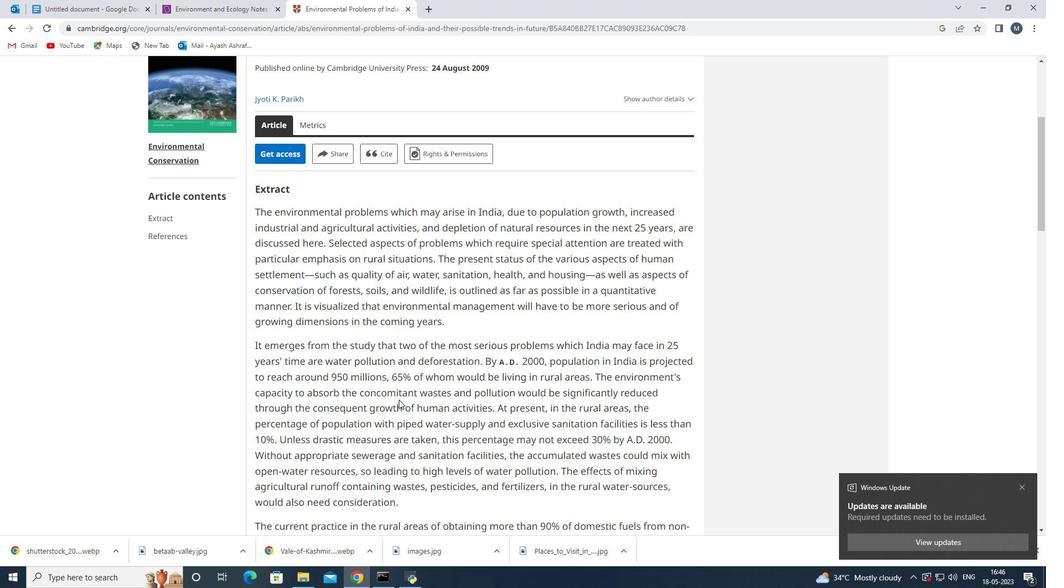 
Action: Mouse scrolled (400, 399) with delta (0, 0)
Screenshot: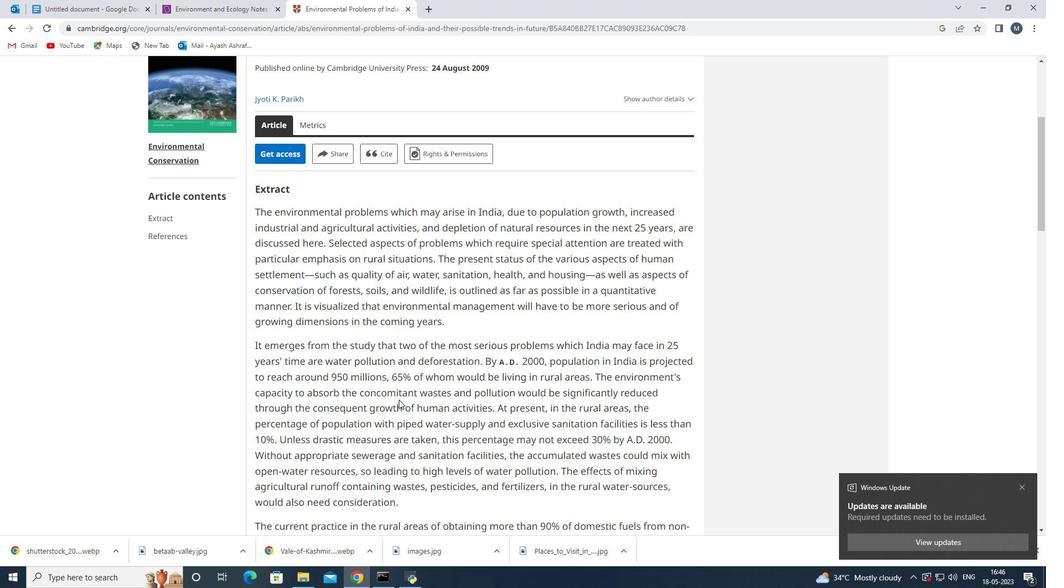 
Action: Mouse moved to (423, 356)
Screenshot: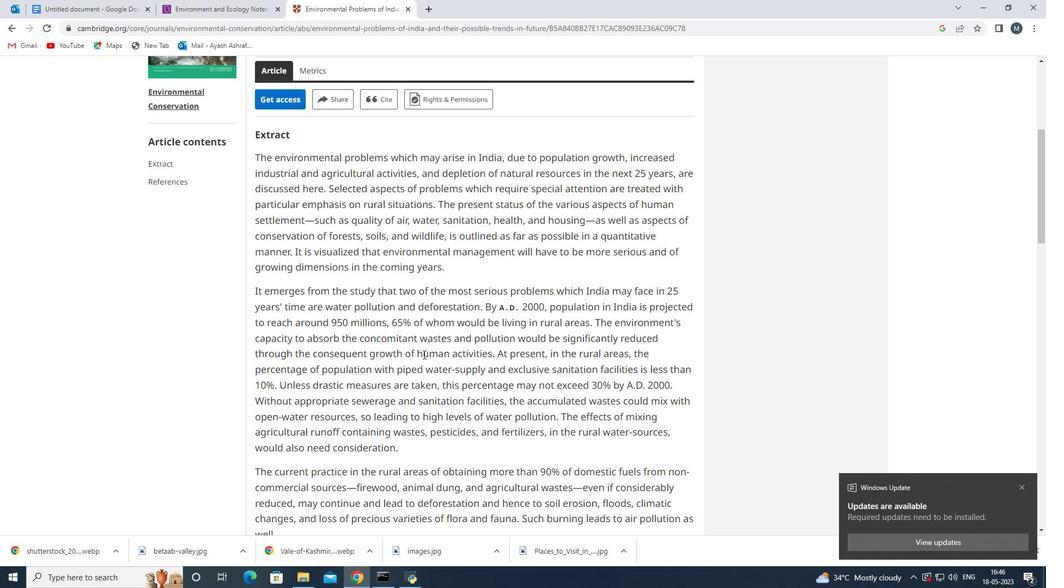 
Action: Mouse scrolled (423, 355) with delta (0, 0)
Screenshot: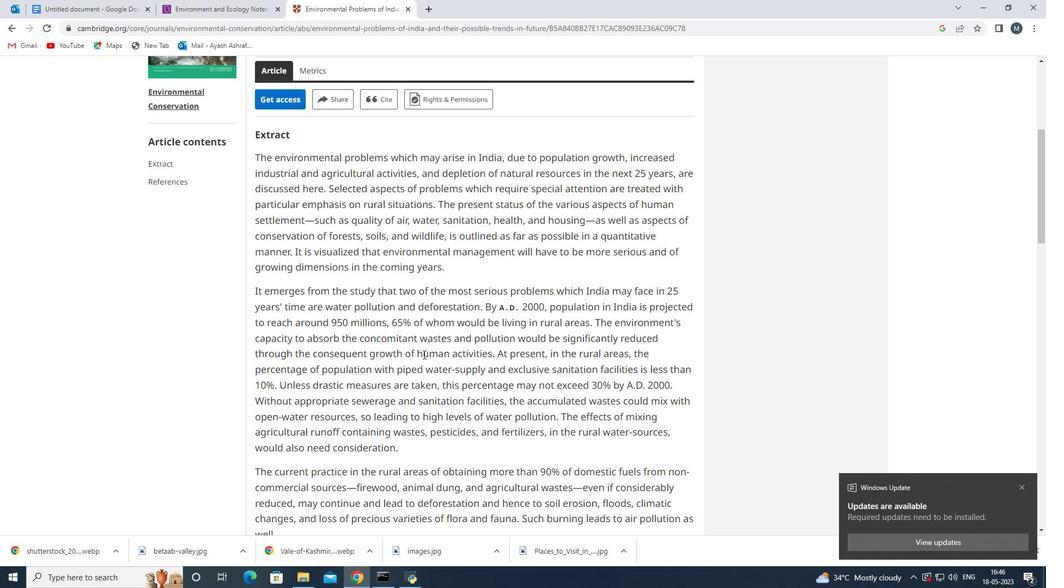 
Action: Mouse moved to (387, 335)
Screenshot: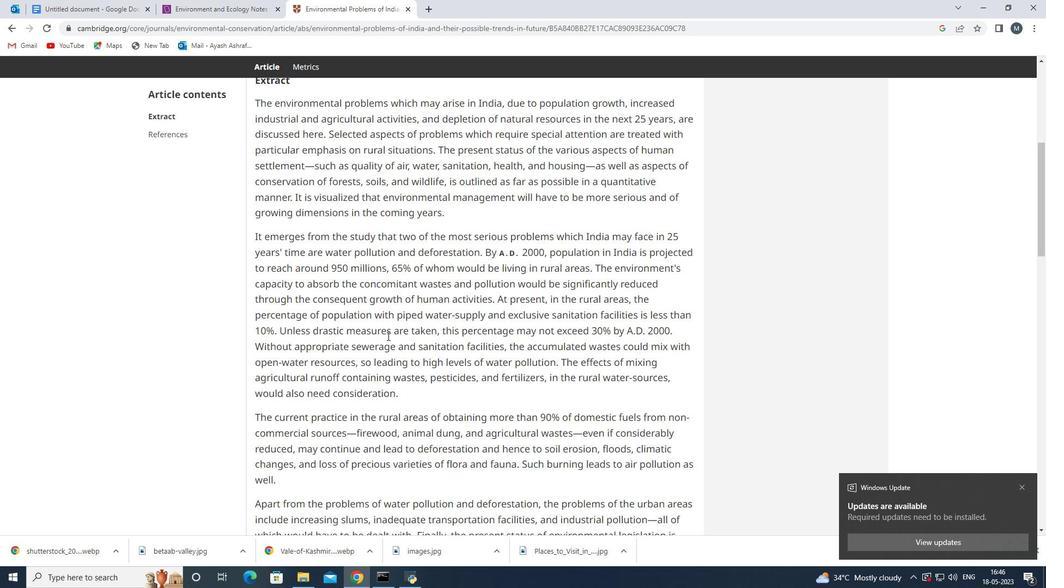 
Action: Mouse scrolled (387, 334) with delta (0, 0)
Screenshot: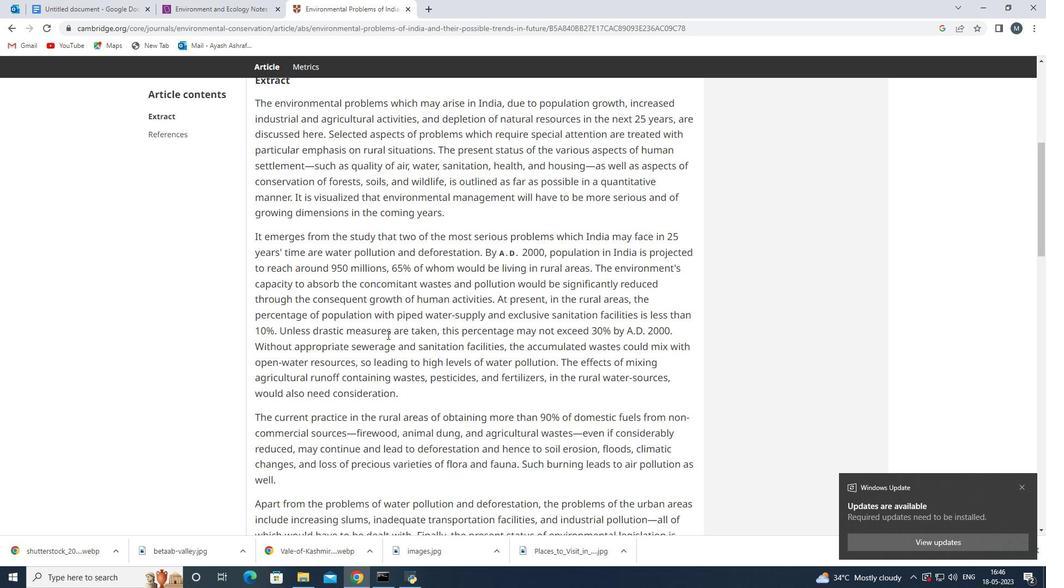 
Action: Mouse moved to (361, 328)
Screenshot: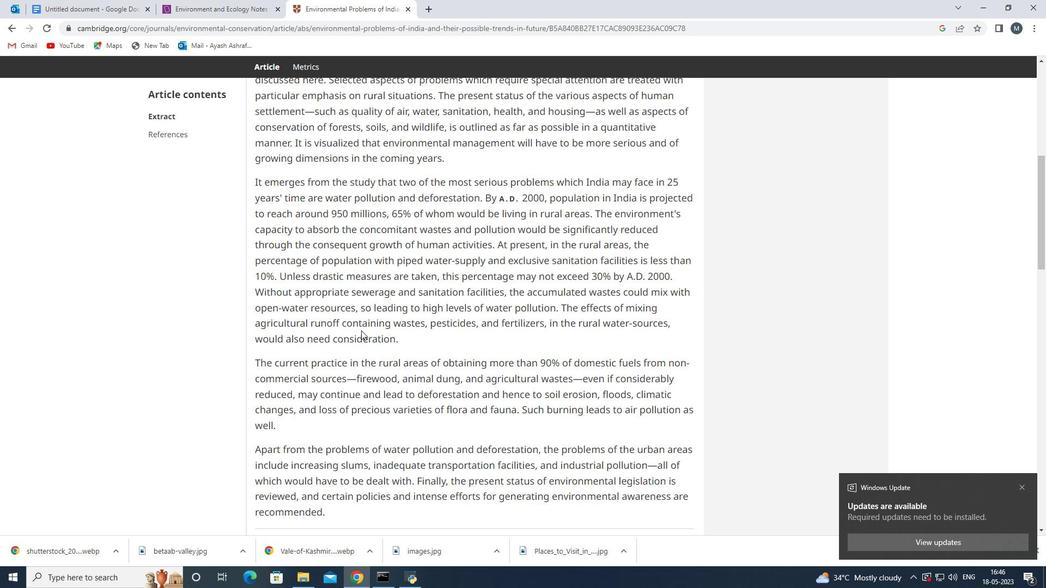 
Action: Mouse scrolled (361, 328) with delta (0, 0)
Screenshot: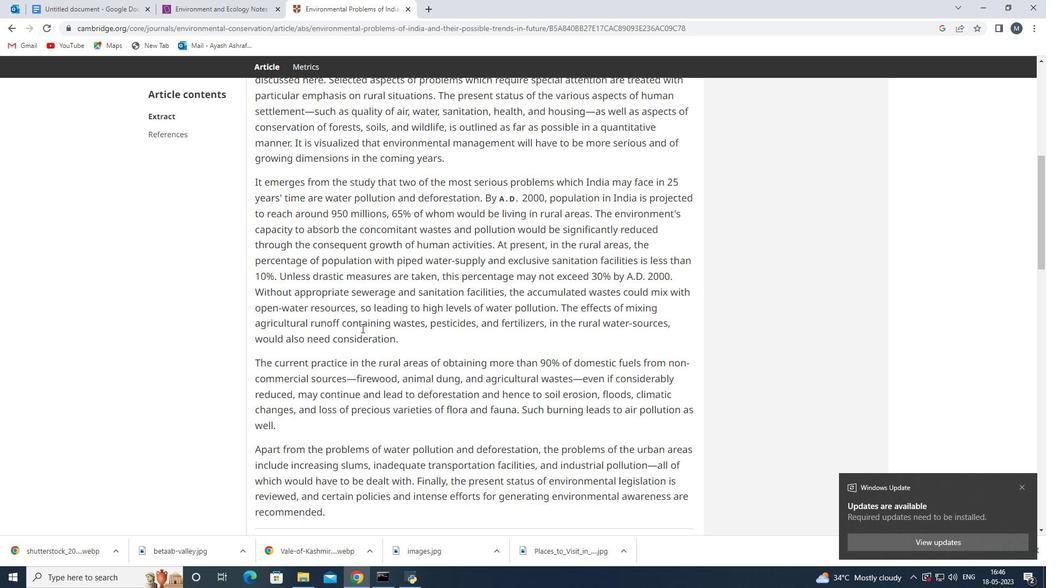 
Action: Mouse scrolled (361, 328) with delta (0, 0)
Screenshot: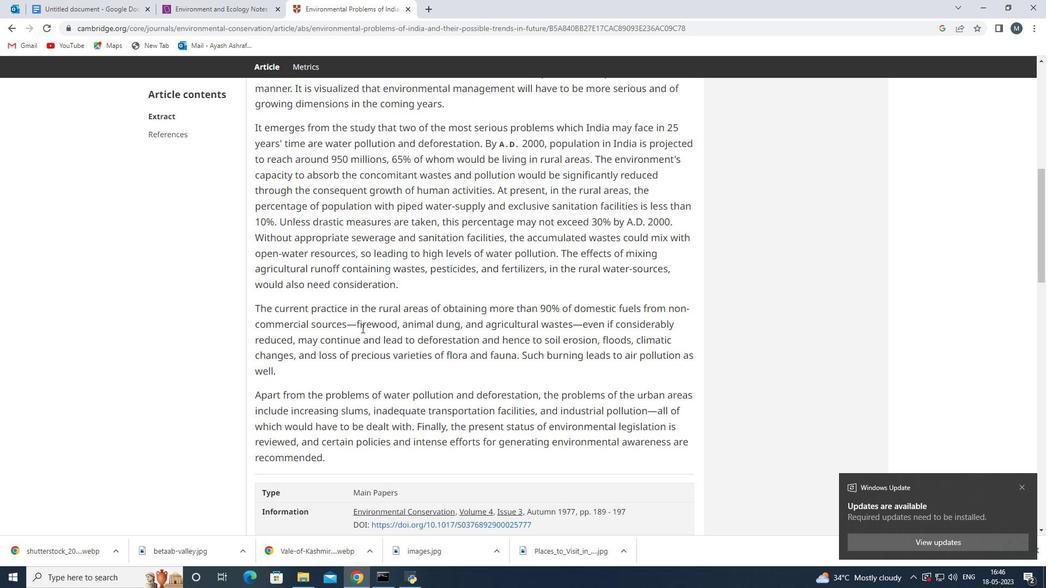 
Action: Mouse scrolled (361, 328) with delta (0, 0)
Screenshot: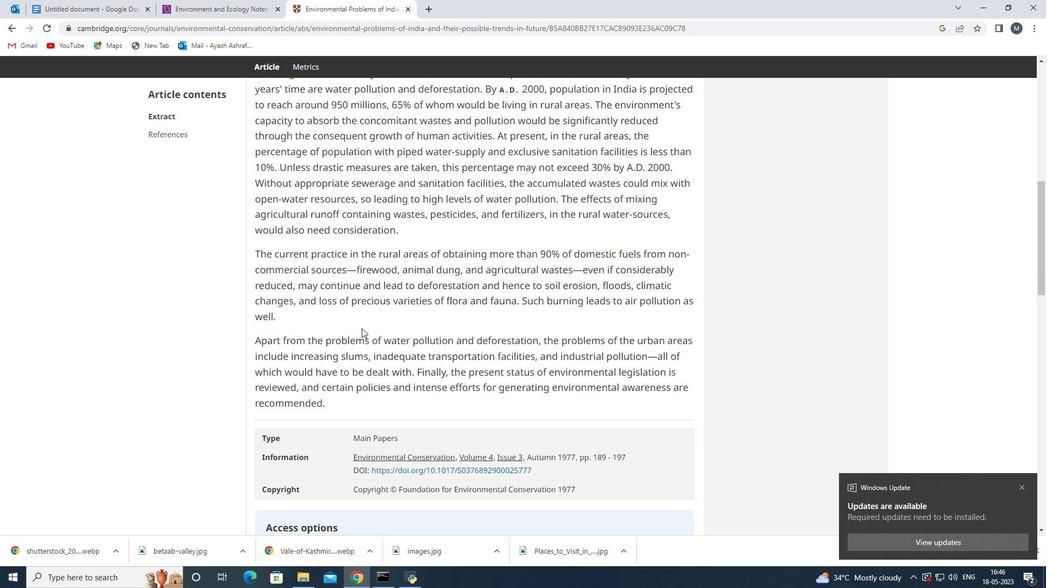 
Action: Mouse scrolled (361, 328) with delta (0, 0)
Screenshot: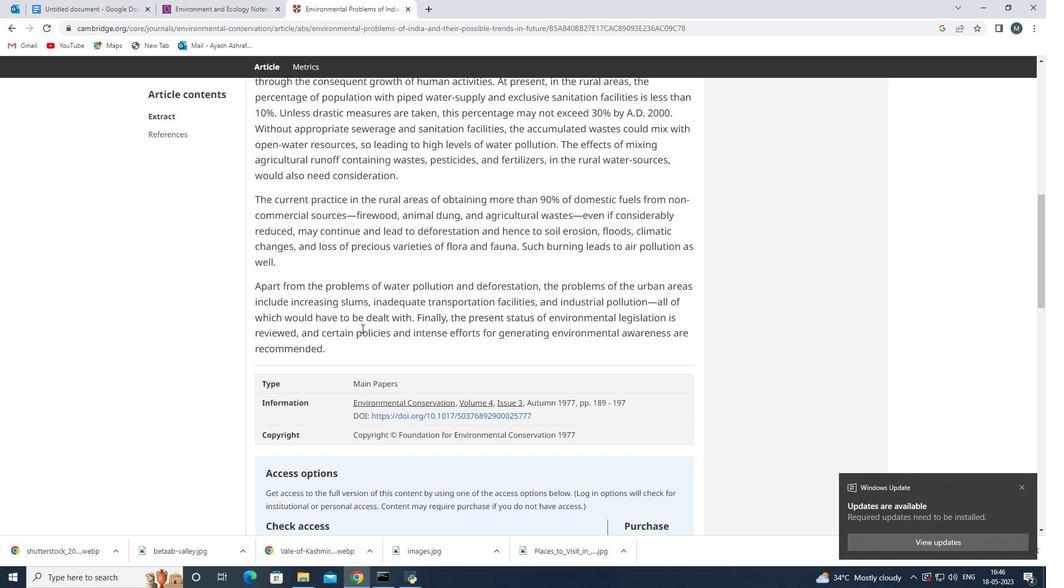 
Action: Mouse scrolled (361, 328) with delta (0, 0)
Screenshot: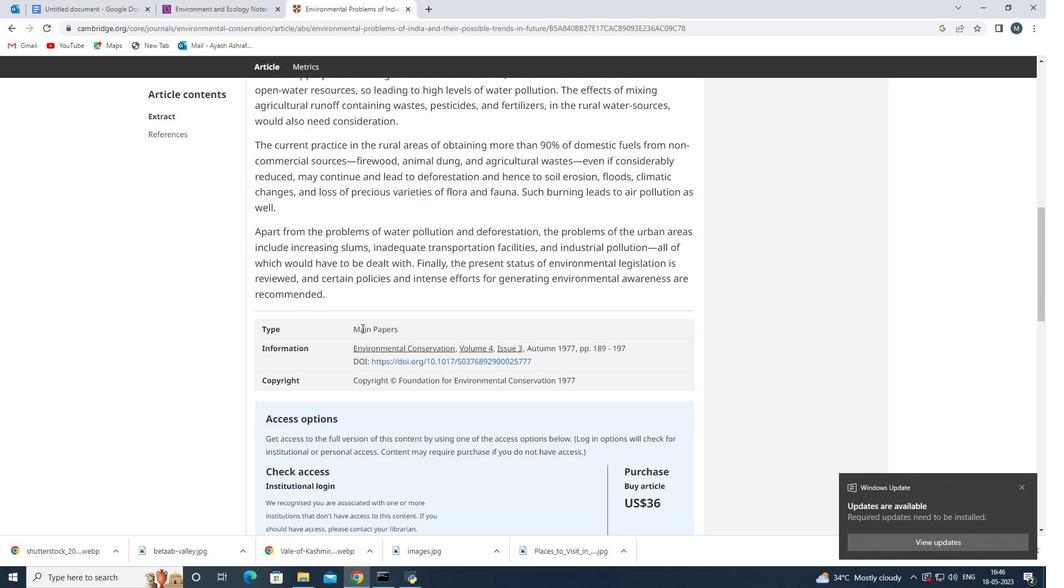 
Action: Mouse scrolled (361, 328) with delta (0, 0)
Screenshot: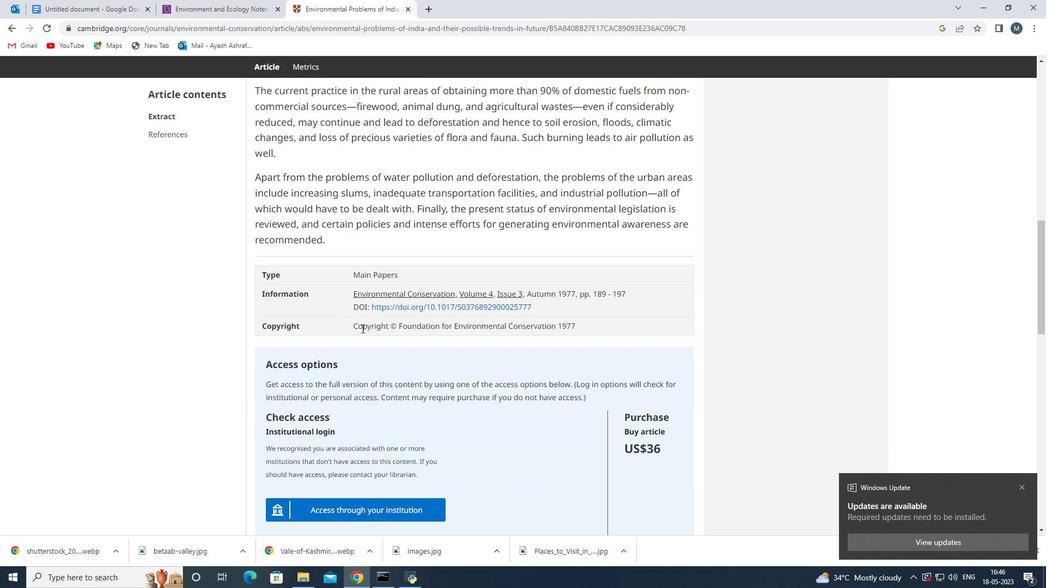
Action: Mouse scrolled (361, 328) with delta (0, 0)
Screenshot: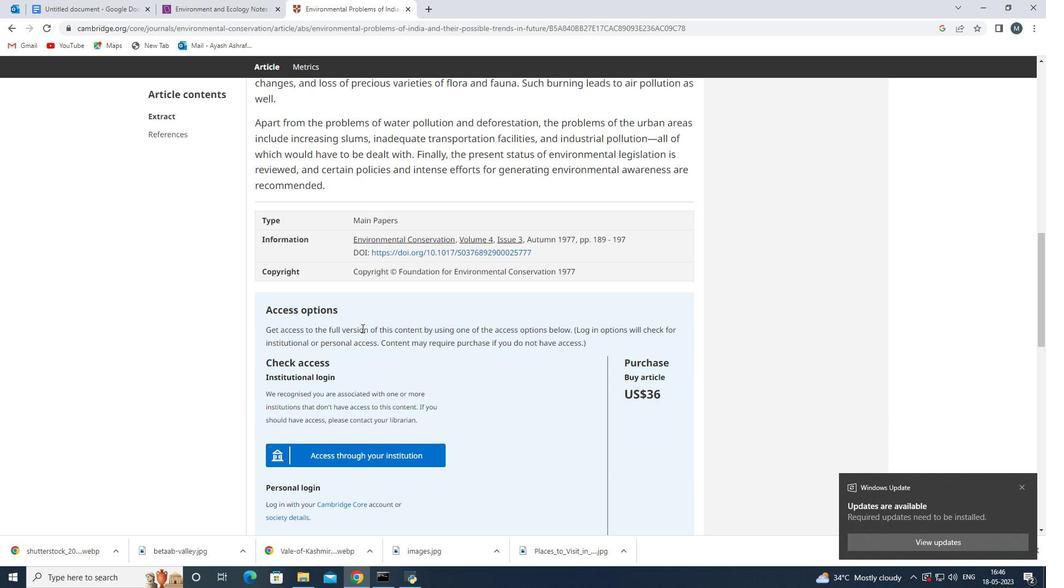 
Action: Mouse scrolled (361, 329) with delta (0, 0)
